 Task: Go to Program & Features. Select Whole Food Market. Add to cart Organic Bananas-2. Select Amazon Health. Add to cart Hyaluronic Acid Nutritional Supplements-1. Select Give A Gift Card from Gift Cards. Add to cart Amazon.com Gift Card in a Congratulations or Graduation Style Gift Box-3. Place order for Courtney Young, _x000D_
15 Dacey Ln_x000D_
Stafford, Virginia(VA), 22556, Cell Number (540) 752-1495
Action: Mouse moved to (130, 261)
Screenshot: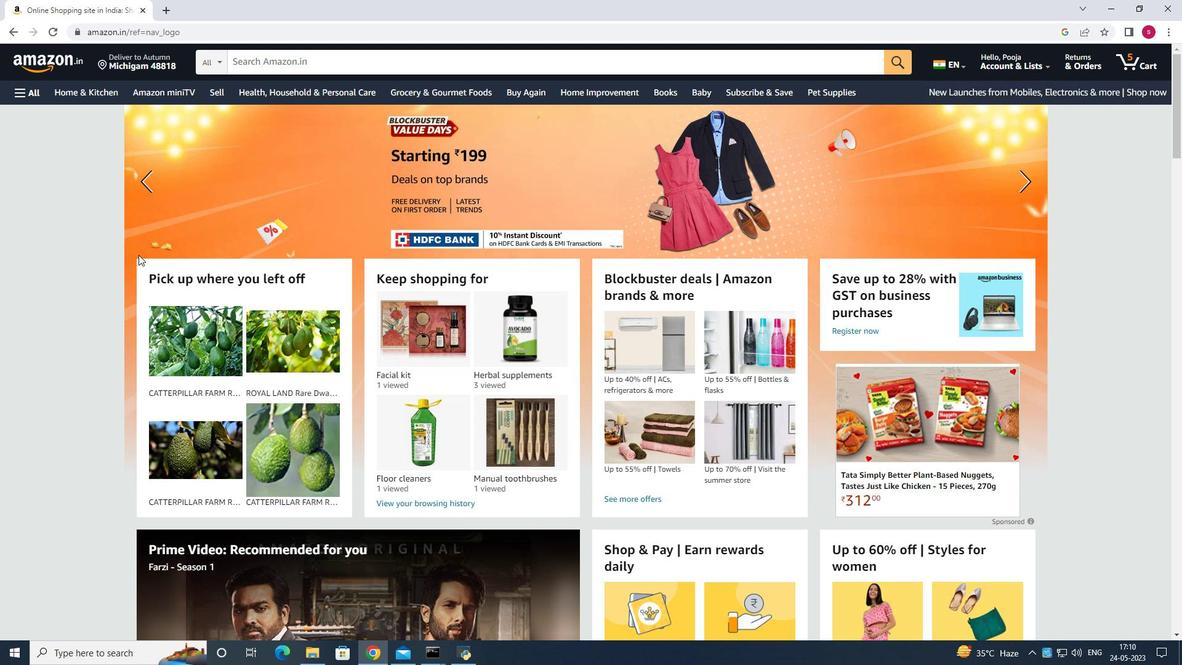 
Action: Mouse scrolled (130, 261) with delta (0, 0)
Screenshot: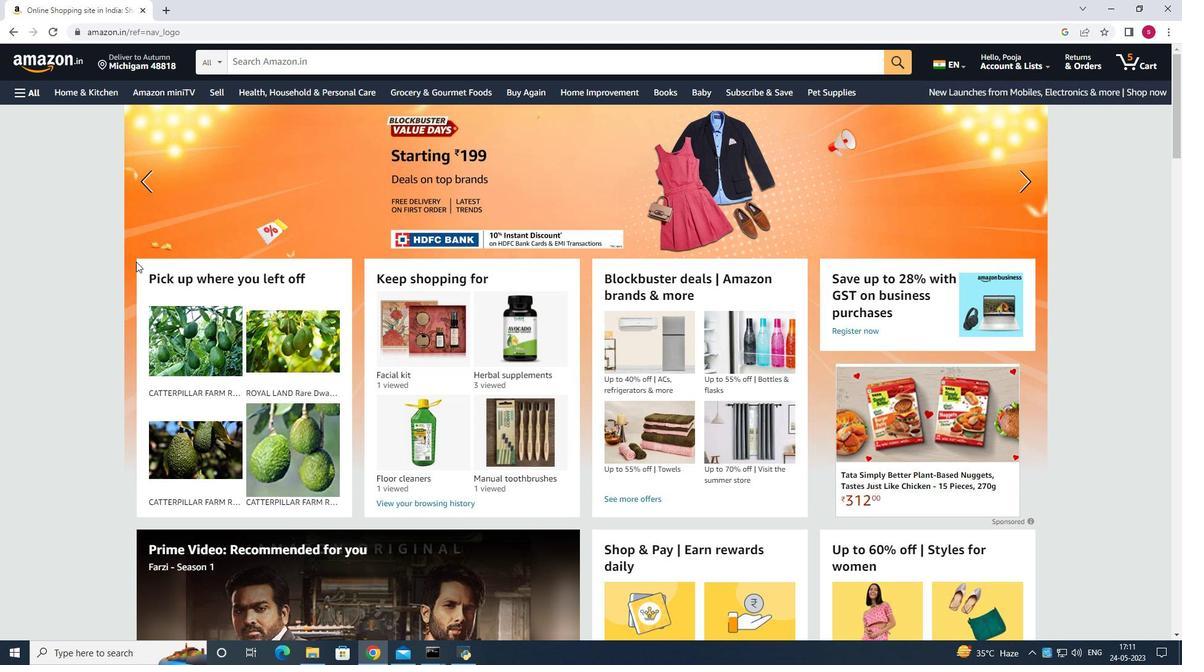 
Action: Mouse scrolled (130, 261) with delta (0, 0)
Screenshot: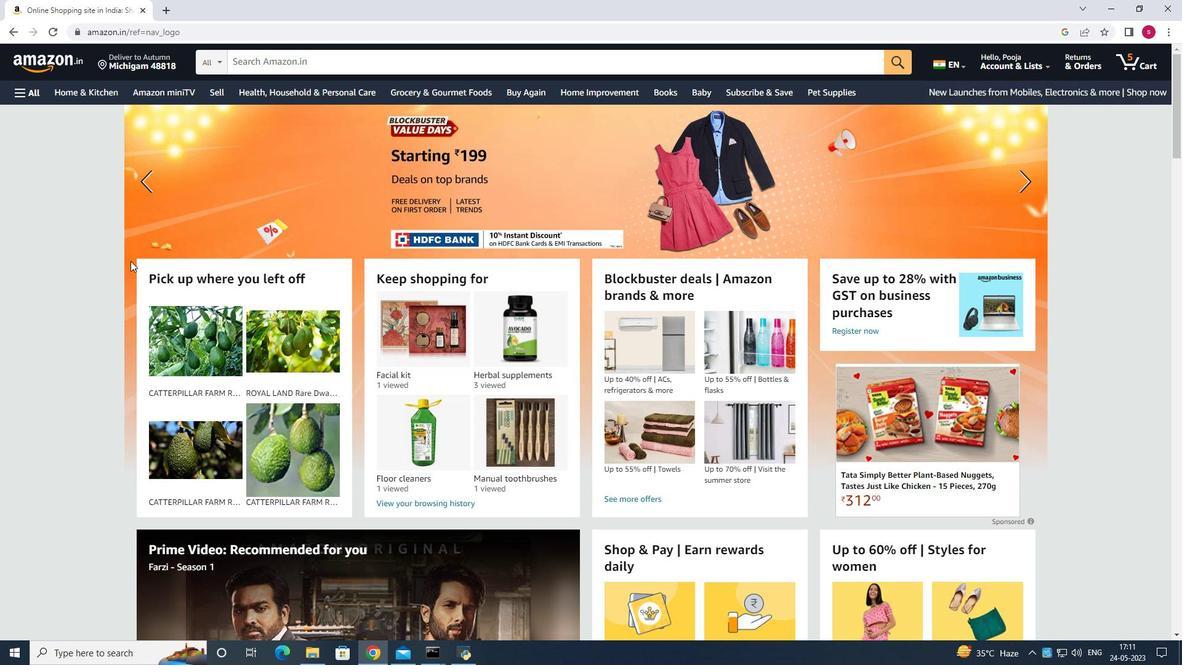 
Action: Mouse scrolled (130, 261) with delta (0, 0)
Screenshot: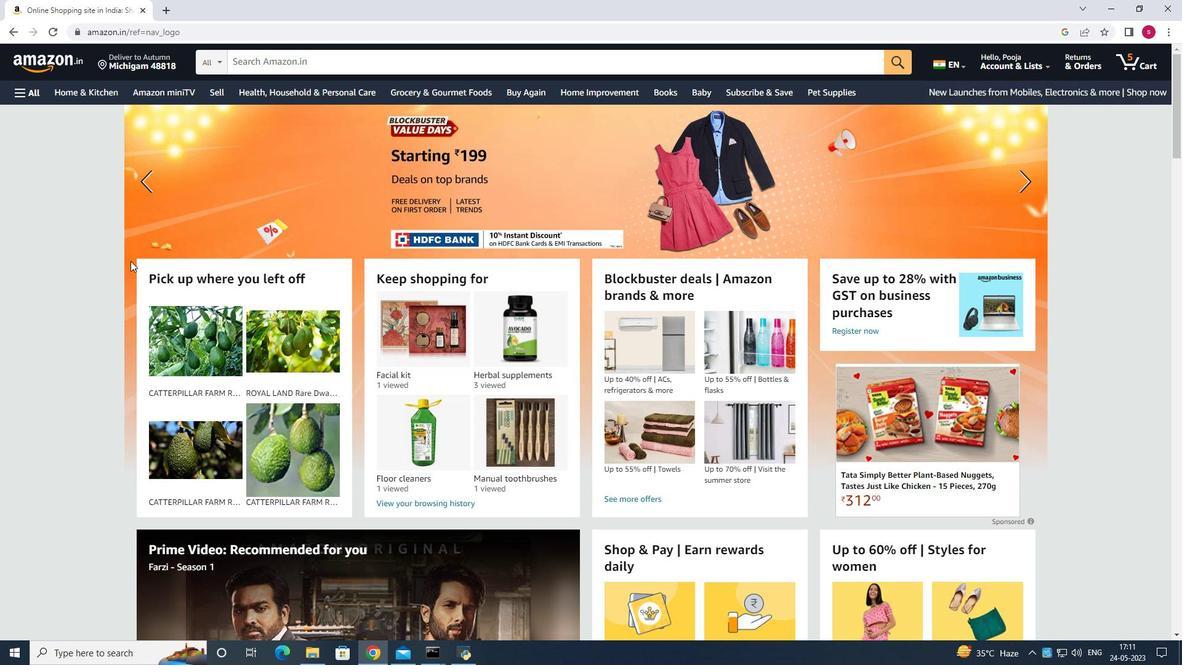 
Action: Mouse scrolled (130, 261) with delta (0, 0)
Screenshot: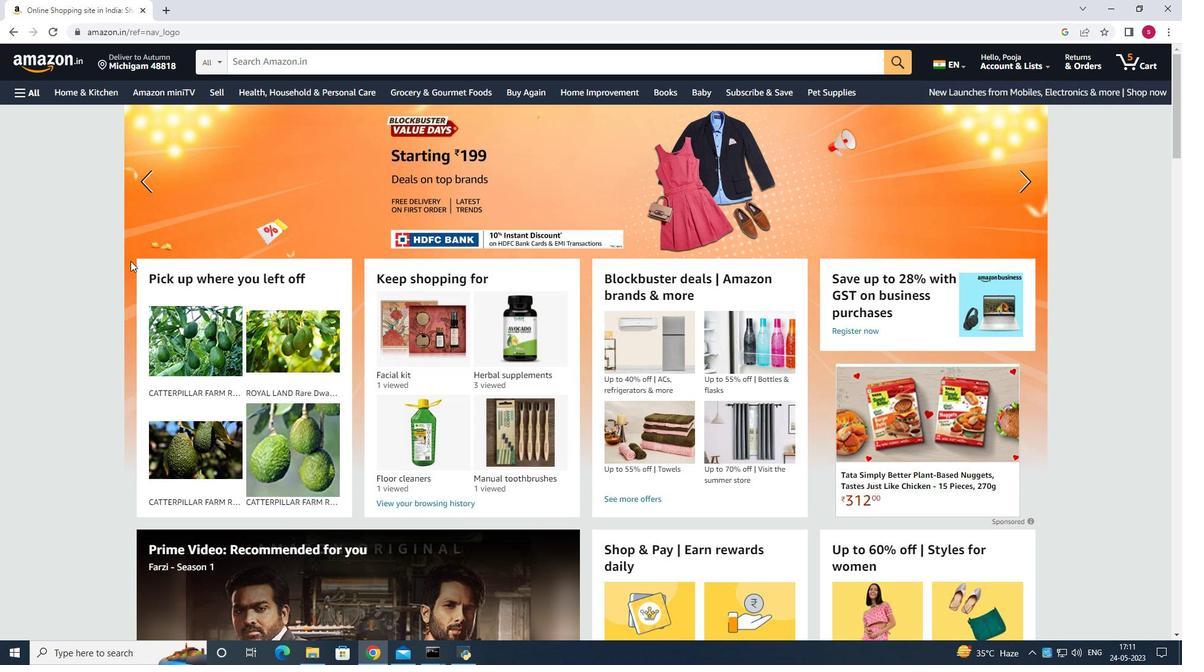 
Action: Mouse moved to (37, 62)
Screenshot: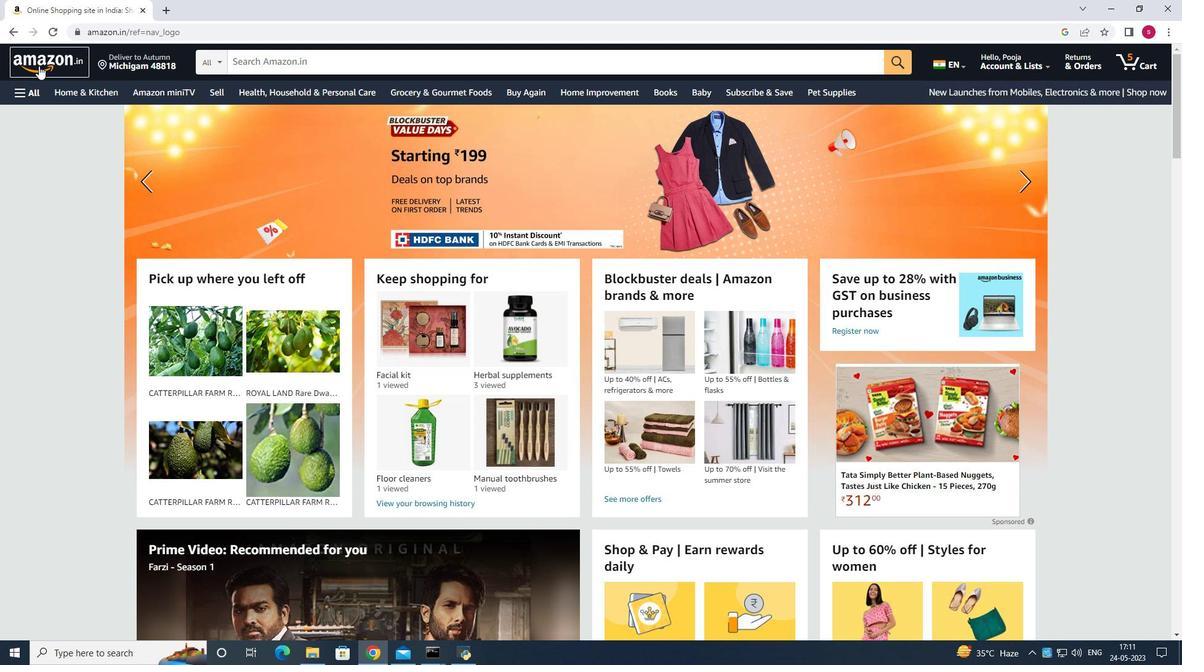 
Action: Mouse pressed left at (37, 62)
Screenshot: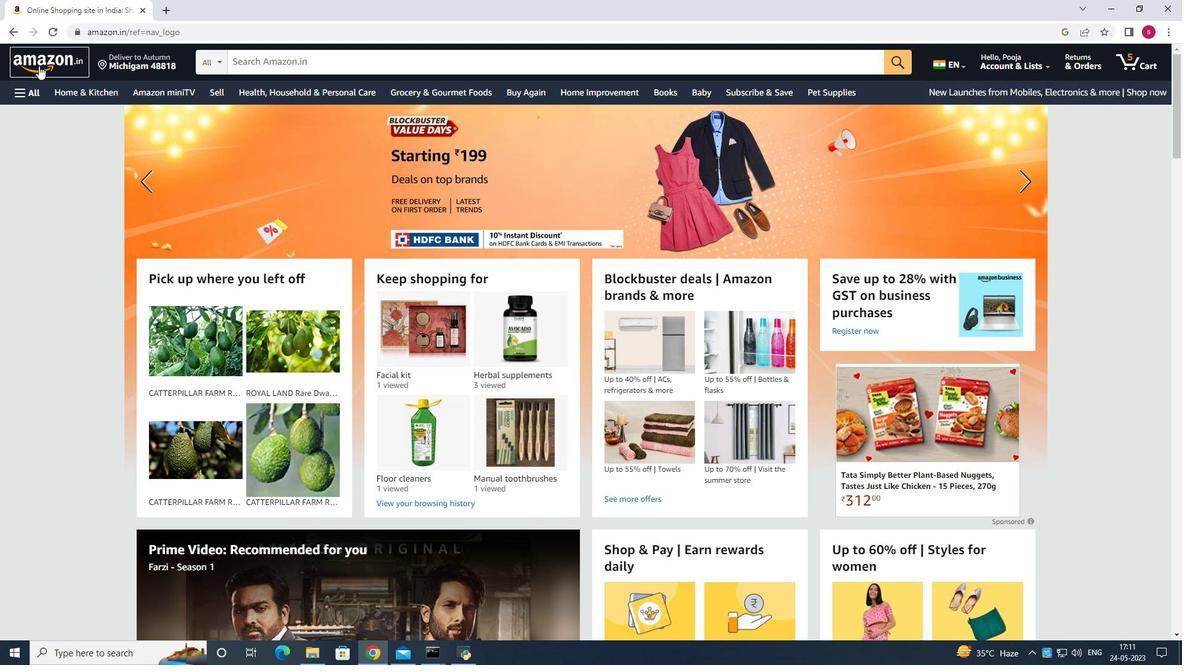 
Action: Mouse moved to (253, 366)
Screenshot: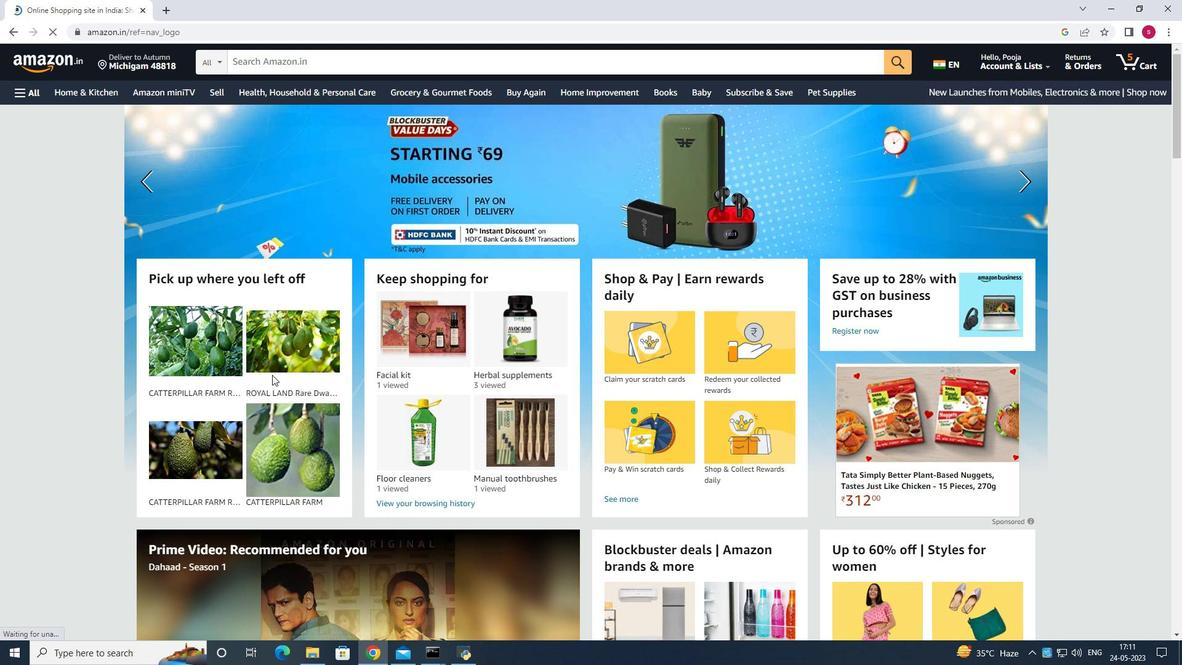 
Action: Mouse scrolled (253, 367) with delta (0, 0)
Screenshot: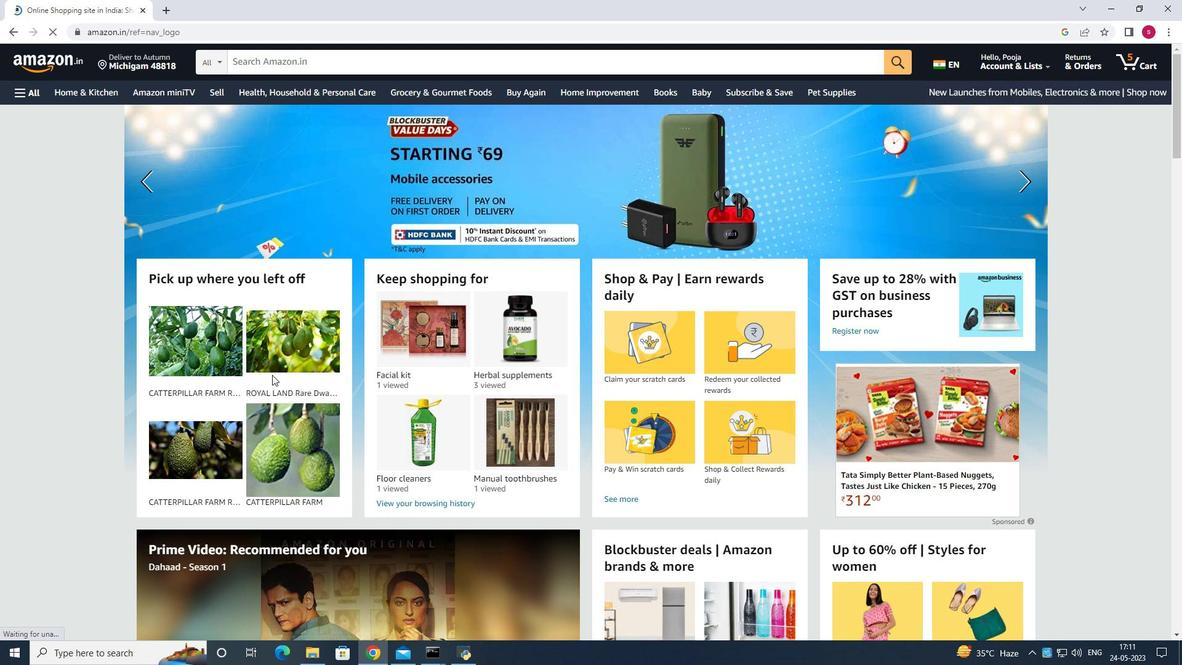 
Action: Mouse moved to (252, 364)
Screenshot: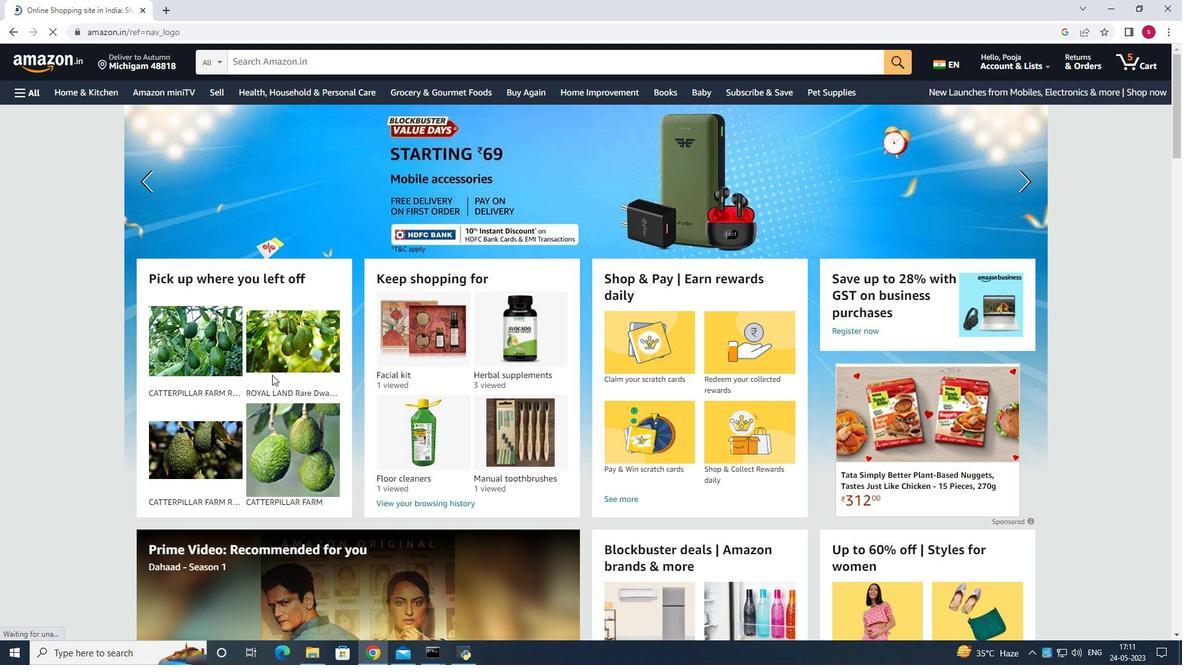 
Action: Mouse scrolled (252, 365) with delta (0, 0)
Screenshot: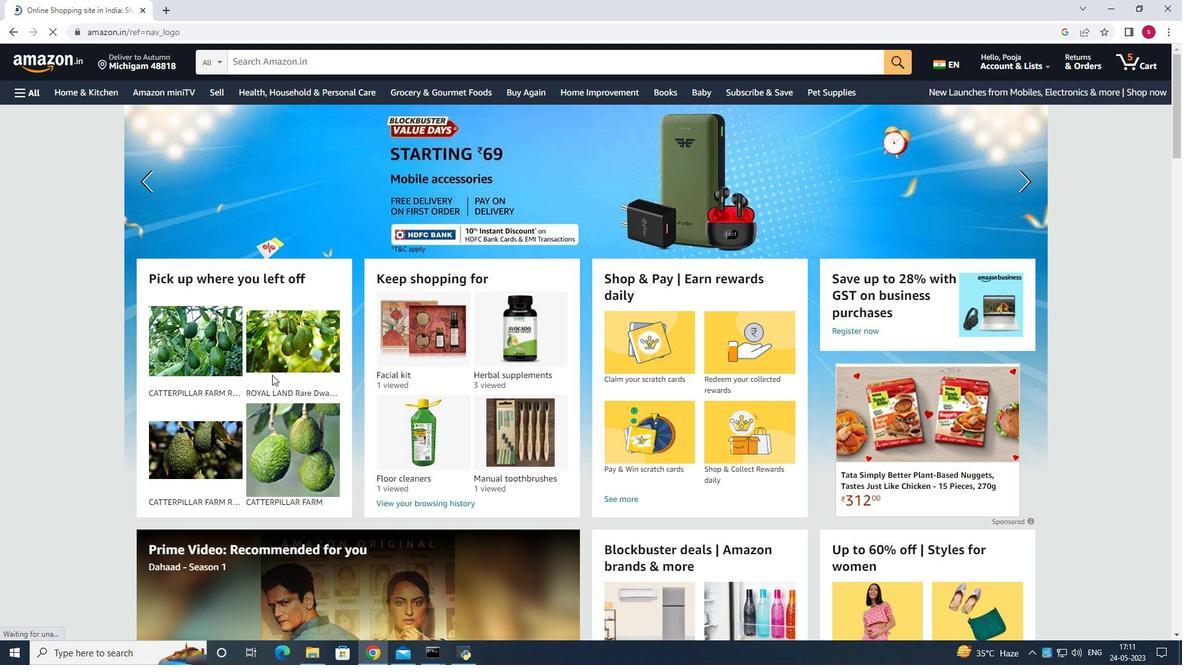 
Action: Mouse scrolled (252, 365) with delta (0, 0)
Screenshot: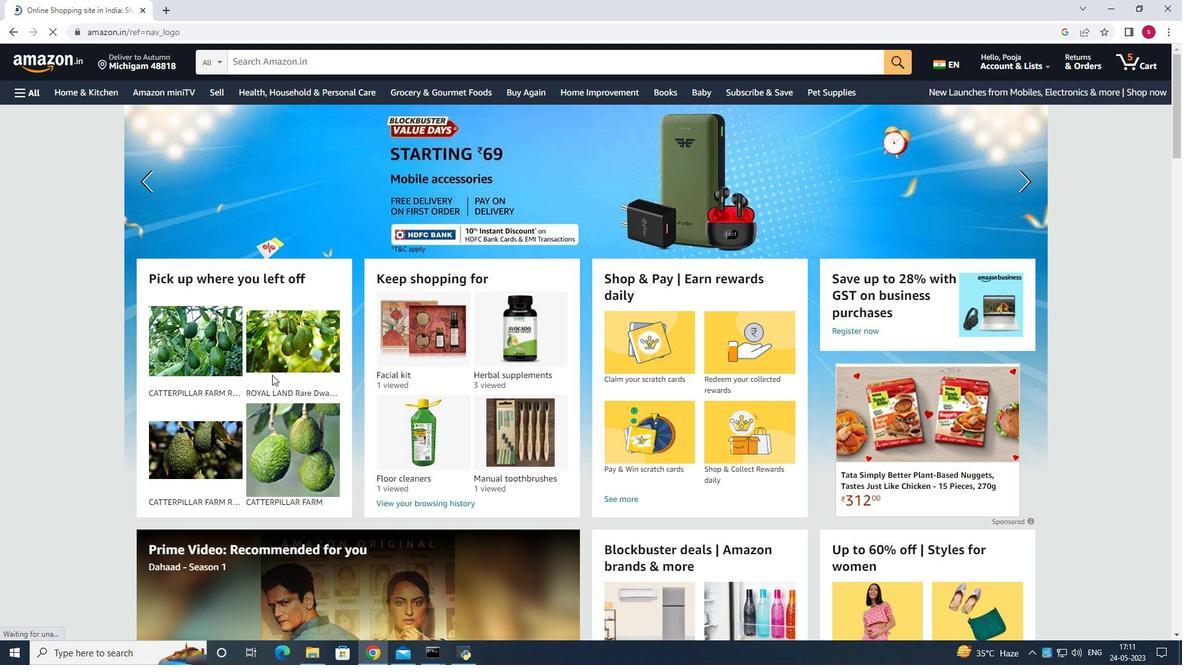 
Action: Mouse scrolled (252, 365) with delta (0, 0)
Screenshot: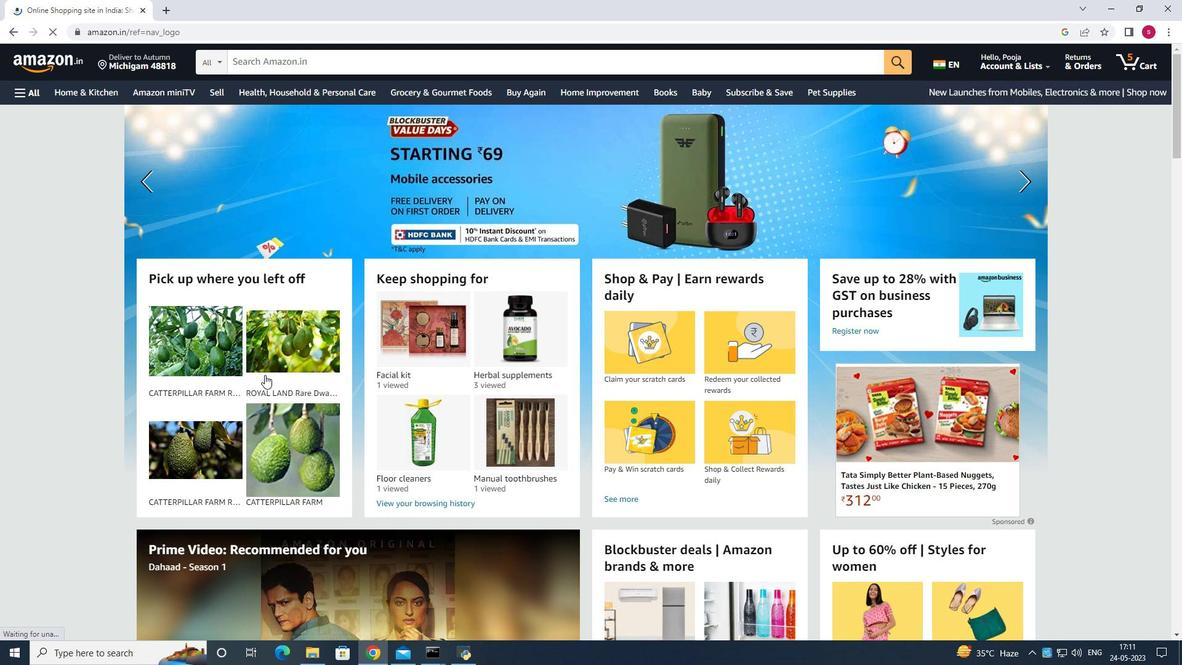 
Action: Mouse scrolled (252, 365) with delta (0, 0)
Screenshot: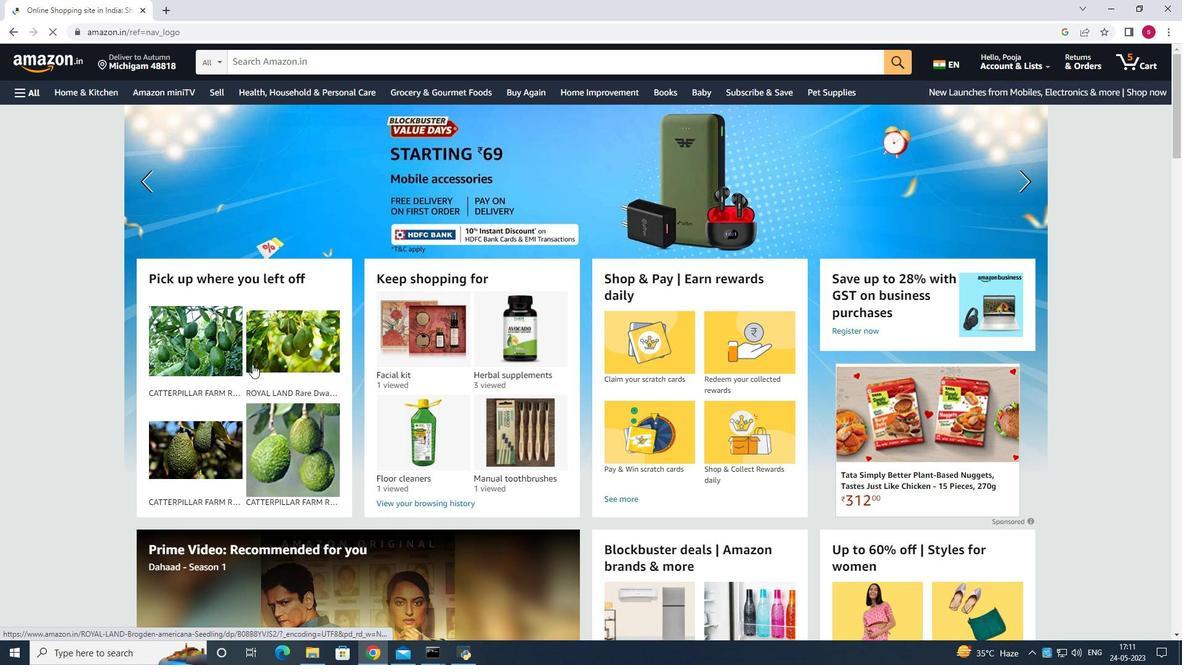 
Action: Mouse scrolled (252, 365) with delta (0, 0)
Screenshot: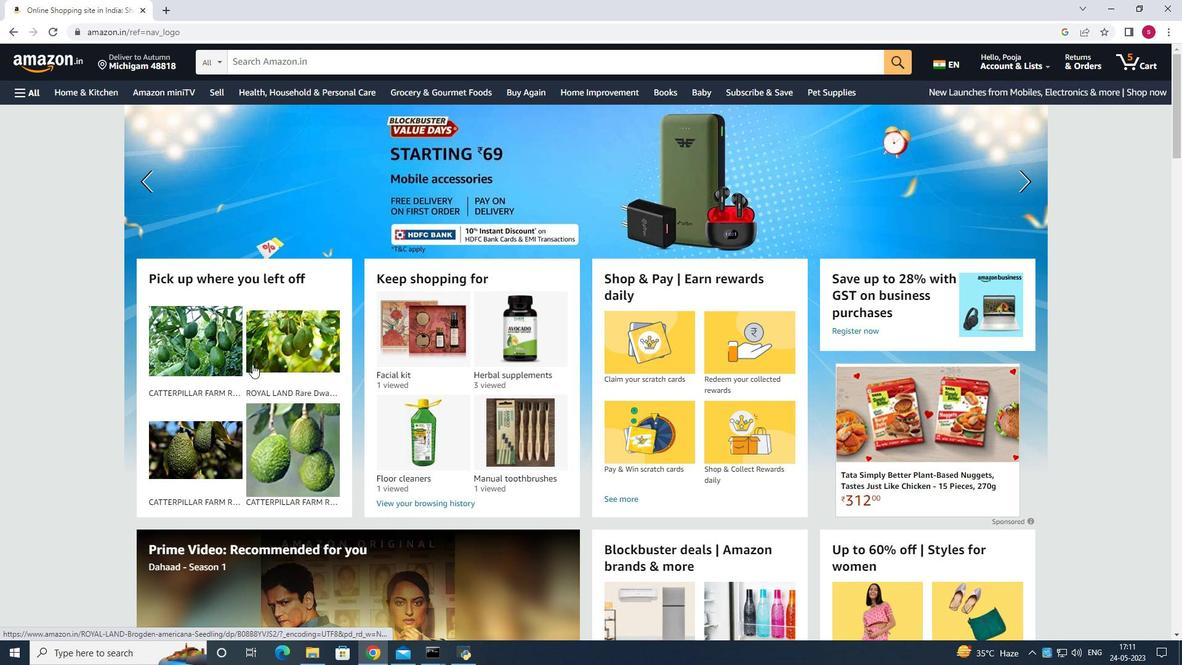
Action: Mouse scrolled (252, 365) with delta (0, 0)
Screenshot: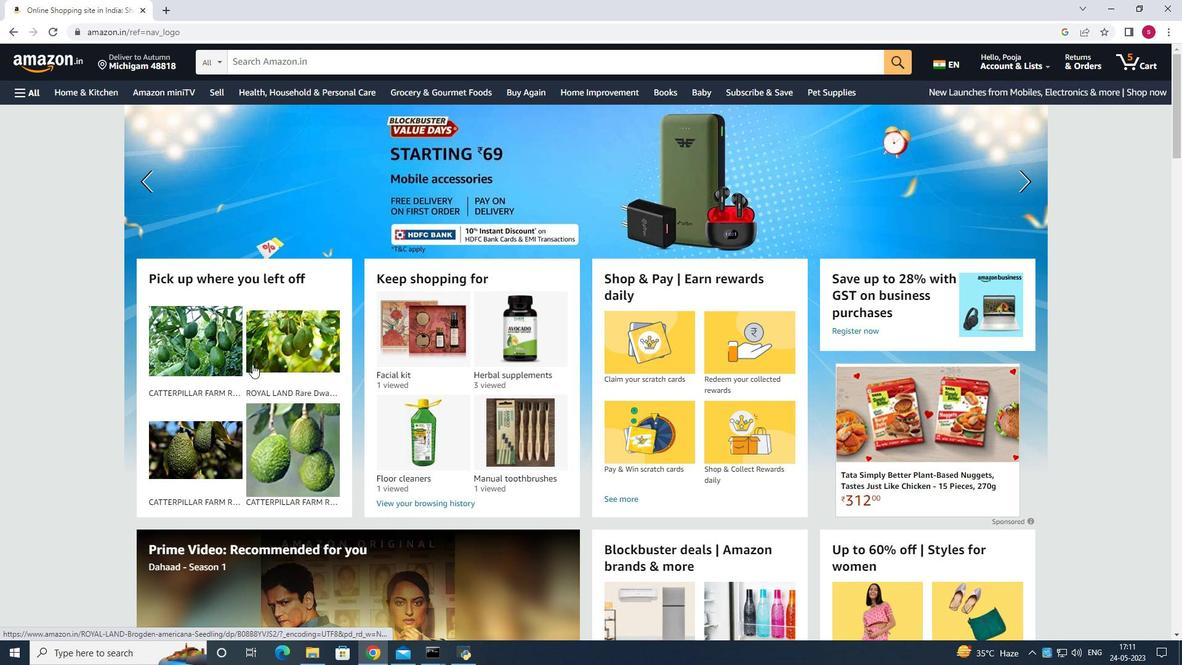 
Action: Mouse scrolled (252, 365) with delta (0, 0)
Screenshot: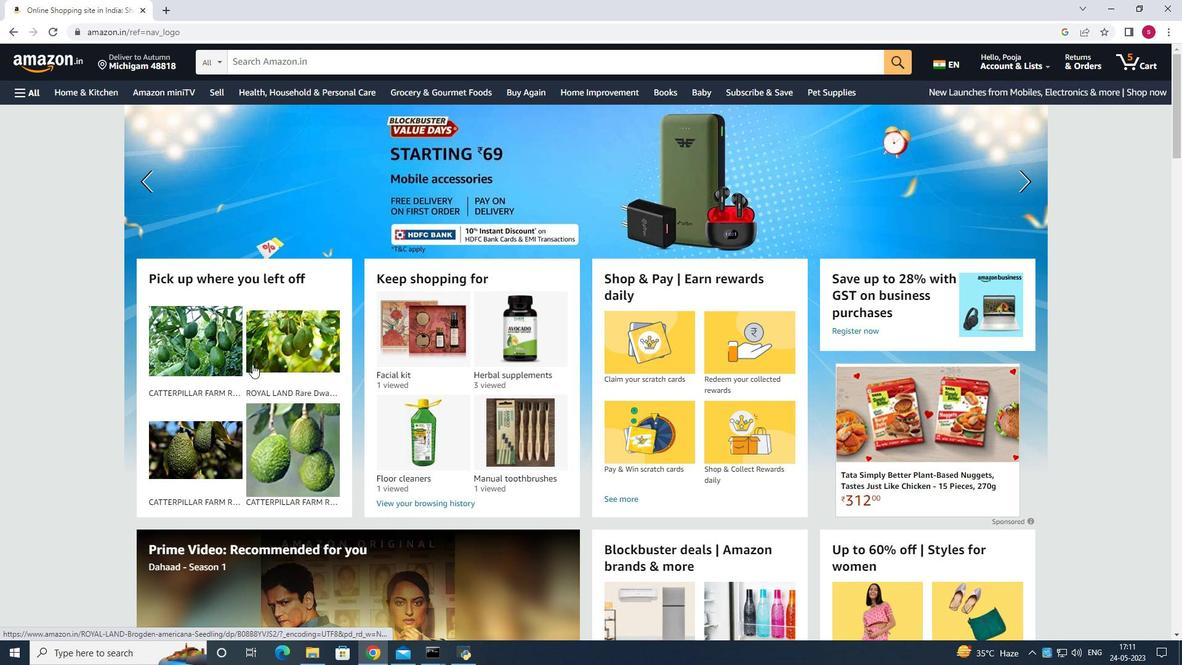 
Action: Mouse moved to (14, 90)
Screenshot: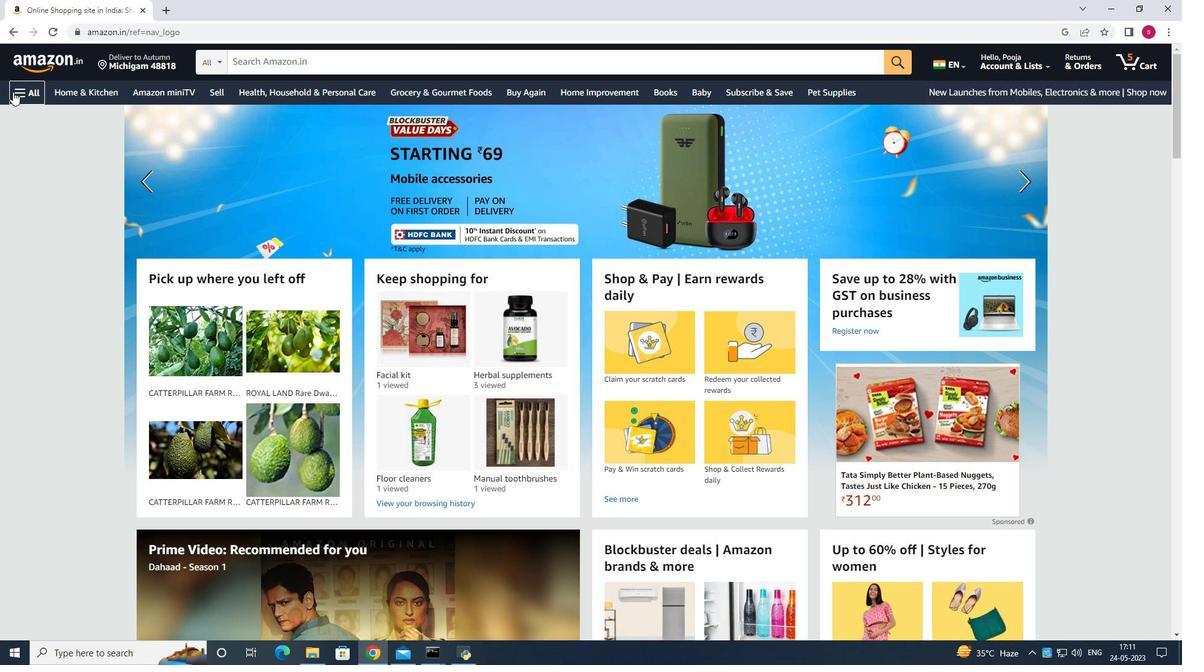 
Action: Mouse pressed left at (14, 90)
Screenshot: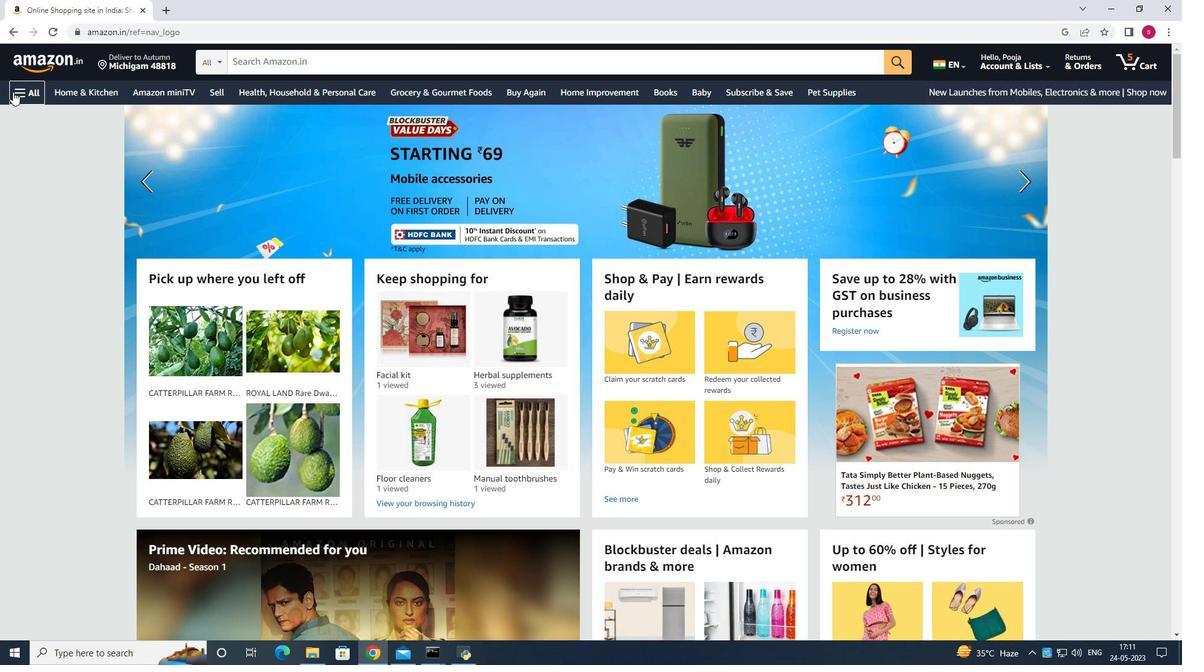 
Action: Mouse moved to (141, 611)
Screenshot: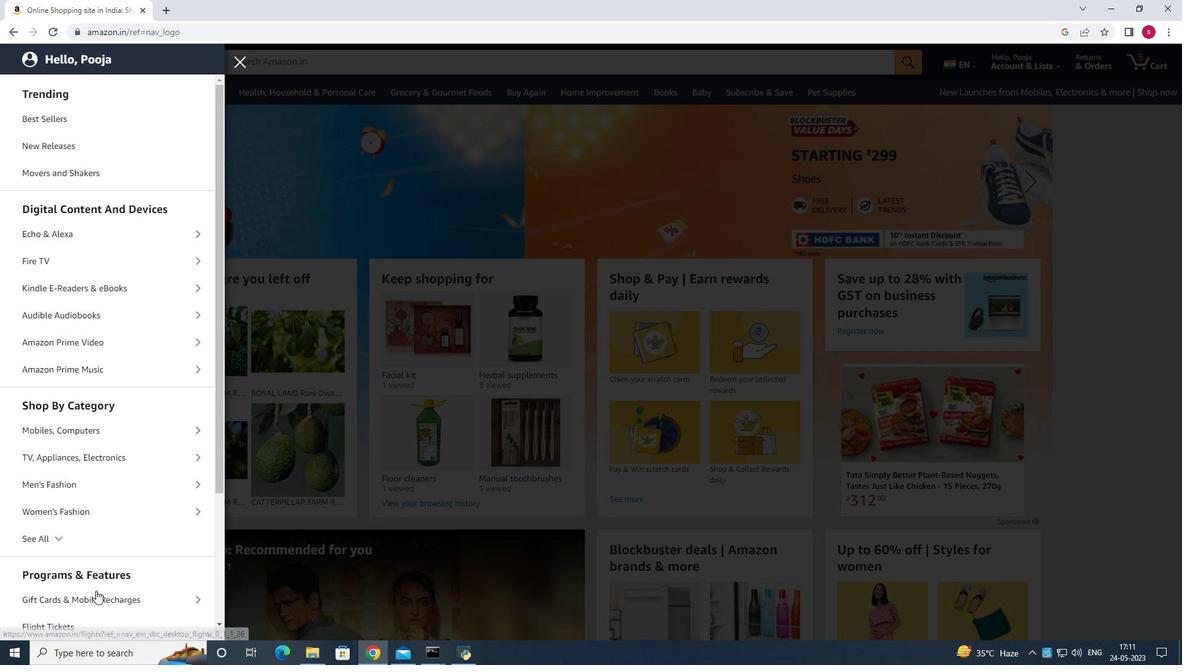 
Action: Mouse scrolled (133, 600) with delta (0, 0)
Screenshot: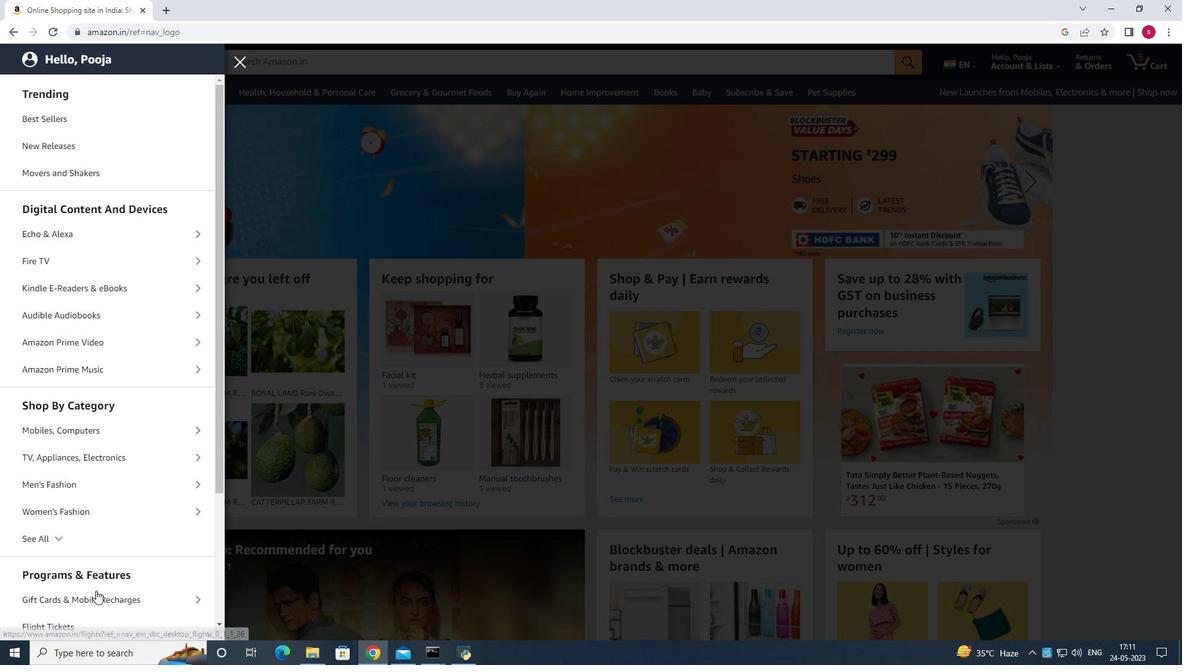 
Action: Mouse moved to (145, 616)
Screenshot: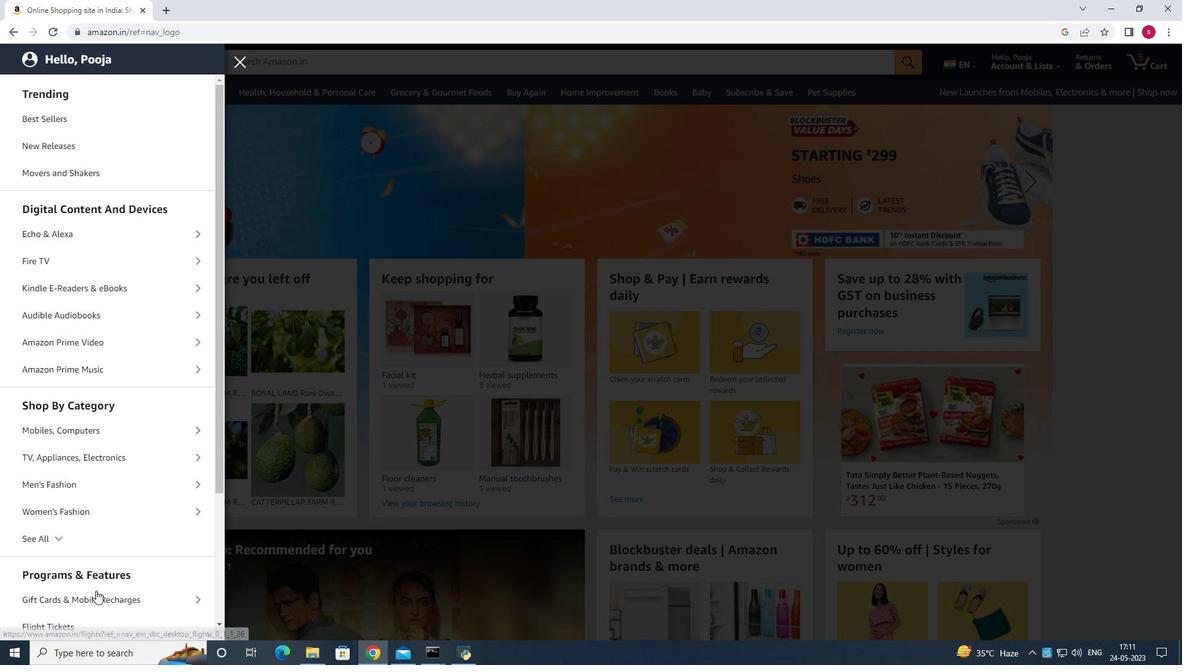 
Action: Mouse scrolled (141, 611) with delta (0, 0)
Screenshot: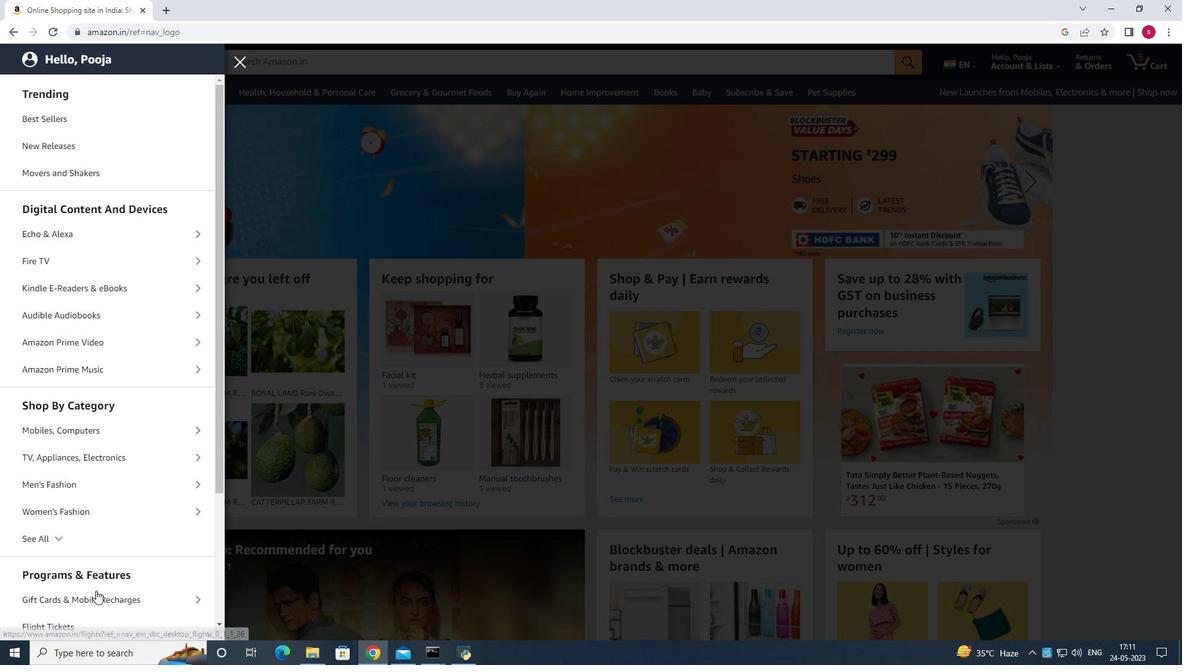 
Action: Mouse moved to (146, 617)
Screenshot: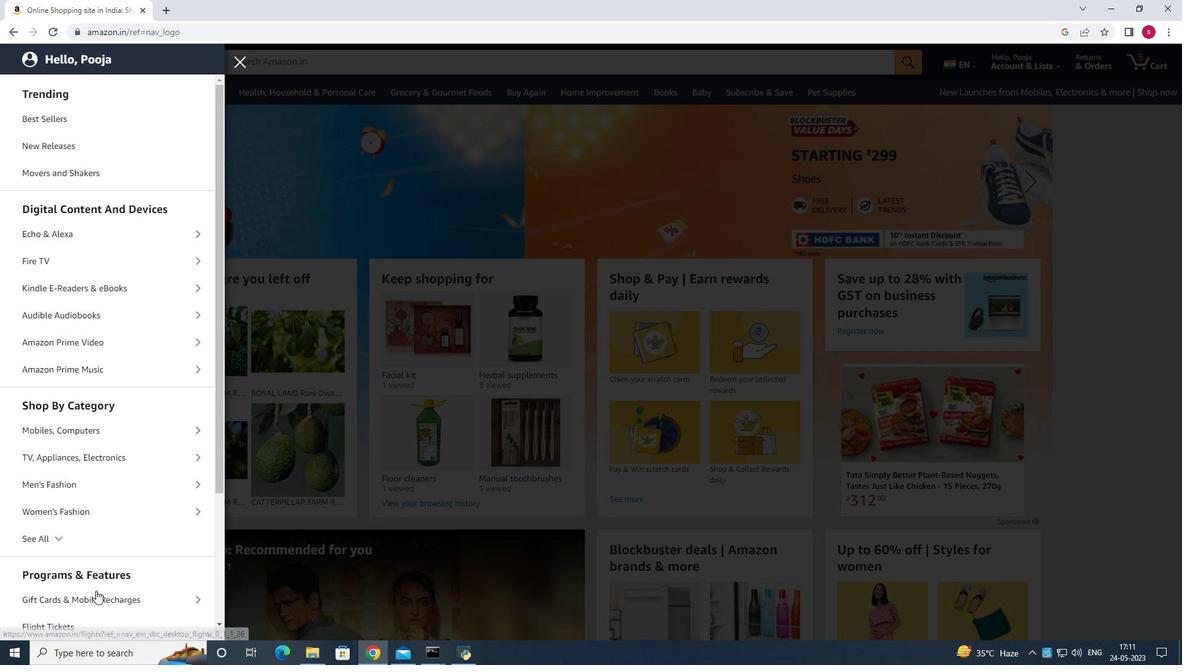 
Action: Mouse scrolled (145, 616) with delta (0, 0)
Screenshot: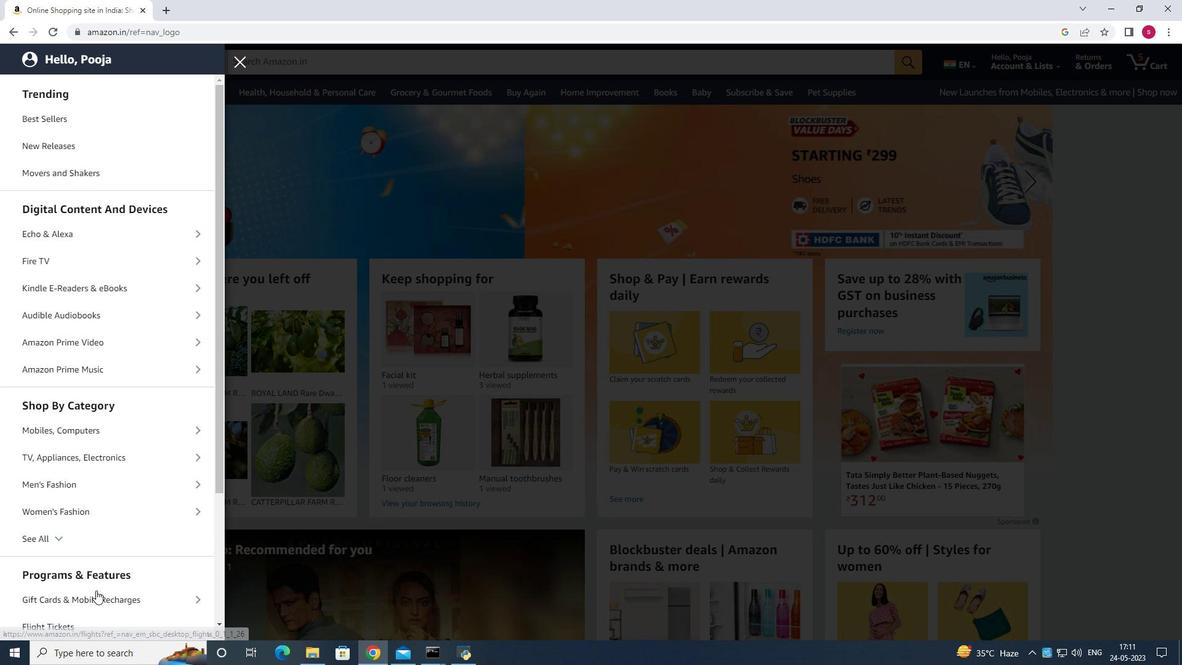 
Action: Mouse scrolled (146, 616) with delta (0, 0)
Screenshot: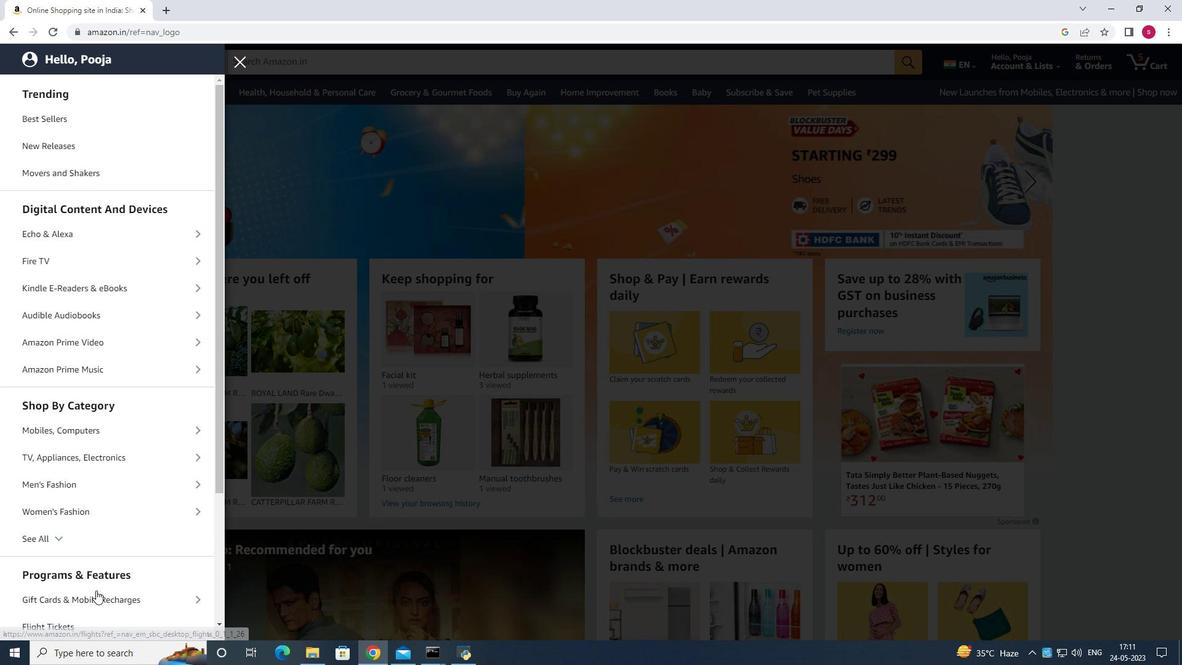 
Action: Mouse scrolled (146, 616) with delta (0, 0)
Screenshot: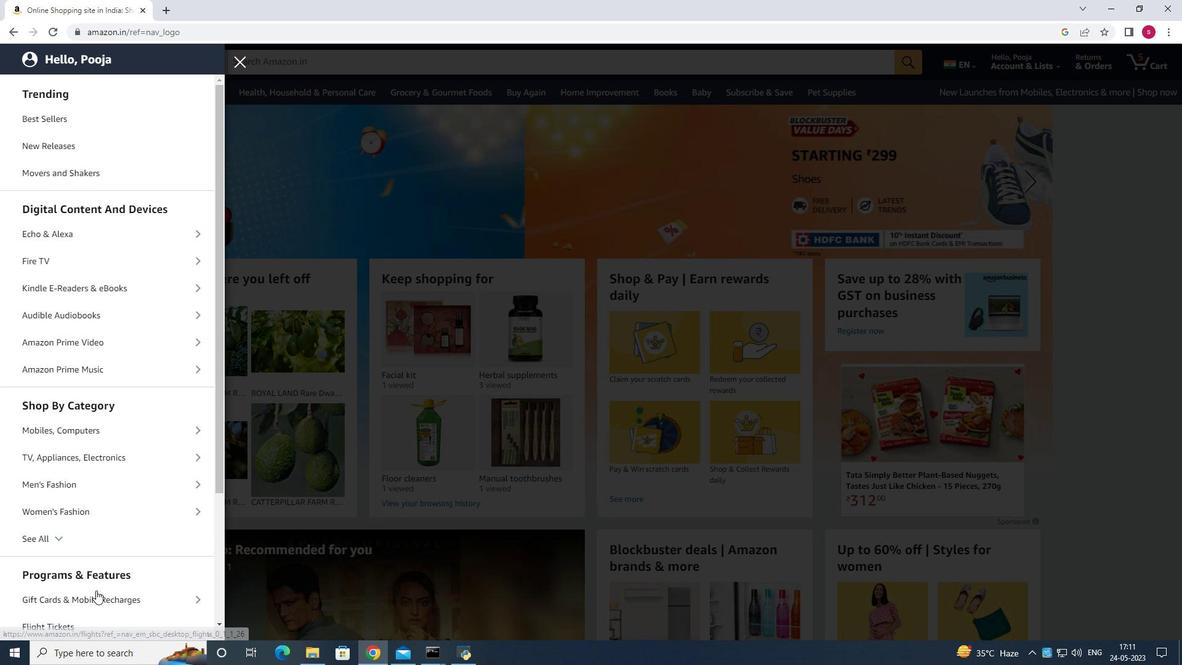 
Action: Mouse scrolled (146, 616) with delta (0, 0)
Screenshot: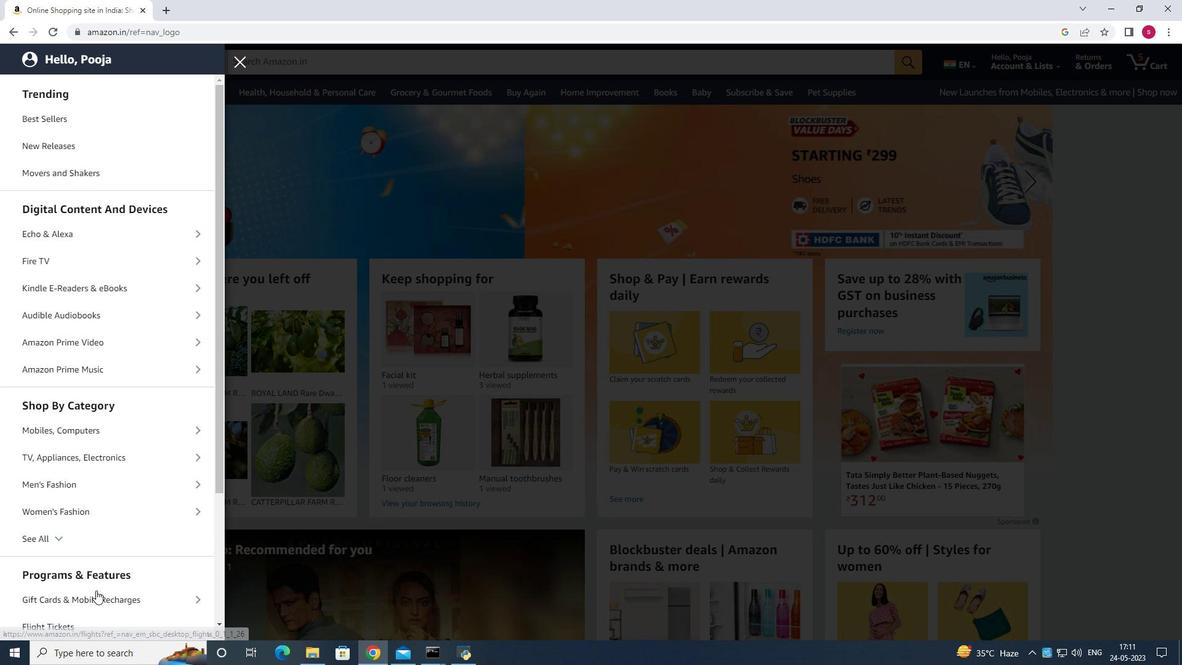 
Action: Mouse scrolled (146, 616) with delta (0, 0)
Screenshot: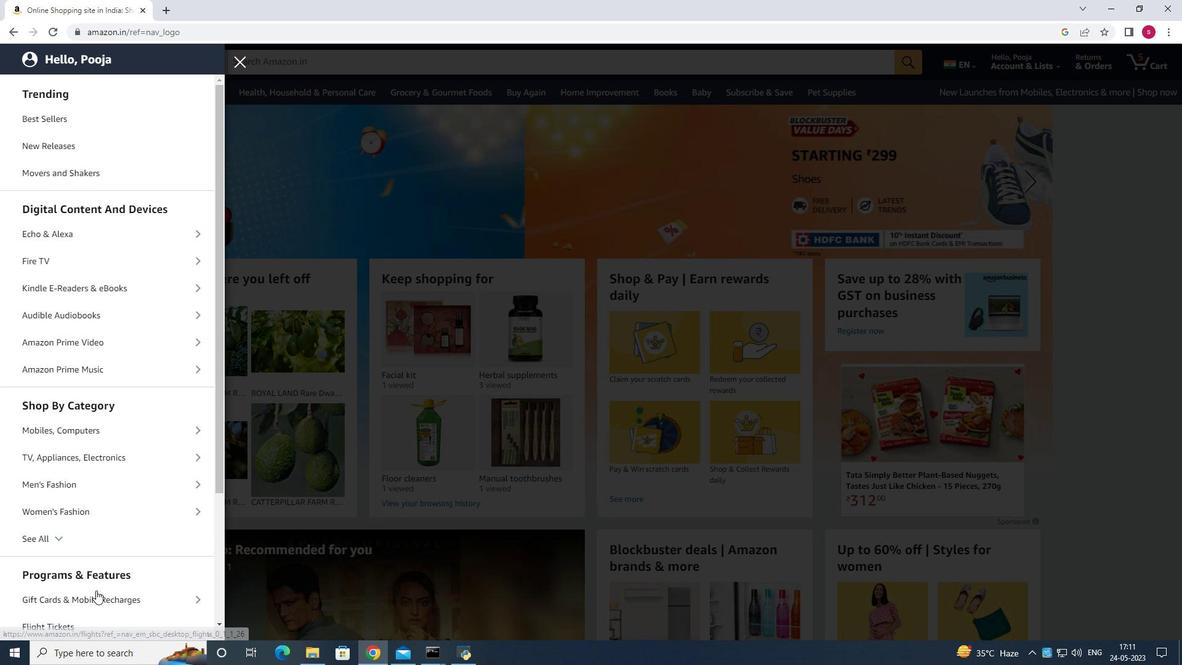 
Action: Mouse moved to (138, 405)
Screenshot: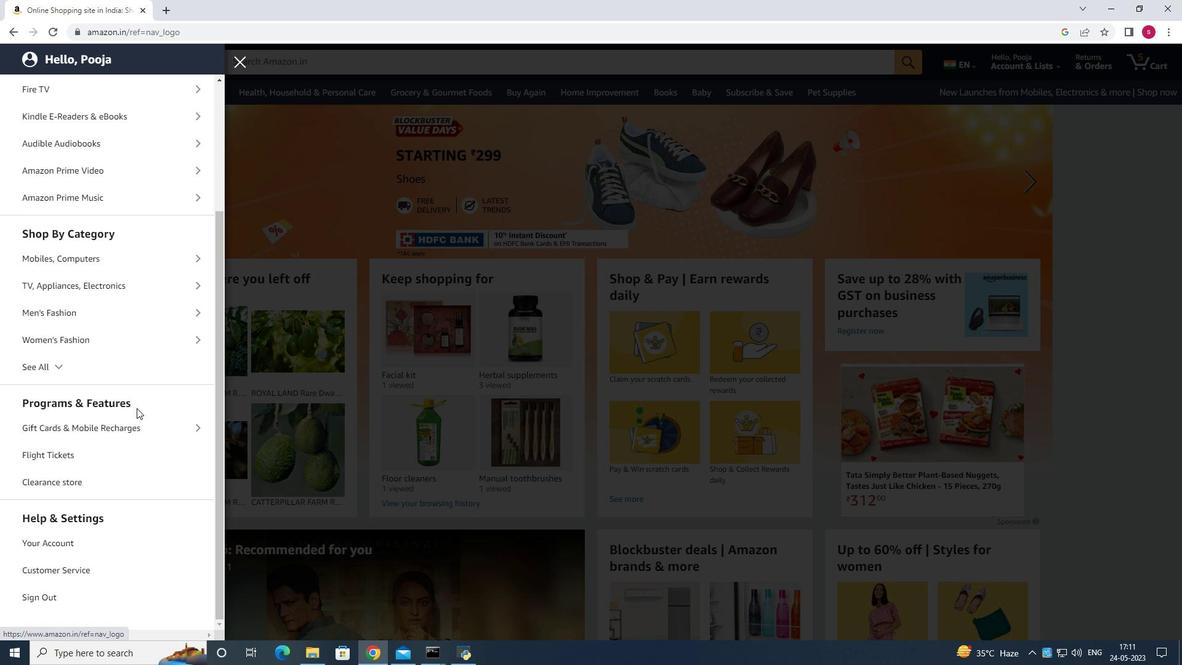 
Action: Mouse pressed left at (138, 405)
Screenshot: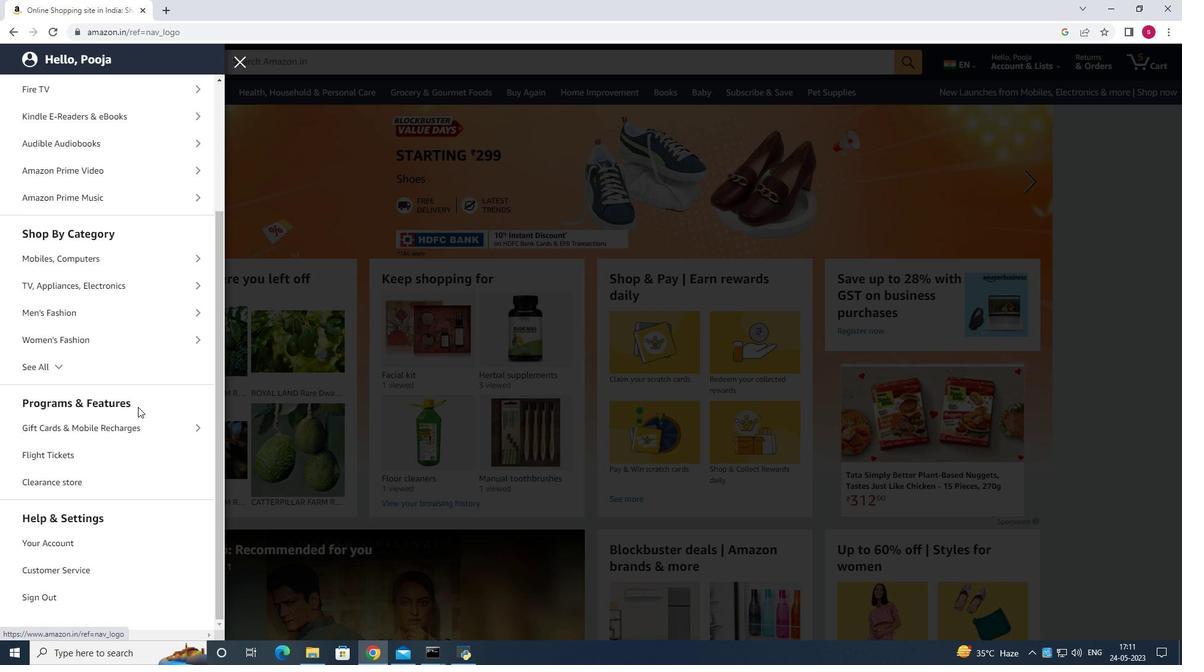 
Action: Mouse moved to (107, 404)
Screenshot: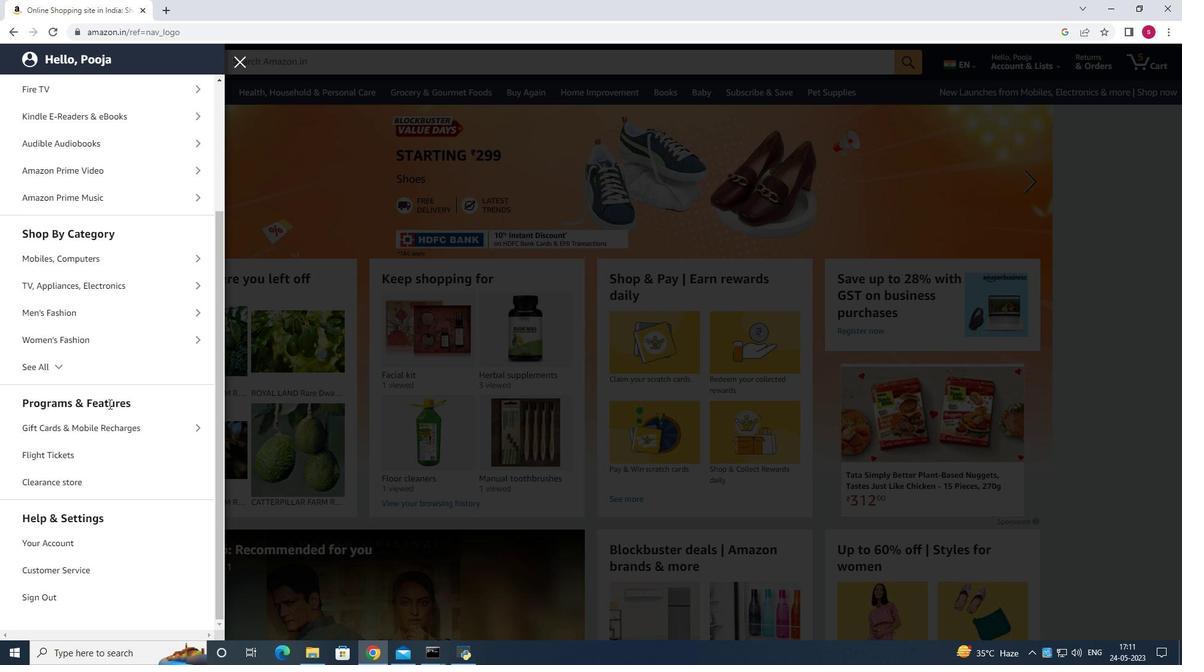 
Action: Mouse pressed left at (107, 404)
Screenshot: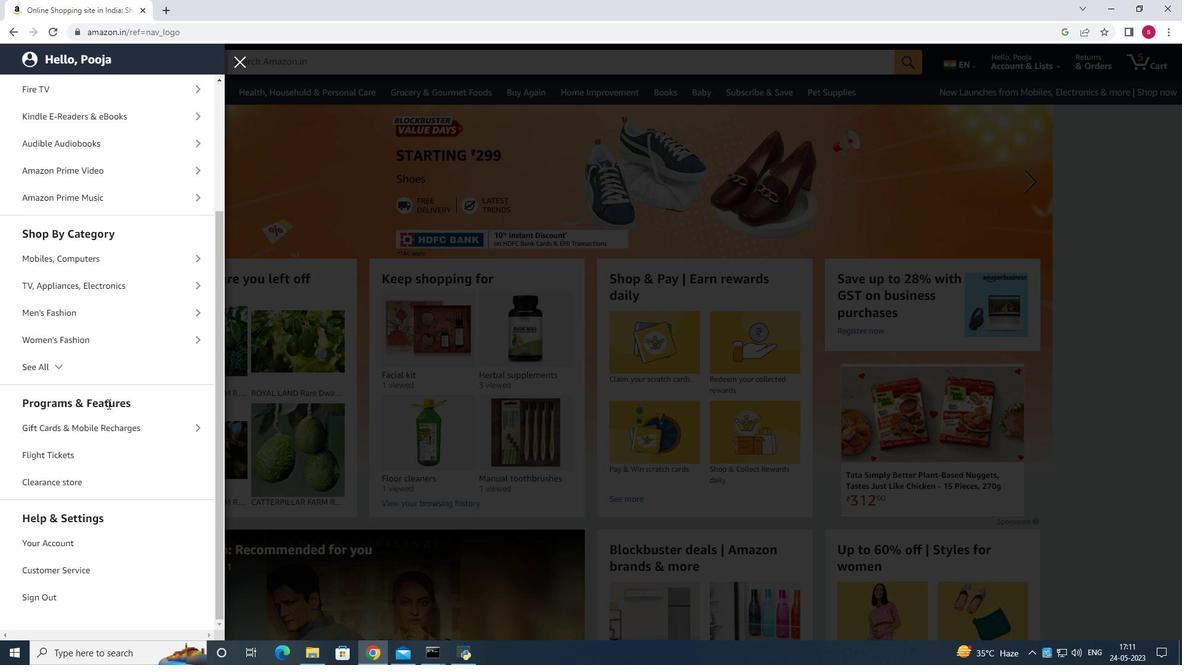 
Action: Mouse moved to (192, 430)
Screenshot: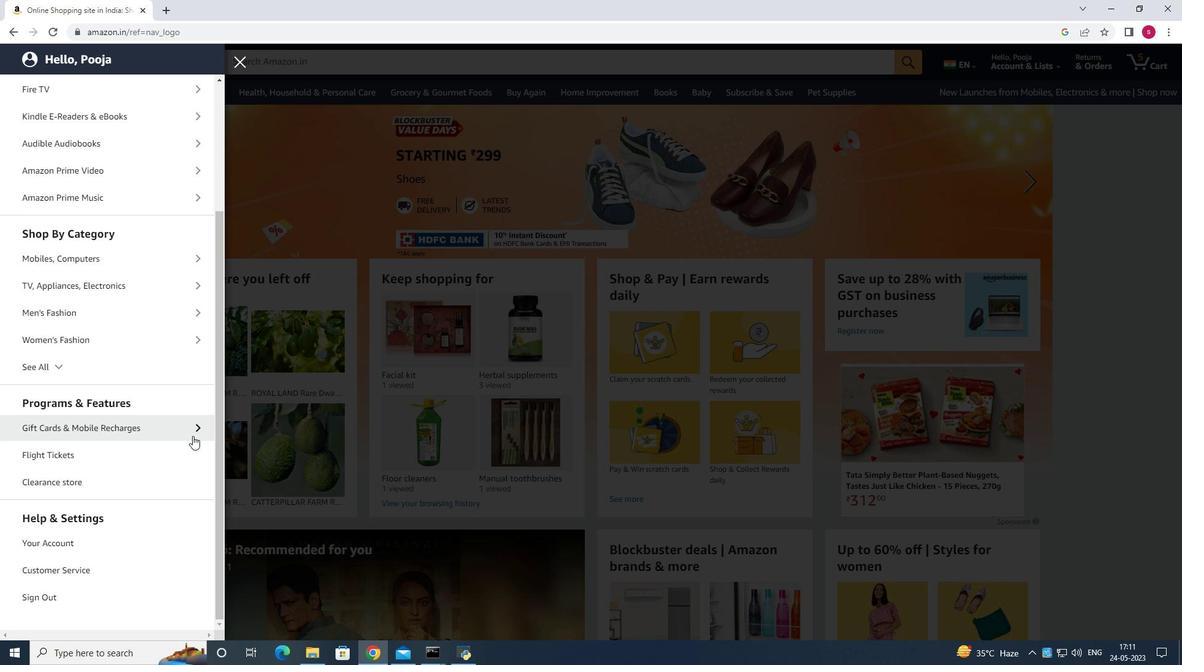 
Action: Mouse pressed left at (192, 430)
Screenshot: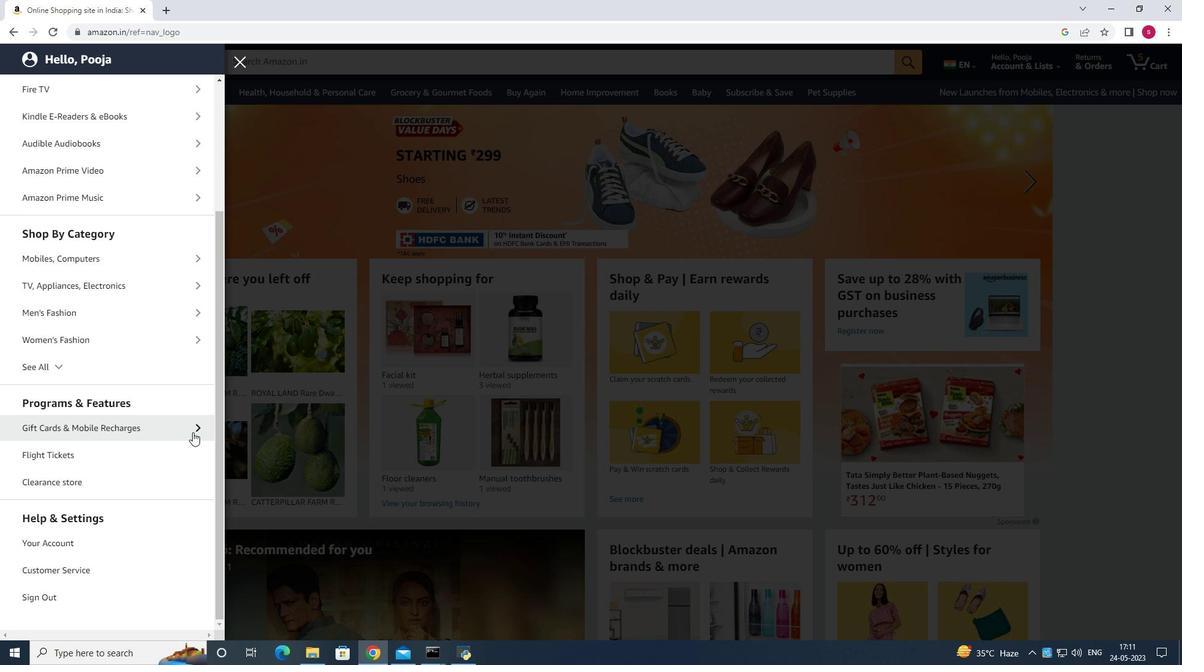 
Action: Mouse moved to (237, 61)
Screenshot: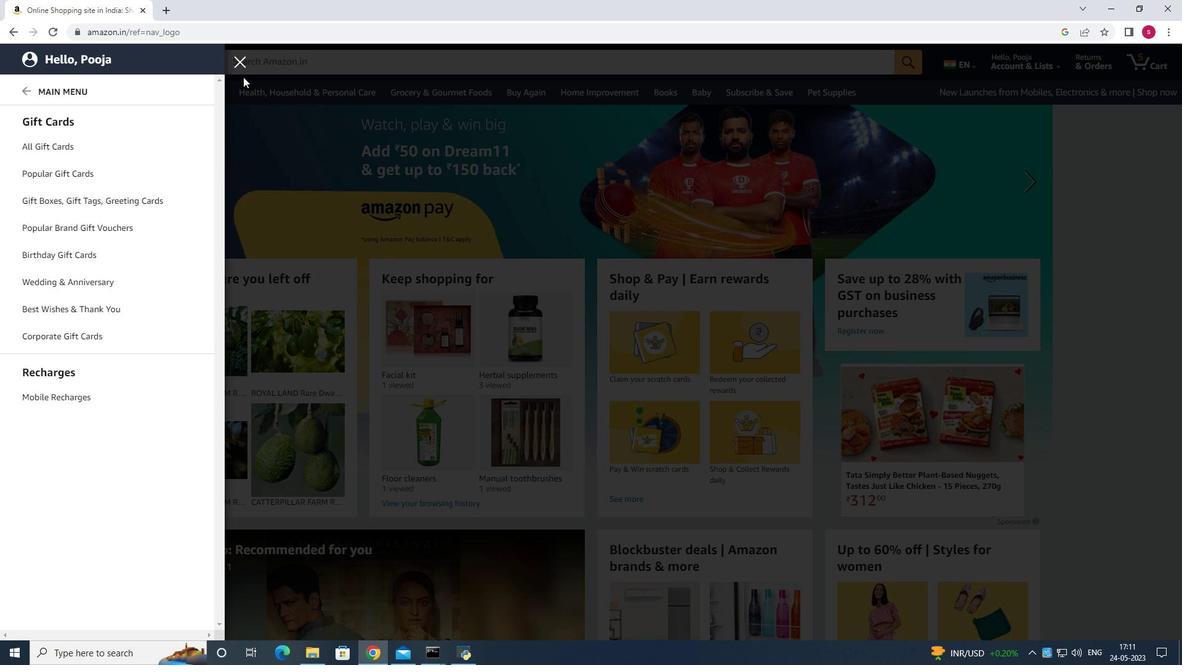 
Action: Mouse pressed left at (237, 61)
Screenshot: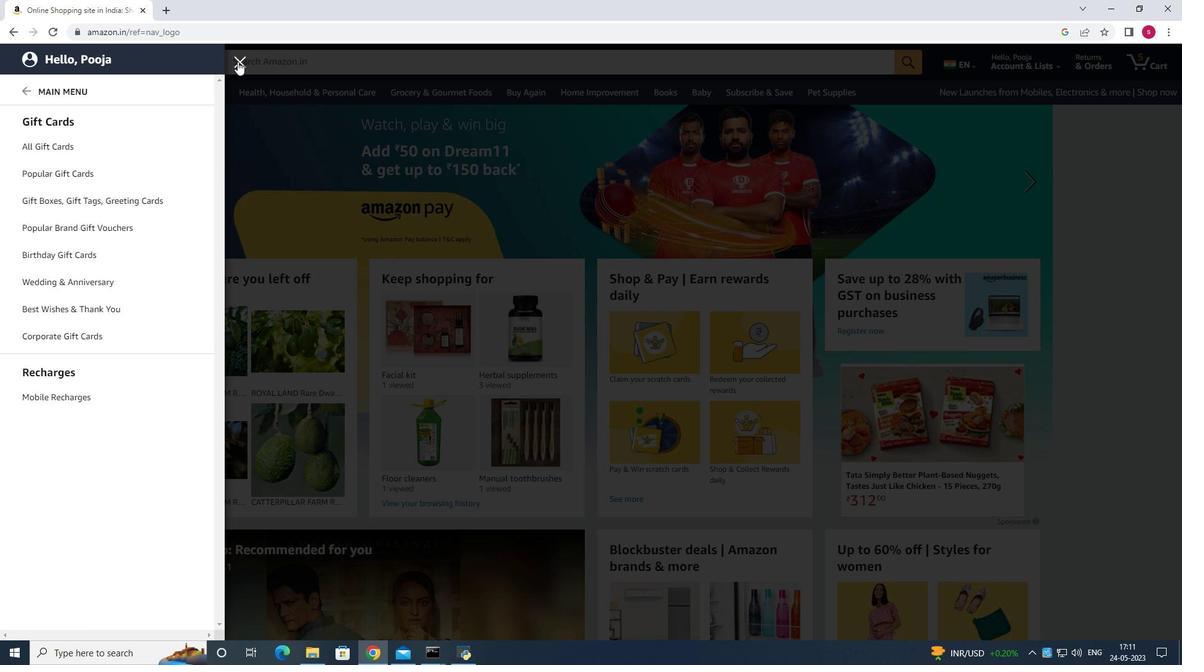 
Action: Mouse moved to (276, 64)
Screenshot: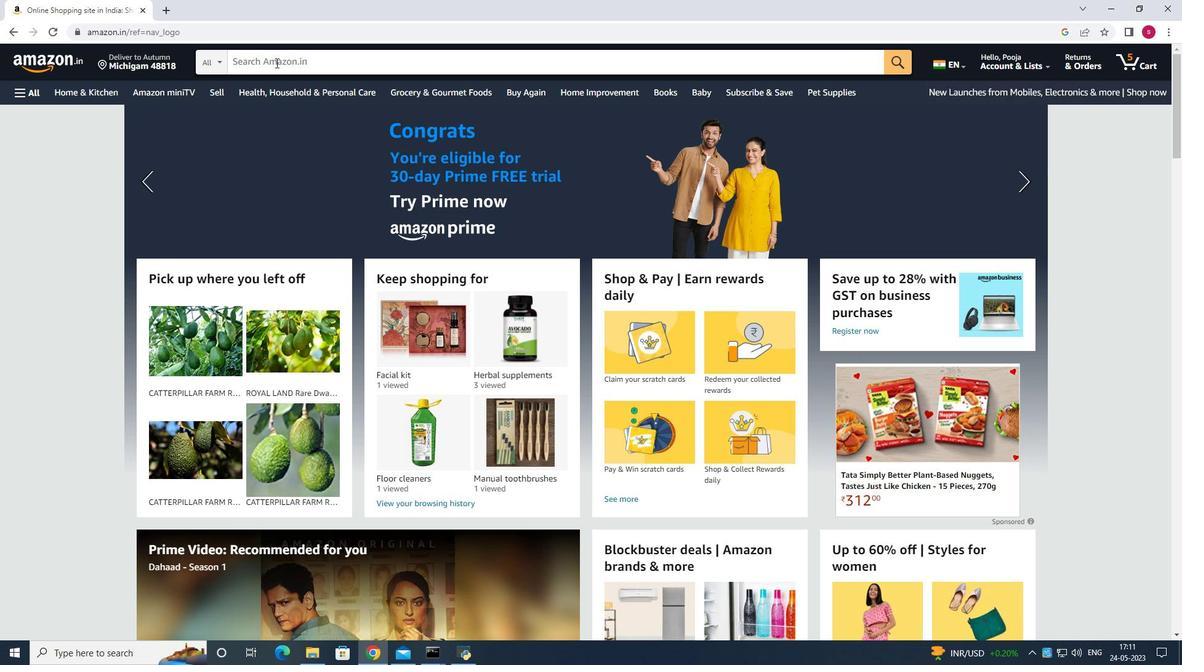 
Action: Mouse pressed left at (276, 64)
Screenshot: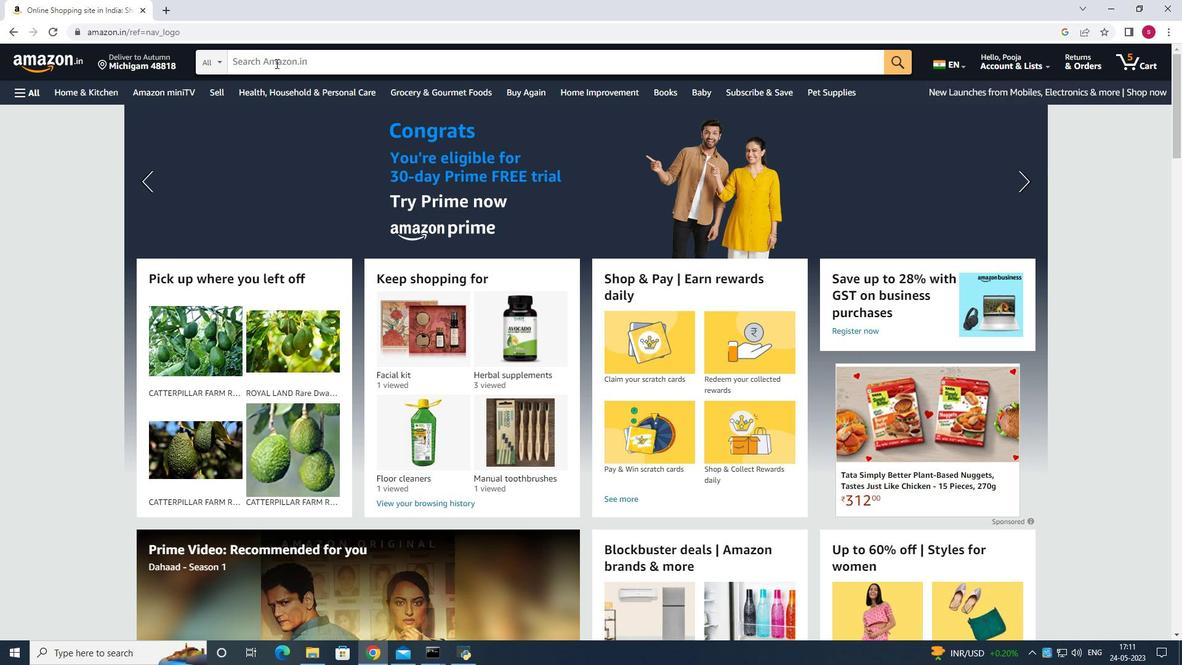 
Action: Key pressed whole<Key.space>good<Key.space>market<Key.enter>
Screenshot: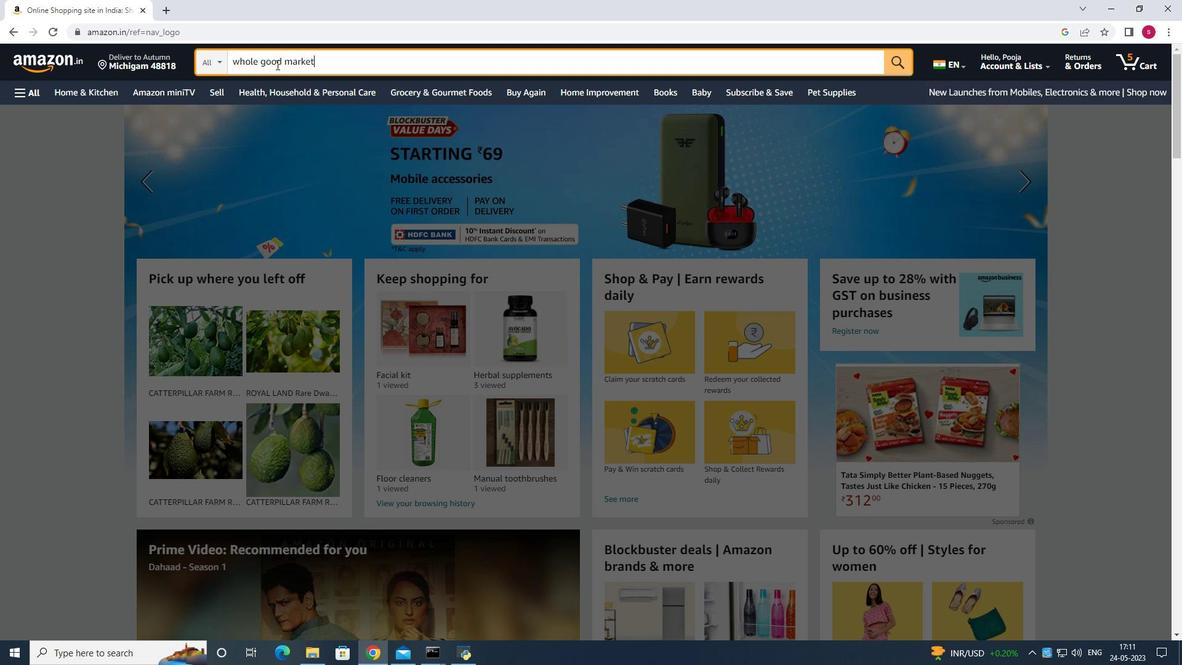 
Action: Mouse moved to (503, 60)
Screenshot: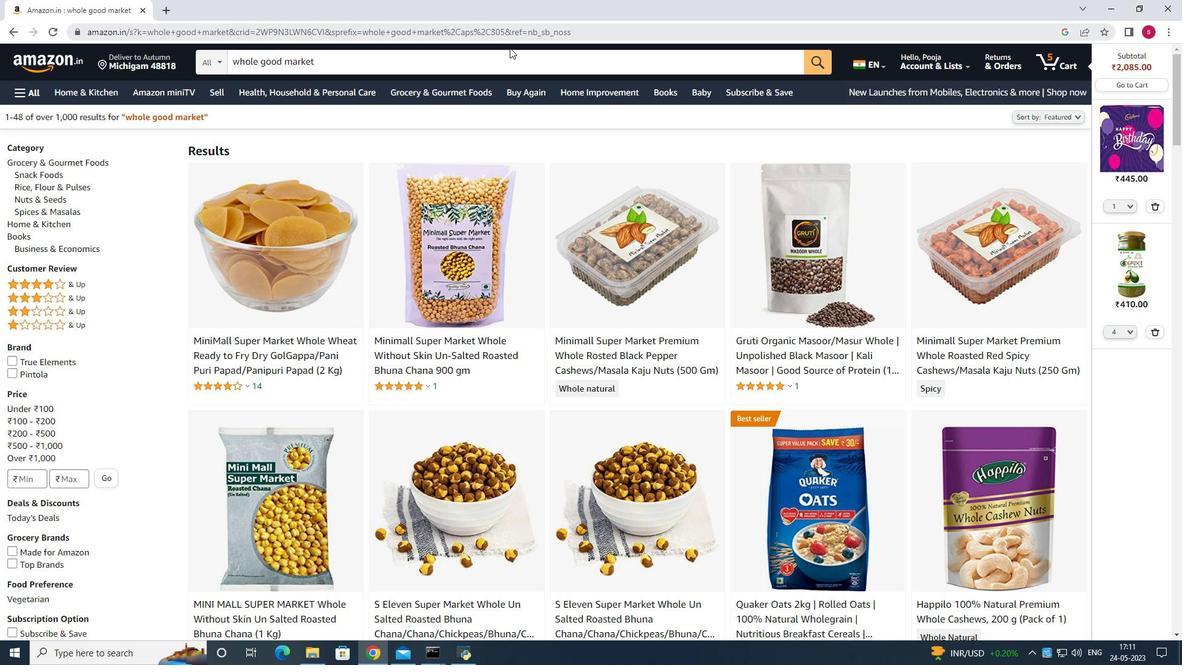 
Action: Mouse pressed left at (503, 60)
Screenshot: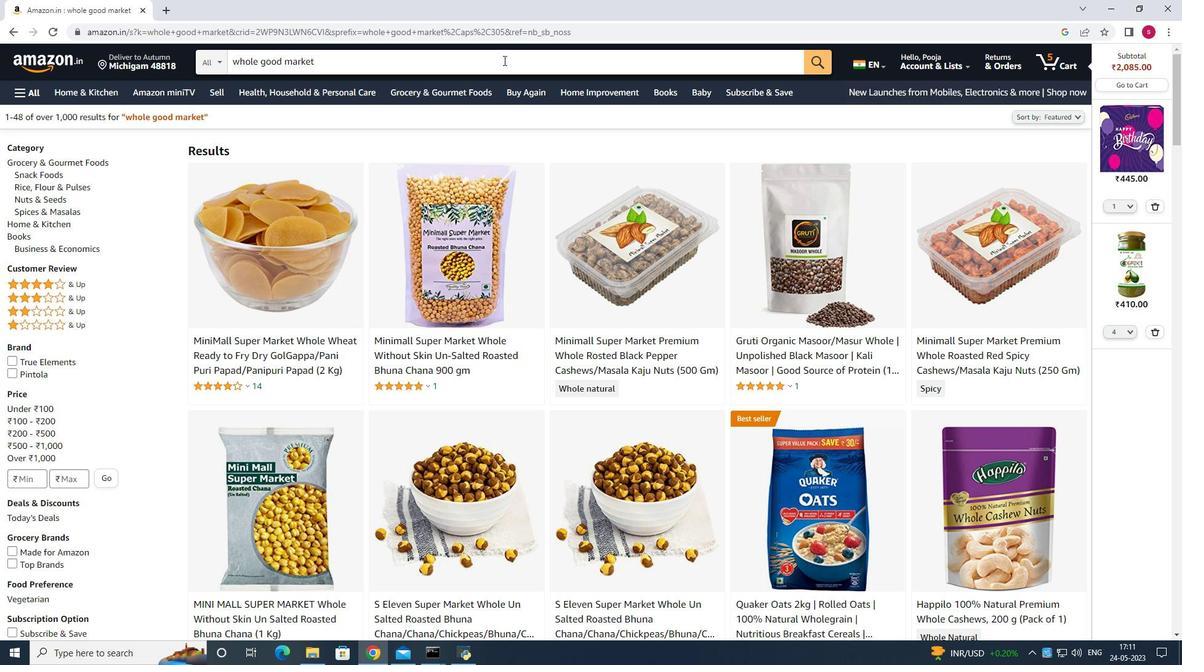 
Action: Mouse moved to (505, 60)
Screenshot: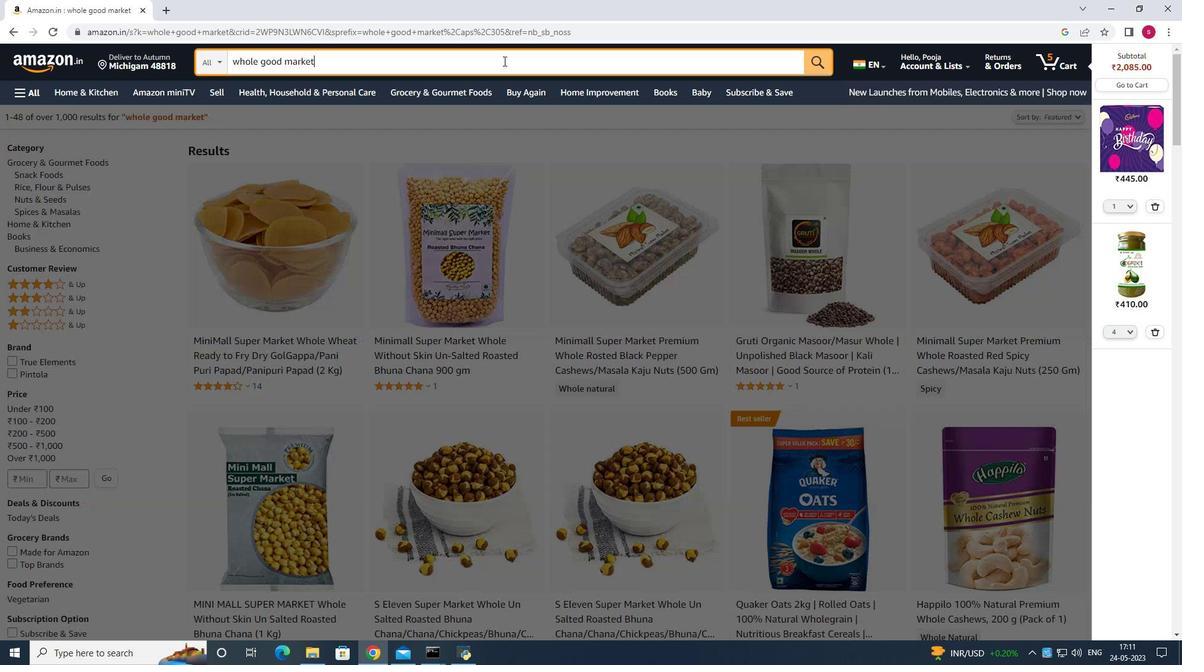 
Action: Key pressed <Key.backspace><Key.backspace><Key.backspace><Key.backspace><Key.backspace><Key.backspace><Key.backspace><Key.backspace><Key.backspace><Key.backspace><Key.backspace><Key.backspace><Key.backspace><Key.backspace><Key.backspace><Key.backspace><Key.backspace><Key.backspace><Key.backspace><Key.backspace><Key.backspace><Key.backspace><Key.backspace><Key.backspace>organic<Key.space>bananas<Key.enter>
Screenshot: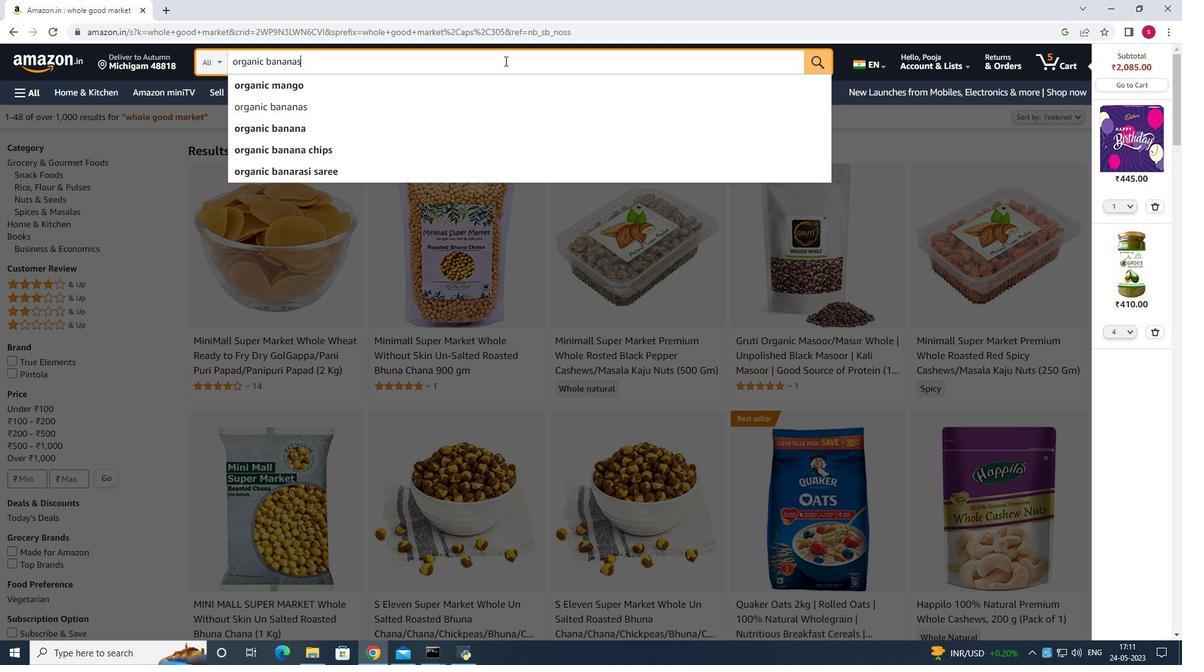 
Action: Mouse moved to (478, 199)
Screenshot: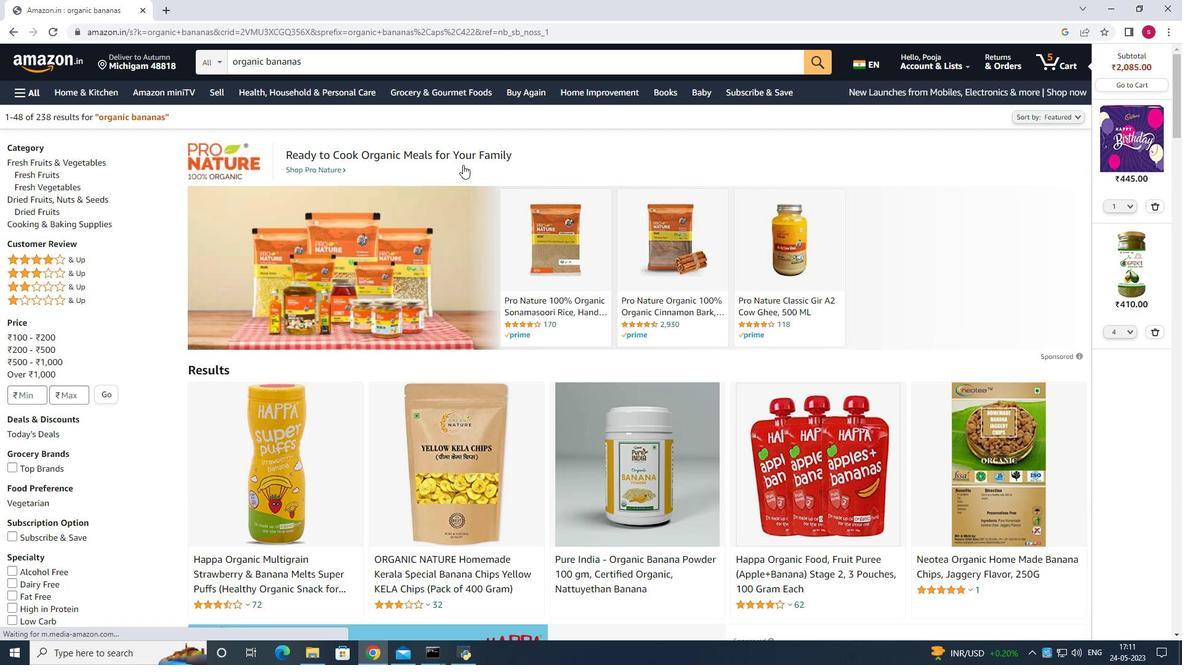 
Action: Mouse scrolled (478, 198) with delta (0, 0)
Screenshot: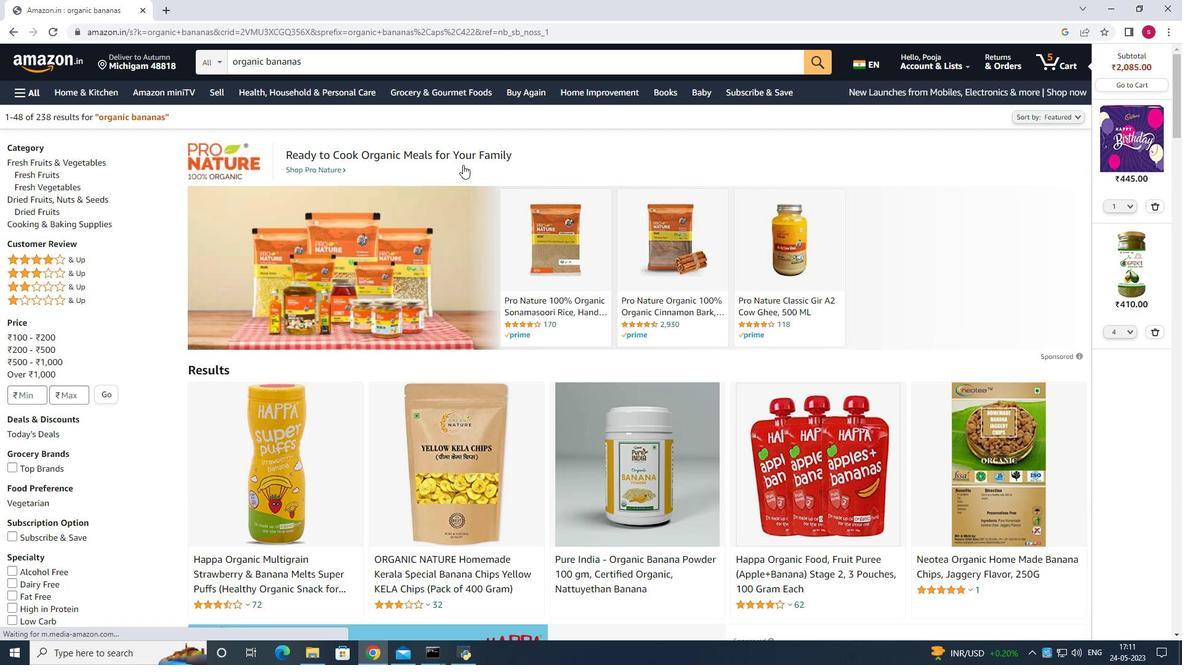 
Action: Mouse moved to (482, 210)
Screenshot: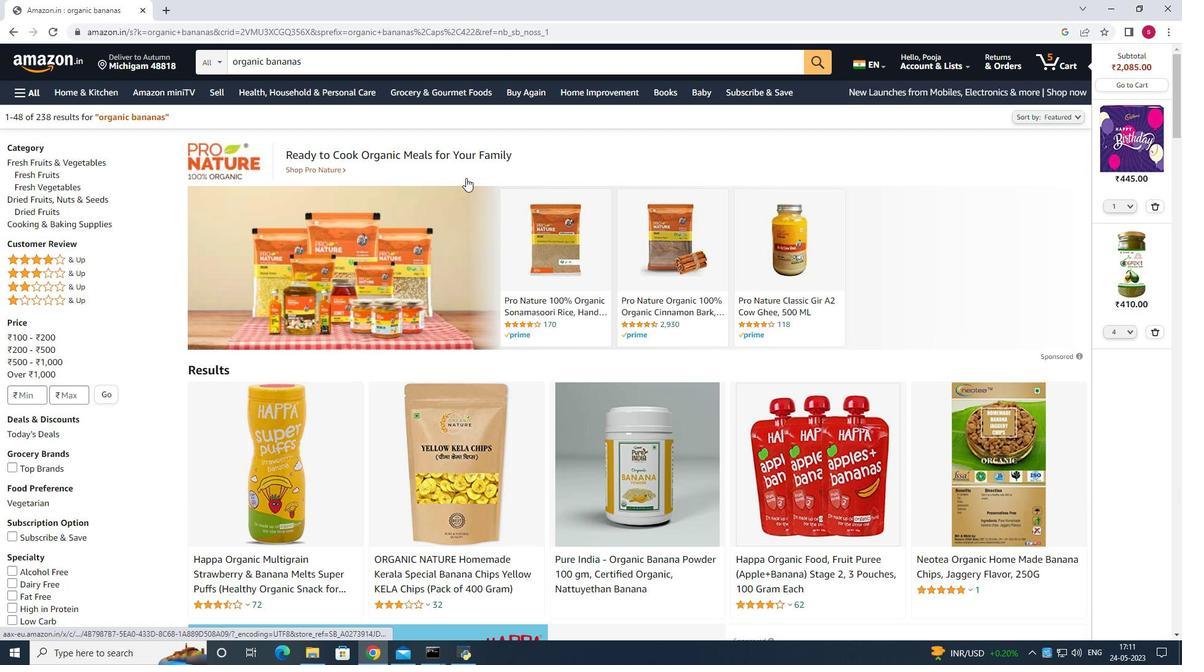
Action: Mouse scrolled (482, 210) with delta (0, 0)
Screenshot: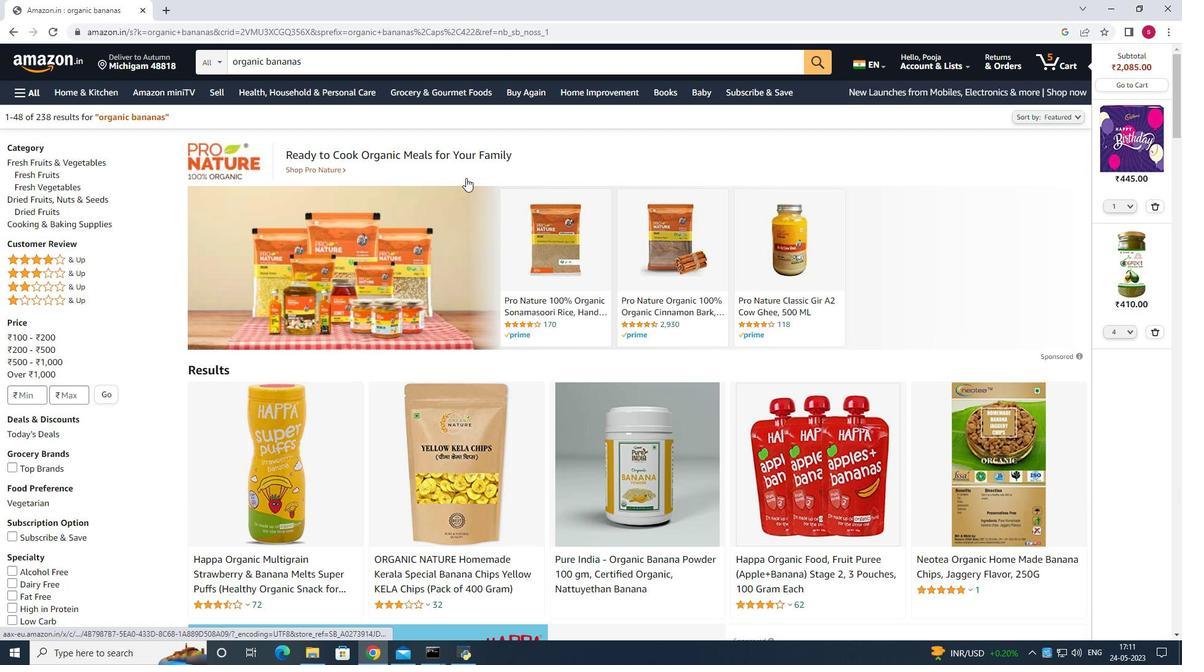 
Action: Mouse moved to (483, 215)
Screenshot: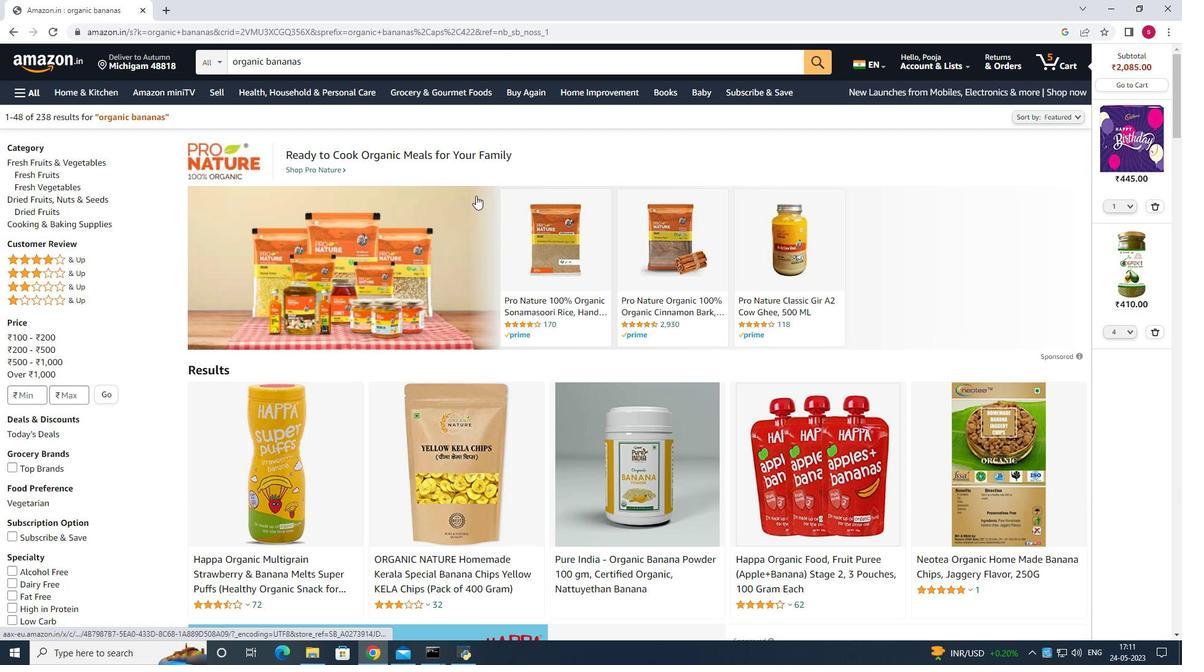 
Action: Mouse scrolled (483, 215) with delta (0, 0)
Screenshot: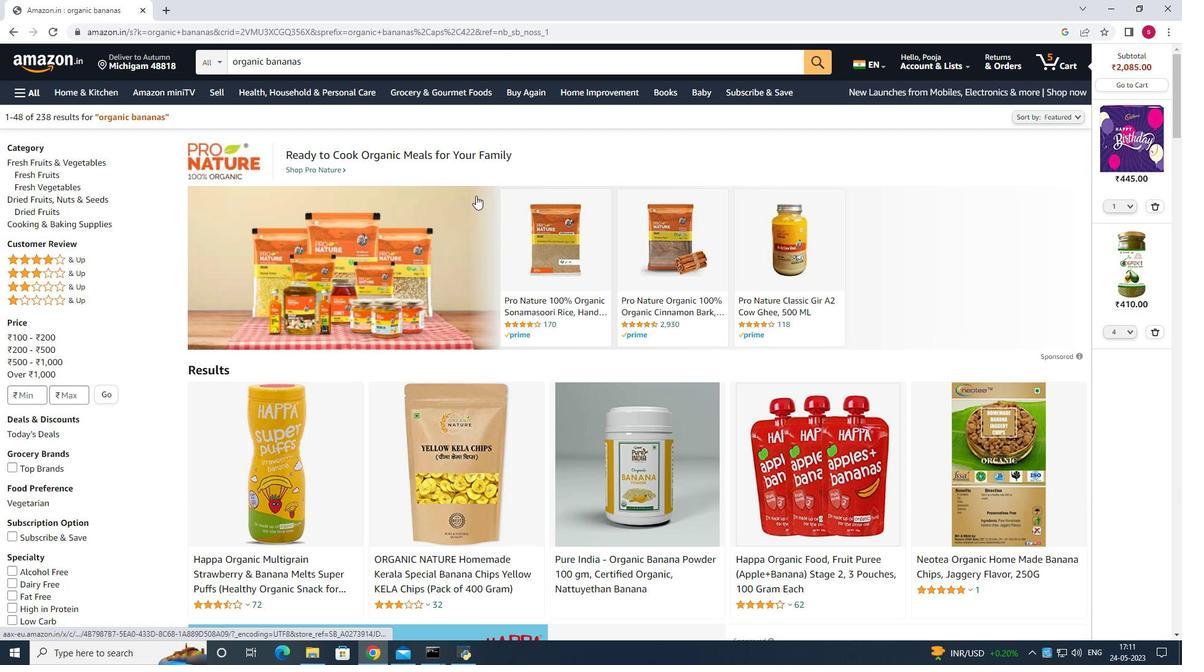 
Action: Mouse moved to (607, 361)
Screenshot: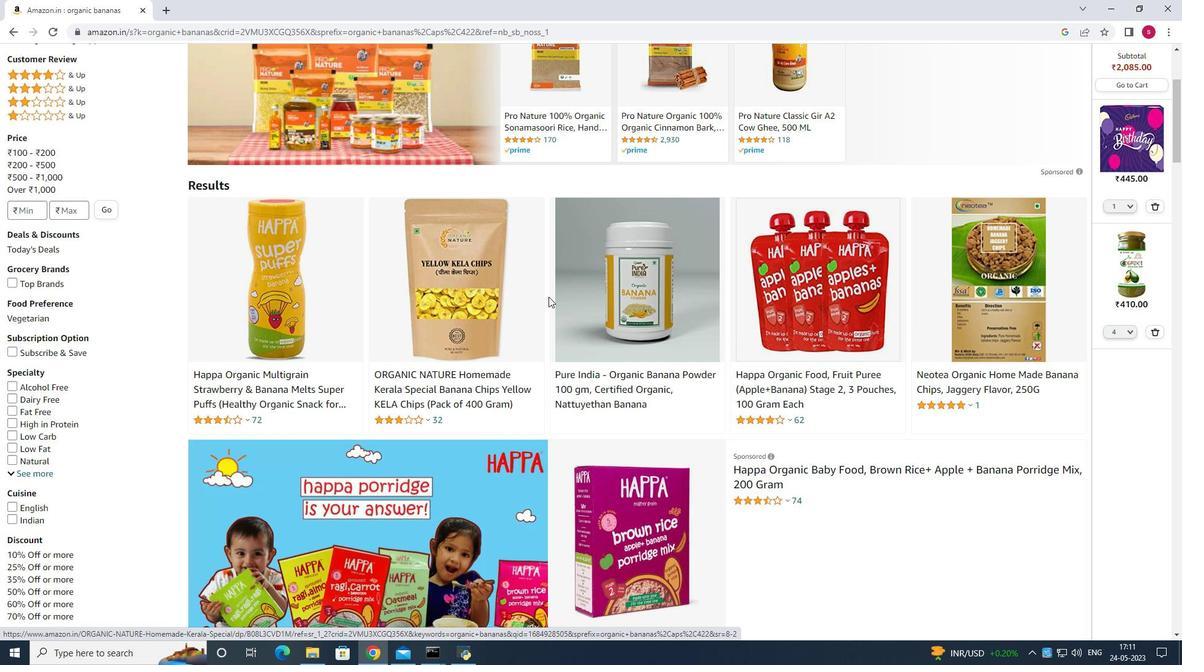 
Action: Mouse scrolled (607, 361) with delta (0, 0)
Screenshot: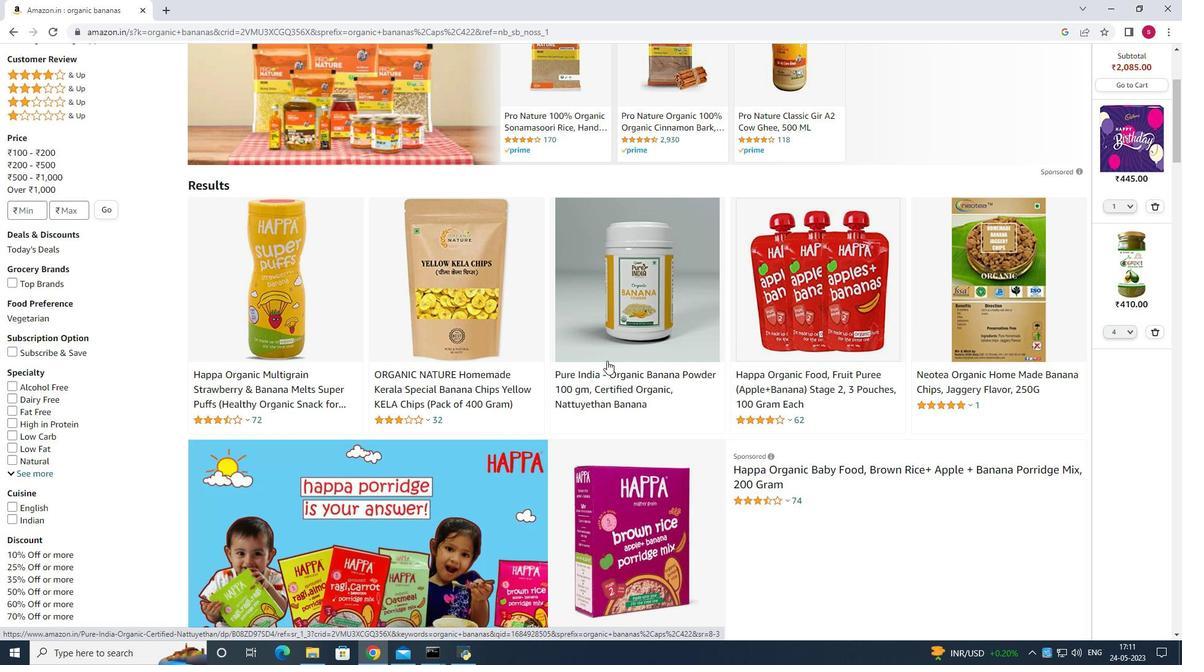 
Action: Mouse scrolled (607, 361) with delta (0, 0)
Screenshot: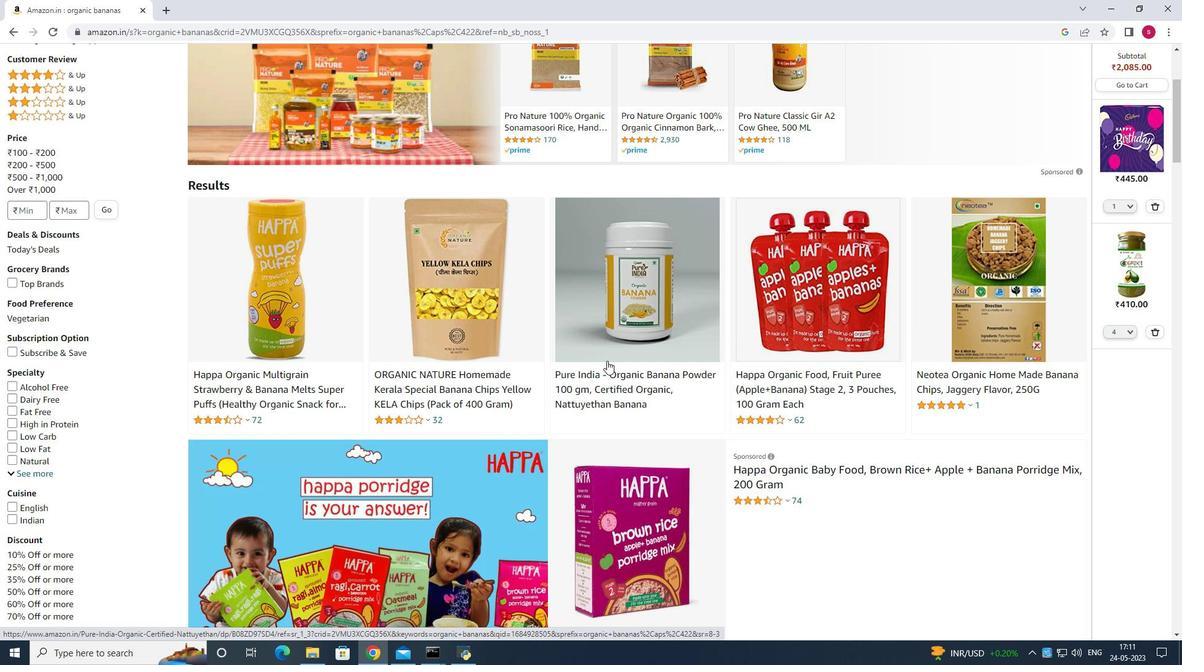 
Action: Mouse moved to (438, 321)
Screenshot: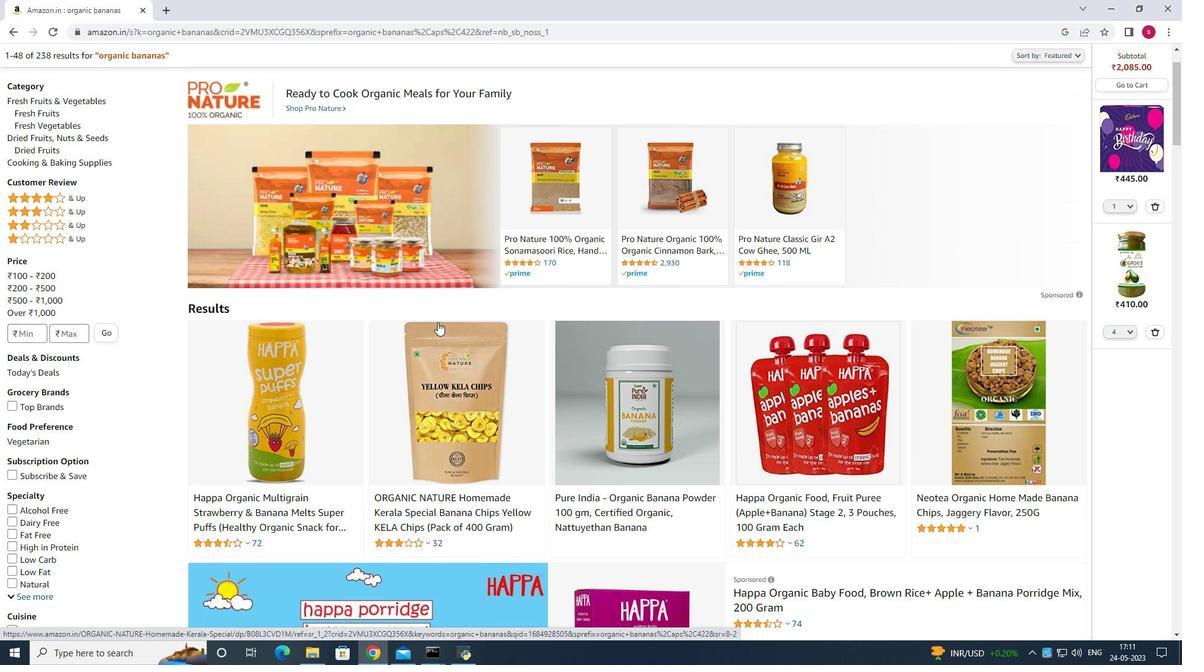 
Action: Mouse scrolled (438, 320) with delta (0, 0)
Screenshot: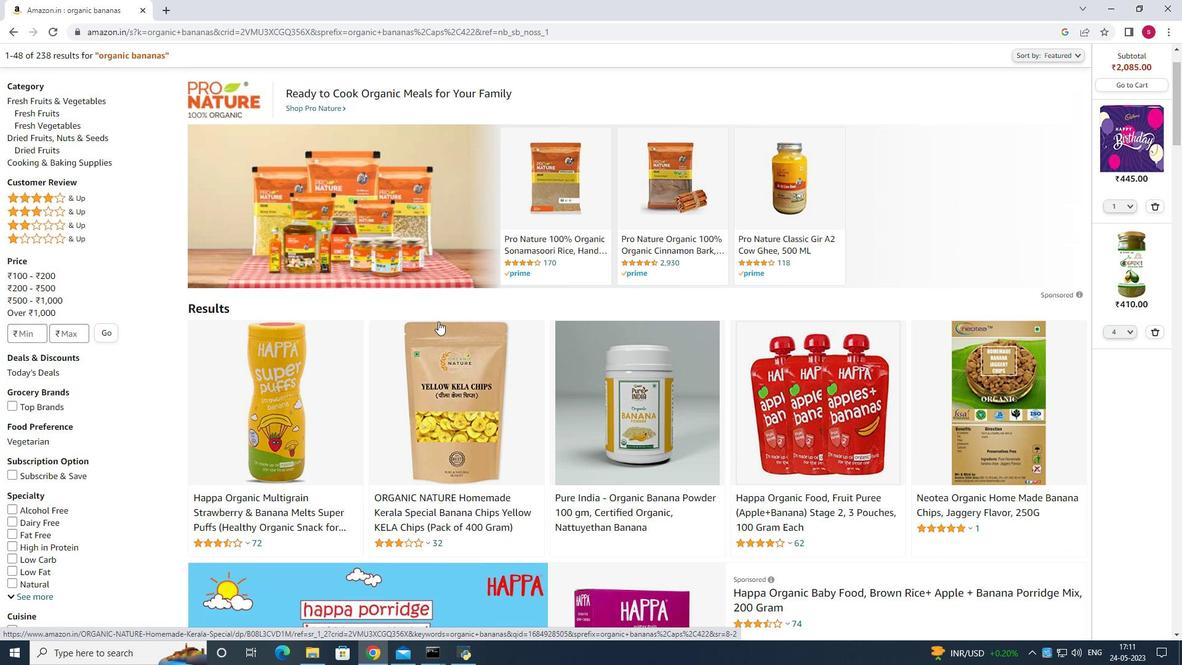
Action: Mouse scrolled (438, 320) with delta (0, 0)
Screenshot: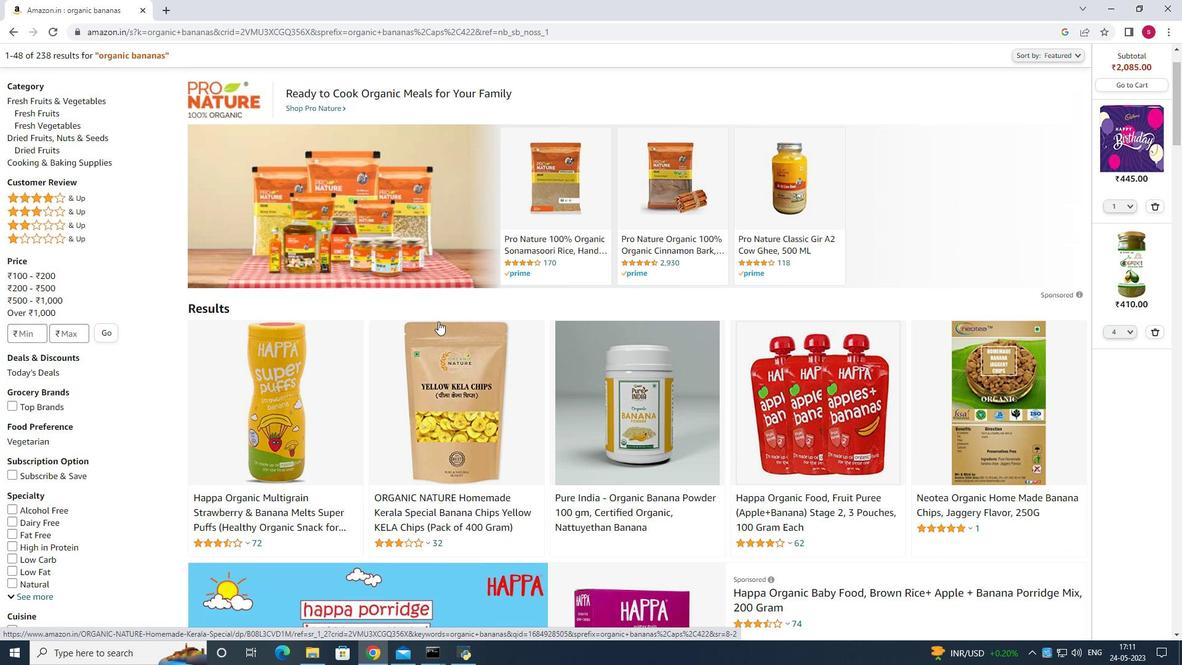 
Action: Mouse scrolled (438, 320) with delta (0, 0)
Screenshot: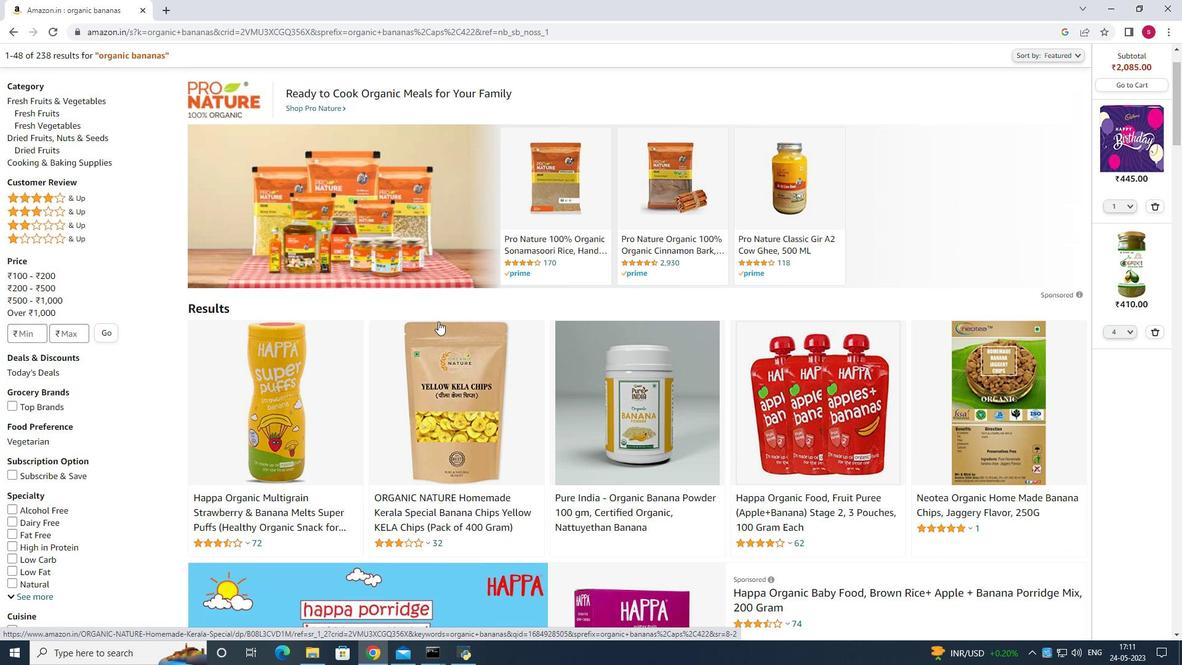 
Action: Mouse scrolled (438, 320) with delta (0, 0)
Screenshot: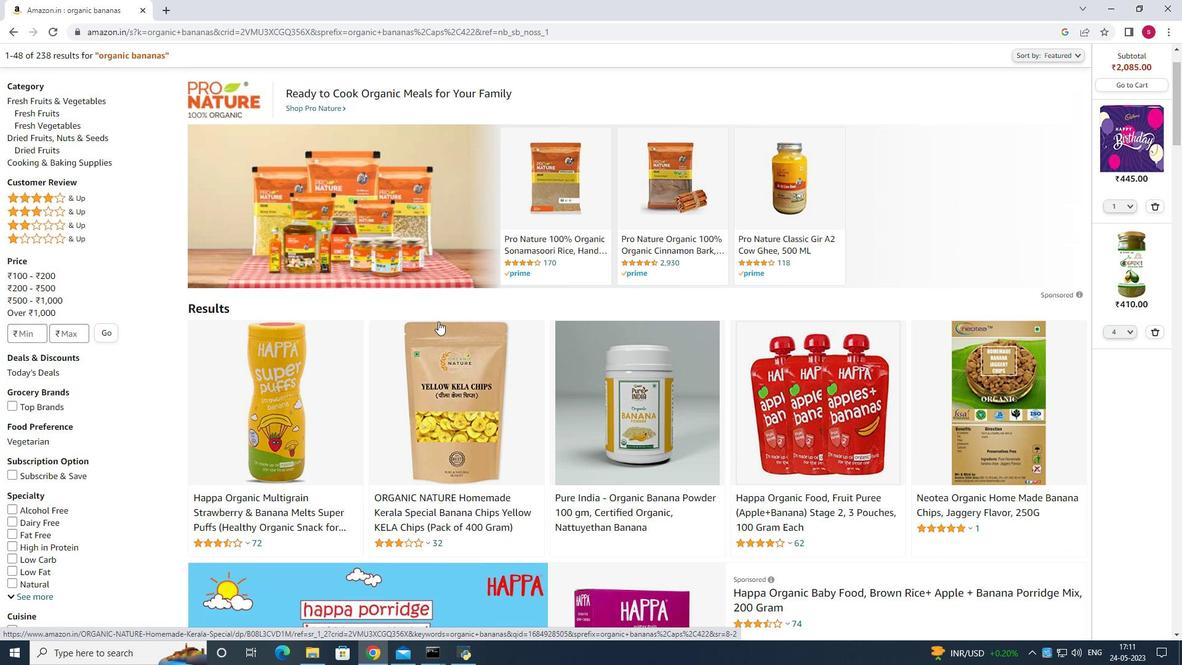 
Action: Mouse scrolled (438, 320) with delta (0, 0)
Screenshot: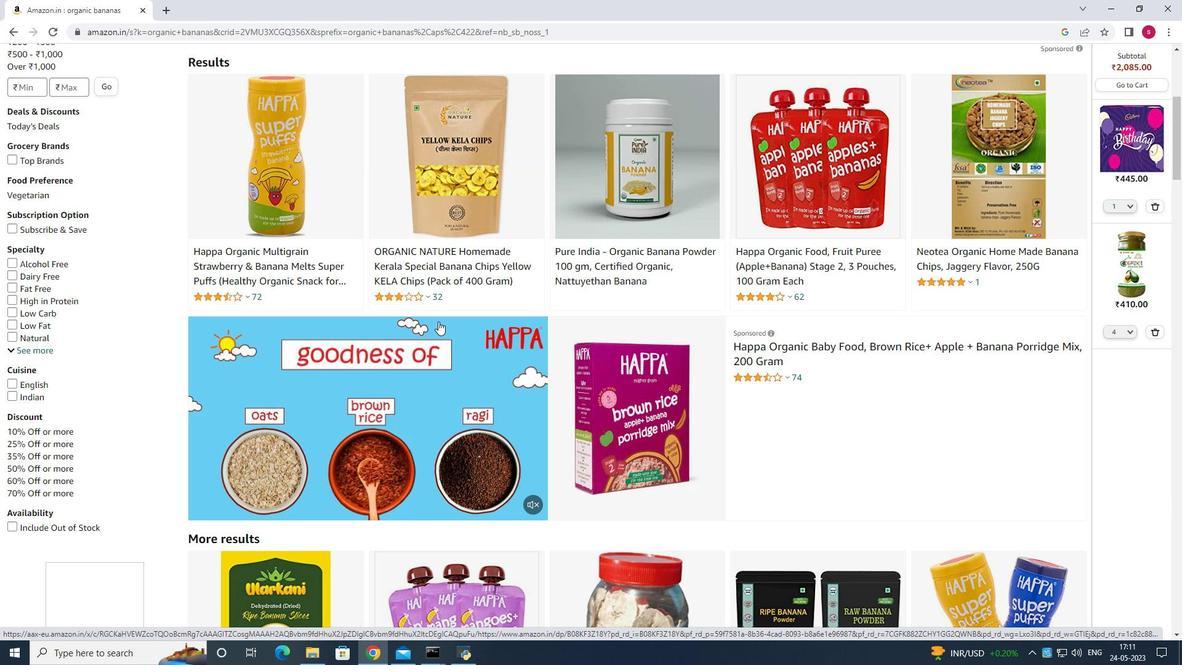 
Action: Mouse scrolled (438, 320) with delta (0, 0)
Screenshot: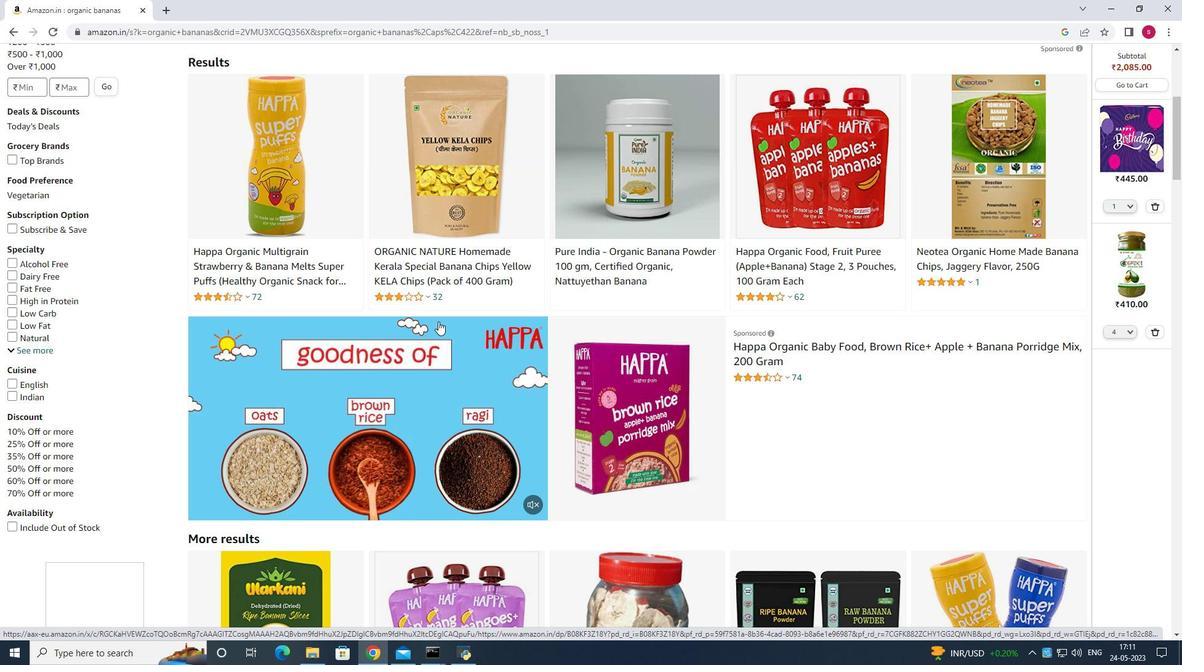 
Action: Mouse scrolled (438, 320) with delta (0, 0)
Screenshot: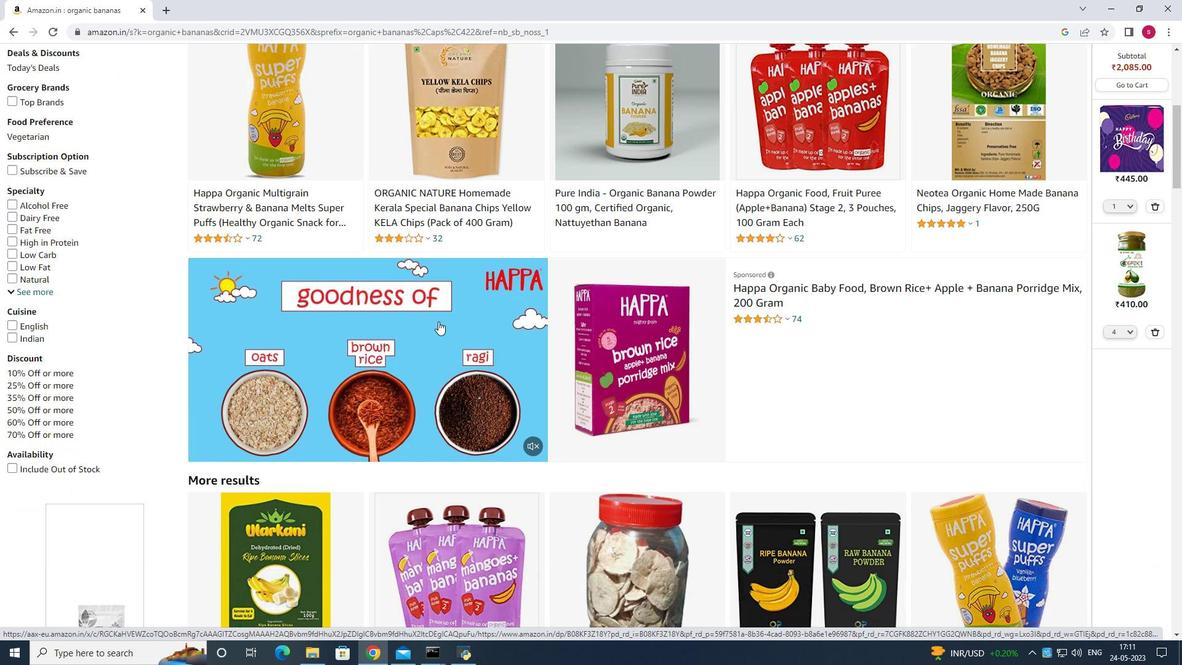
Action: Mouse scrolled (438, 320) with delta (0, 0)
Screenshot: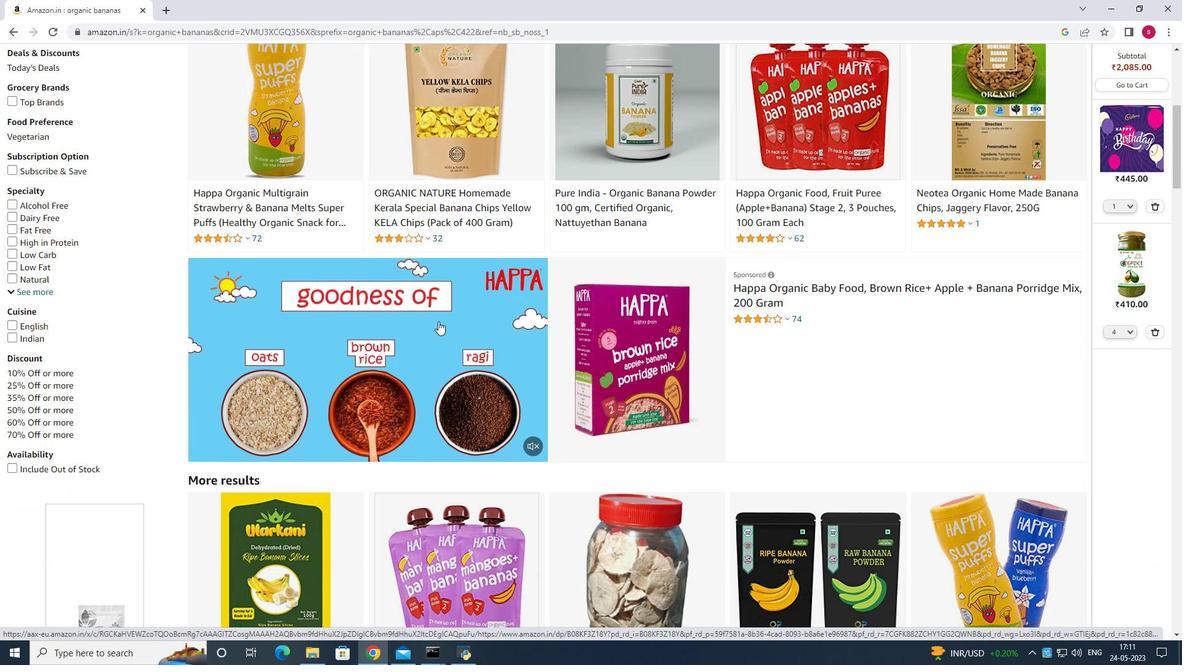 
Action: Mouse scrolled (438, 320) with delta (0, 0)
Screenshot: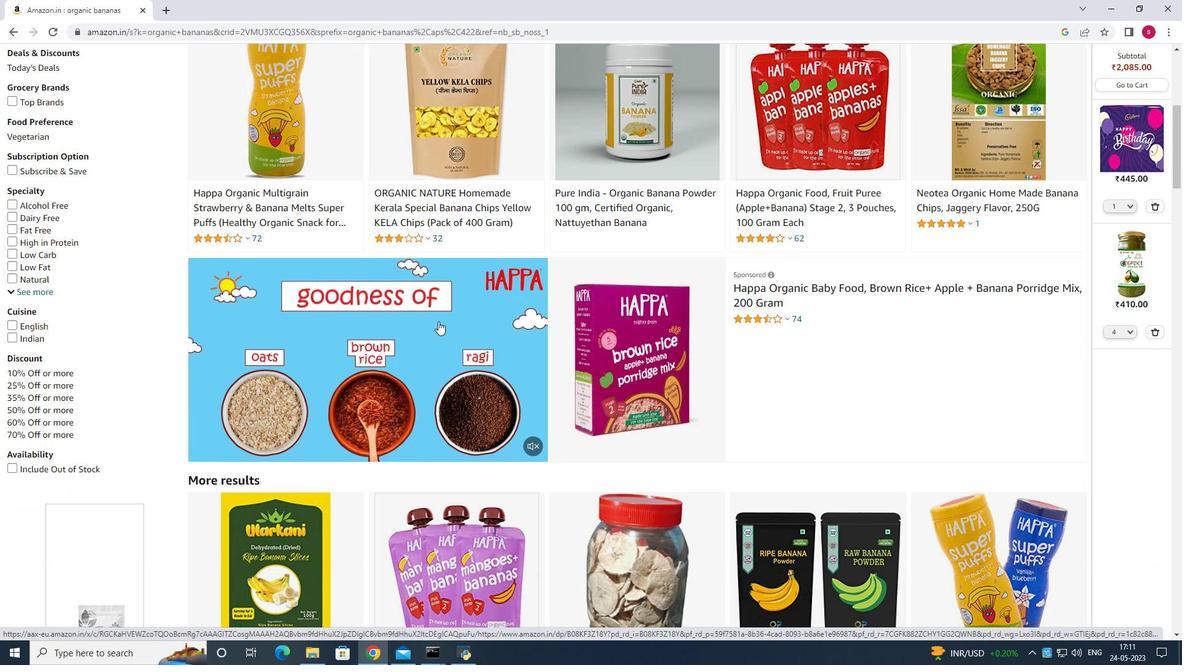 
Action: Mouse scrolled (438, 320) with delta (0, 0)
Screenshot: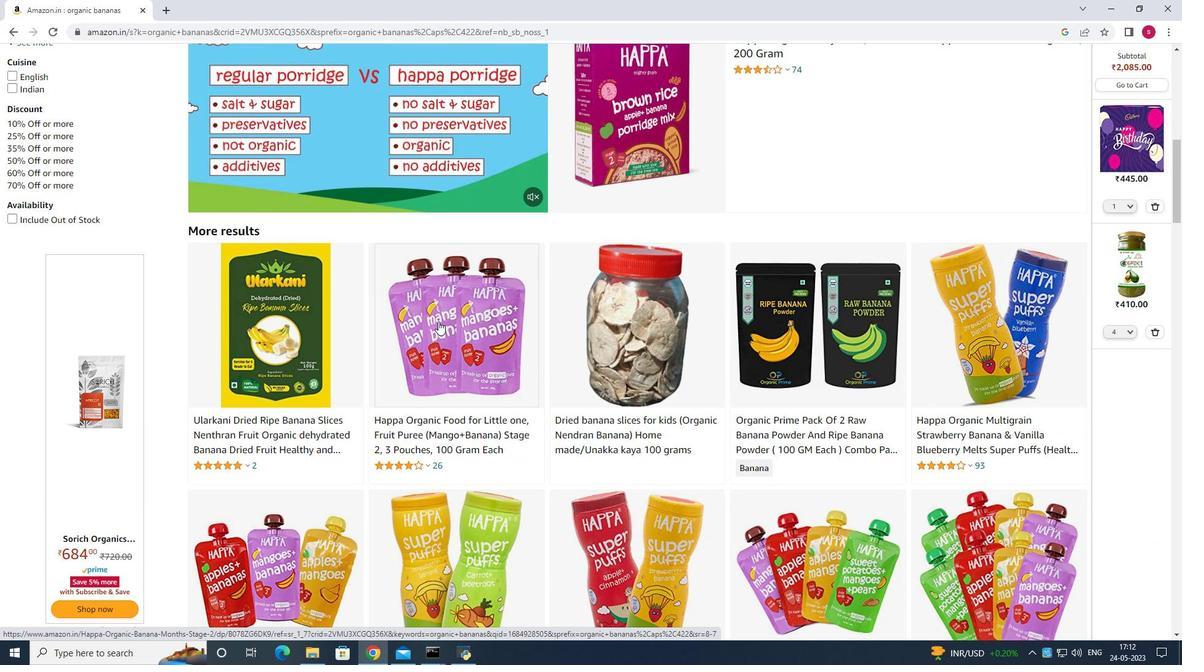 
Action: Mouse scrolled (438, 320) with delta (0, 0)
Screenshot: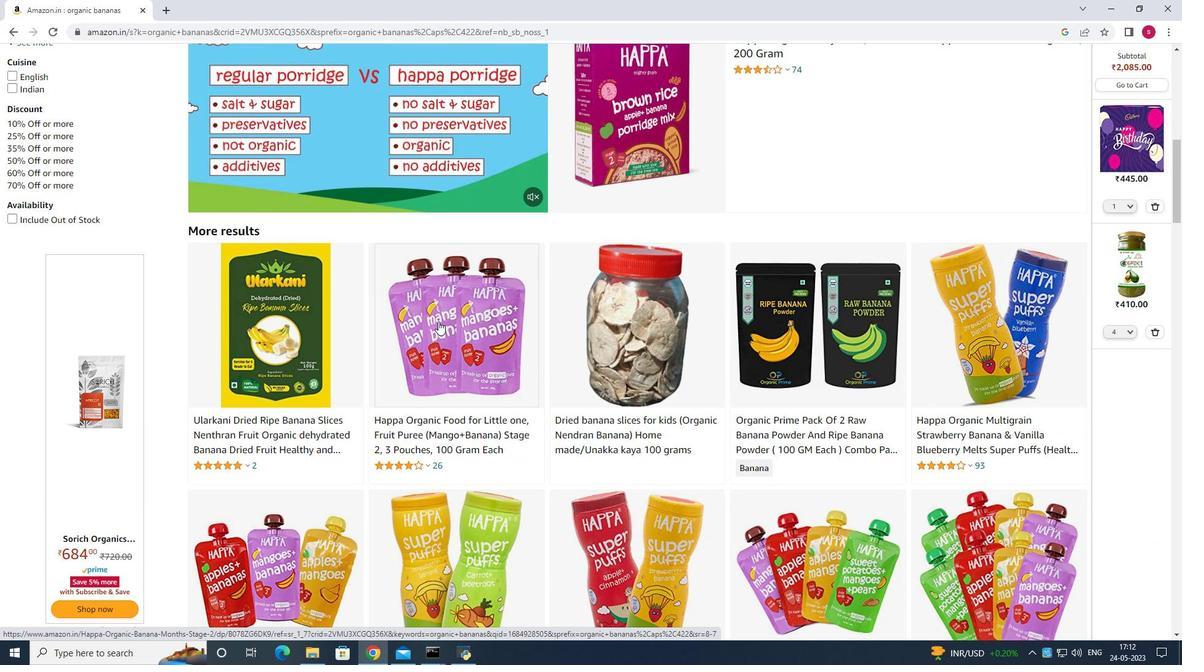 
Action: Mouse scrolled (438, 320) with delta (0, 0)
Screenshot: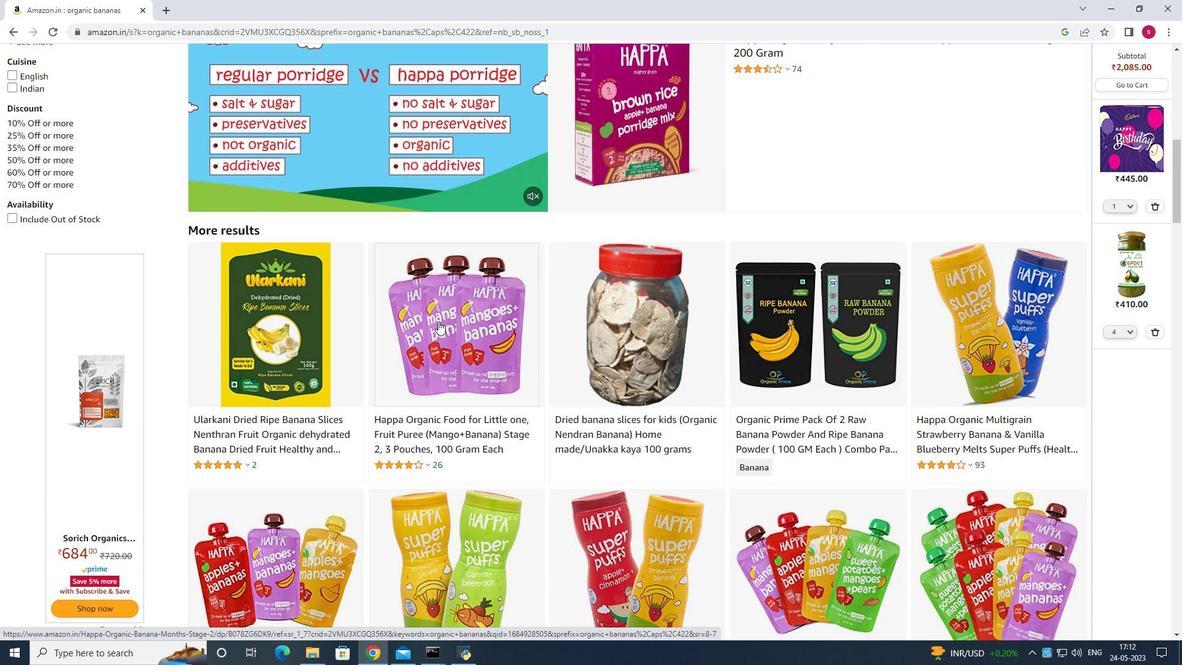 
Action: Mouse scrolled (438, 320) with delta (0, 0)
Screenshot: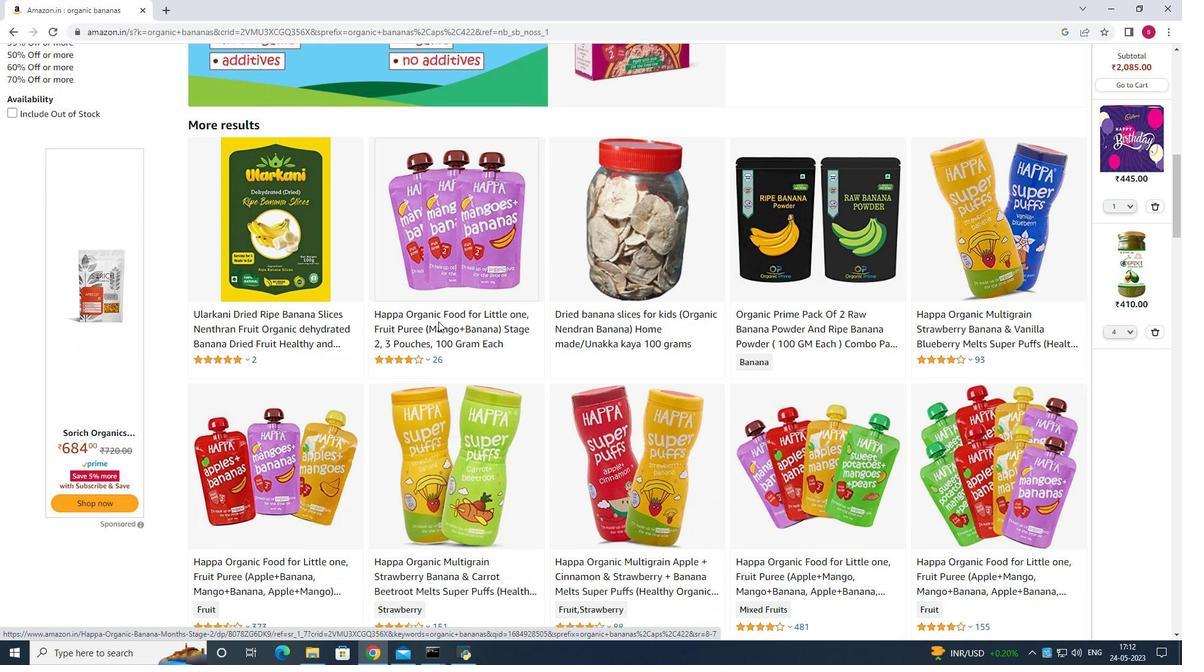 
Action: Mouse moved to (853, 97)
Screenshot: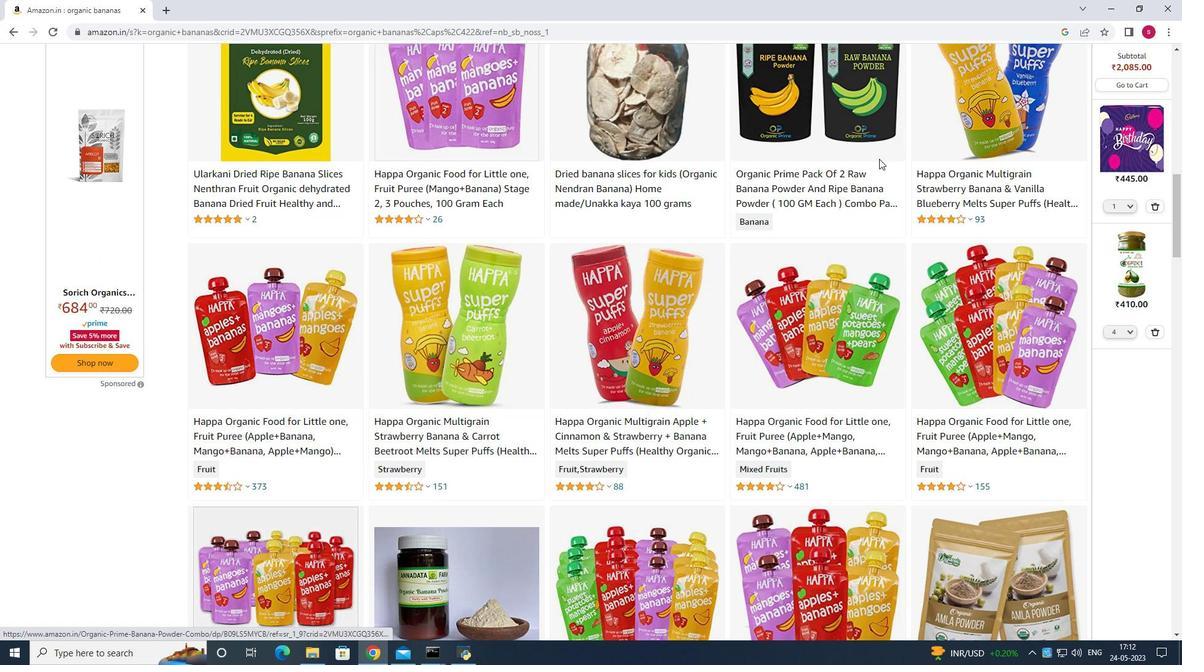 
Action: Mouse pressed left at (853, 97)
Screenshot: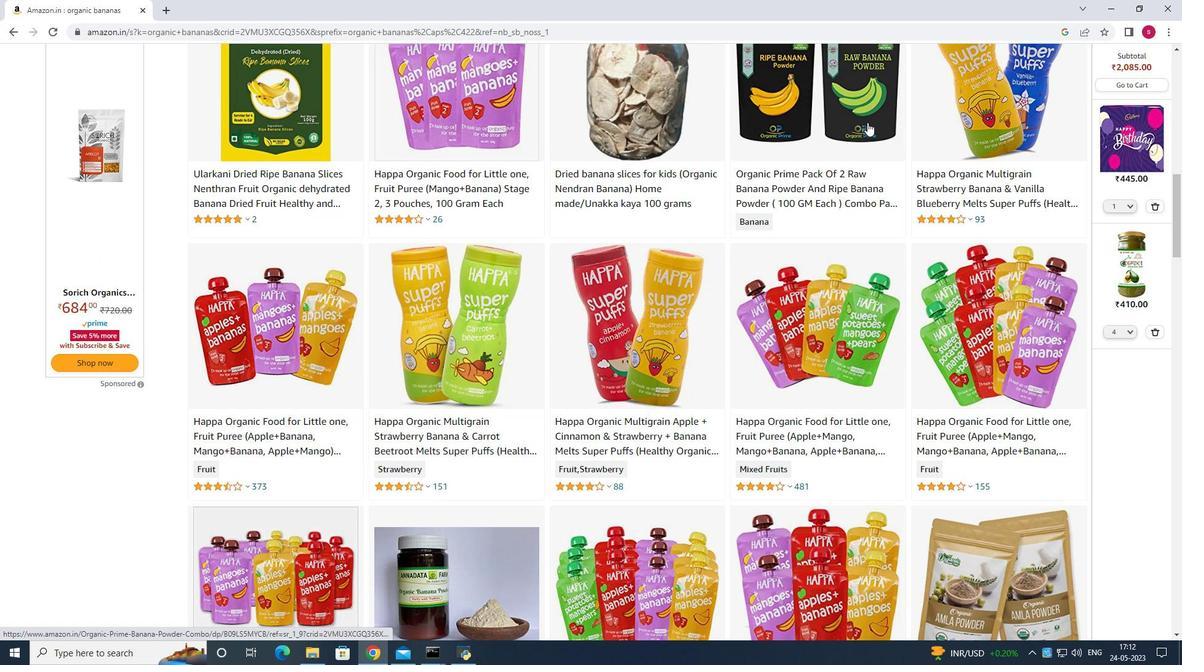 
Action: Mouse moved to (291, 14)
Screenshot: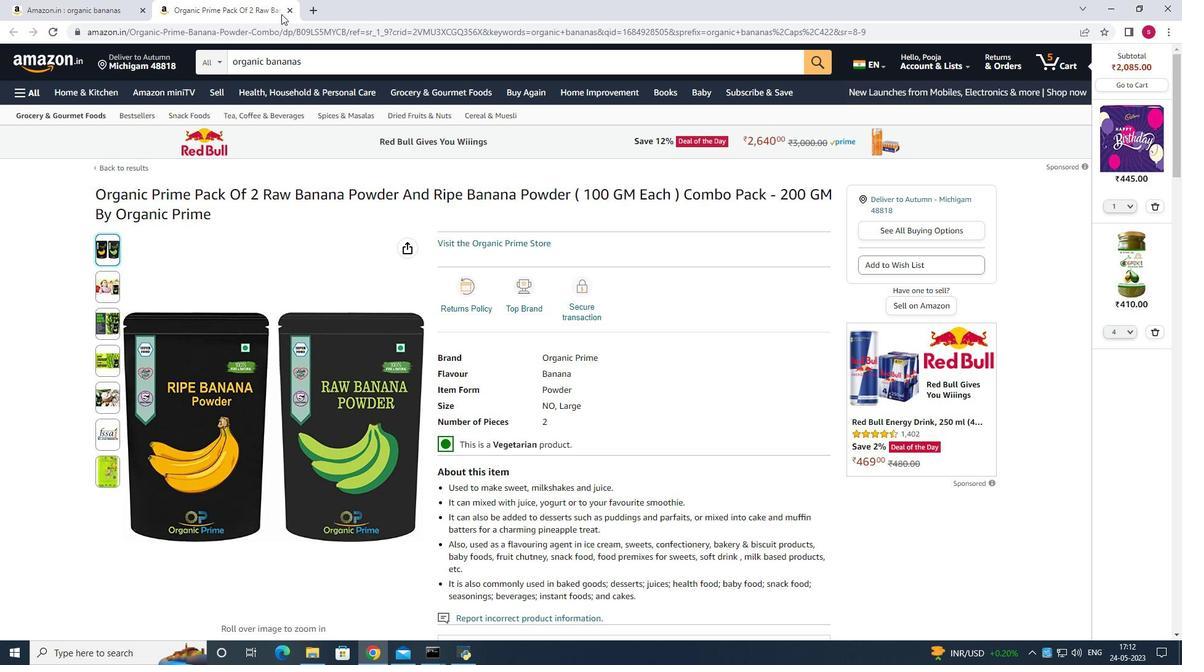 
Action: Mouse pressed left at (291, 14)
Screenshot: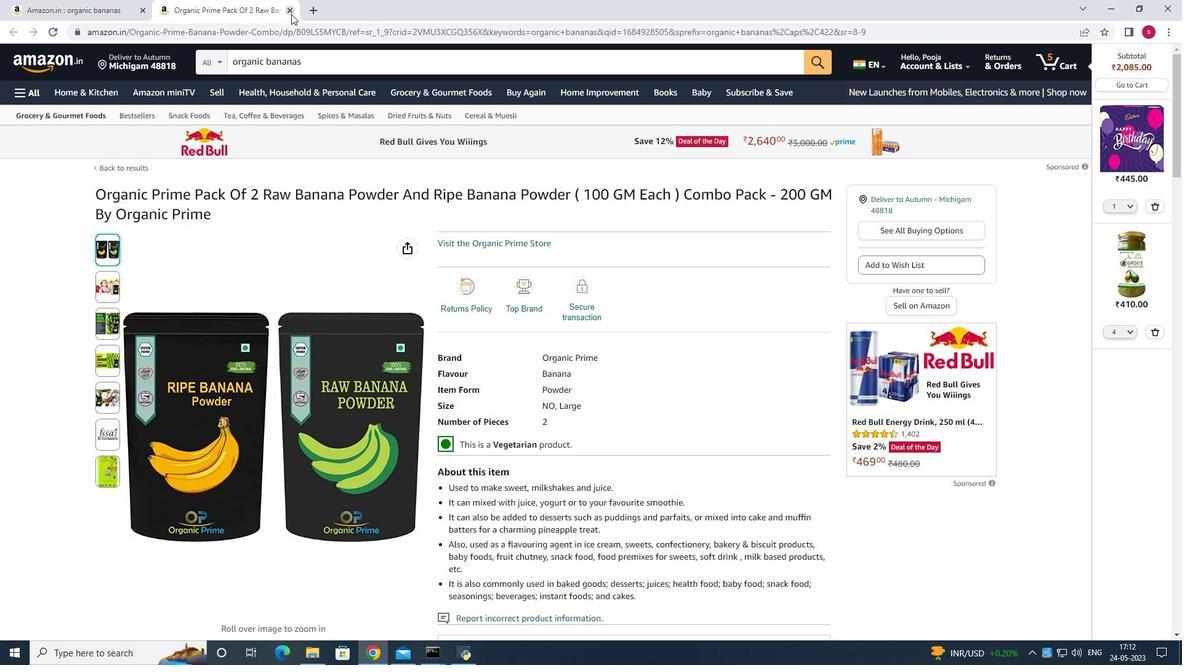 
Action: Mouse moved to (368, 240)
Screenshot: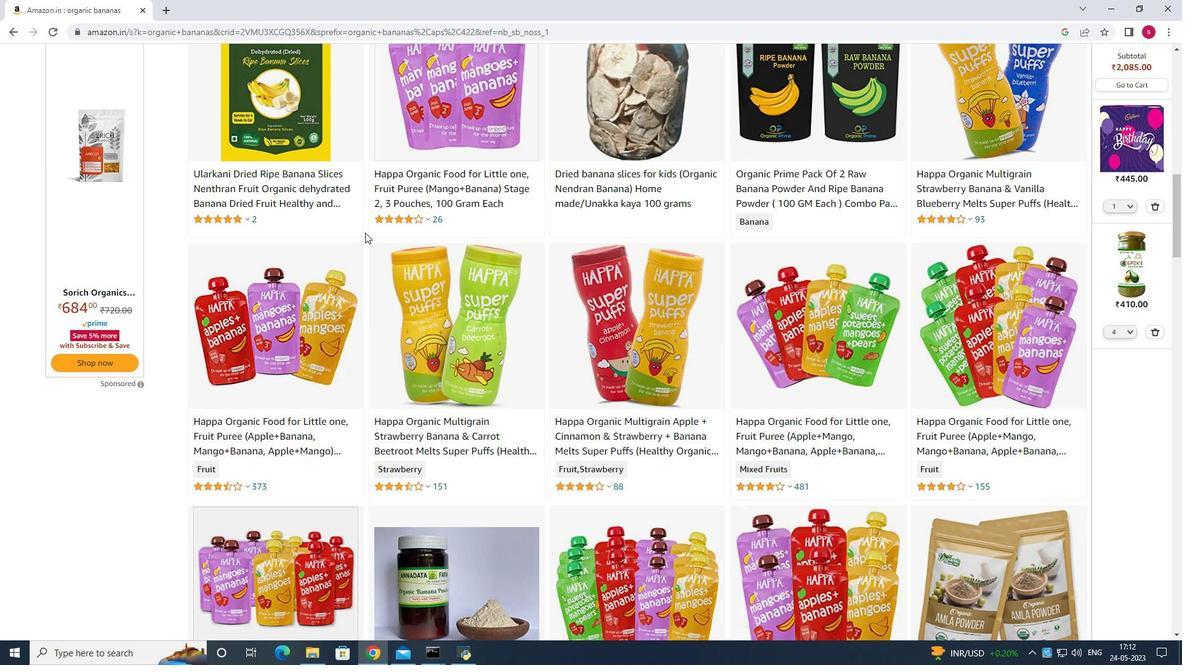 
Action: Mouse scrolled (368, 239) with delta (0, 0)
Screenshot: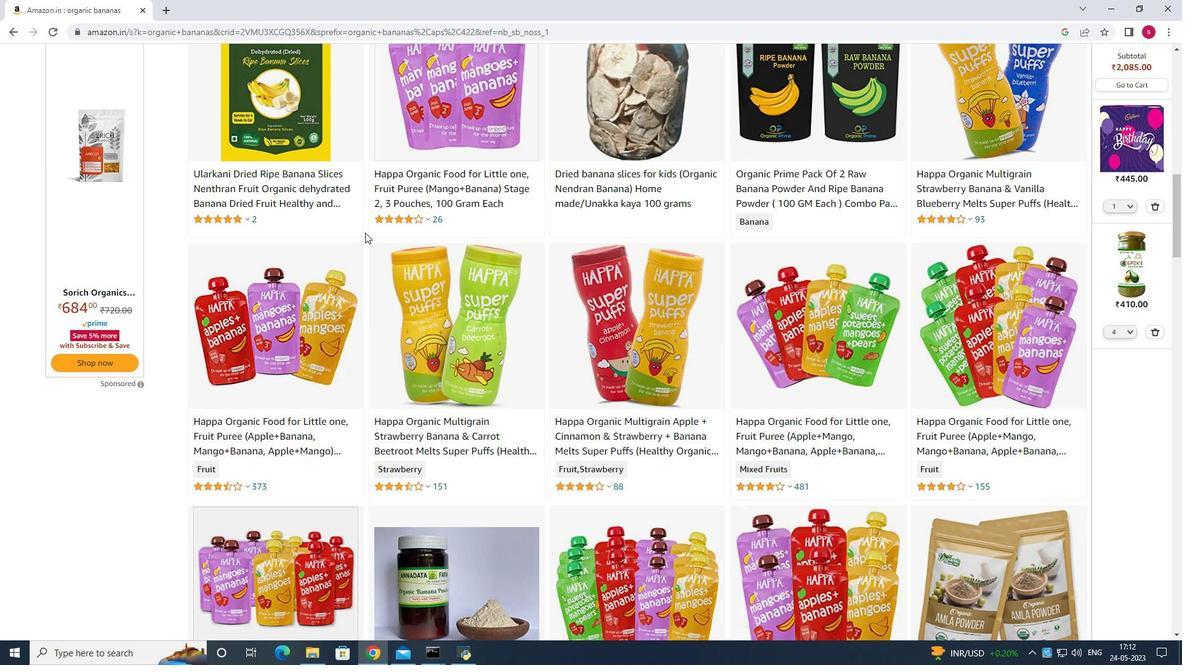 
Action: Mouse moved to (368, 241)
Screenshot: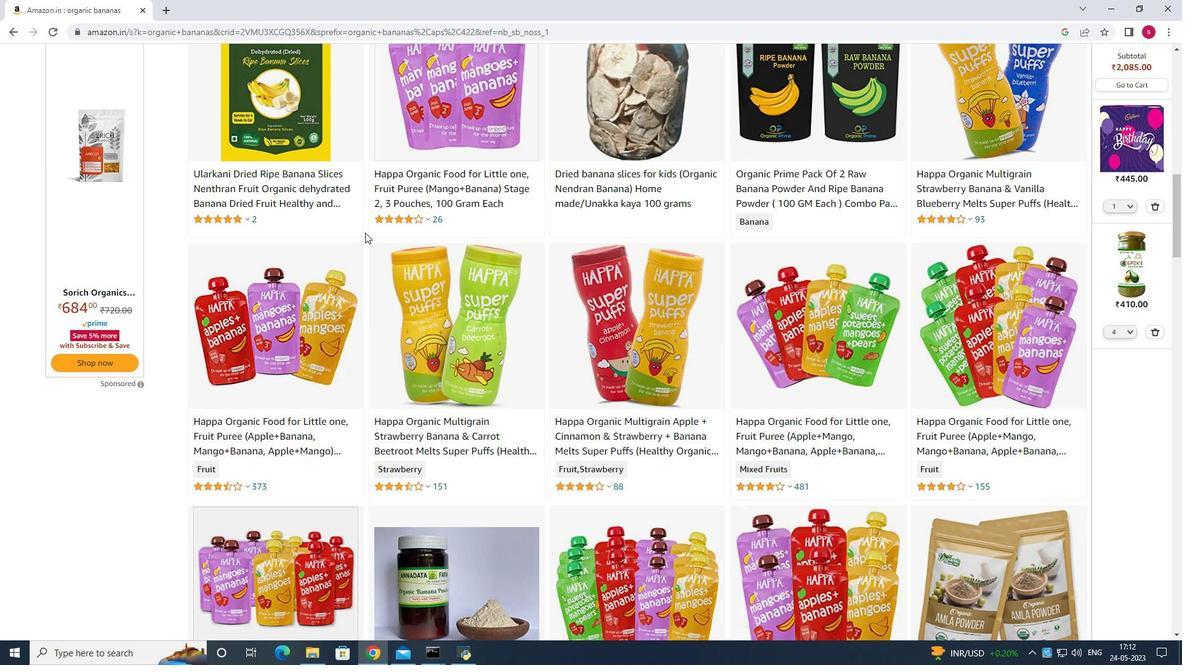 
Action: Mouse scrolled (368, 239) with delta (0, 0)
Screenshot: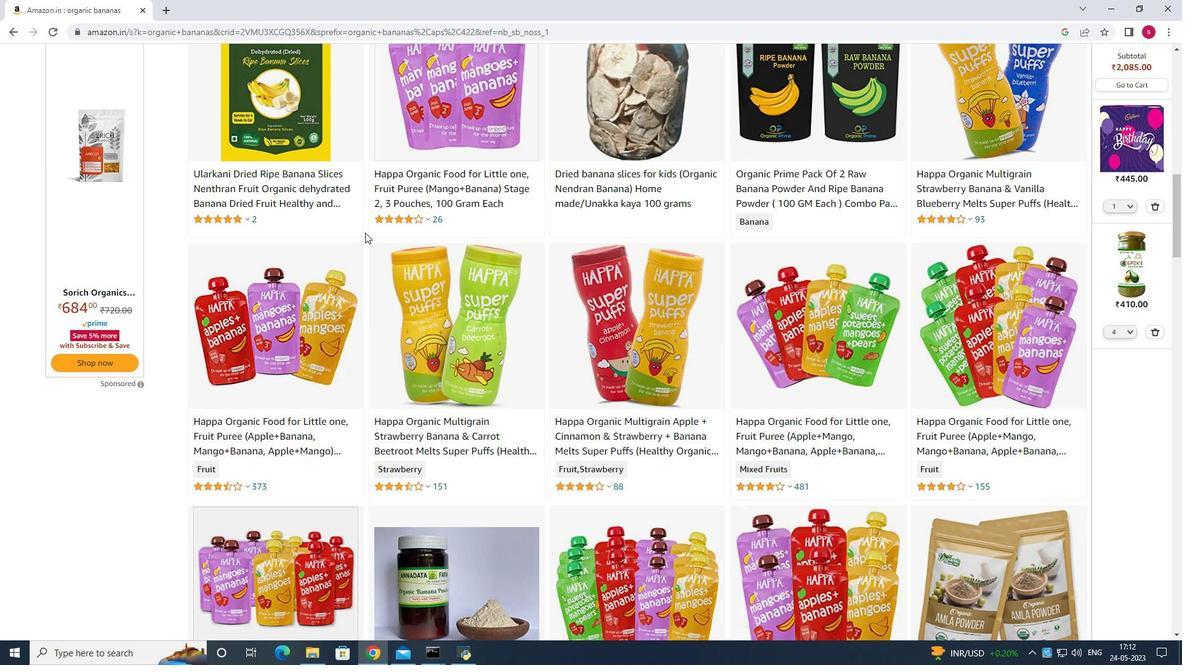 
Action: Mouse moved to (369, 242)
Screenshot: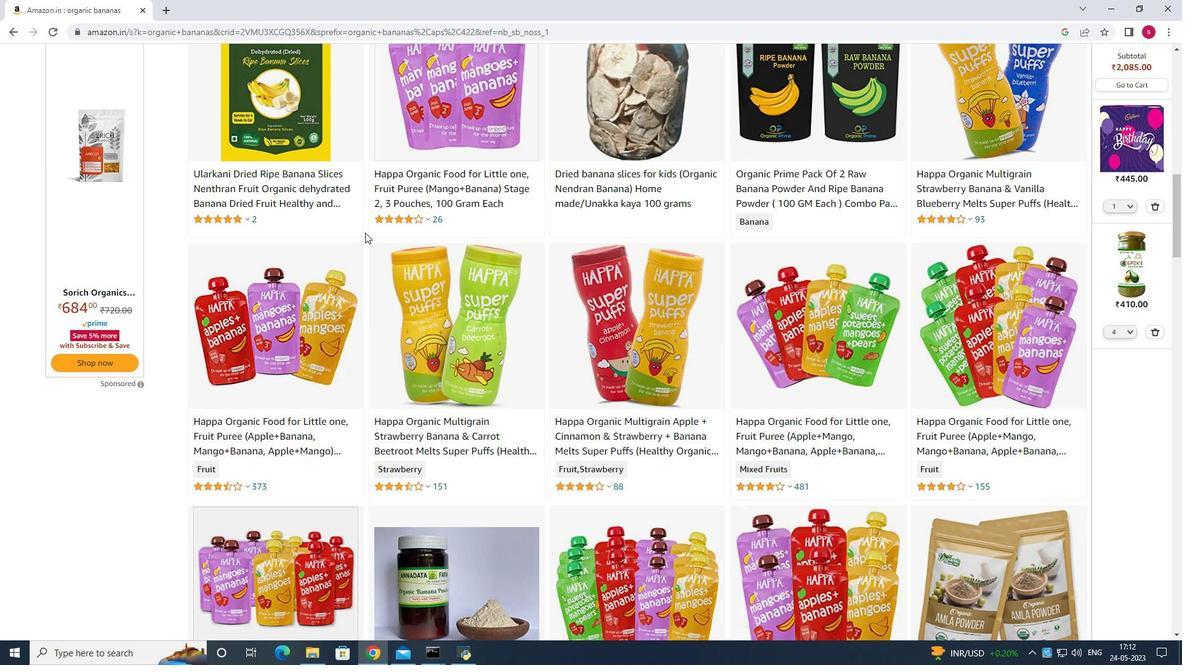 
Action: Mouse scrolled (369, 241) with delta (0, 0)
Screenshot: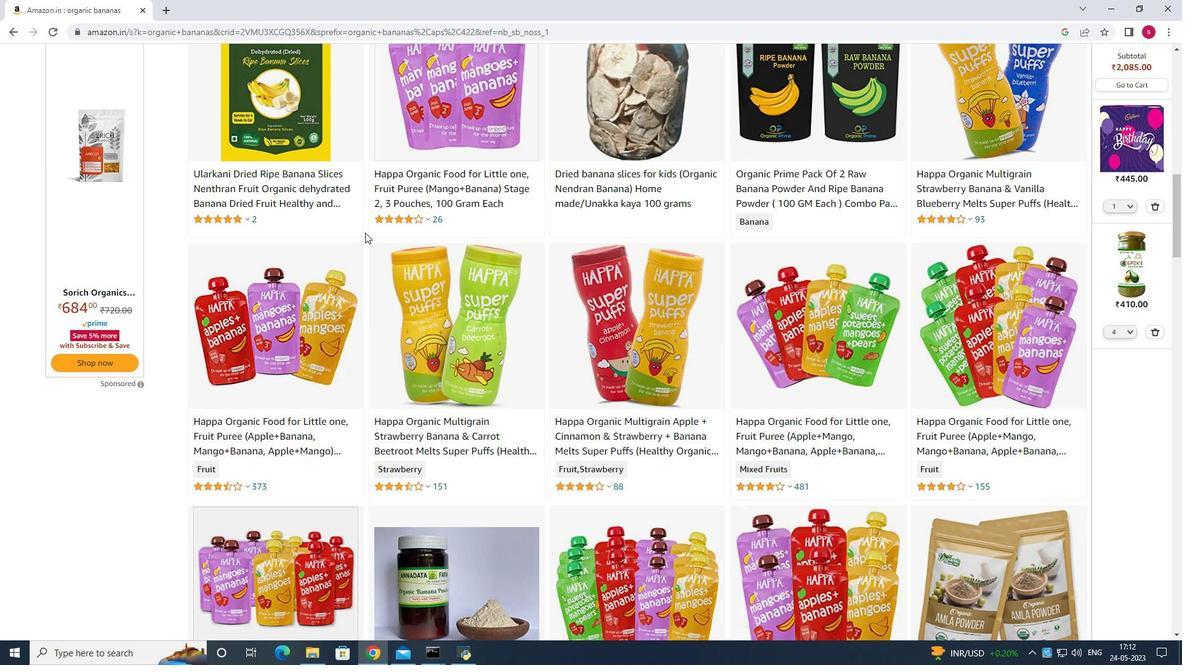 
Action: Mouse moved to (379, 249)
Screenshot: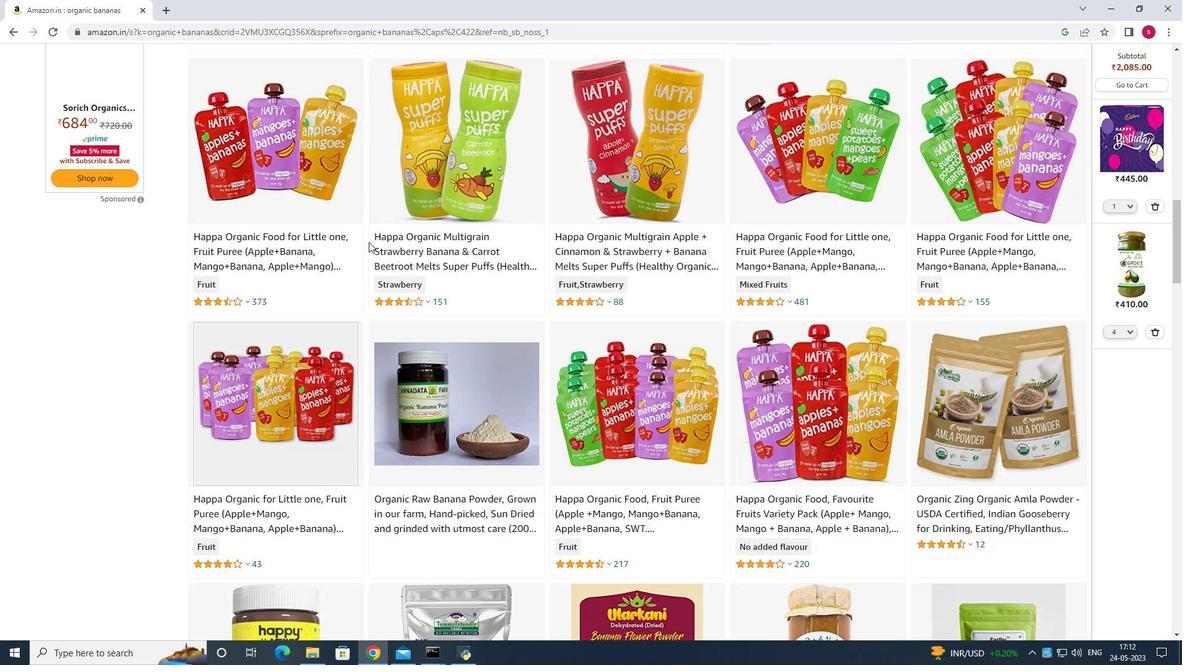 
Action: Mouse scrolled (379, 248) with delta (0, 0)
Screenshot: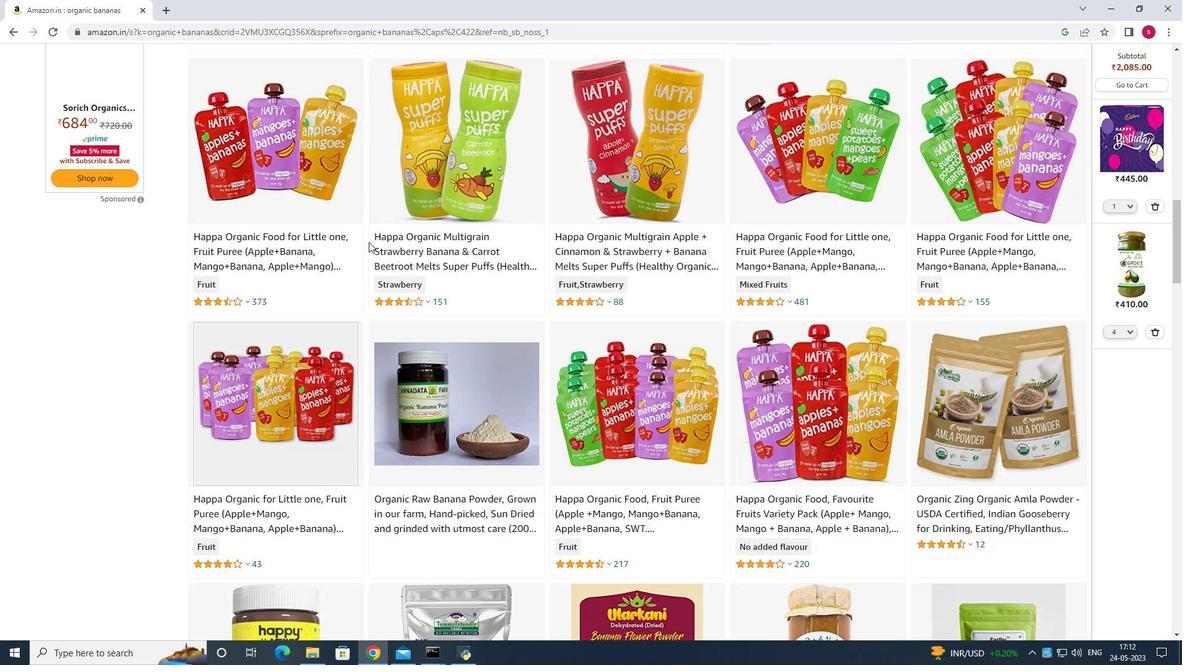 
Action: Mouse moved to (379, 250)
Screenshot: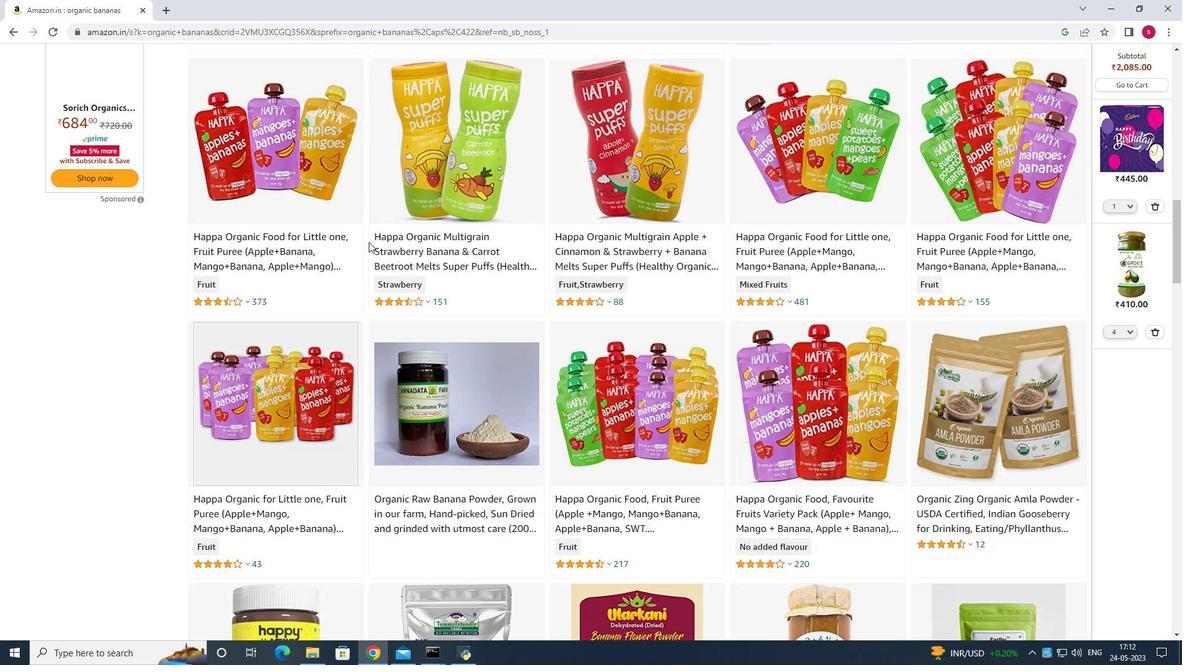 
Action: Mouse scrolled (379, 250) with delta (0, 0)
Screenshot: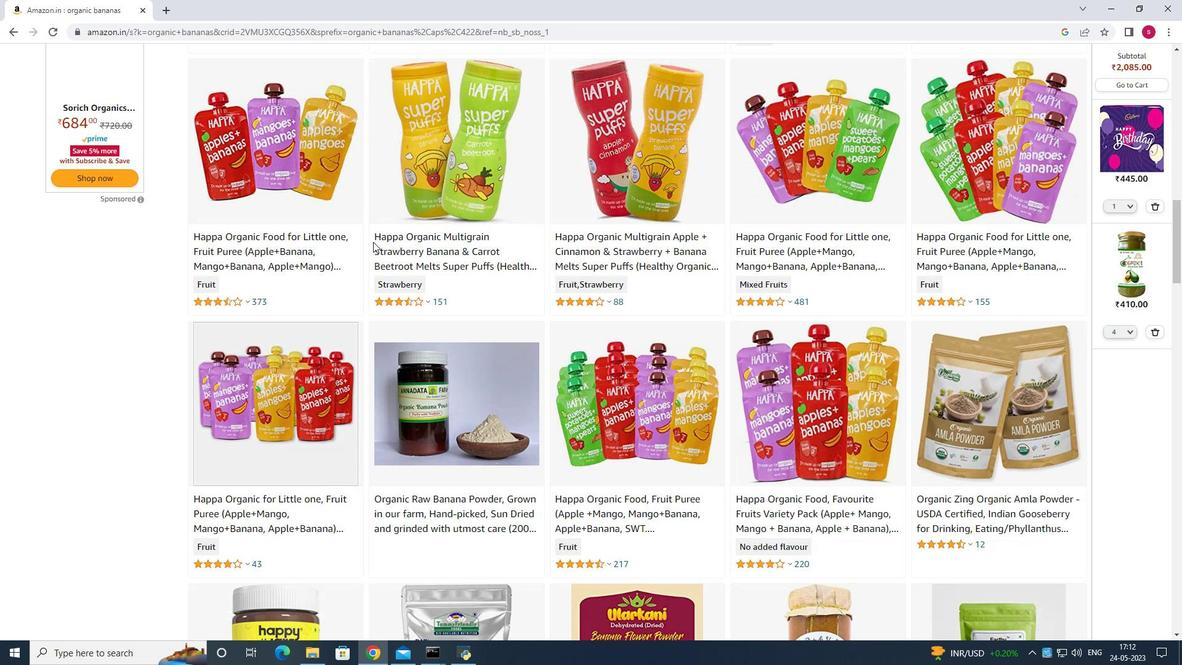 
Action: Mouse moved to (379, 251)
Screenshot: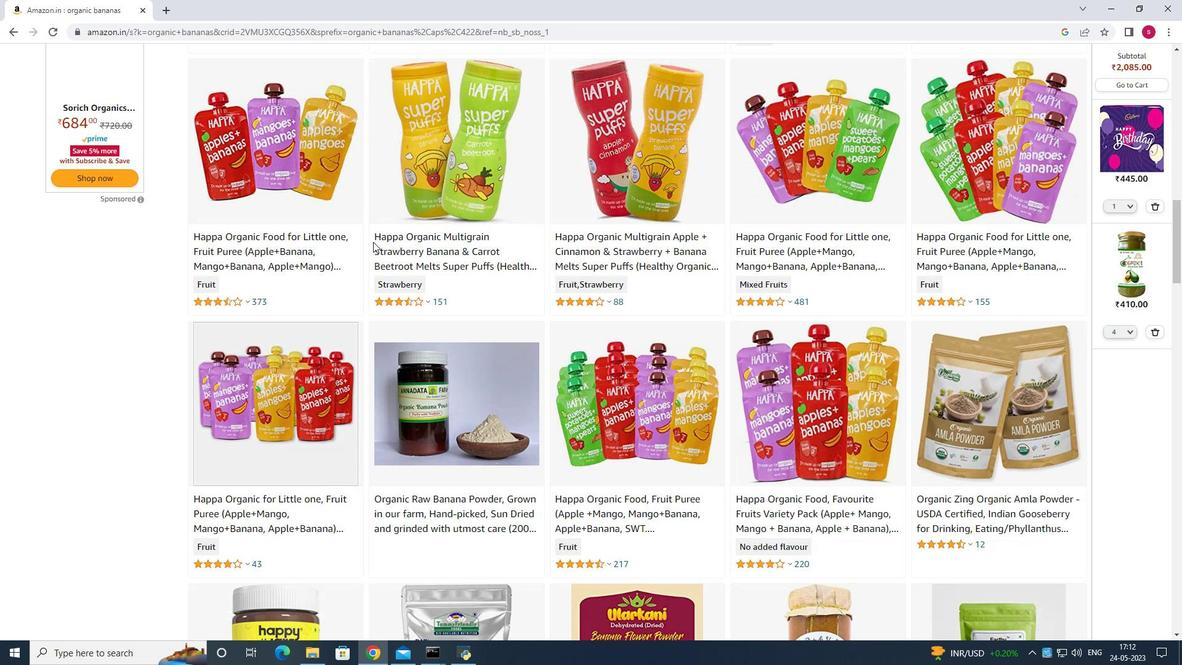 
Action: Mouse scrolled (379, 250) with delta (0, 0)
Screenshot: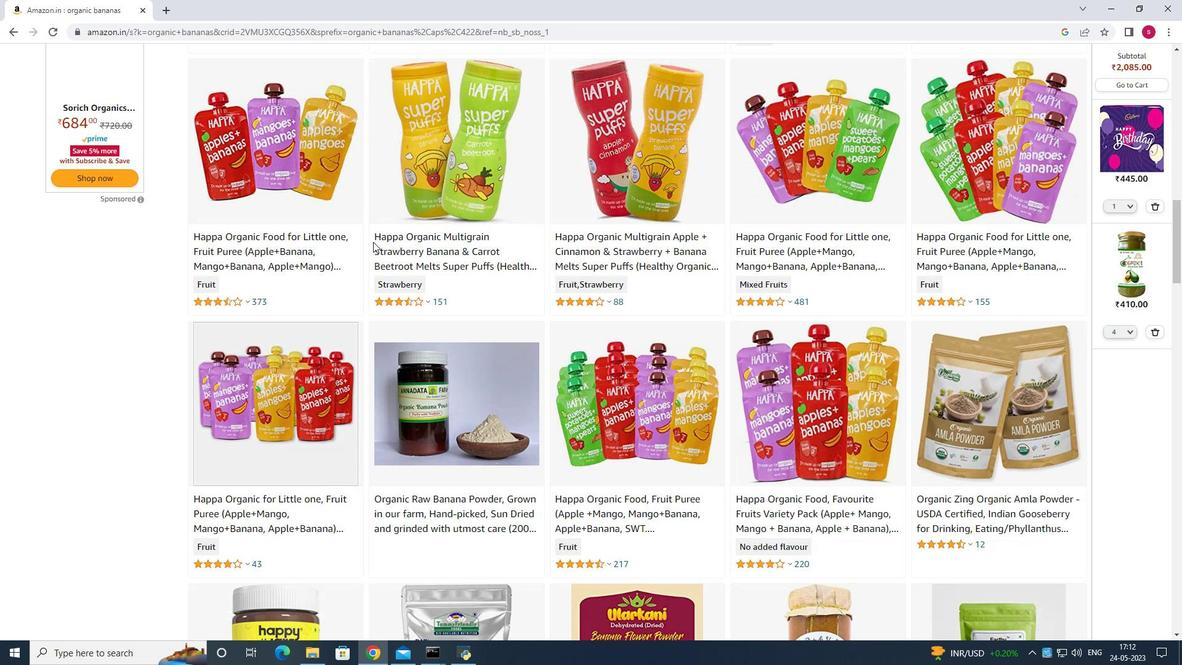 
Action: Mouse moved to (380, 253)
Screenshot: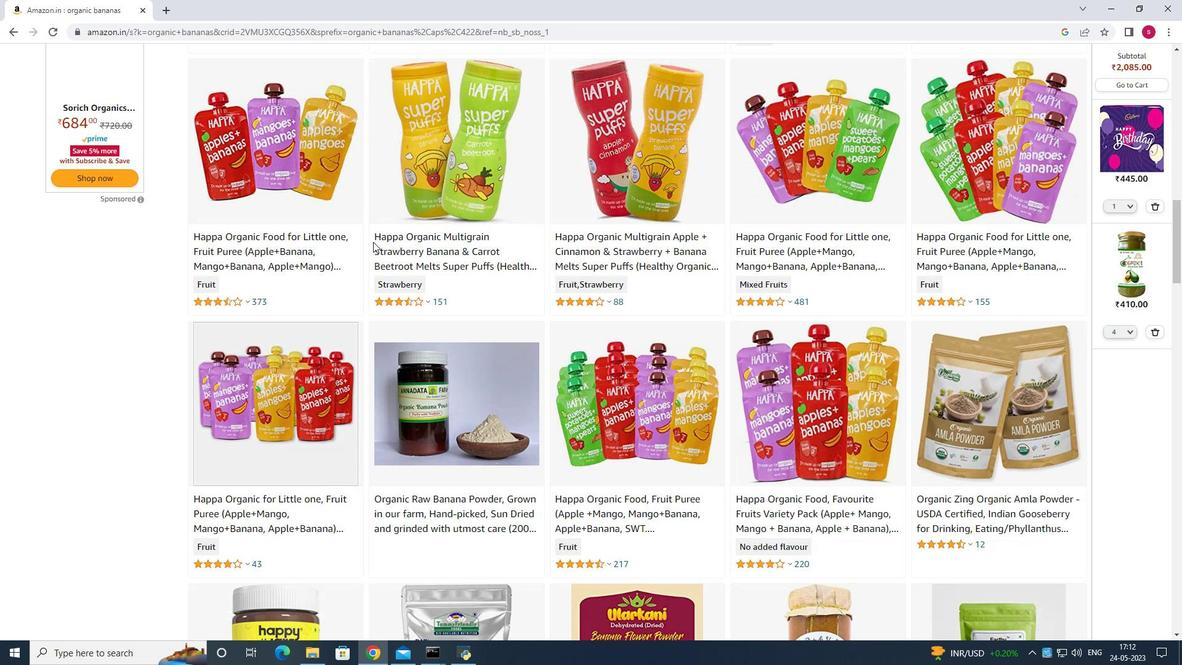 
Action: Mouse scrolled (380, 252) with delta (0, 0)
Screenshot: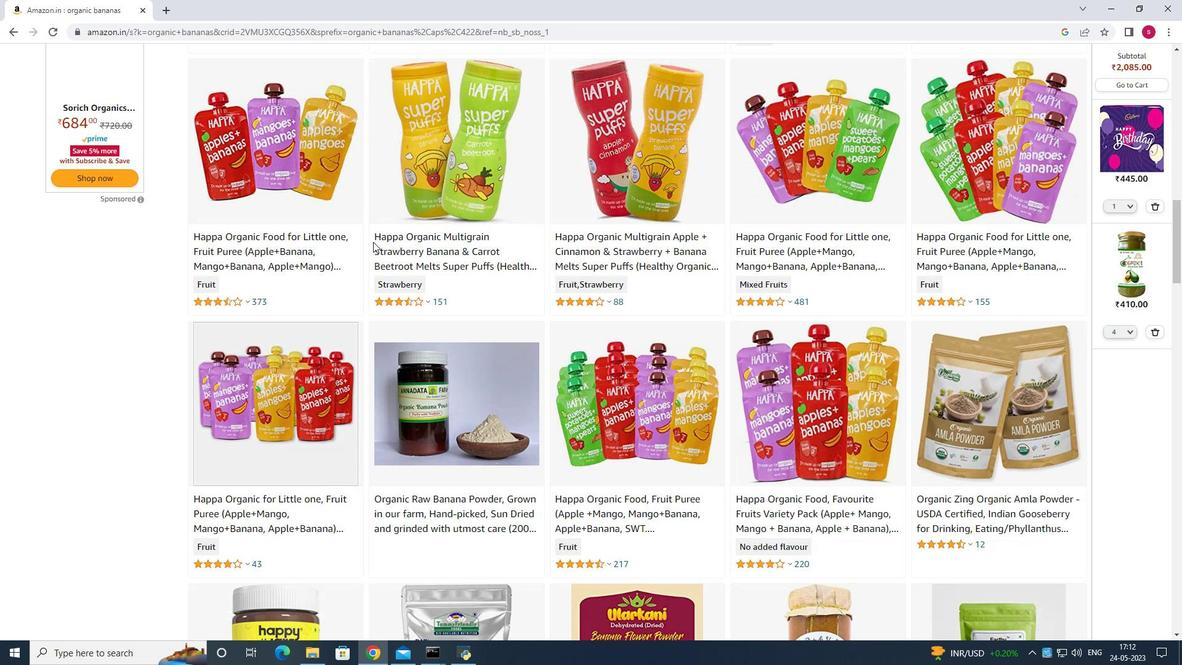 
Action: Mouse moved to (380, 253)
Screenshot: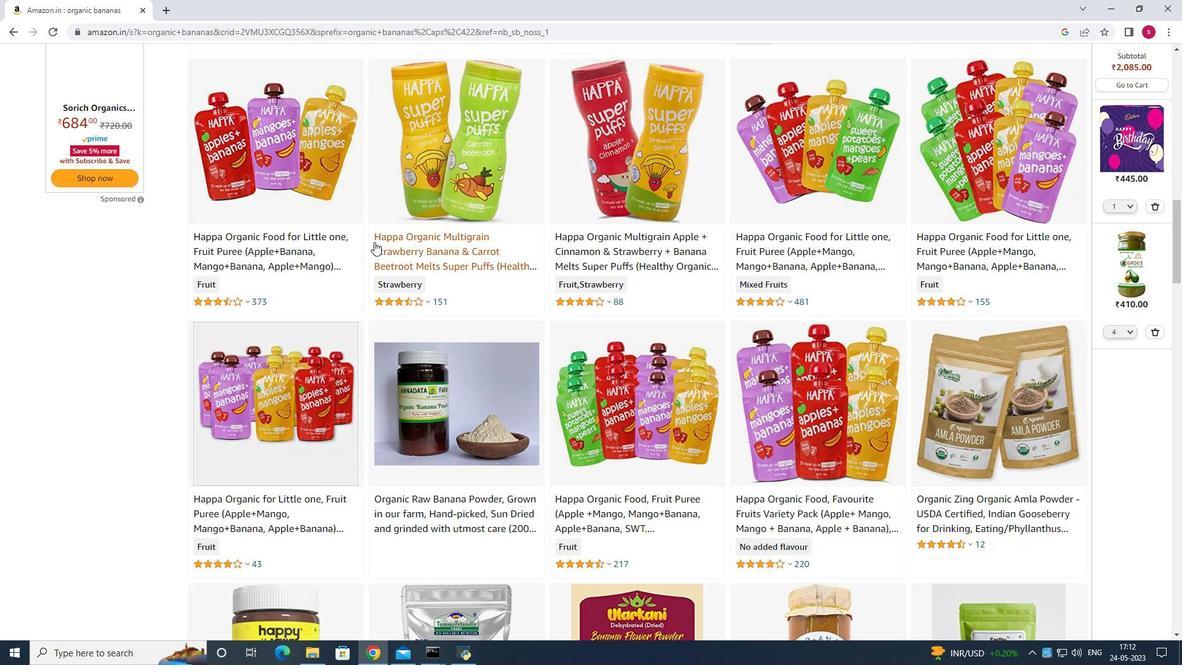 
Action: Mouse scrolled (380, 253) with delta (0, 0)
Screenshot: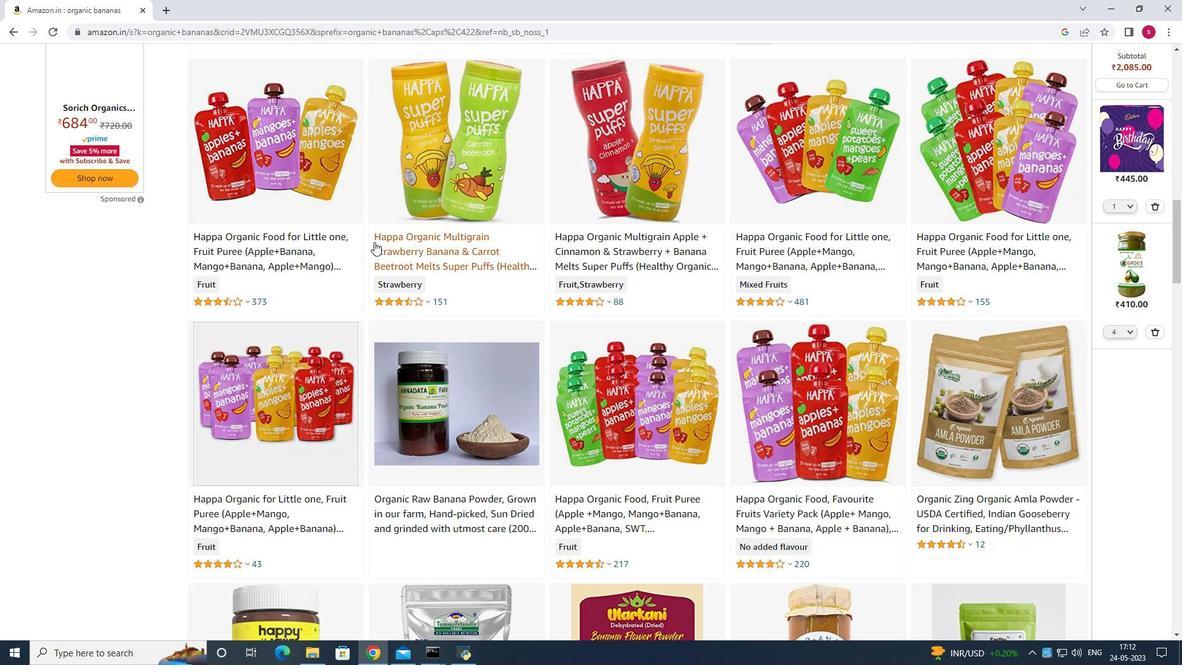 
Action: Mouse moved to (380, 255)
Screenshot: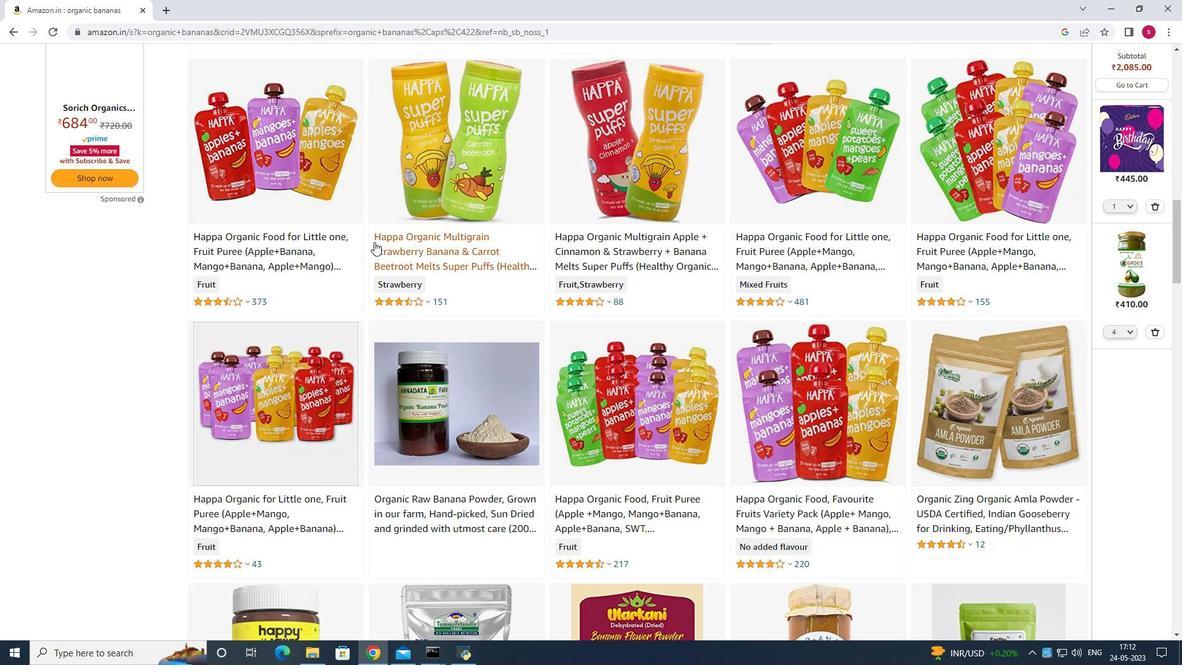 
Action: Mouse scrolled (380, 254) with delta (0, 0)
Screenshot: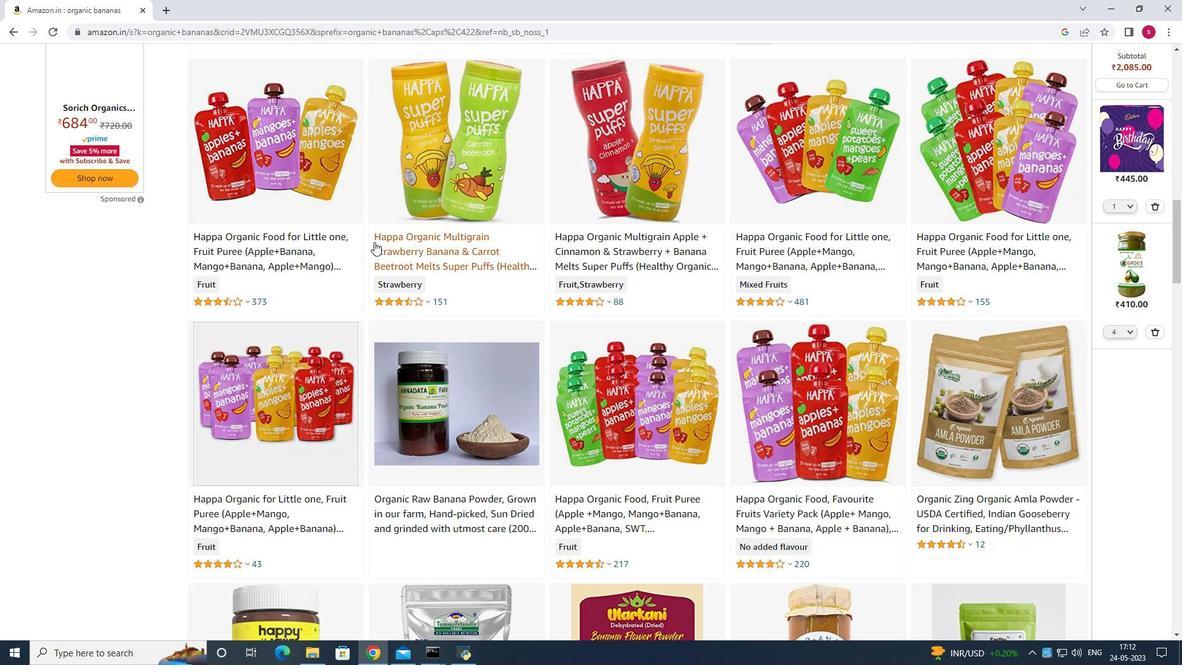 
Action: Mouse moved to (381, 256)
Screenshot: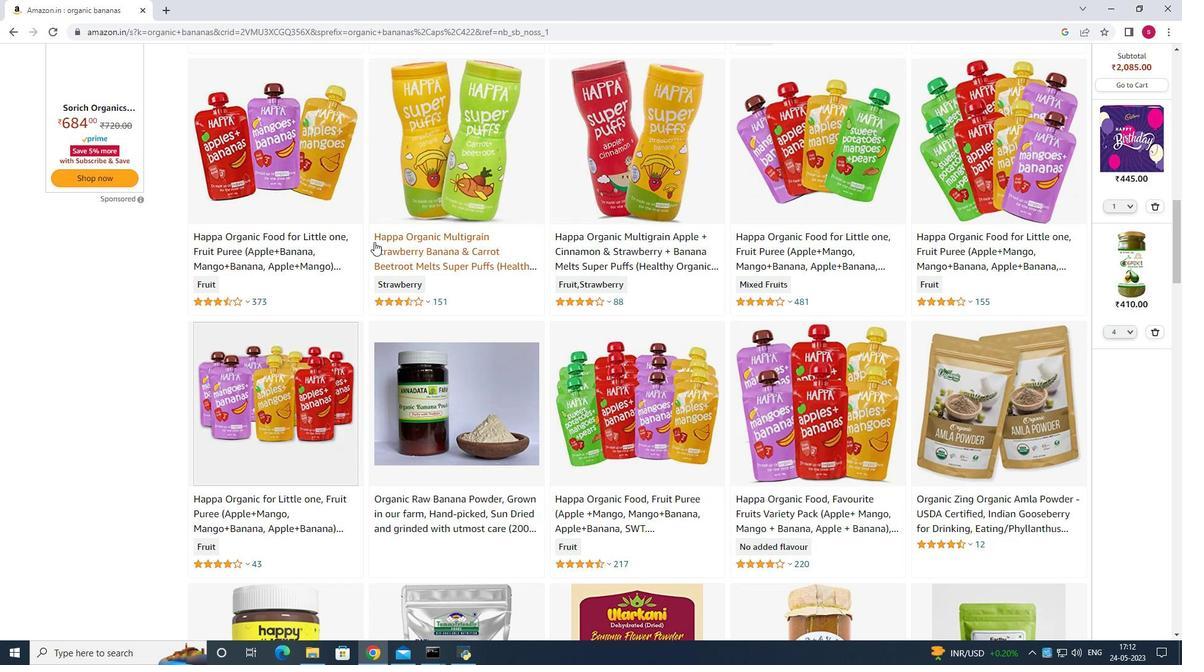 
Action: Mouse scrolled (381, 255) with delta (0, 0)
Screenshot: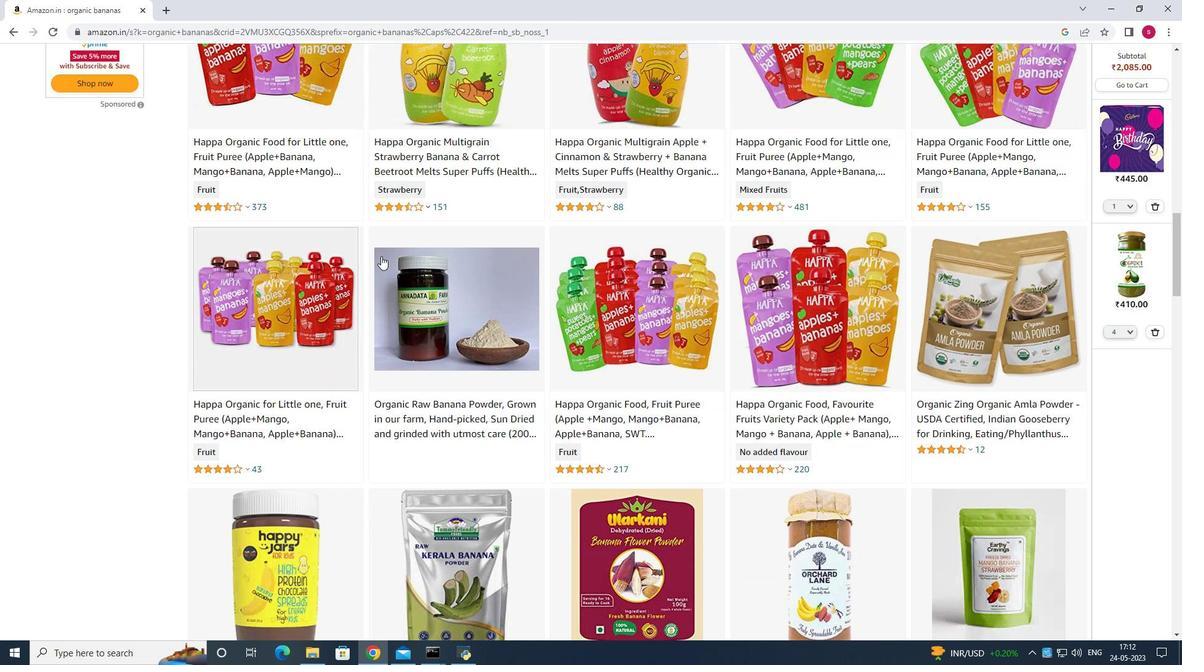 
Action: Mouse scrolled (381, 255) with delta (0, 0)
Screenshot: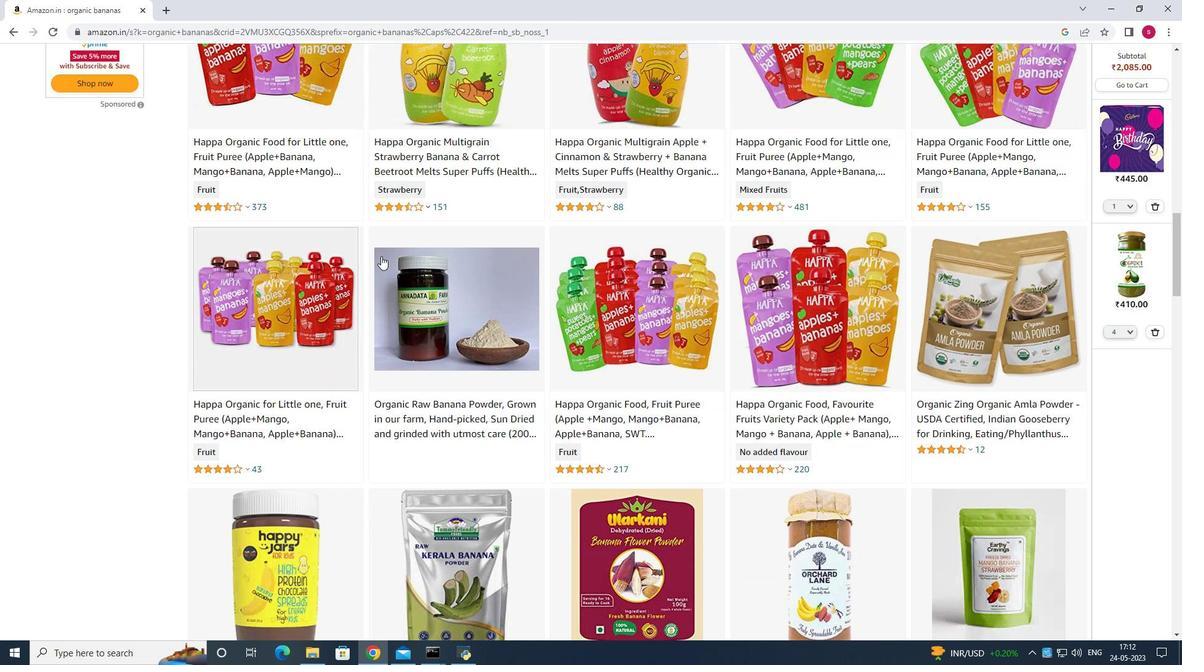 
Action: Mouse scrolled (381, 255) with delta (0, 0)
Screenshot: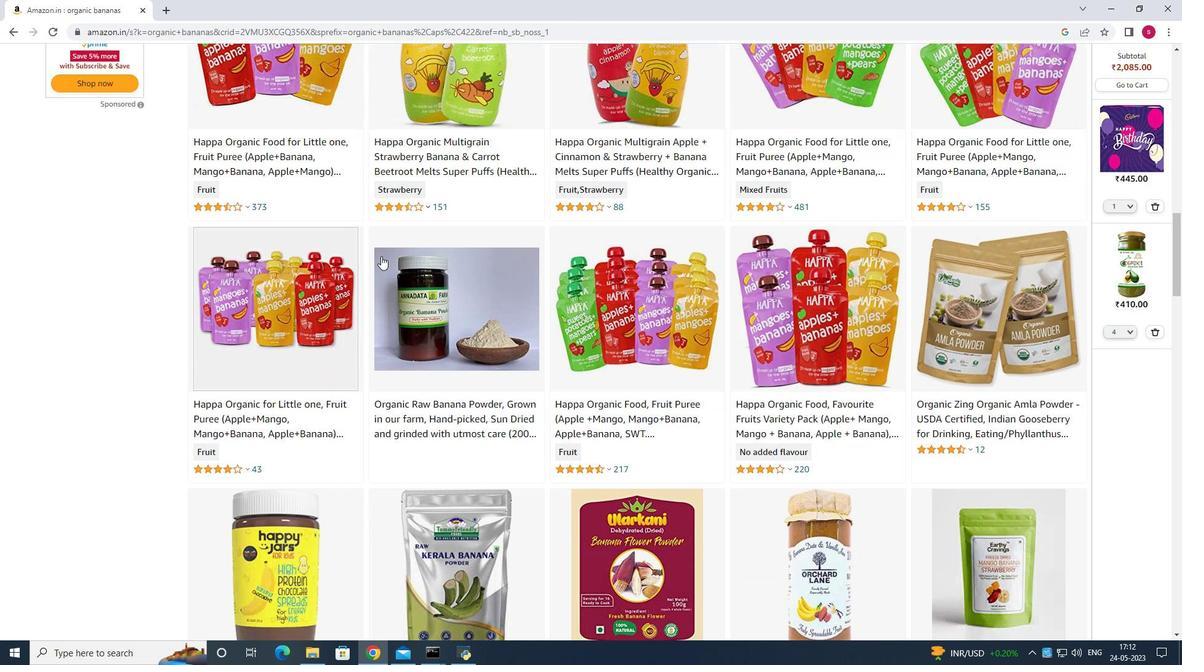 
Action: Mouse scrolled (381, 255) with delta (0, 0)
Screenshot: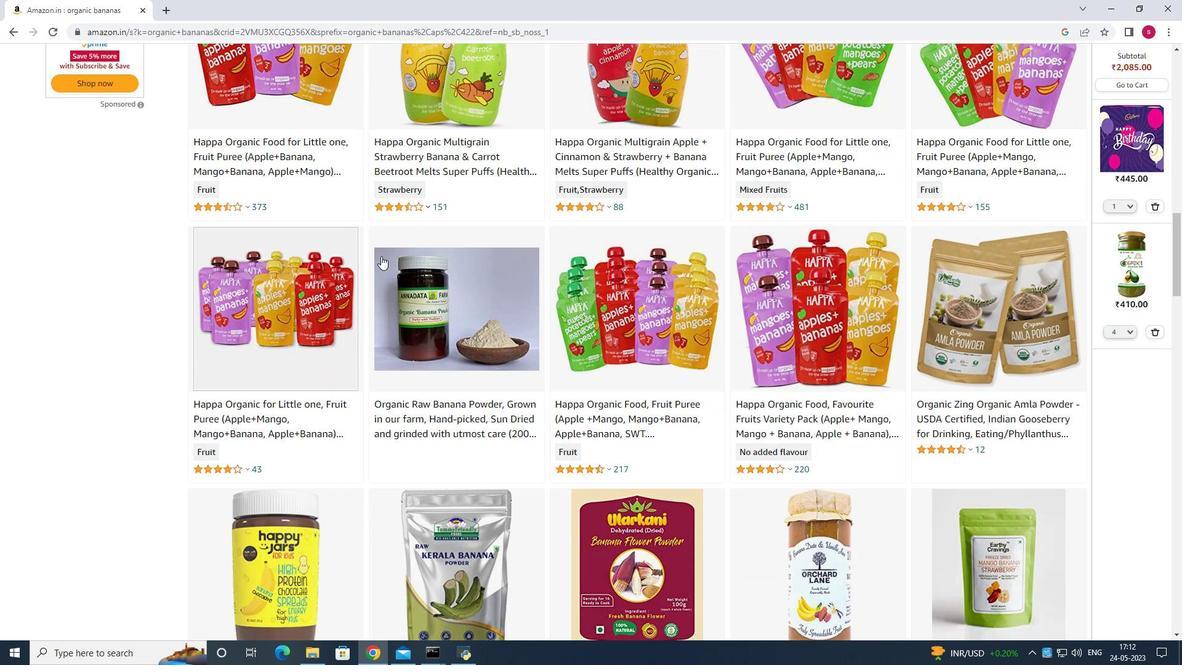 
Action: Mouse scrolled (381, 255) with delta (0, 0)
Screenshot: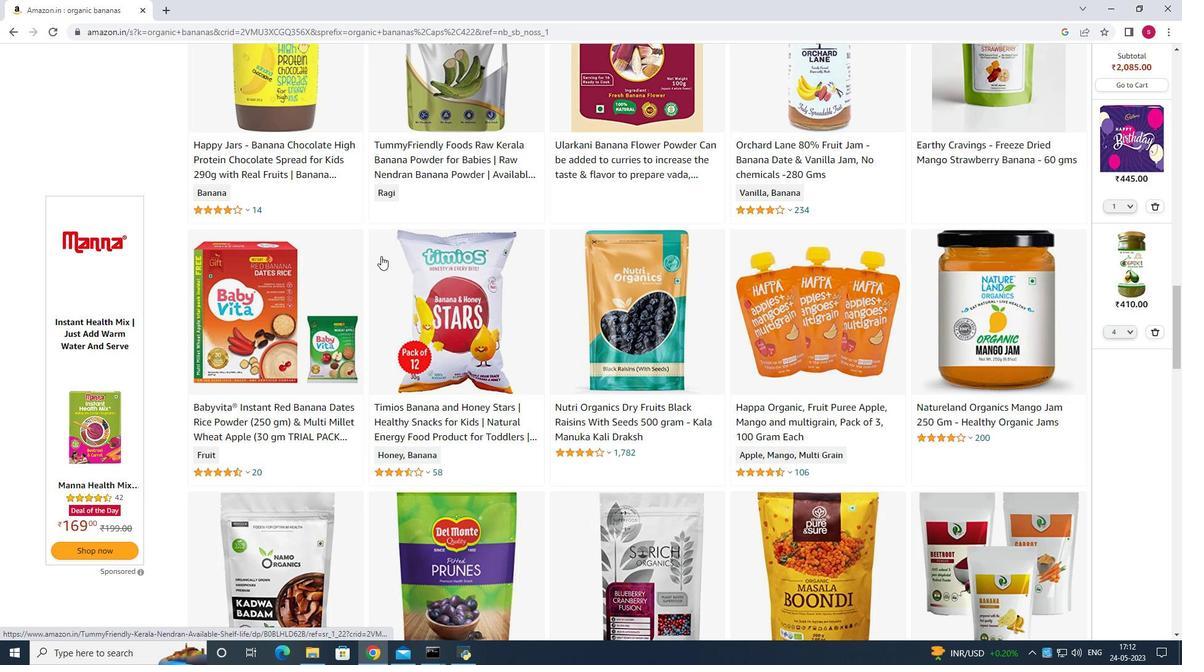 
Action: Mouse scrolled (381, 255) with delta (0, 0)
Screenshot: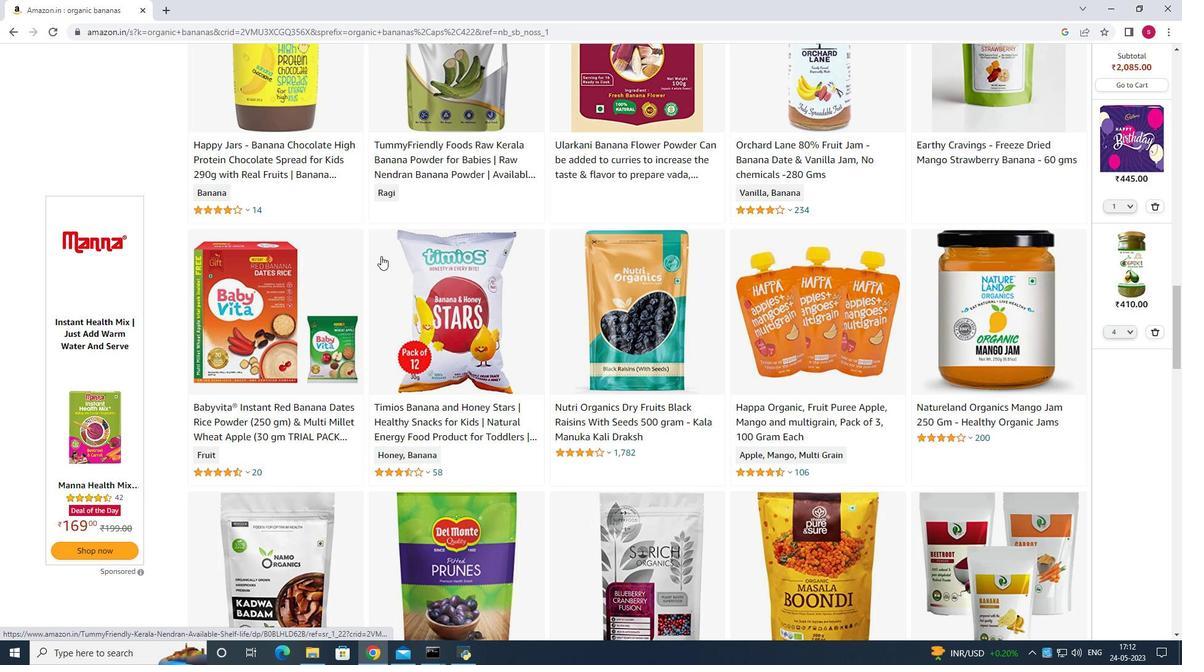 
Action: Mouse scrolled (381, 255) with delta (0, 0)
Screenshot: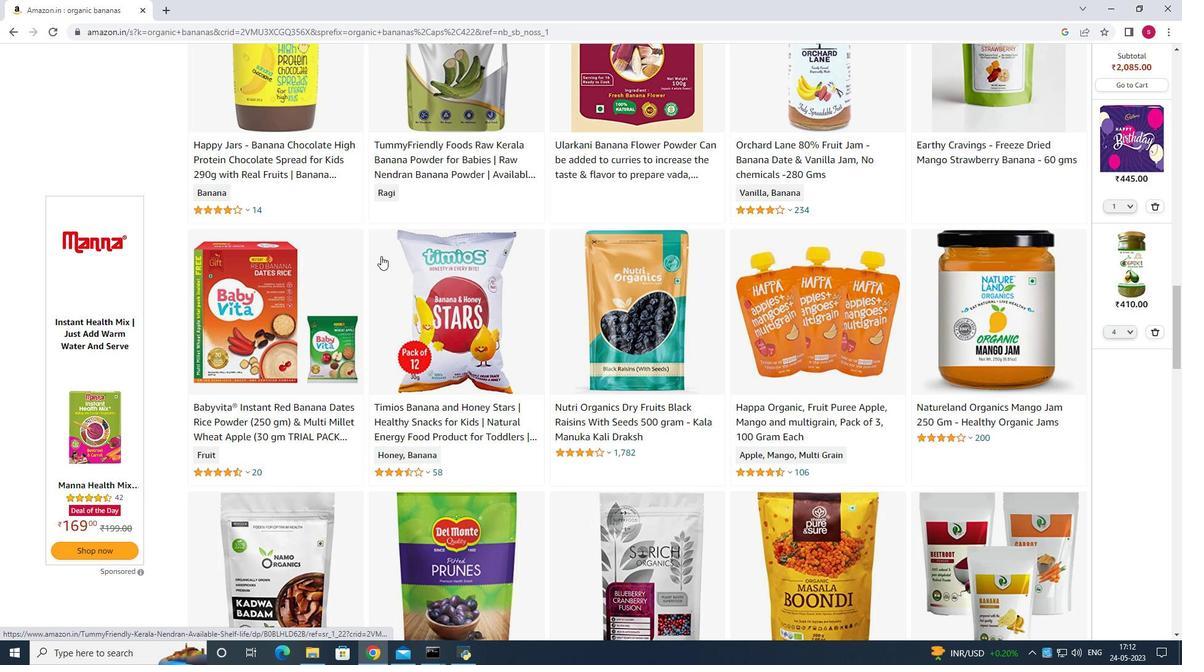 
Action: Mouse scrolled (381, 255) with delta (0, 0)
Screenshot: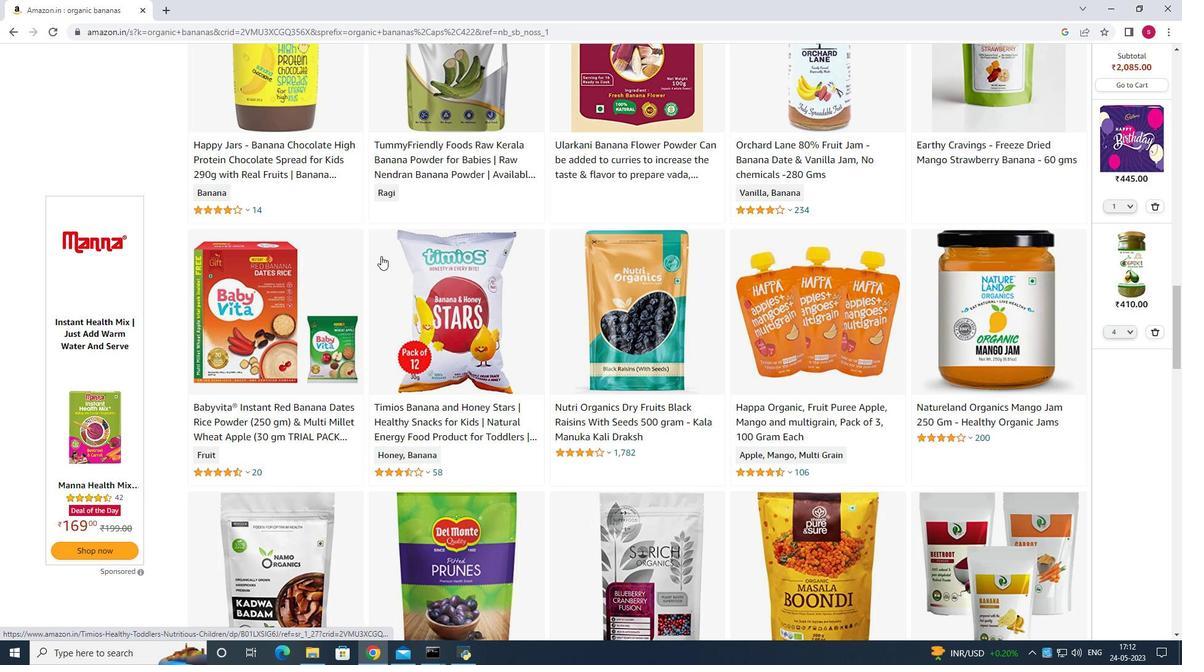
Action: Mouse scrolled (381, 255) with delta (0, 0)
Screenshot: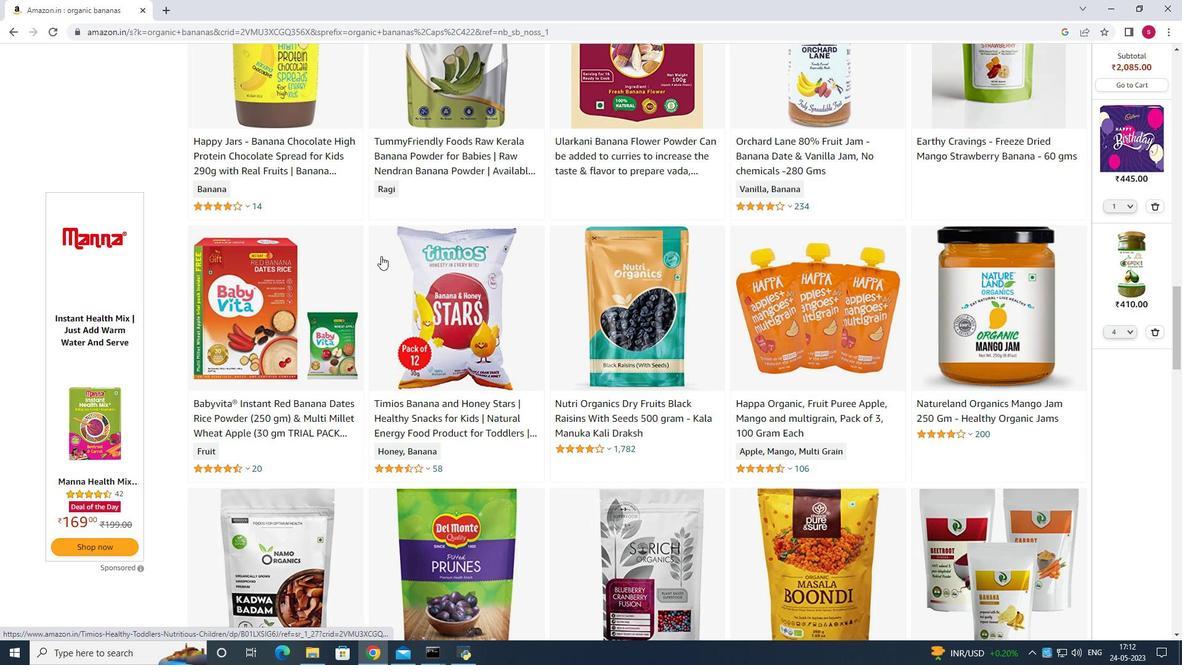
Action: Mouse scrolled (381, 255) with delta (0, 0)
Screenshot: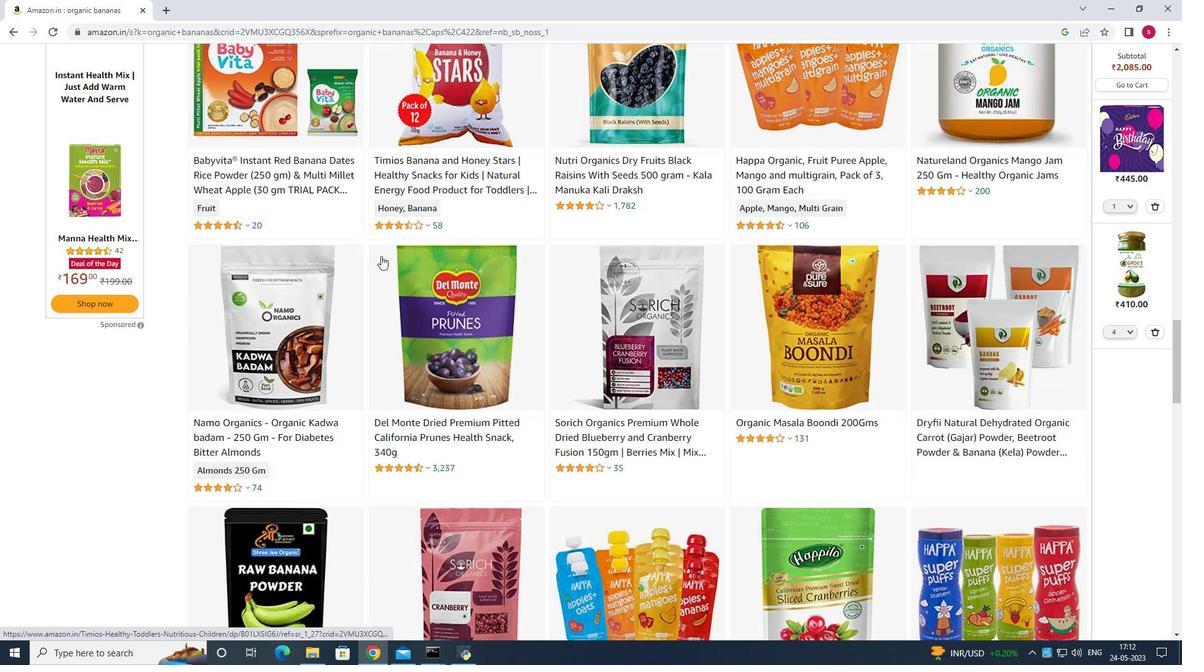 
Action: Mouse scrolled (381, 255) with delta (0, 0)
Screenshot: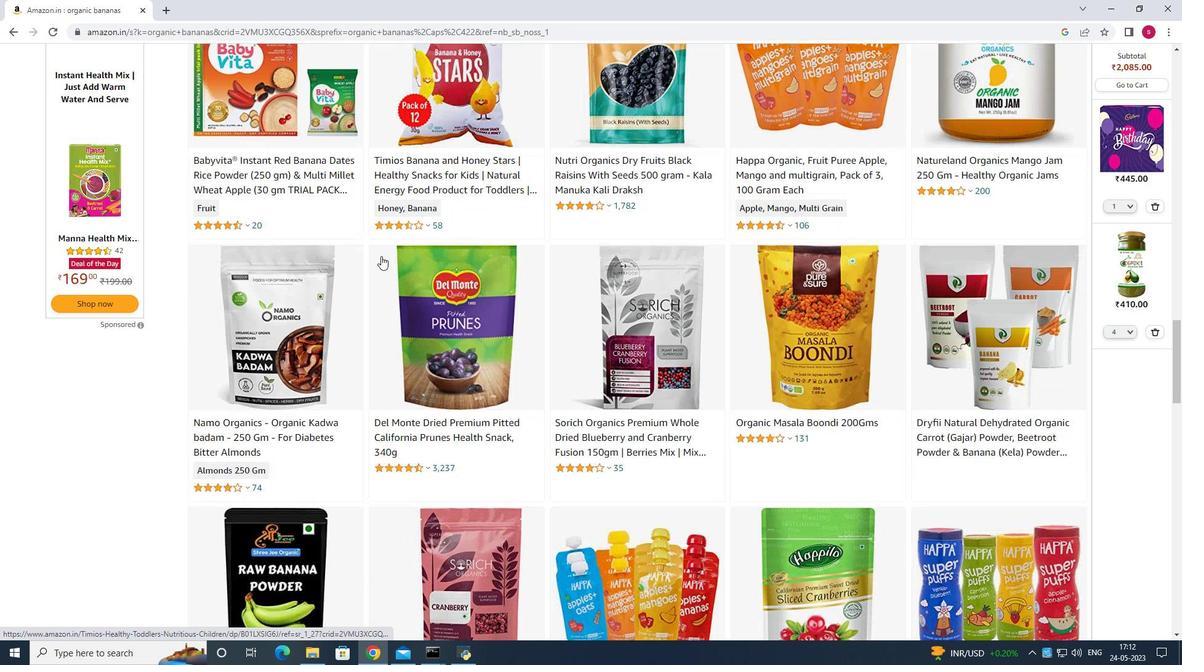
Action: Mouse scrolled (381, 255) with delta (0, 0)
Screenshot: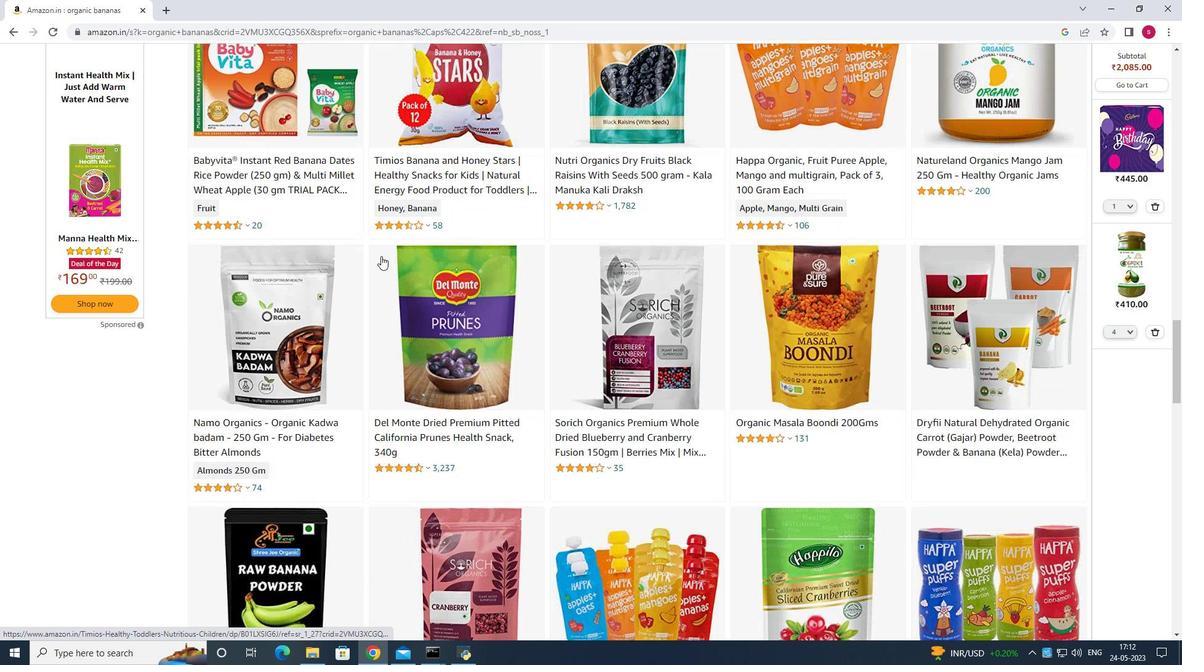 
Action: Mouse scrolled (381, 255) with delta (0, 0)
Screenshot: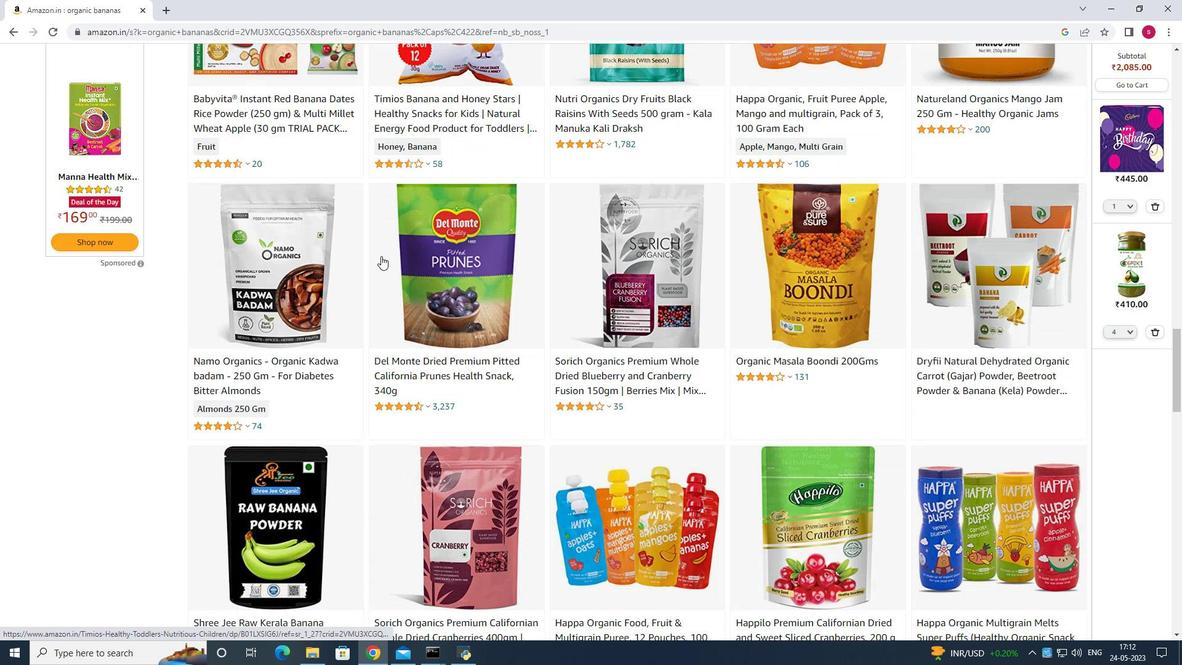 
Action: Mouse scrolled (381, 255) with delta (0, 0)
Screenshot: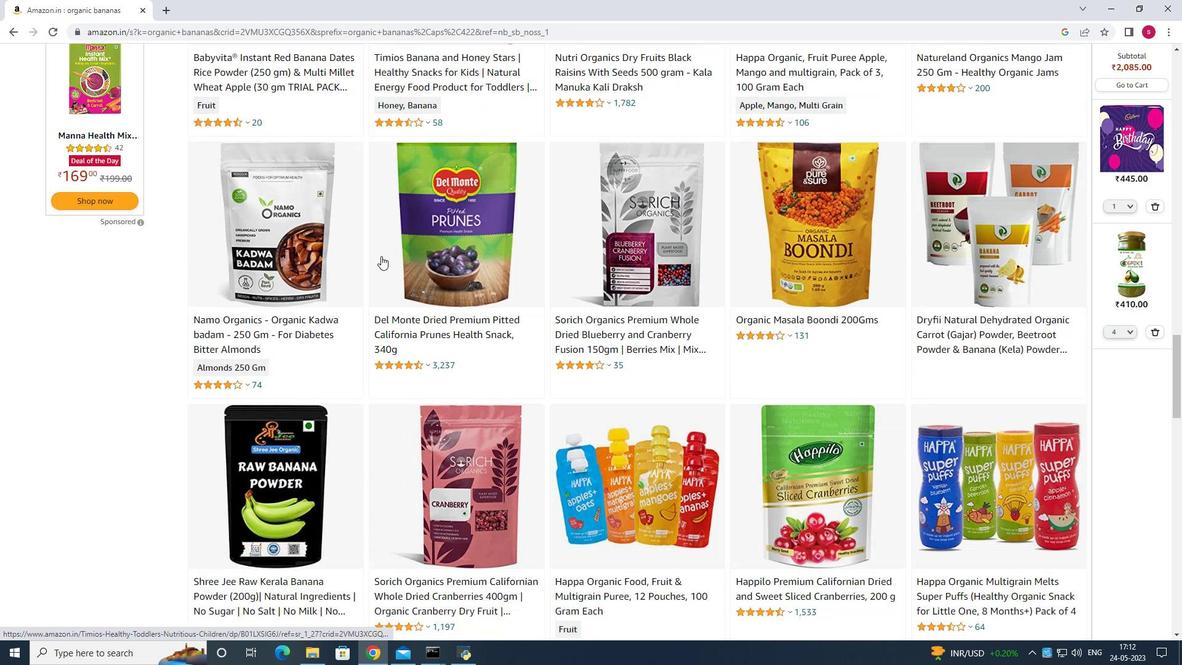 
Action: Mouse scrolled (381, 255) with delta (0, 0)
Screenshot: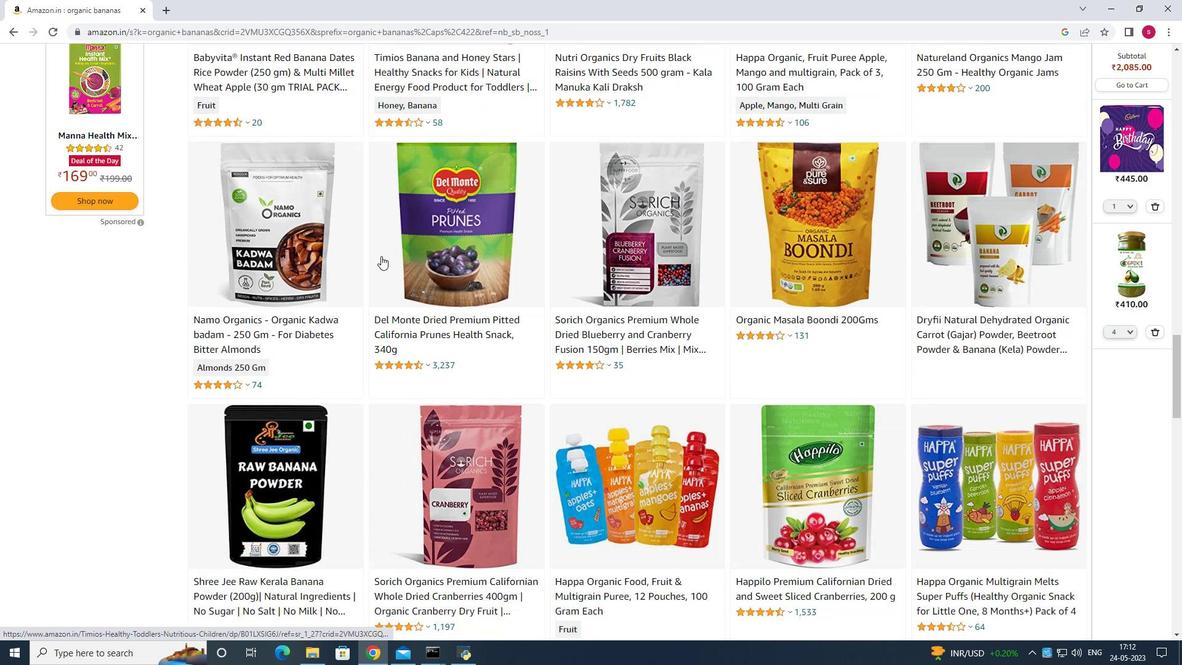 
Action: Mouse scrolled (381, 255) with delta (0, 0)
Screenshot: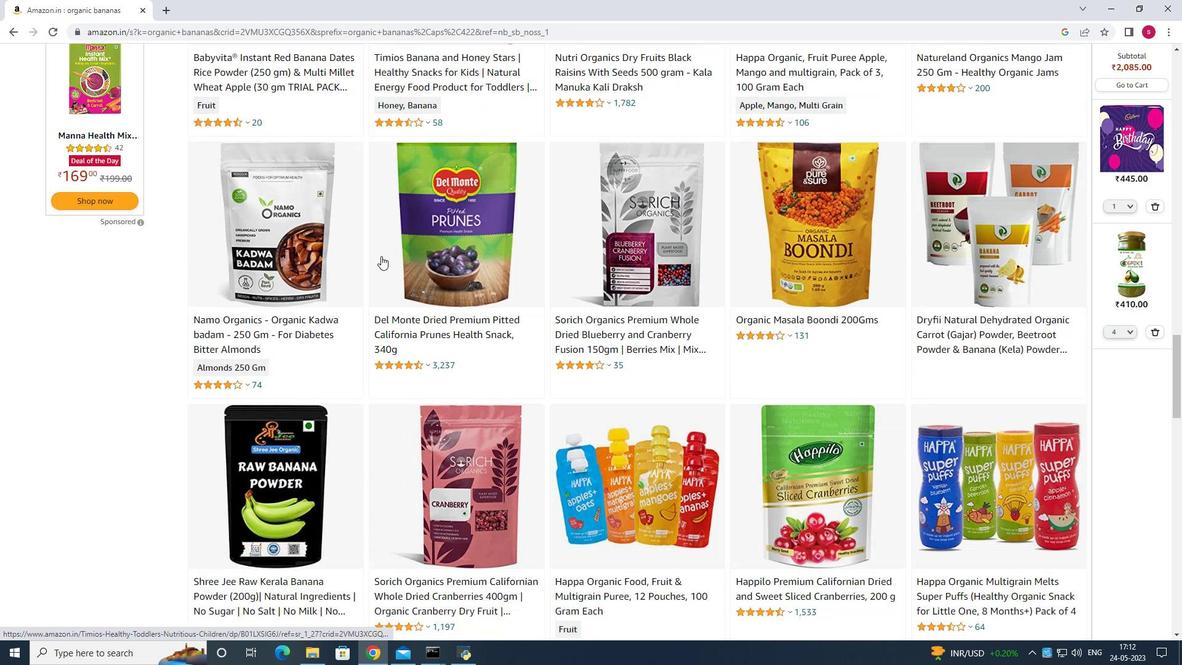 
Action: Mouse scrolled (381, 255) with delta (0, 0)
Screenshot: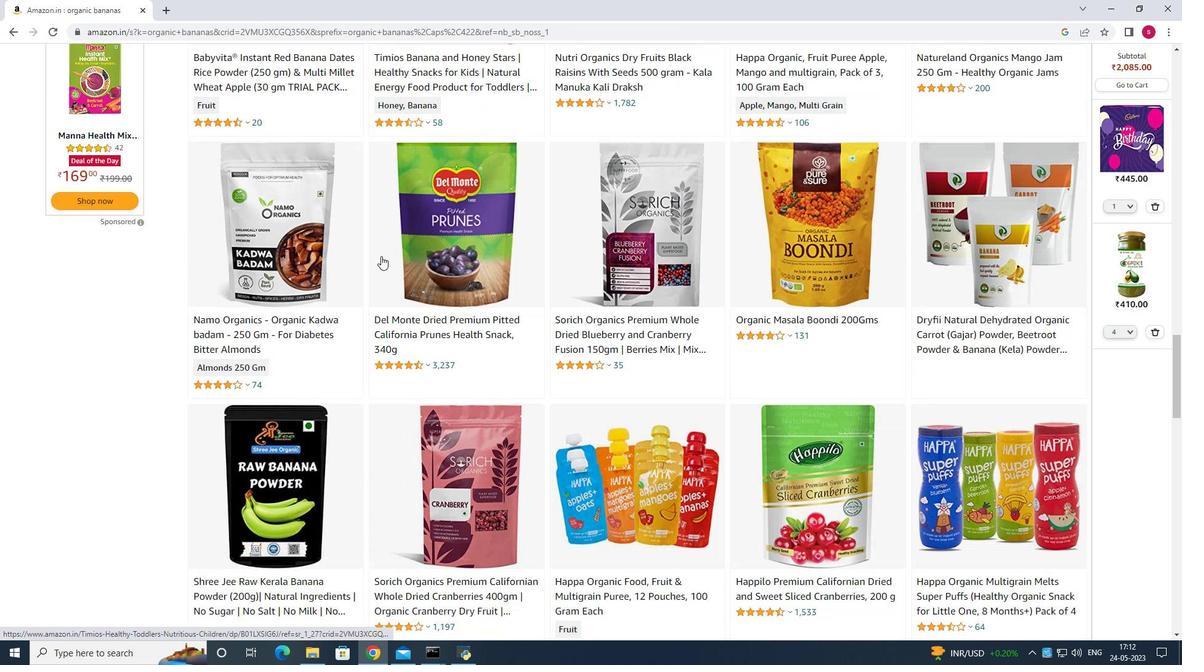 
Action: Mouse scrolled (381, 255) with delta (0, 0)
Screenshot: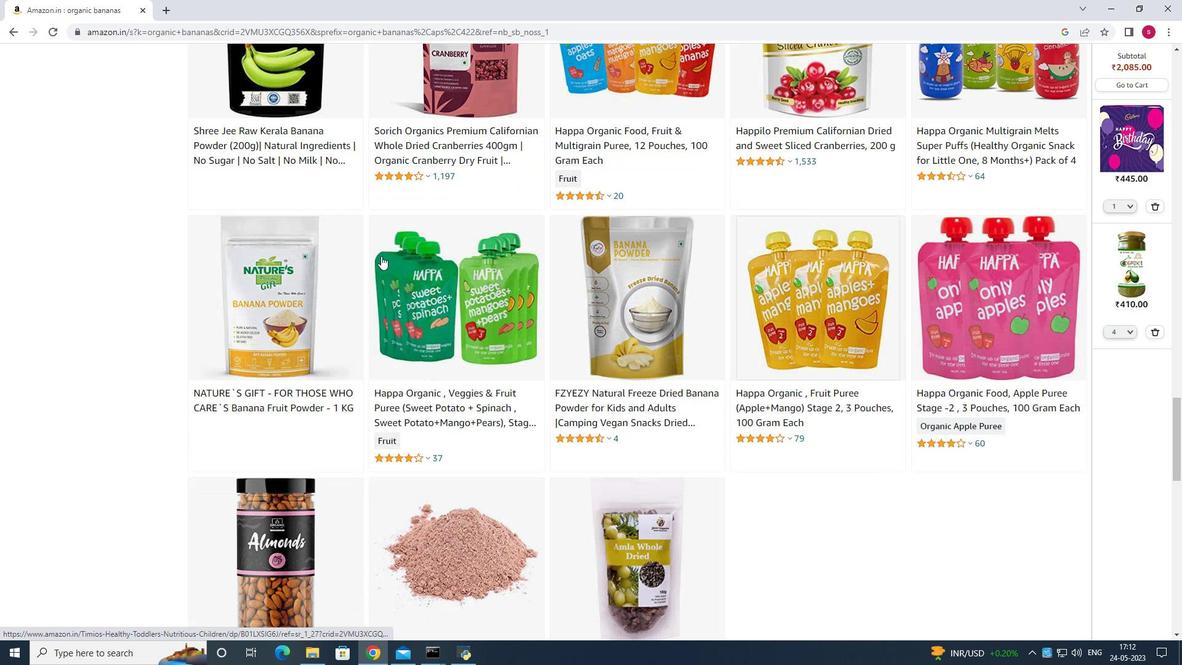 
Action: Mouse scrolled (381, 255) with delta (0, 0)
Screenshot: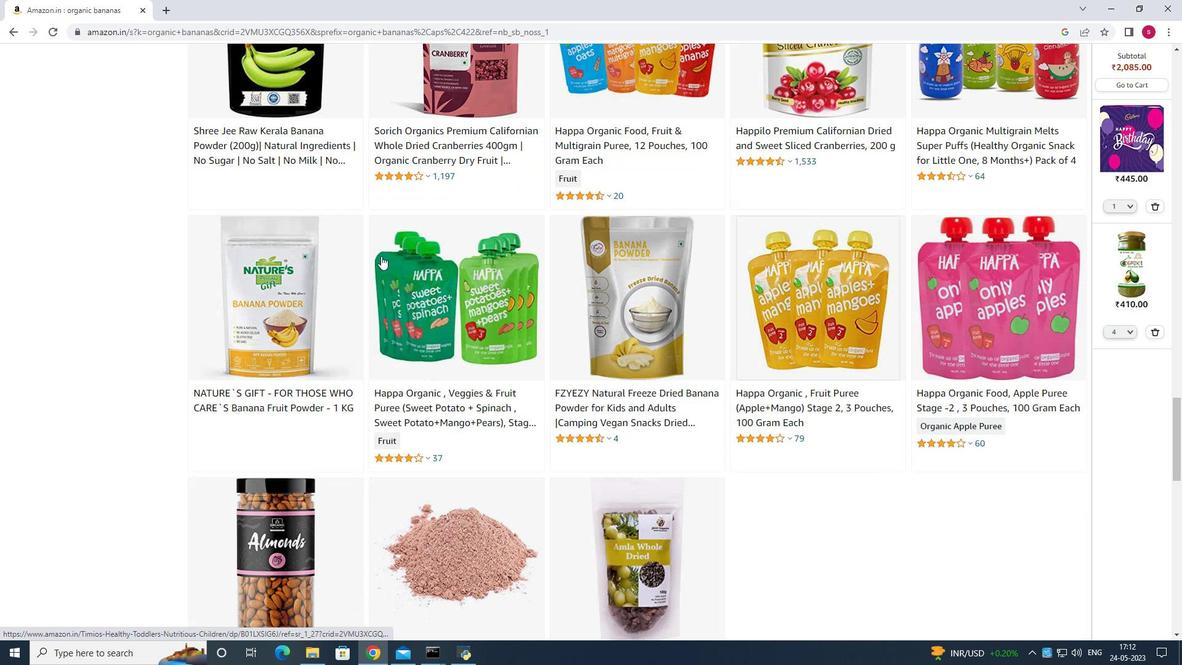 
Action: Mouse scrolled (381, 255) with delta (0, 0)
Screenshot: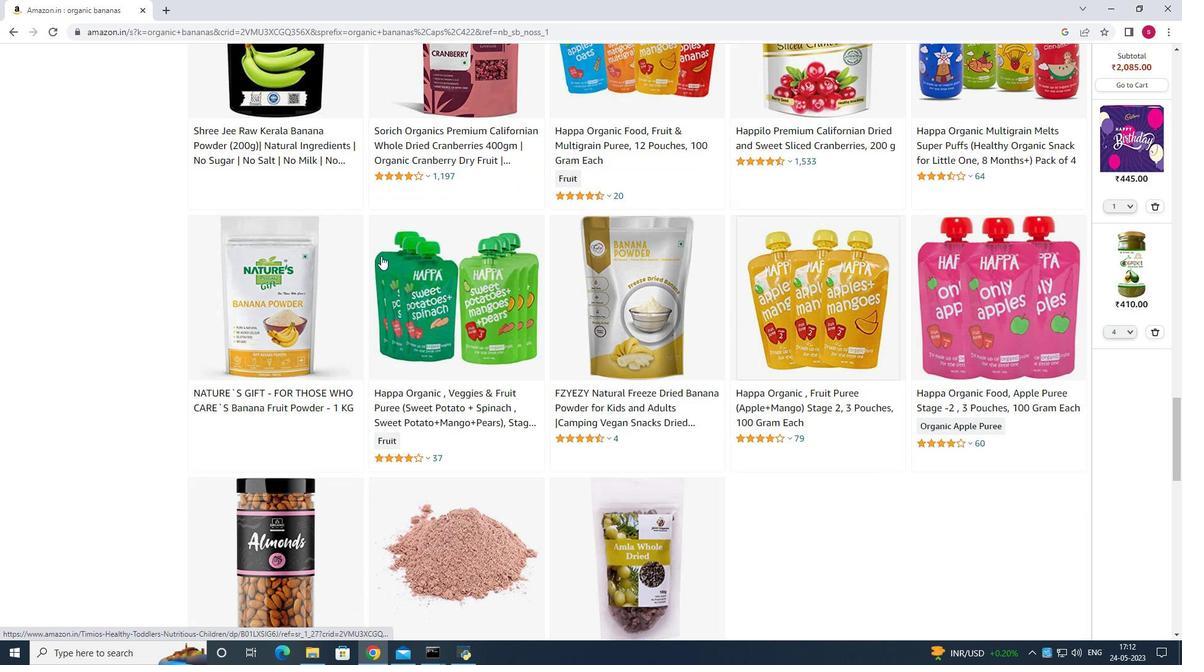 
Action: Mouse scrolled (381, 256) with delta (0, 0)
Screenshot: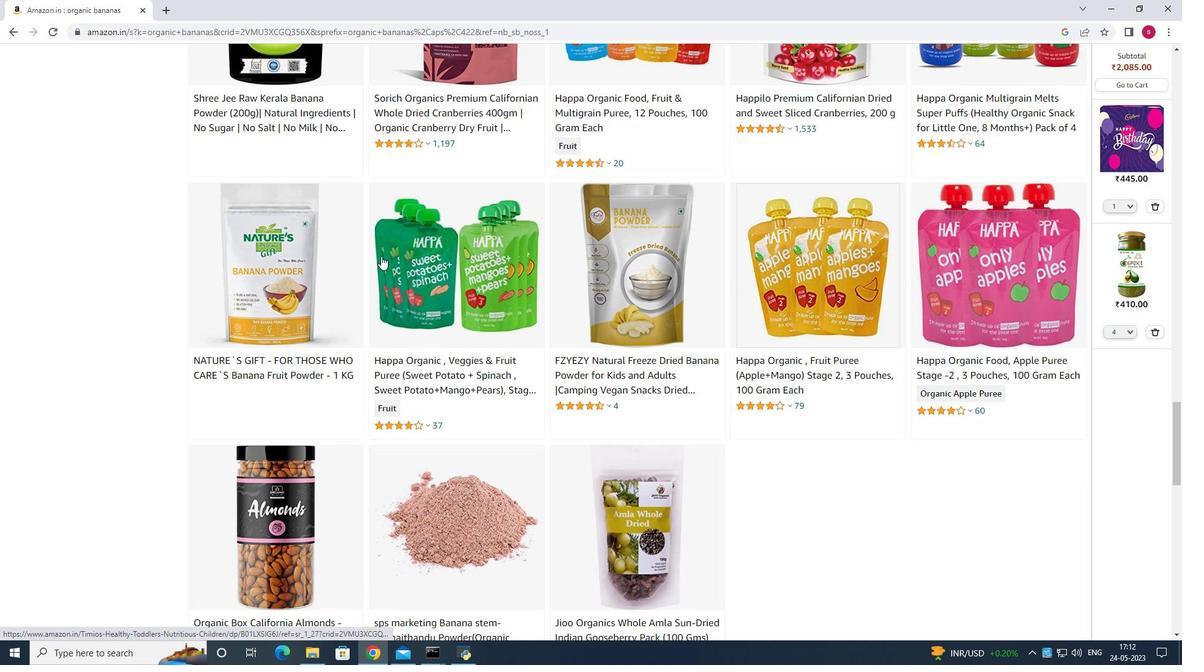 
Action: Mouse scrolled (381, 256) with delta (0, 0)
Screenshot: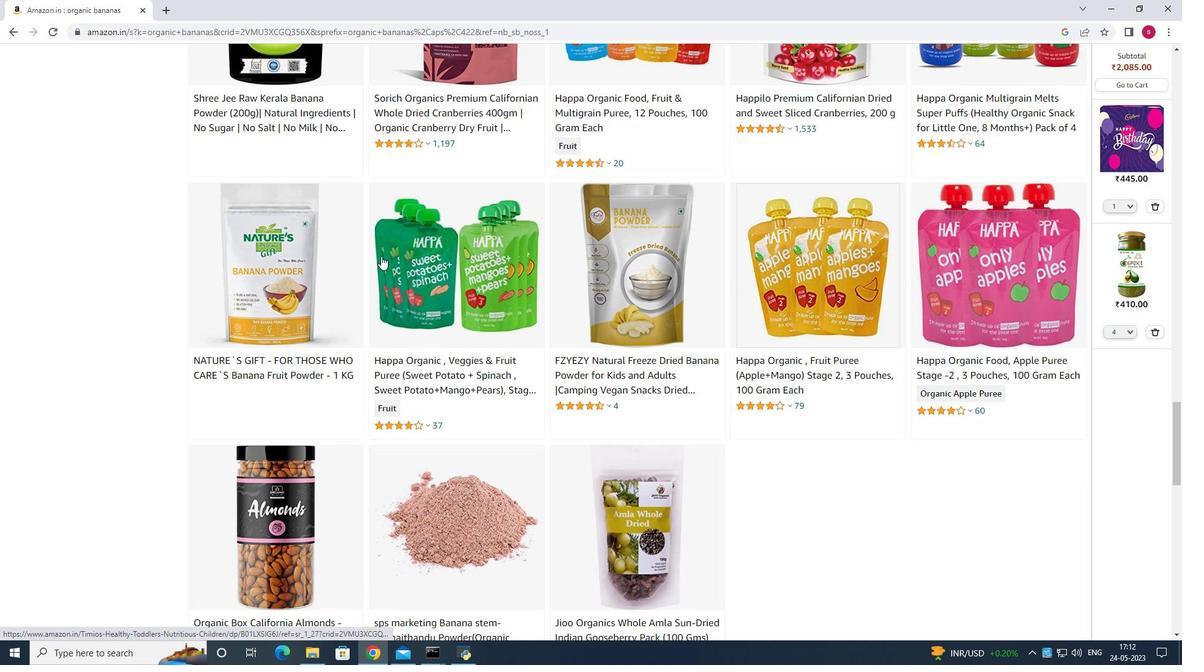 
Action: Mouse scrolled (381, 256) with delta (0, 0)
Screenshot: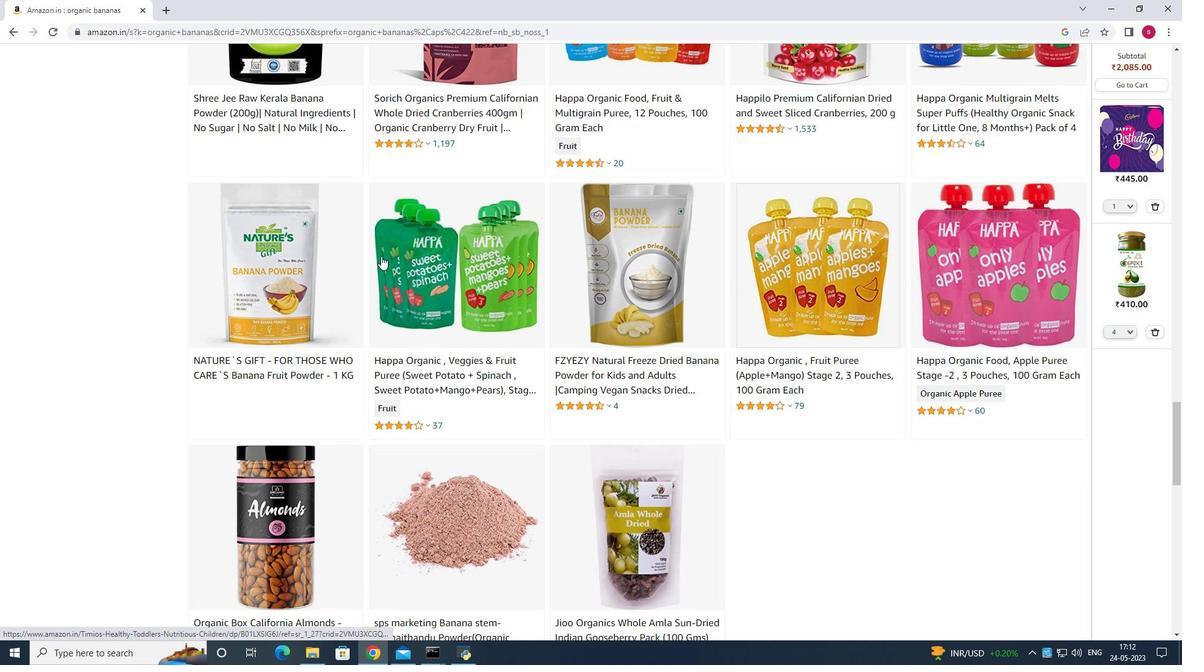 
Action: Mouse scrolled (381, 256) with delta (0, 0)
Screenshot: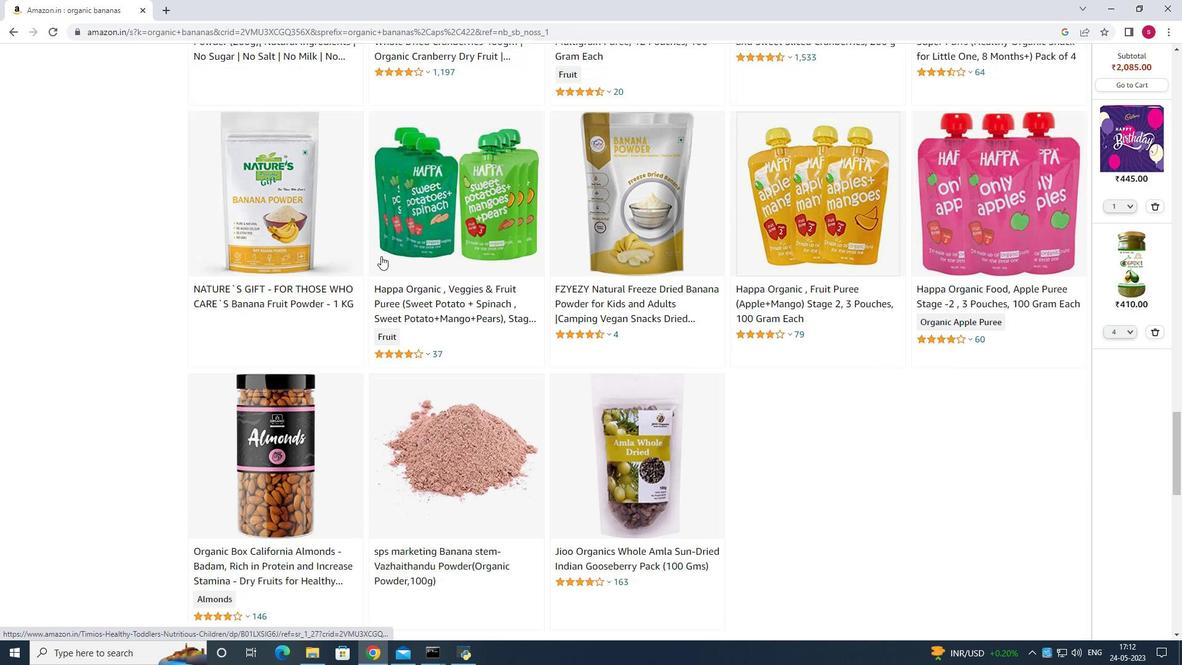
Action: Mouse scrolled (381, 256) with delta (0, 0)
Screenshot: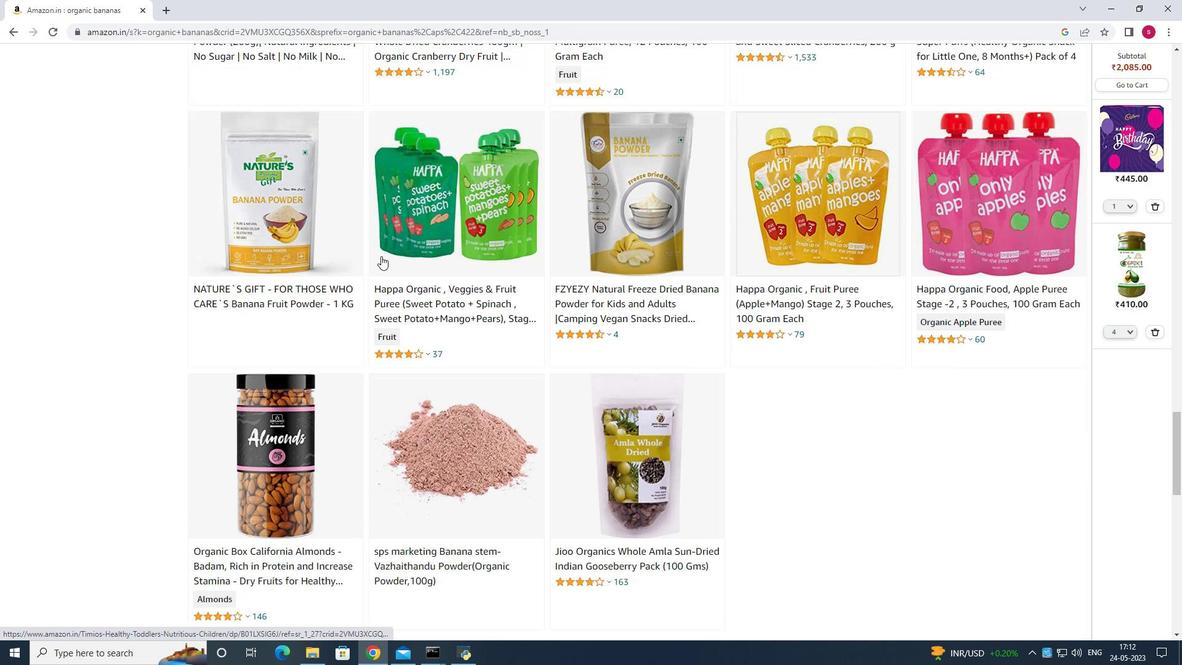 
Action: Mouse scrolled (381, 256) with delta (0, 0)
Screenshot: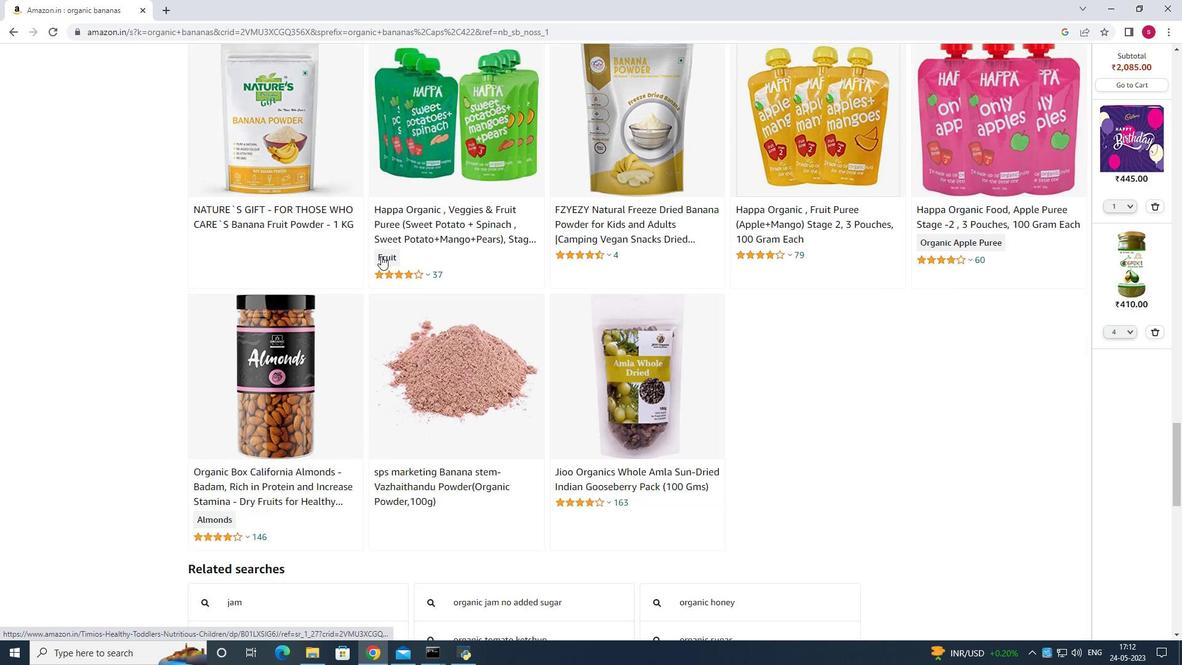 
Action: Mouse moved to (433, 254)
Screenshot: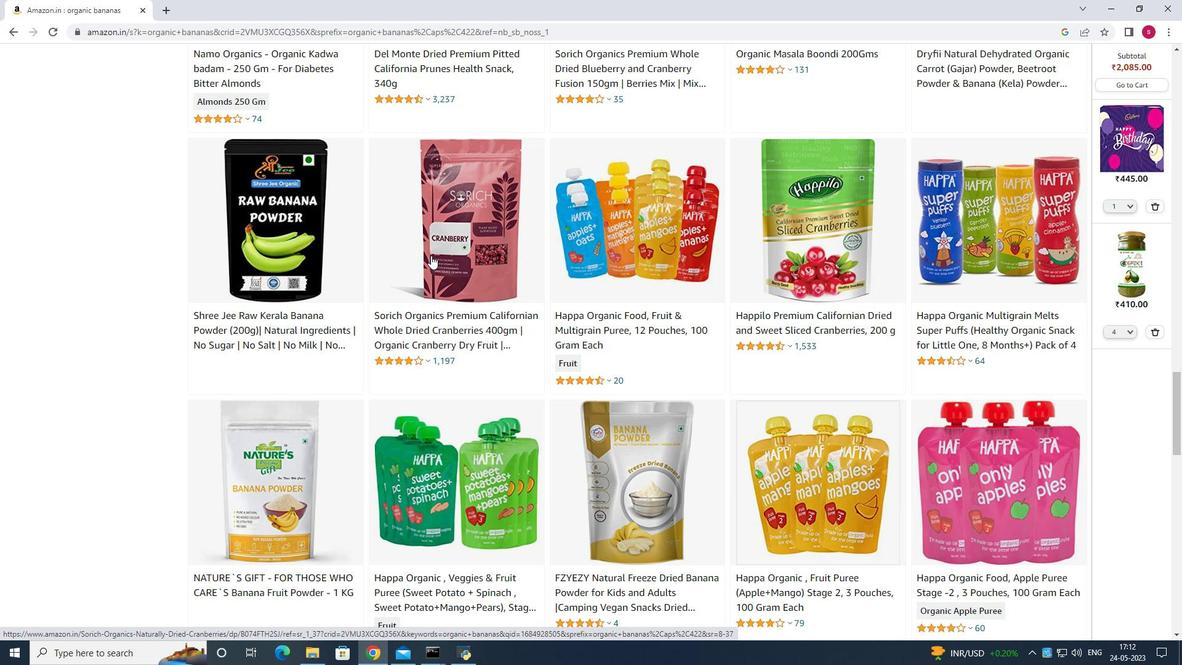 
Action: Mouse scrolled (433, 255) with delta (0, 0)
Screenshot: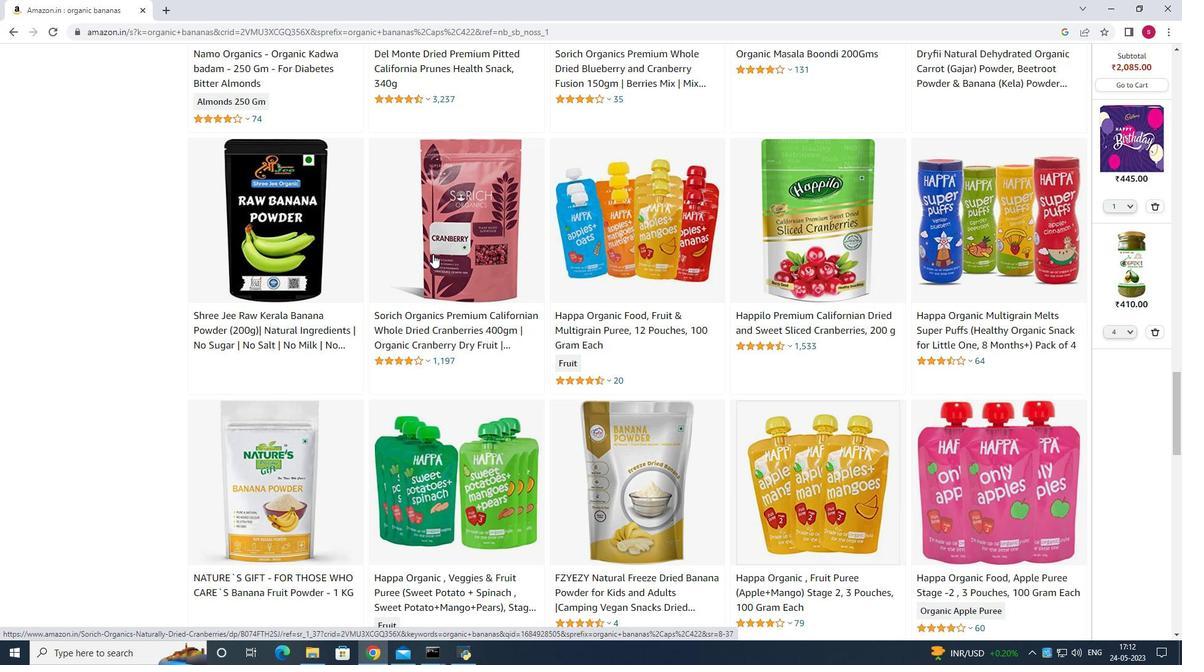 
Action: Mouse scrolled (433, 255) with delta (0, 0)
Screenshot: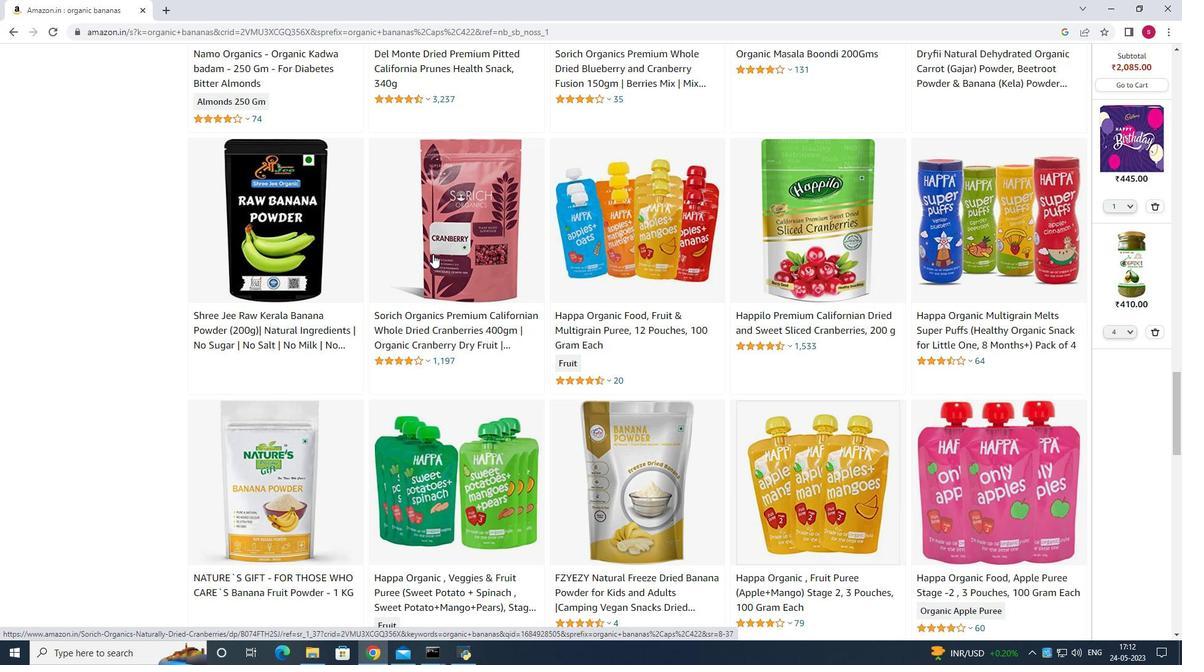 
Action: Mouse scrolled (433, 255) with delta (0, 0)
Screenshot: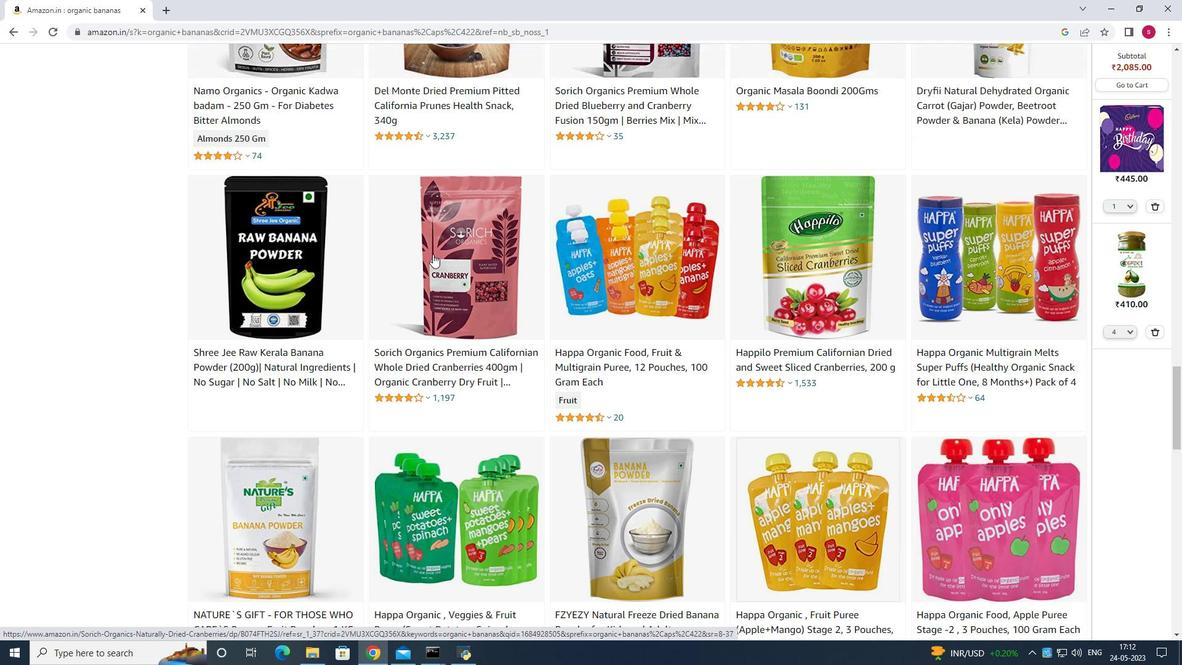 
Action: Mouse scrolled (433, 255) with delta (0, 0)
Screenshot: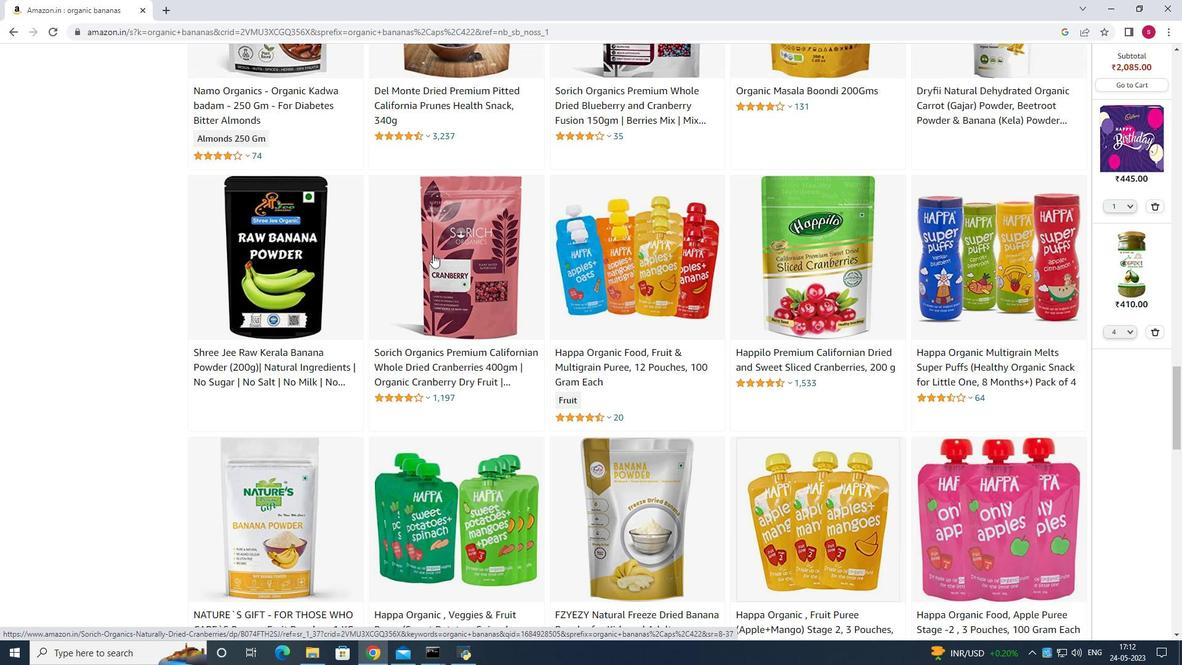 
Action: Mouse scrolled (433, 255) with delta (0, 0)
Screenshot: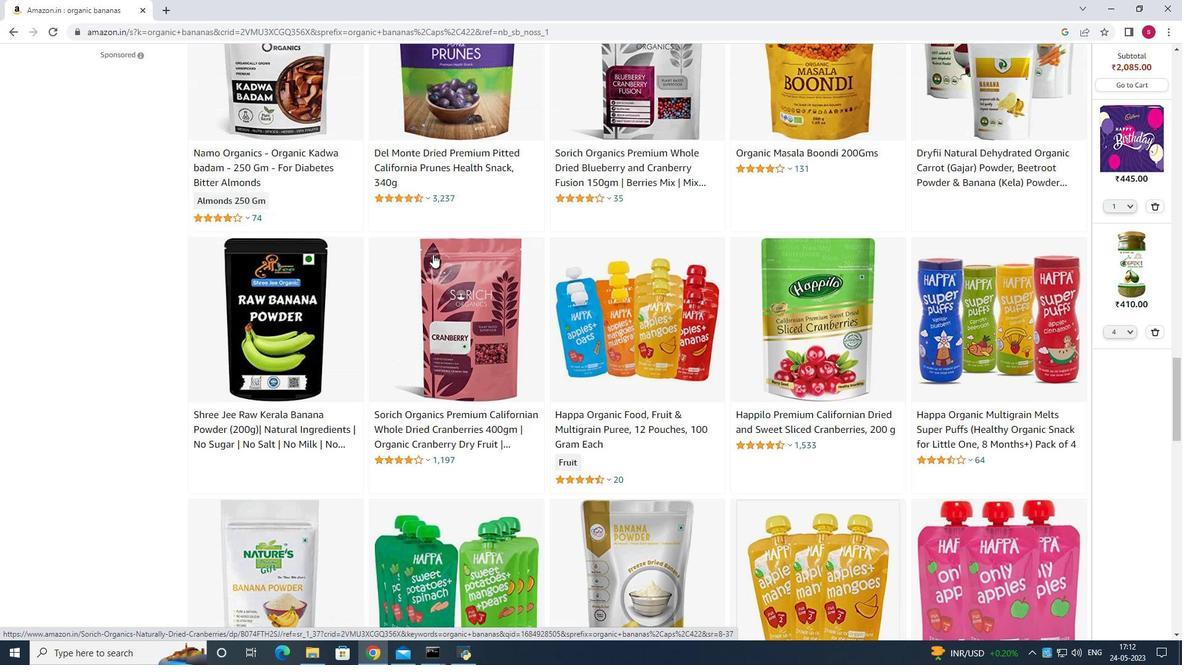 
Action: Mouse moved to (796, 304)
Screenshot: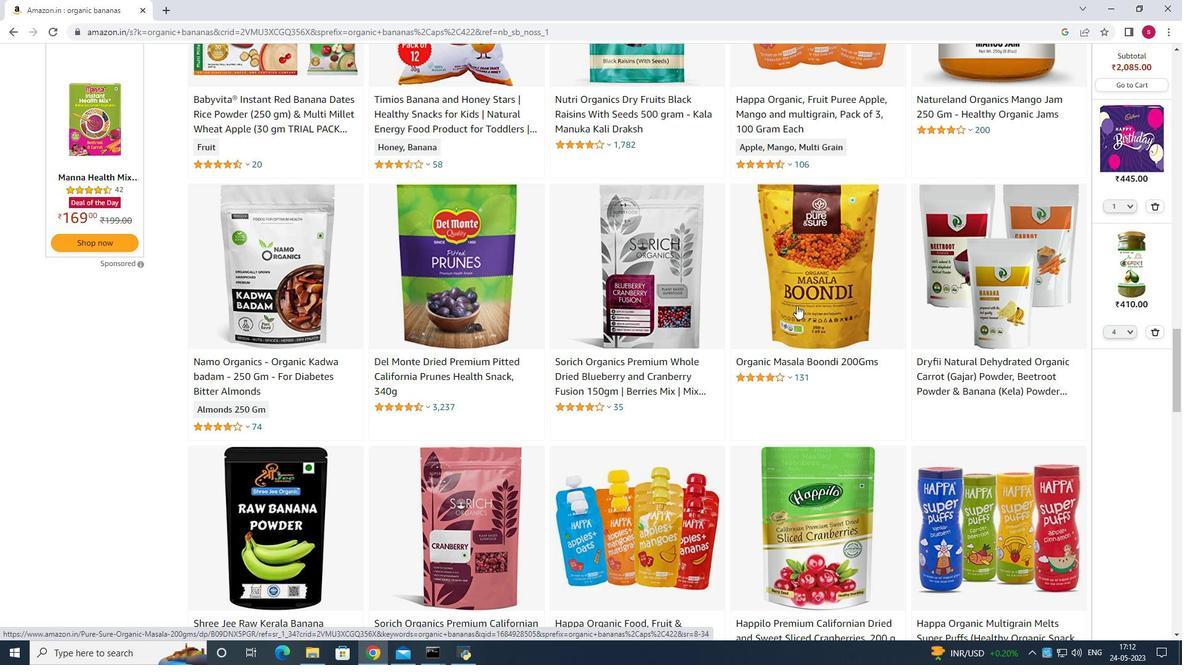
Action: Mouse scrolled (796, 304) with delta (0, 0)
Screenshot: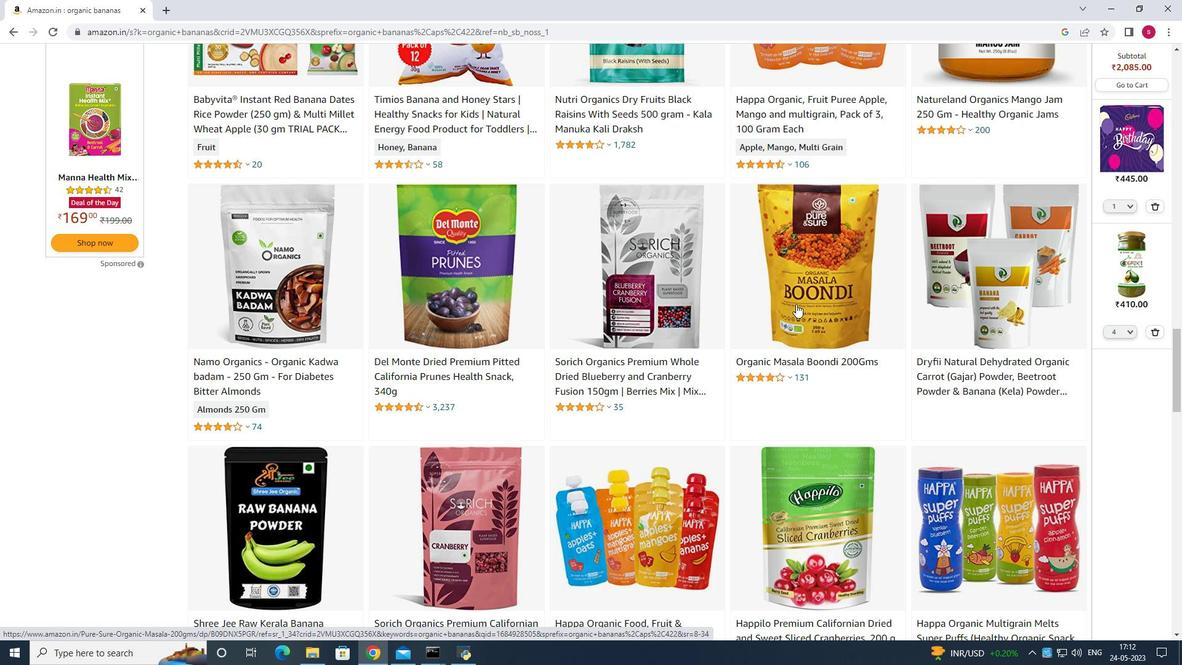 
Action: Mouse scrolled (796, 304) with delta (0, 0)
Screenshot: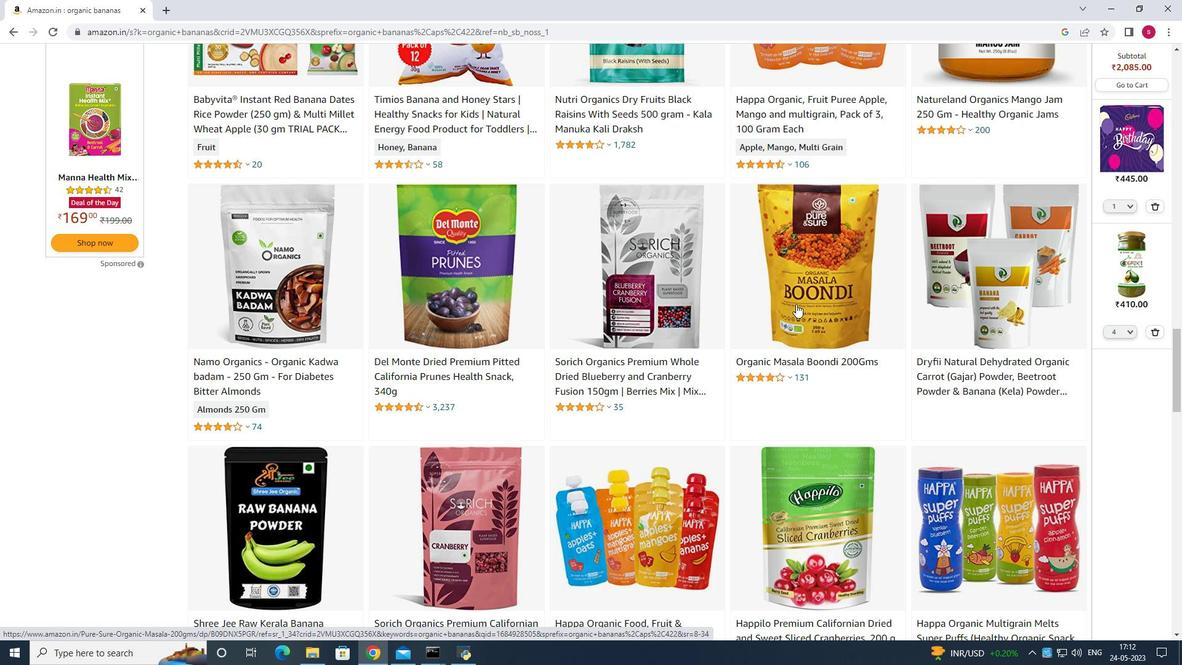 
Action: Mouse scrolled (796, 304) with delta (0, 0)
Screenshot: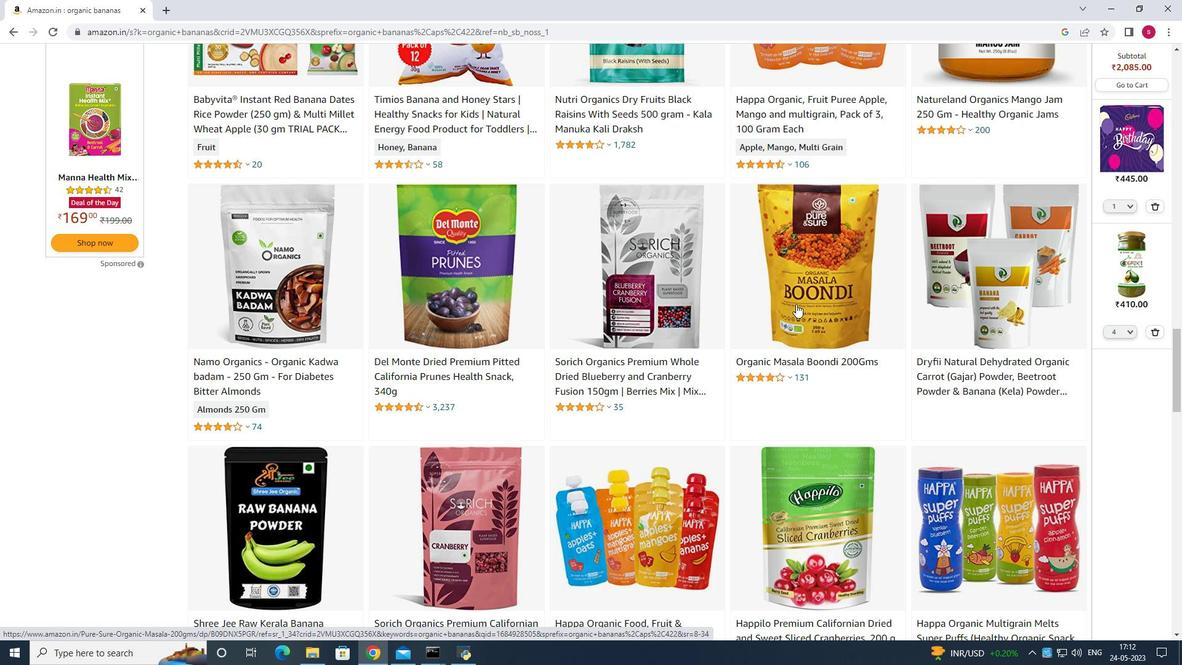 
Action: Mouse scrolled (796, 304) with delta (0, 0)
Screenshot: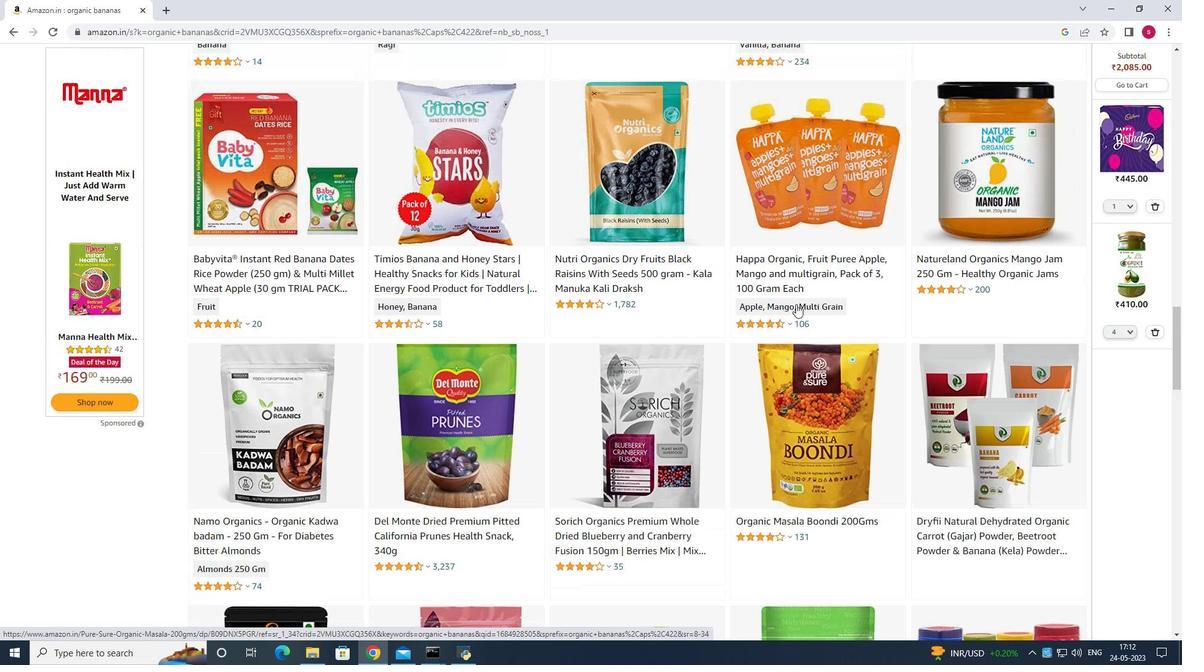 
Action: Mouse moved to (802, 277)
Screenshot: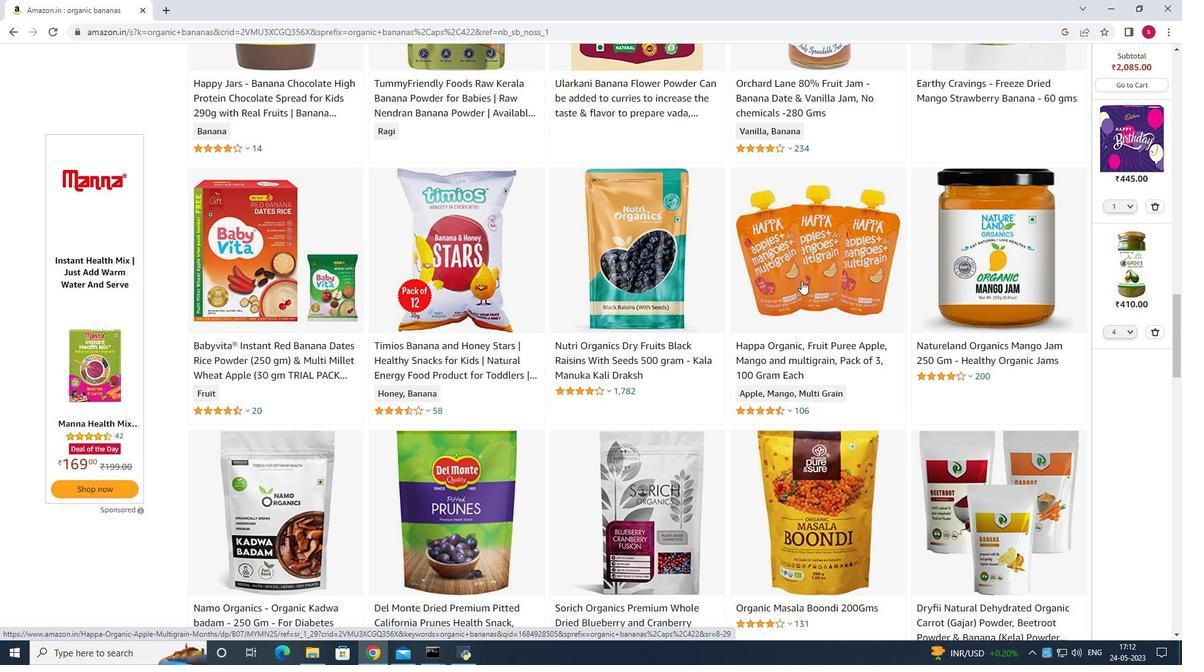 
Action: Mouse scrolled (802, 277) with delta (0, 0)
Screenshot: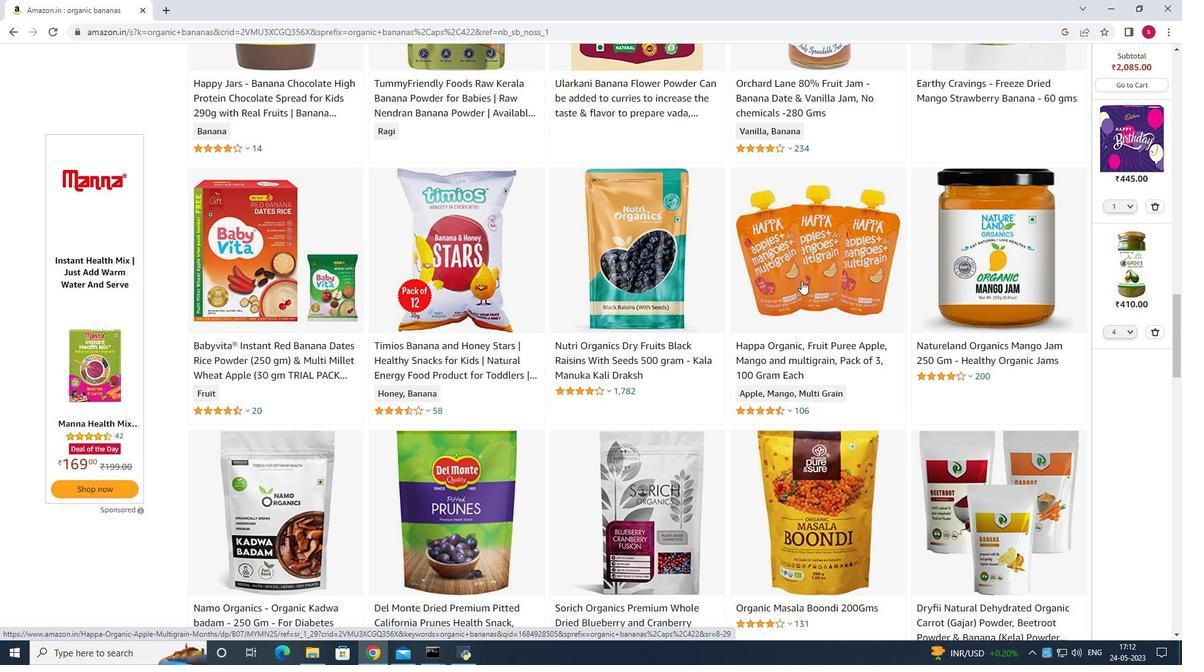 
Action: Mouse scrolled (802, 277) with delta (0, 0)
Screenshot: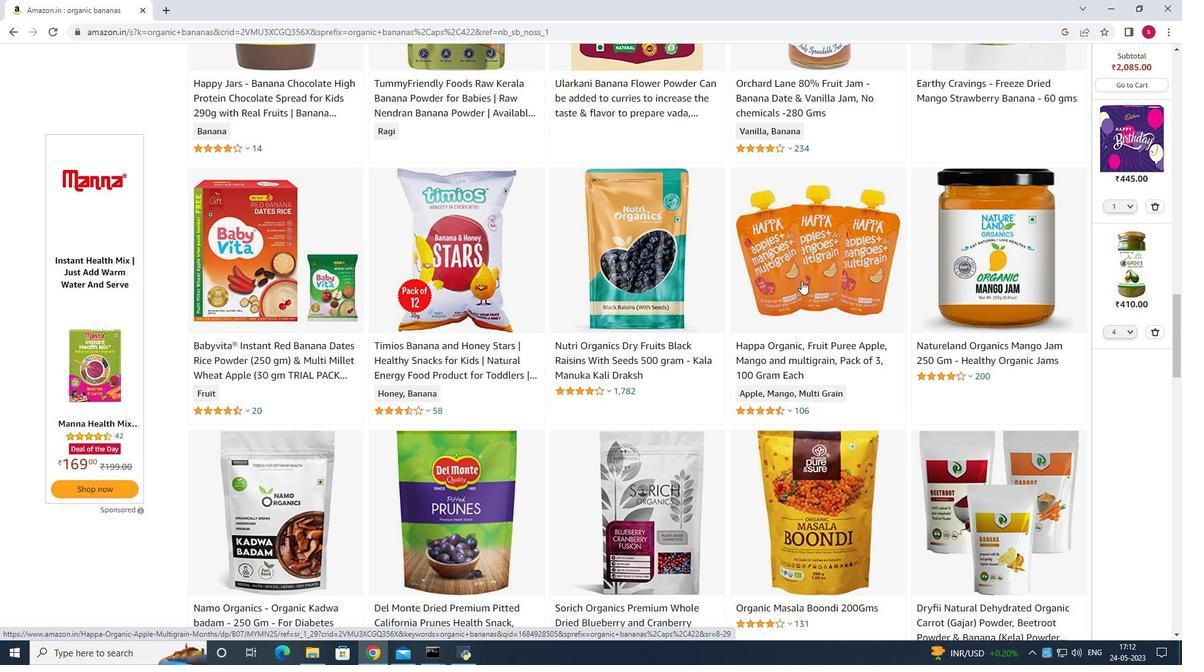 
Action: Mouse scrolled (802, 277) with delta (0, 0)
Screenshot: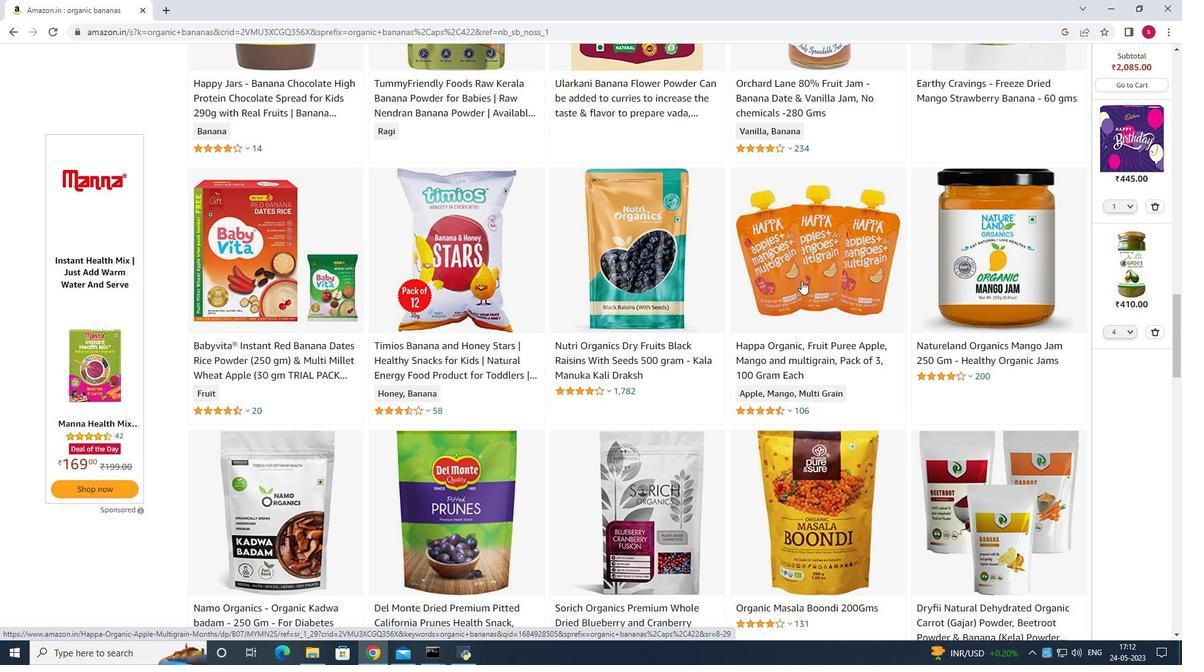 
Action: Mouse scrolled (802, 277) with delta (0, 0)
Screenshot: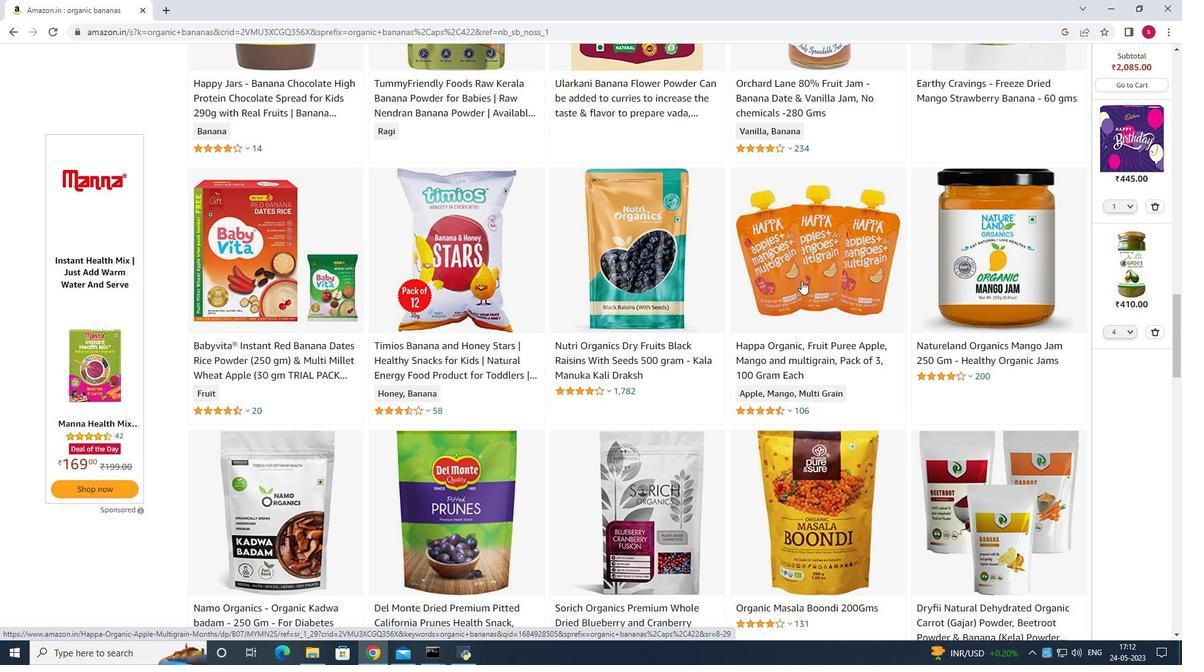 
Action: Mouse scrolled (802, 277) with delta (0, 0)
Screenshot: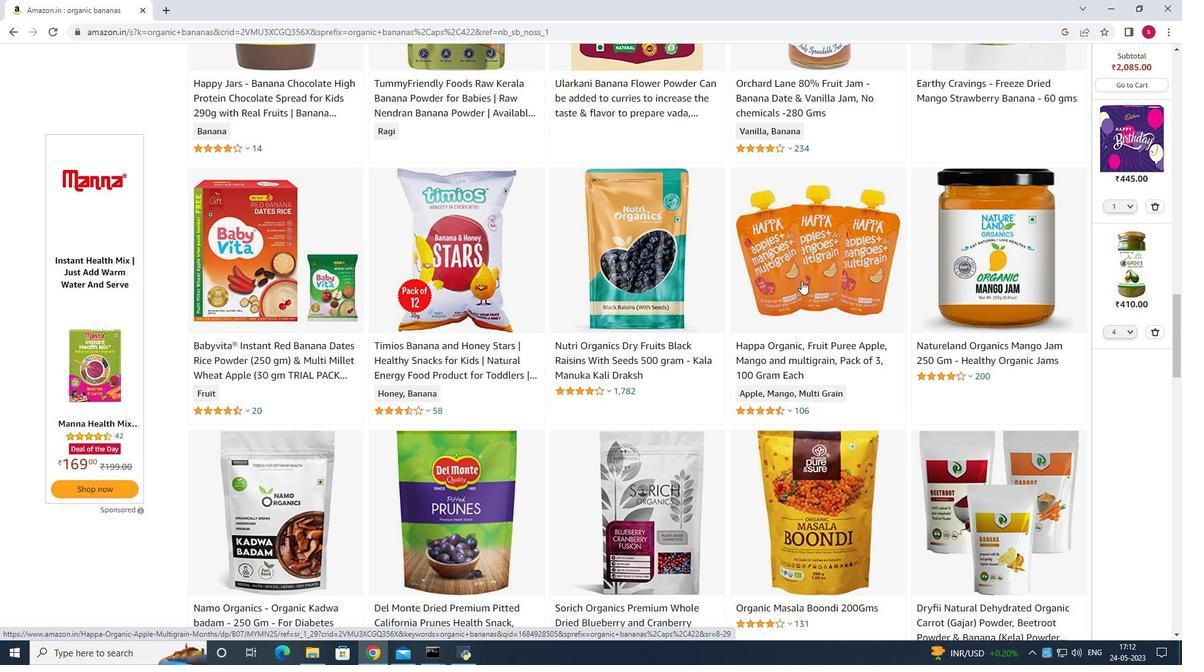 
Action: Mouse moved to (803, 292)
Screenshot: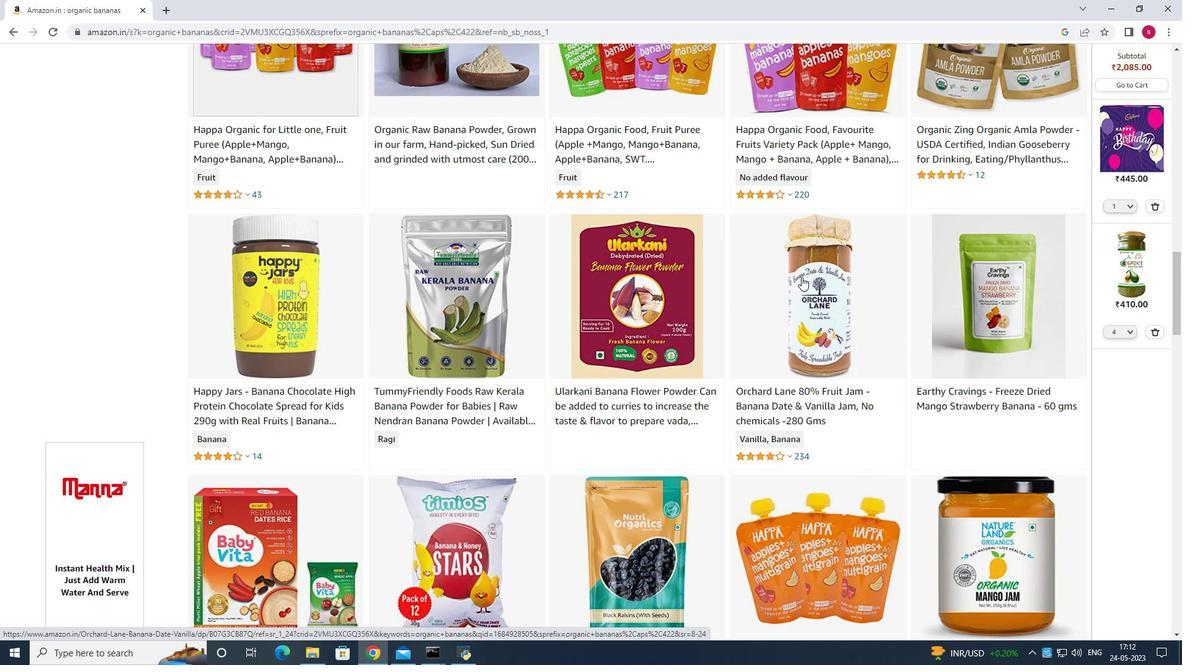 
Action: Mouse scrolled (803, 292) with delta (0, 0)
Screenshot: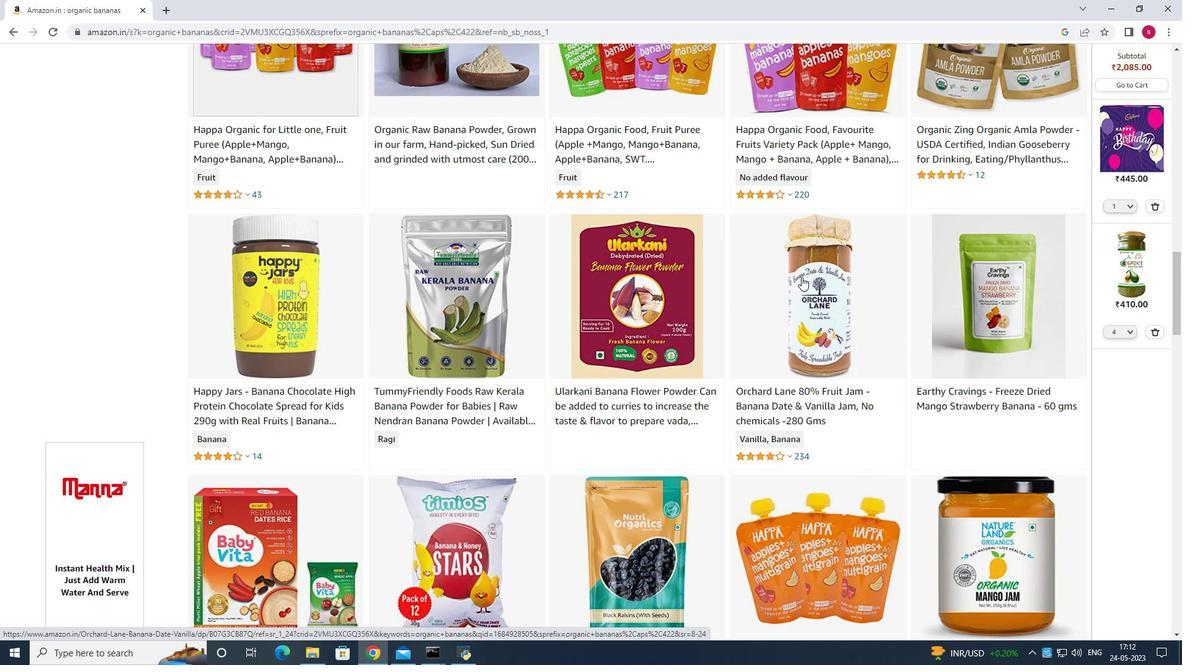 
Action: Mouse moved to (803, 292)
Screenshot: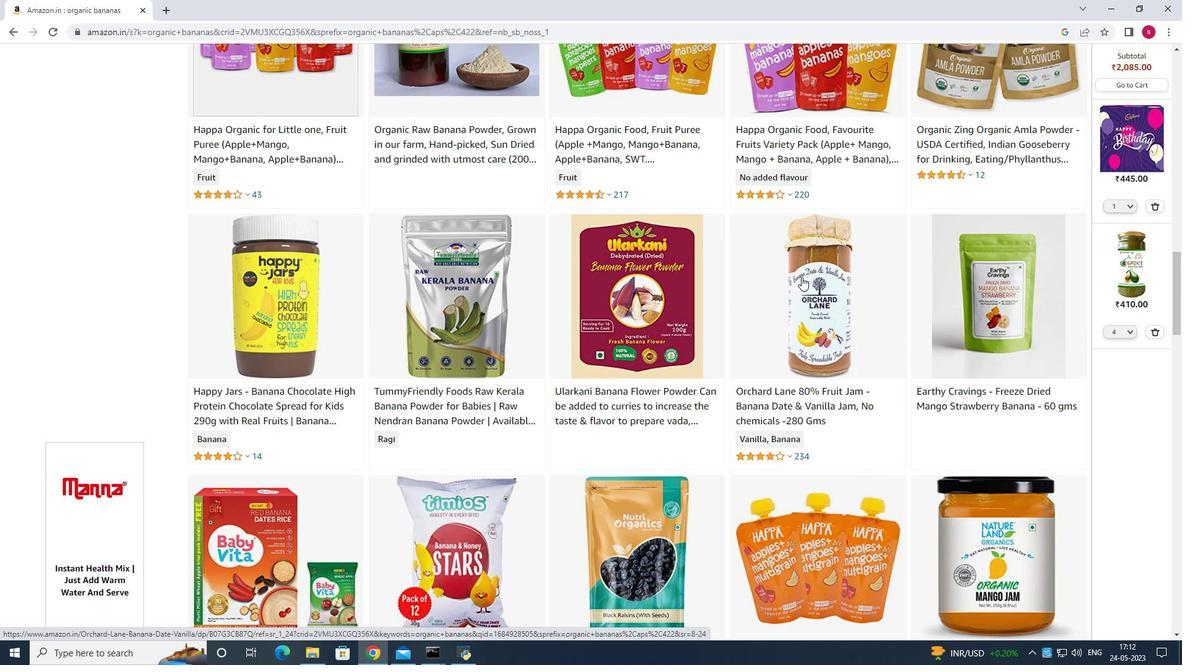 
Action: Mouse scrolled (803, 292) with delta (0, 0)
Screenshot: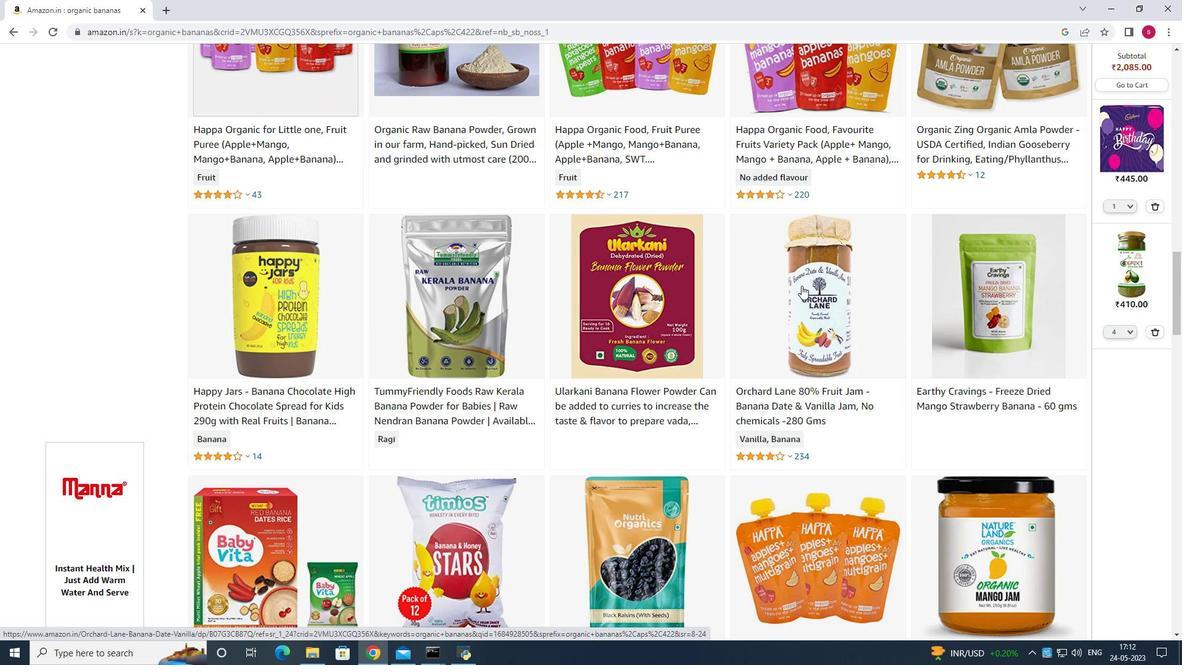 
Action: Mouse scrolled (803, 292) with delta (0, 0)
Screenshot: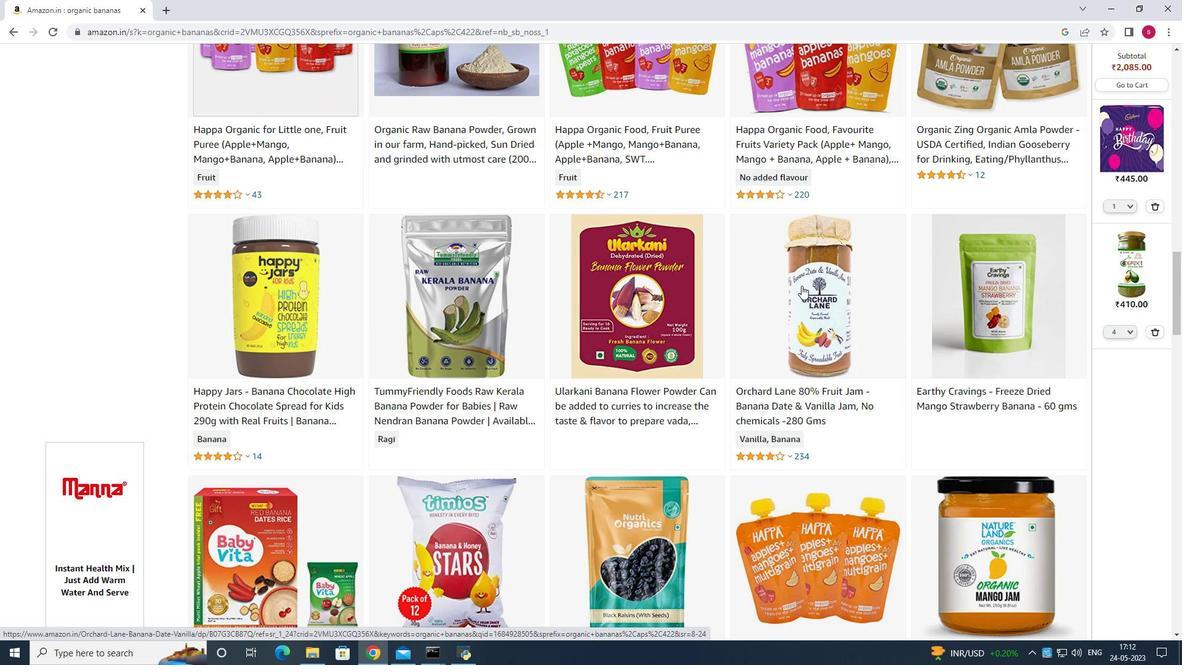 
Action: Mouse moved to (804, 292)
Screenshot: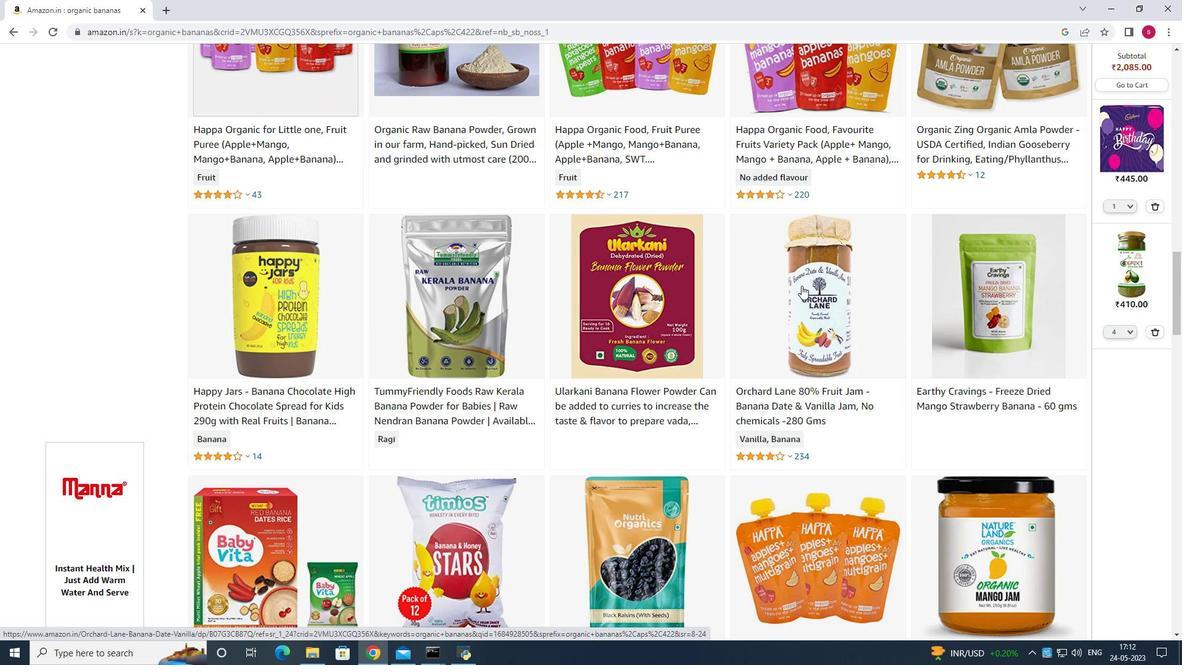 
Action: Mouse scrolled (804, 292) with delta (0, 0)
Screenshot: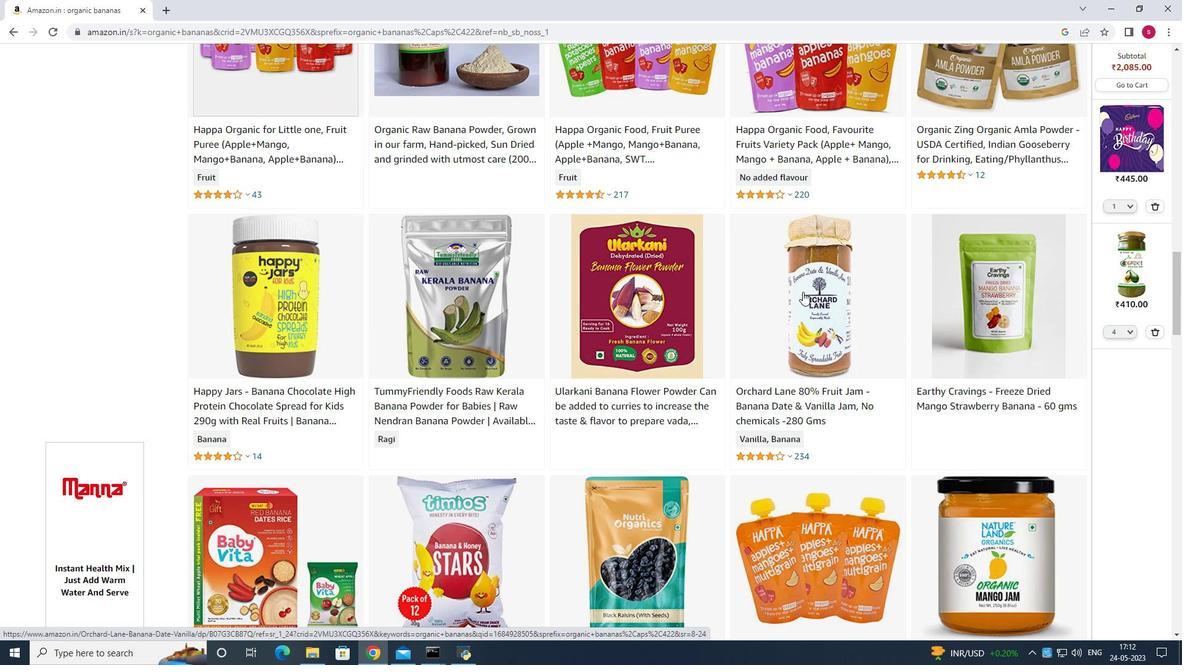 
Action: Mouse scrolled (804, 292) with delta (0, 0)
Screenshot: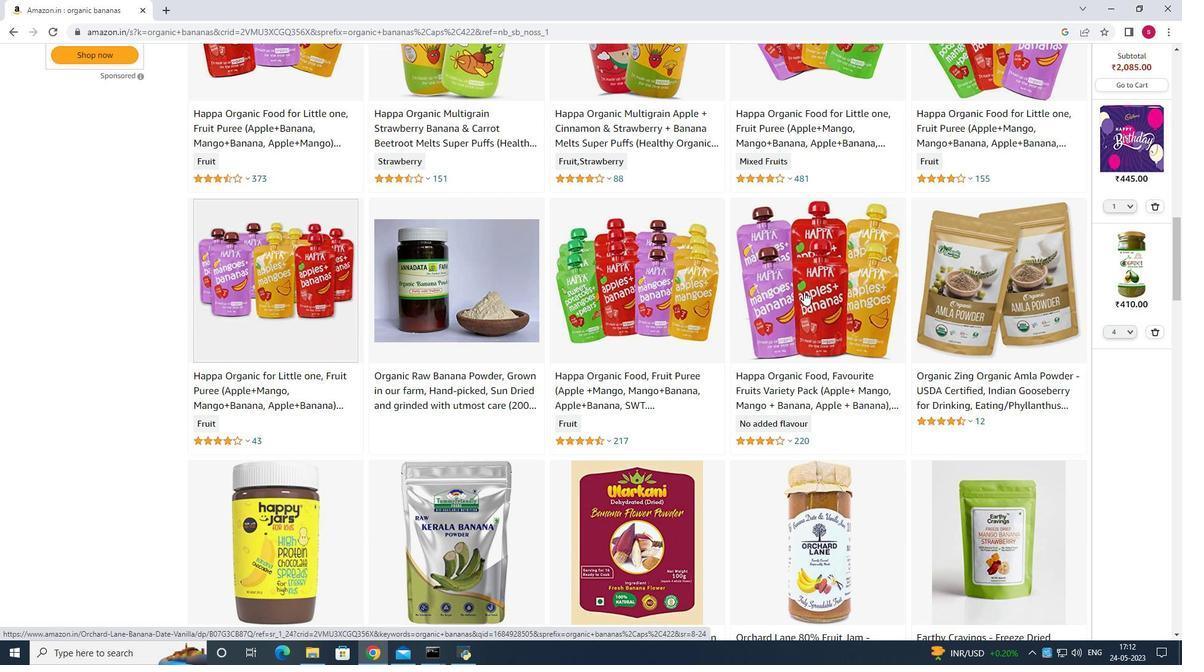 
Action: Mouse scrolled (804, 292) with delta (0, 0)
Screenshot: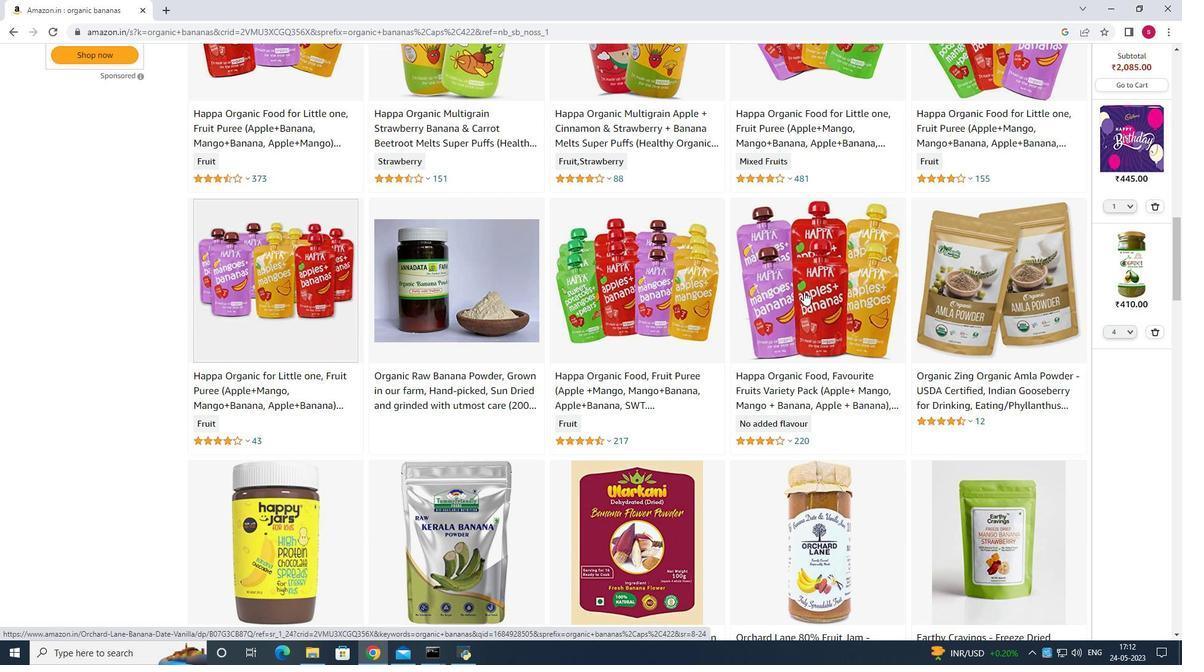 
Action: Mouse scrolled (804, 292) with delta (0, 0)
Screenshot: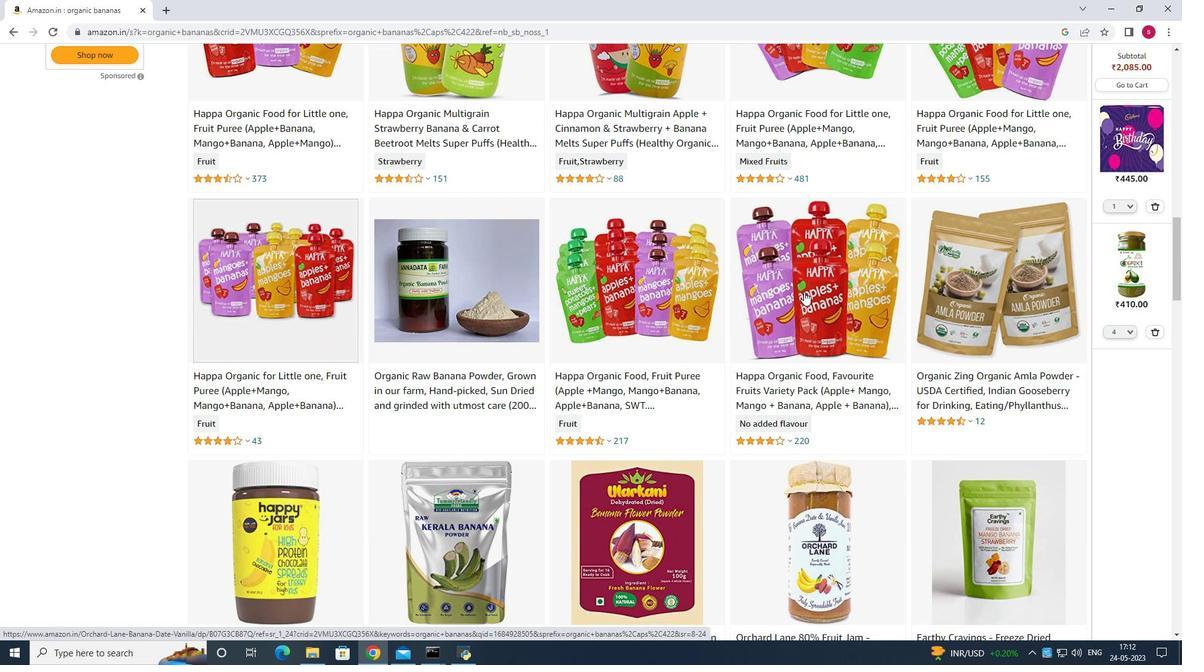
Action: Mouse scrolled (804, 292) with delta (0, 0)
Screenshot: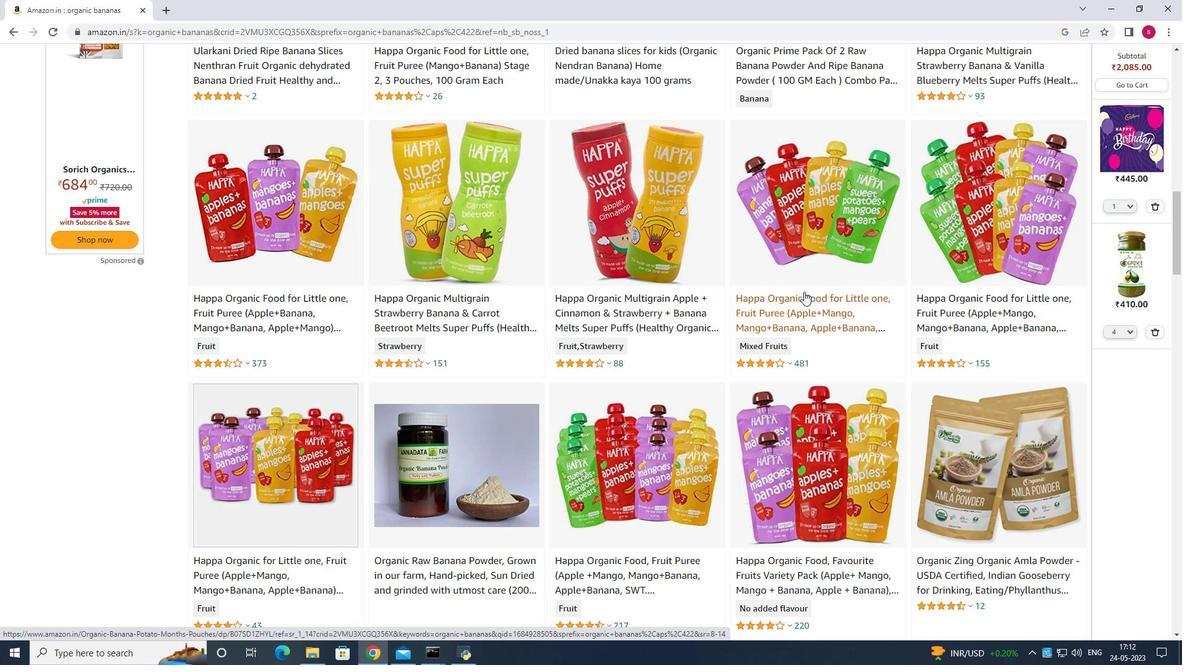 
Action: Mouse scrolled (804, 292) with delta (0, 0)
Screenshot: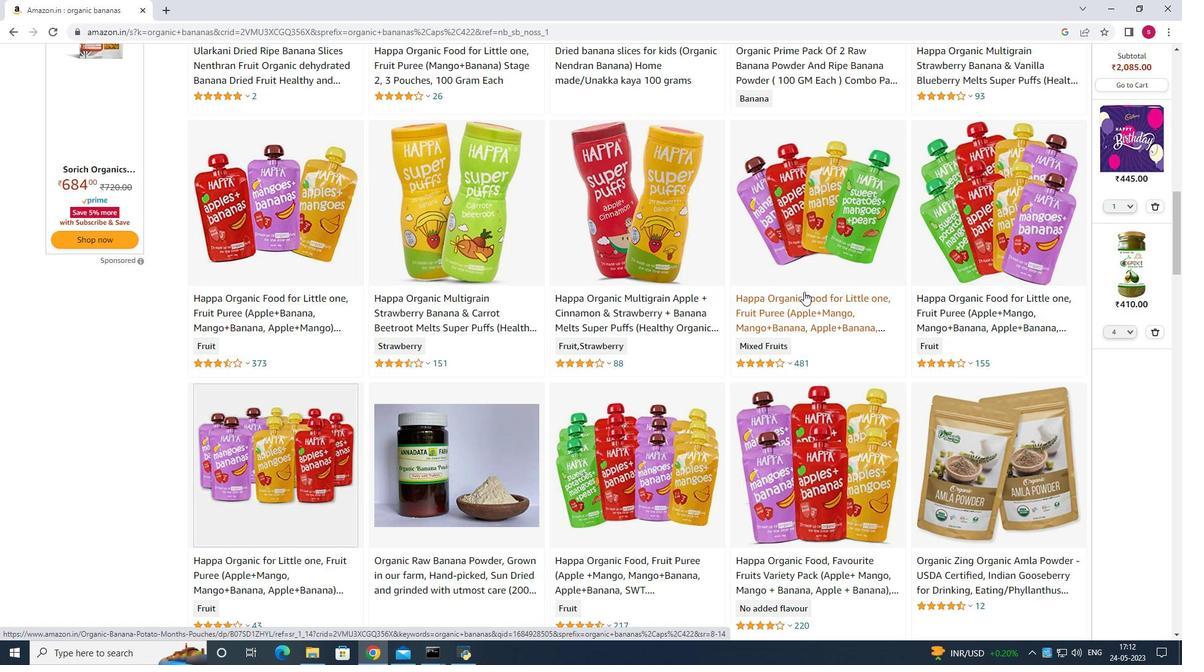 
Action: Mouse scrolled (804, 292) with delta (0, 0)
Screenshot: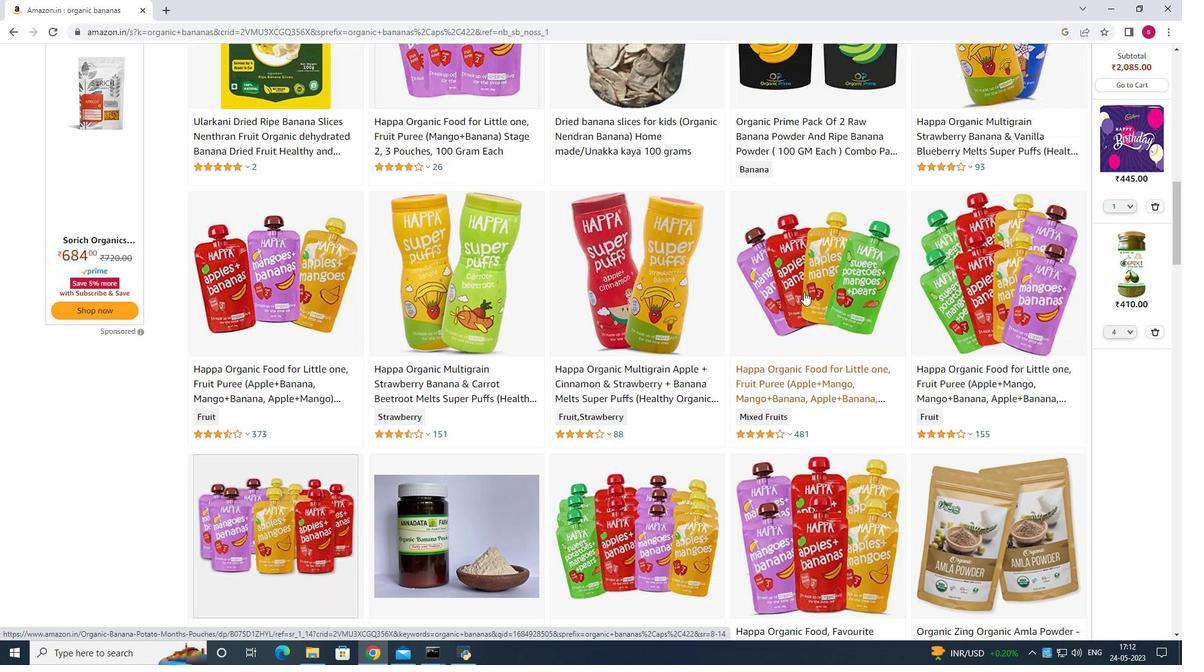 
Action: Mouse moved to (804, 292)
Screenshot: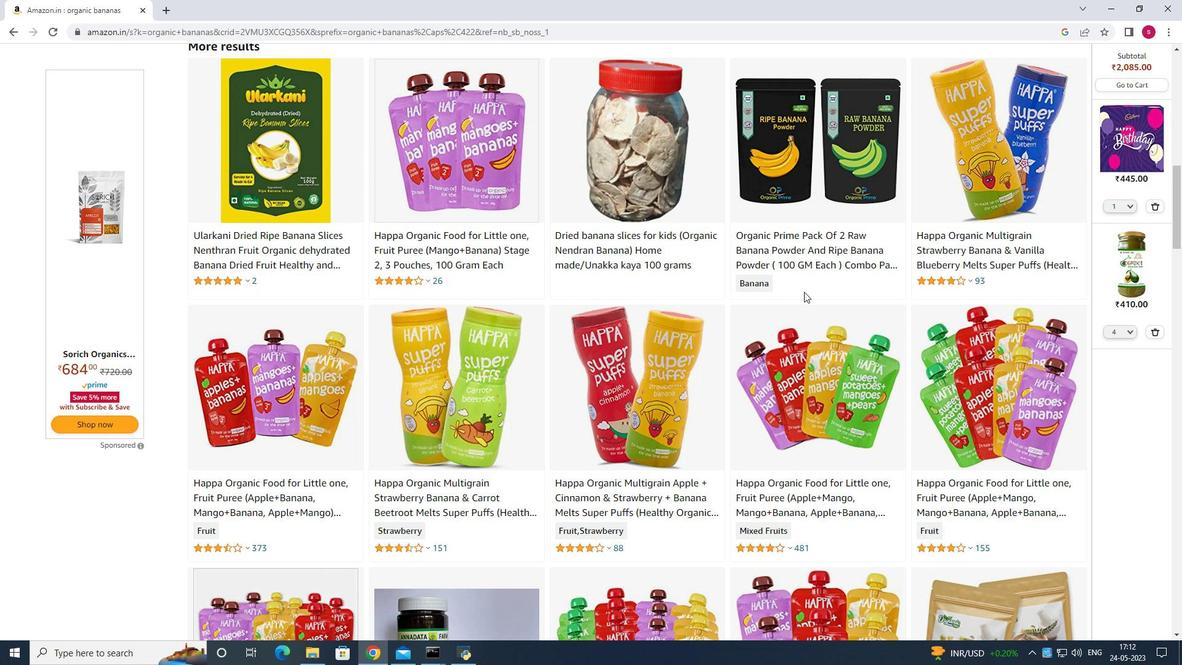 
Action: Mouse scrolled (804, 292) with delta (0, 0)
Screenshot: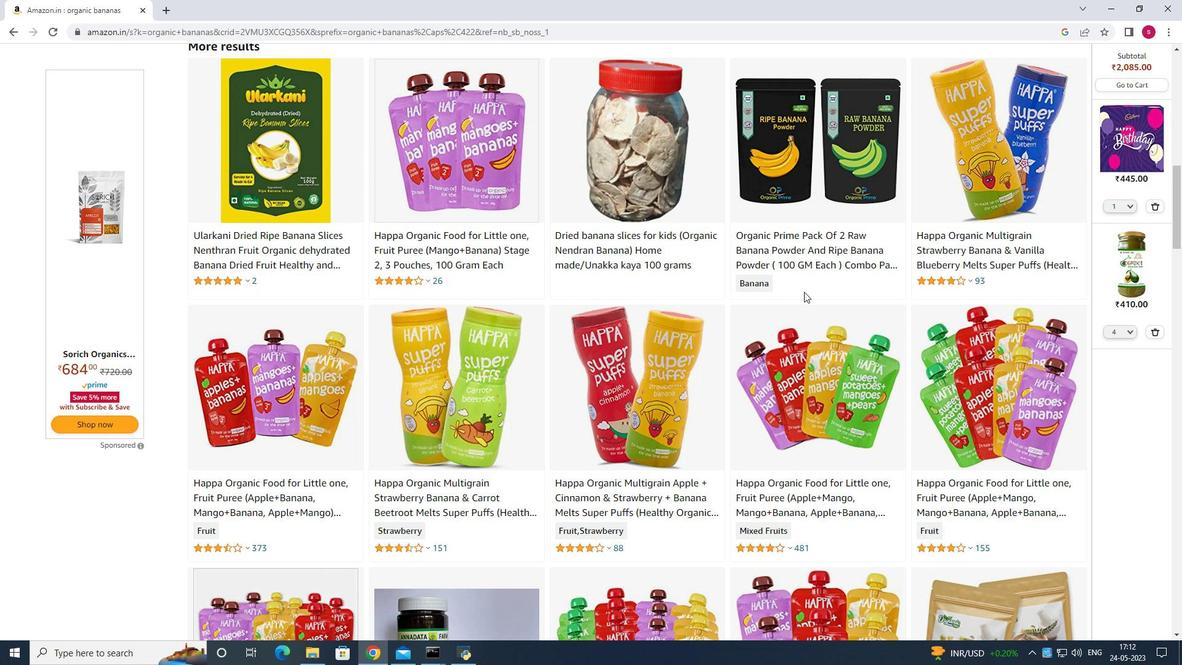 
Action: Mouse scrolled (804, 292) with delta (0, 0)
Screenshot: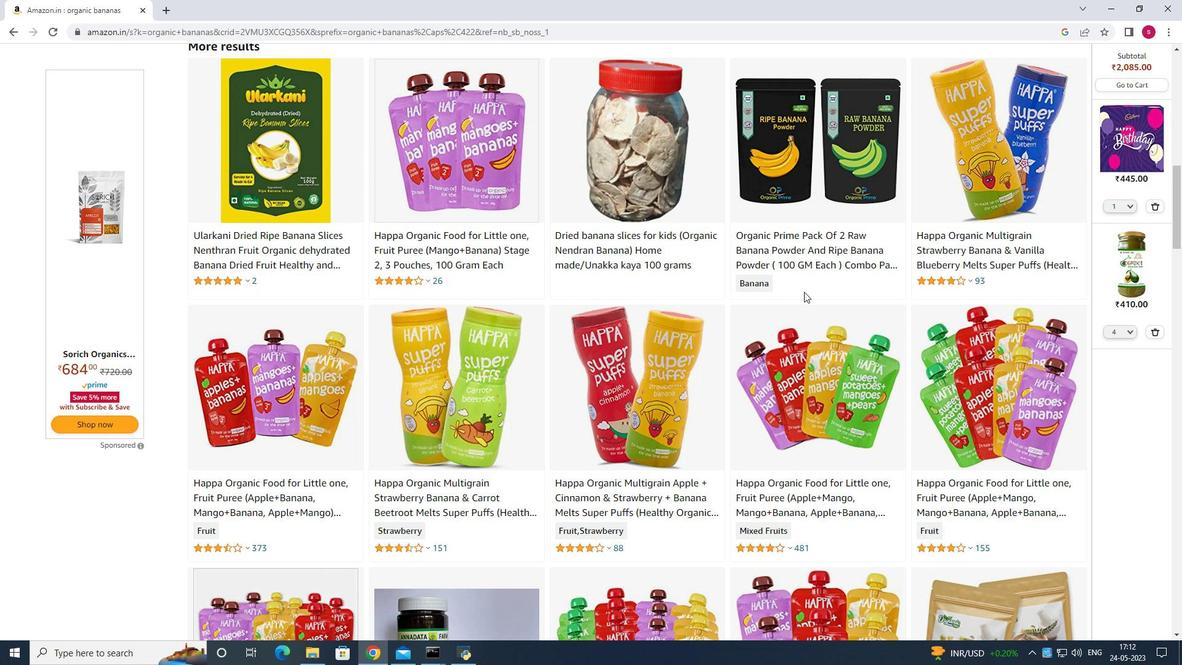 
Action: Mouse scrolled (804, 292) with delta (0, 0)
Screenshot: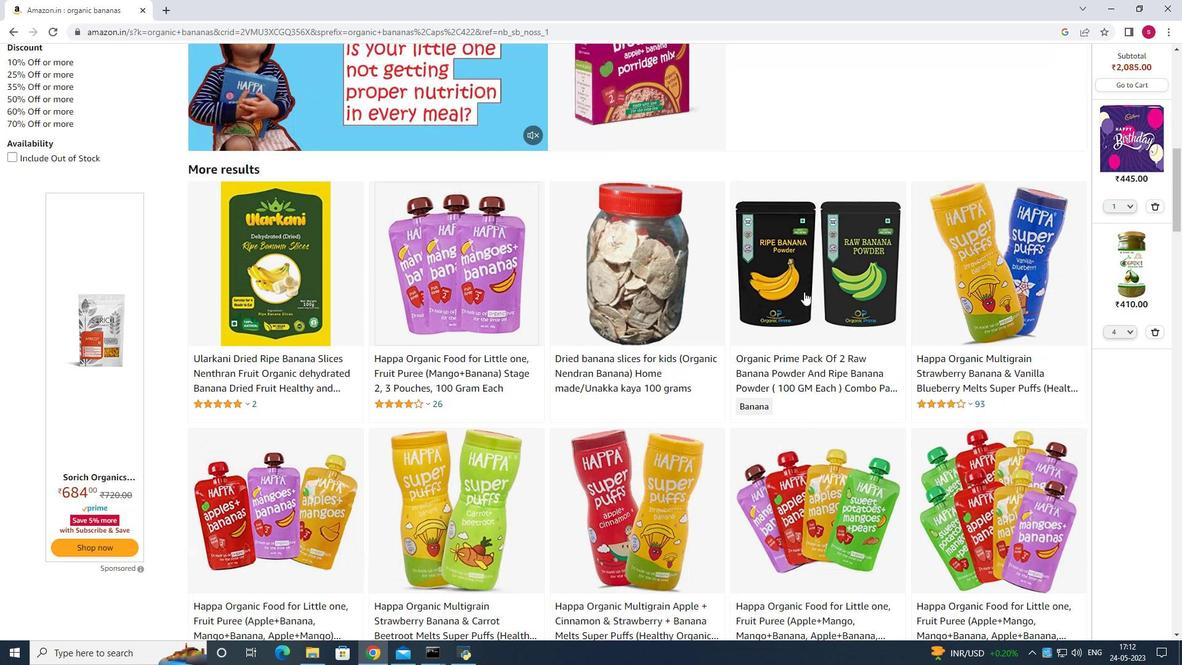 
Action: Mouse scrolled (804, 292) with delta (0, 0)
Screenshot: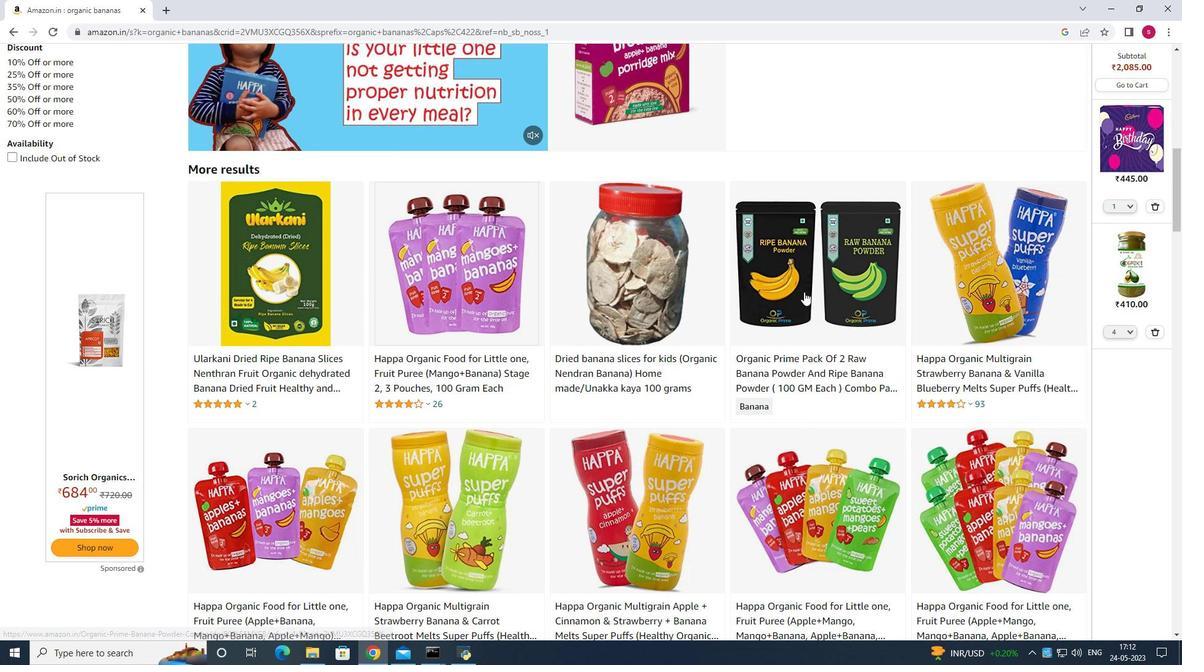 
Action: Mouse scrolled (804, 292) with delta (0, 0)
Screenshot: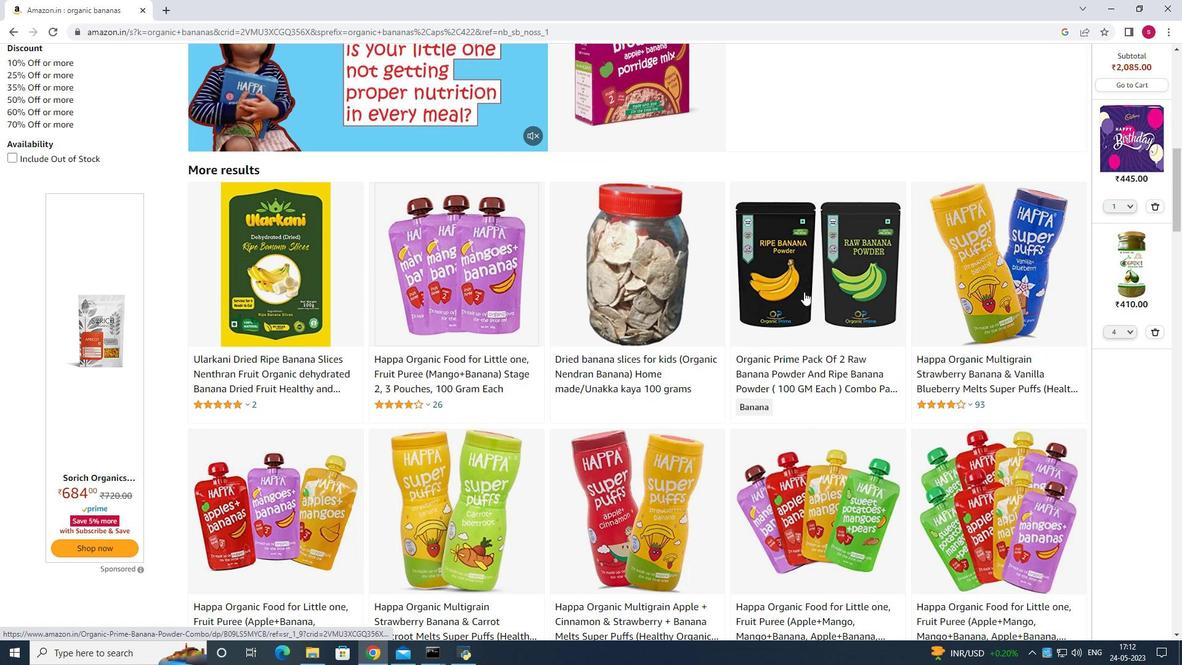 
Action: Mouse moved to (776, 255)
Screenshot: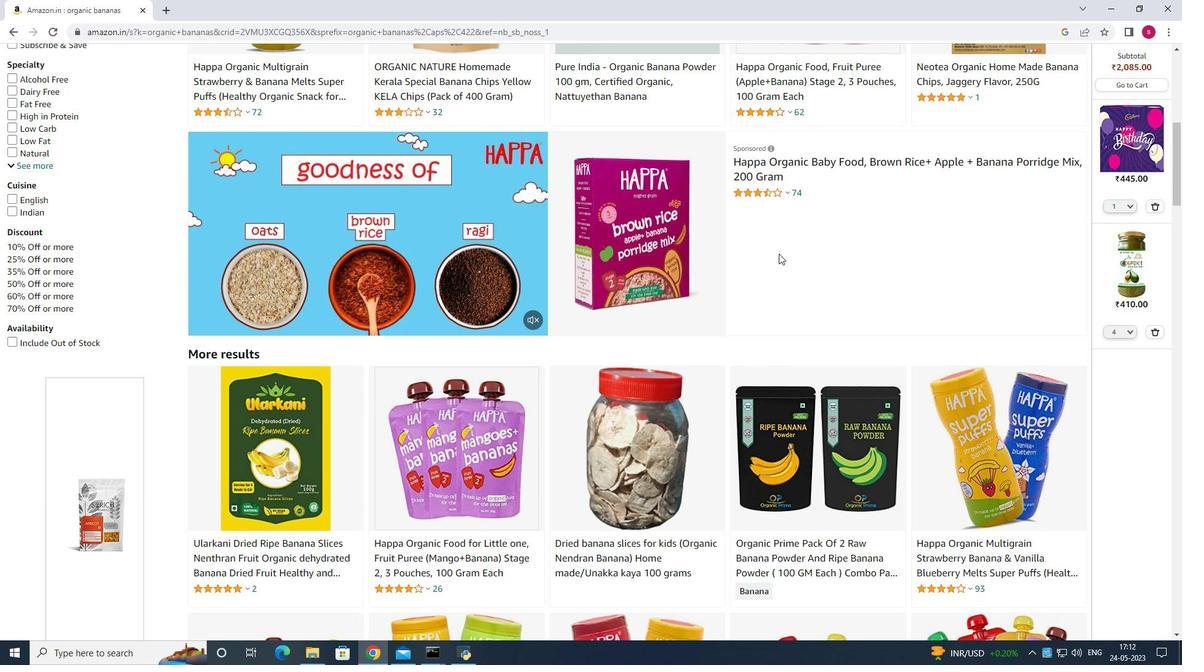
Action: Mouse scrolled (776, 256) with delta (0, 0)
Screenshot: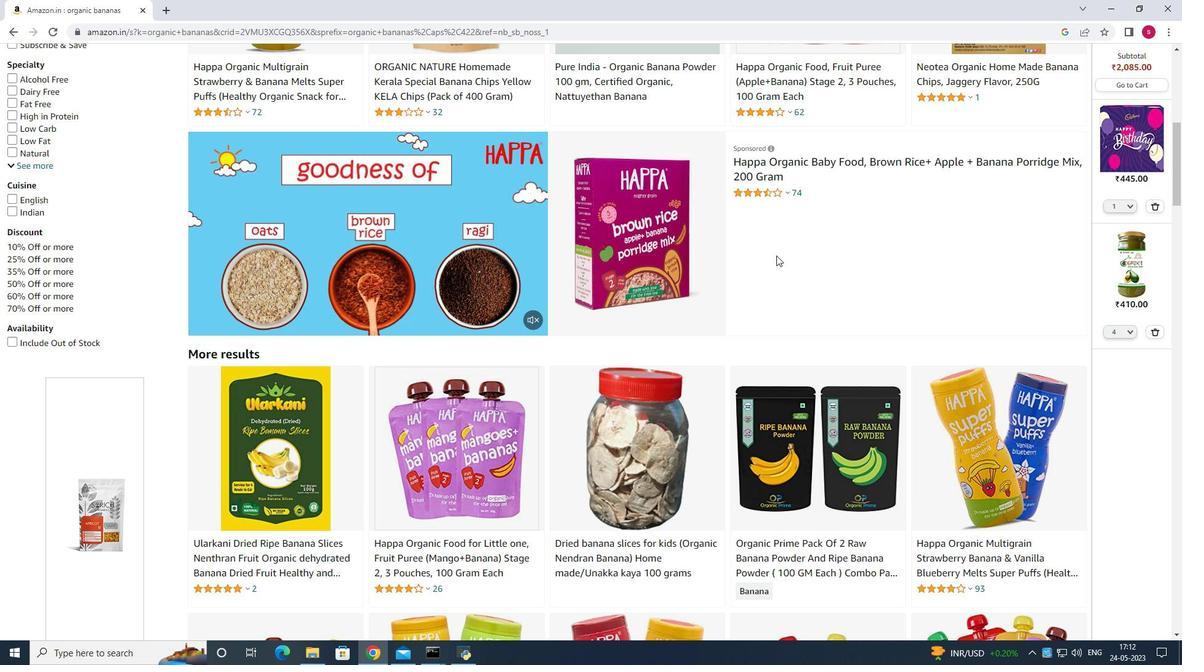
Action: Mouse scrolled (776, 256) with delta (0, 0)
Screenshot: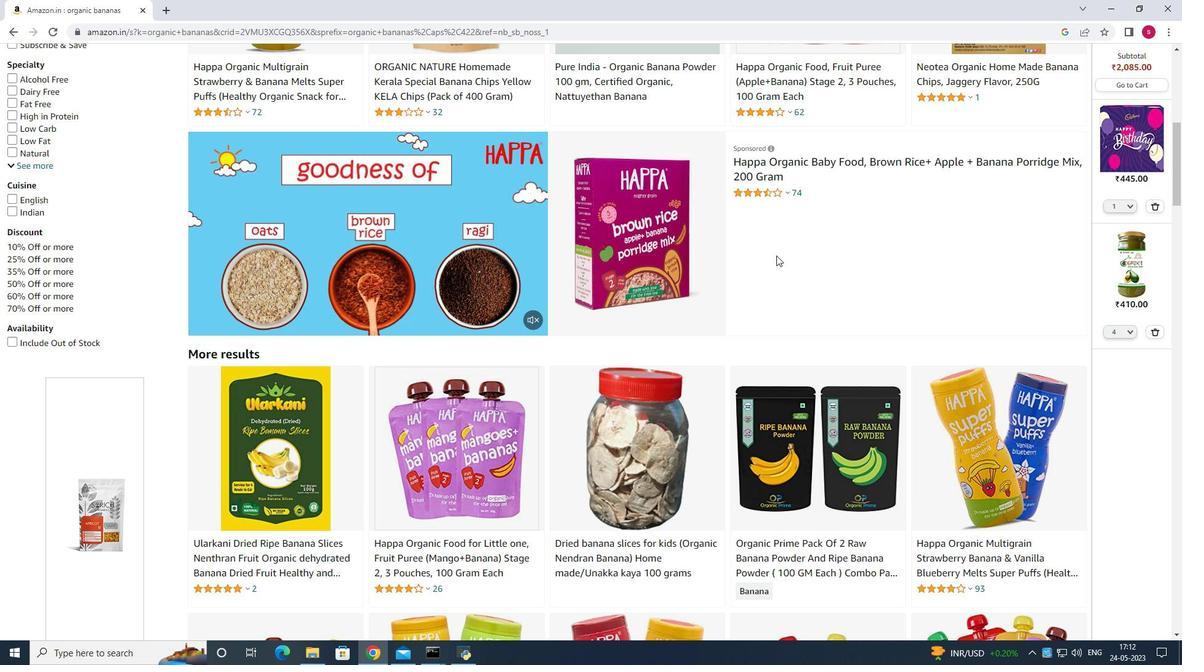 
Action: Mouse scrolled (776, 256) with delta (0, 0)
Screenshot: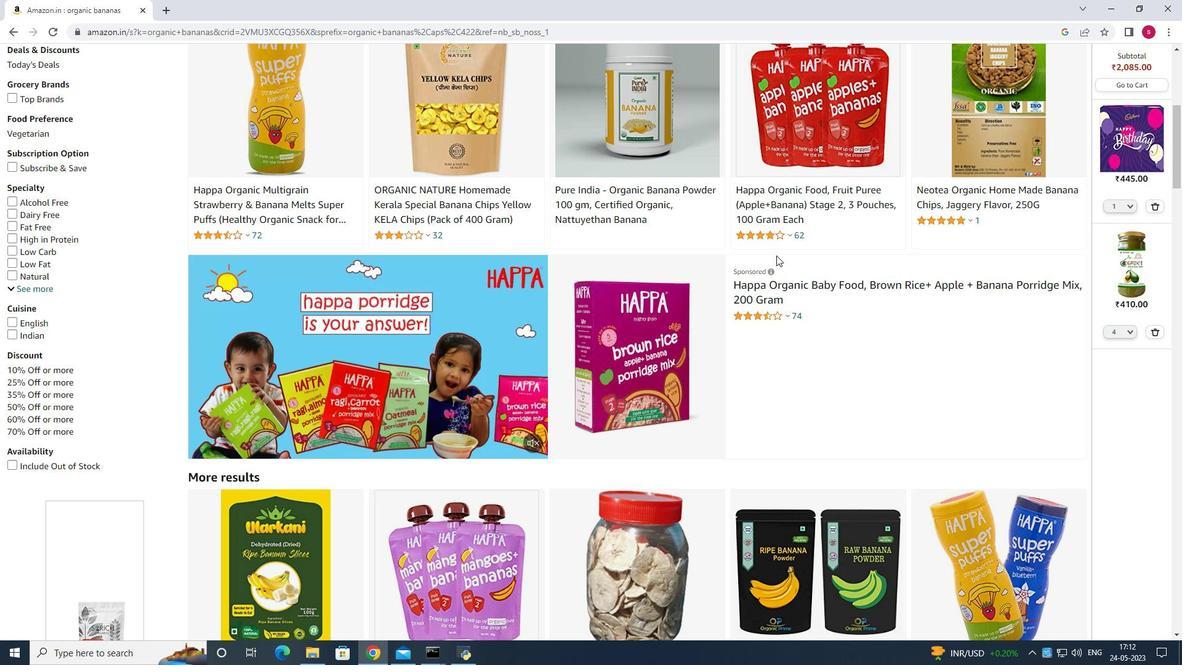 
Action: Mouse scrolled (776, 256) with delta (0, 0)
Screenshot: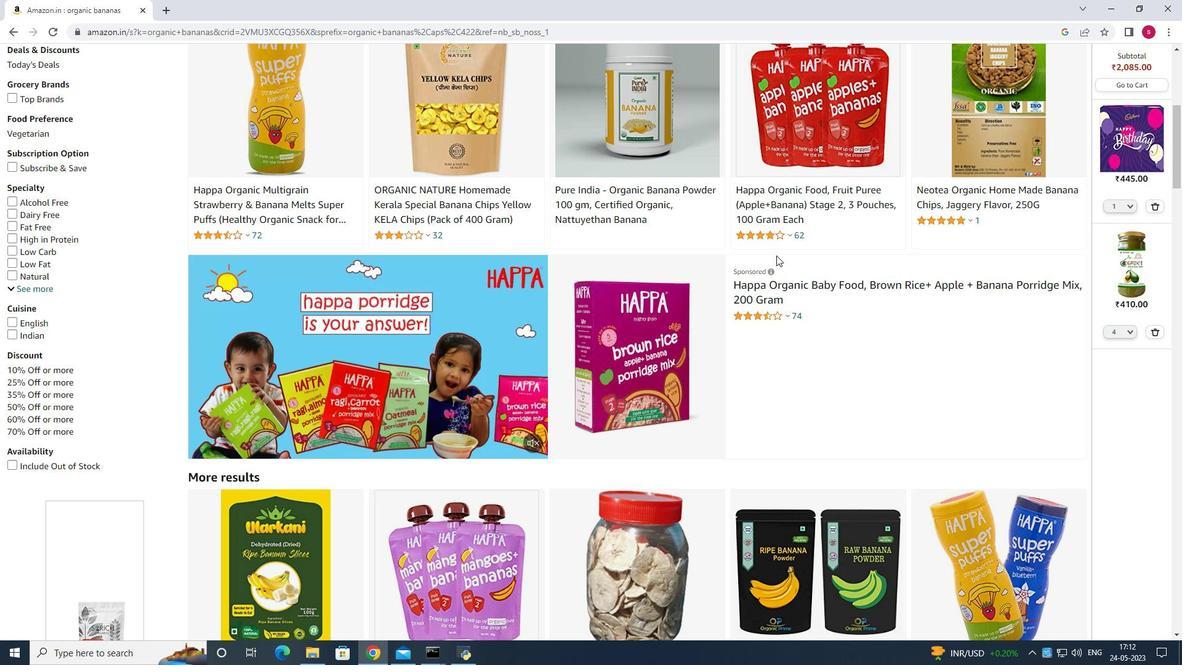 
Action: Mouse scrolled (776, 256) with delta (0, 0)
Screenshot: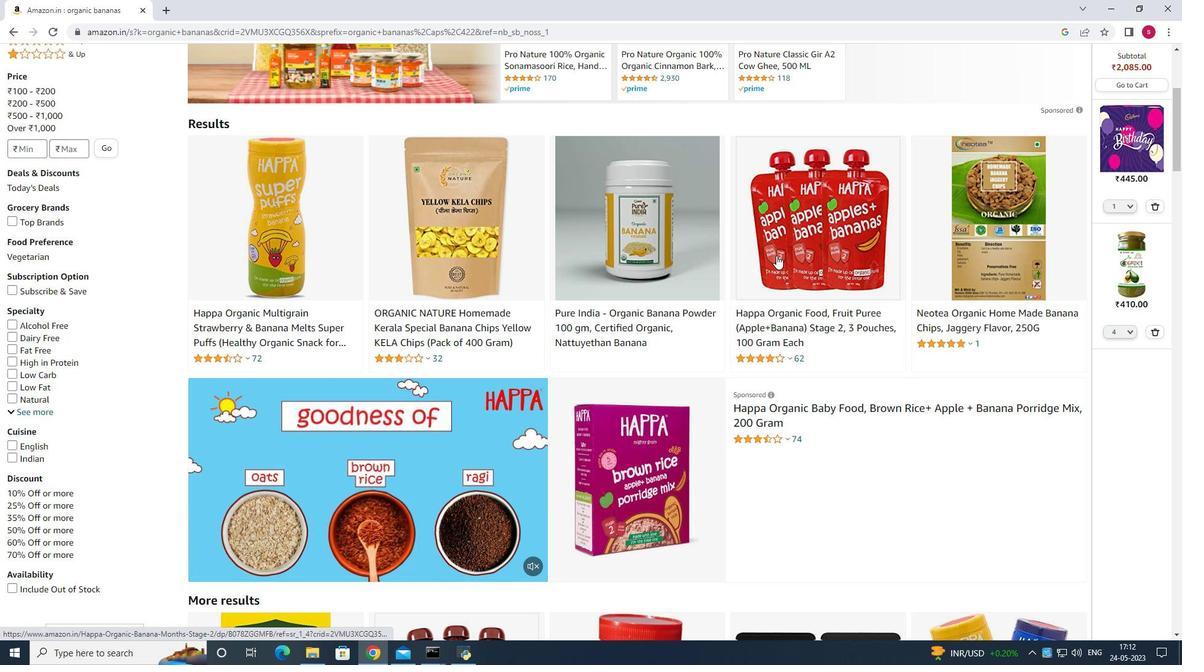 
Action: Mouse scrolled (776, 256) with delta (0, 0)
Screenshot: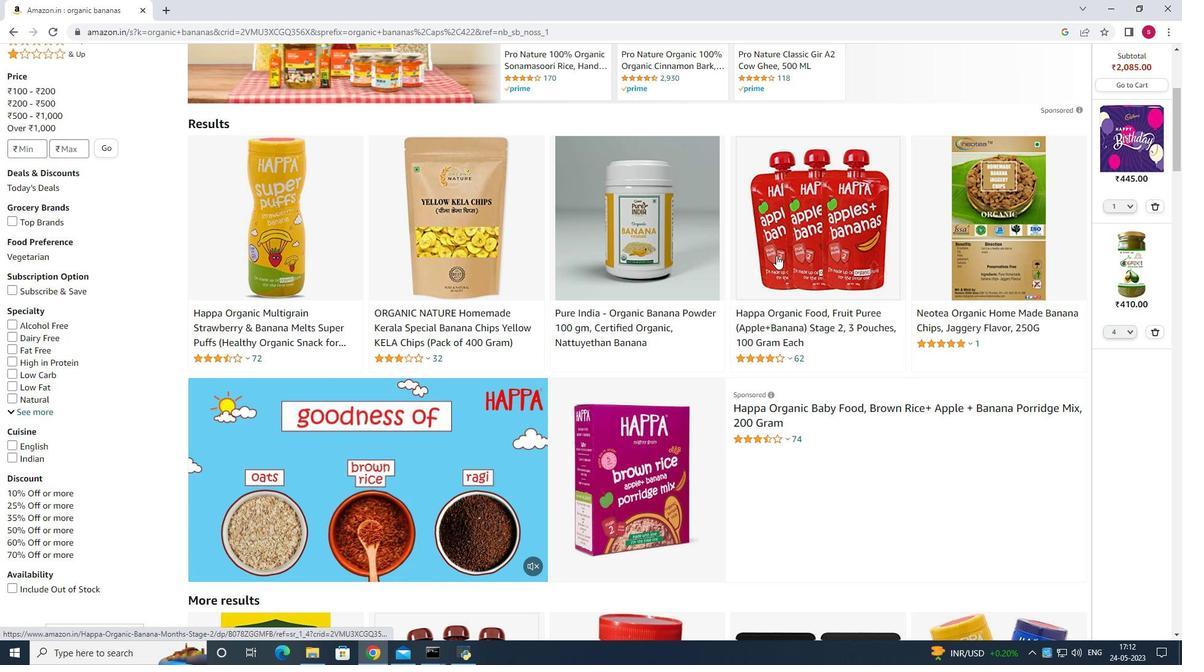 
Action: Mouse moved to (736, 336)
Screenshot: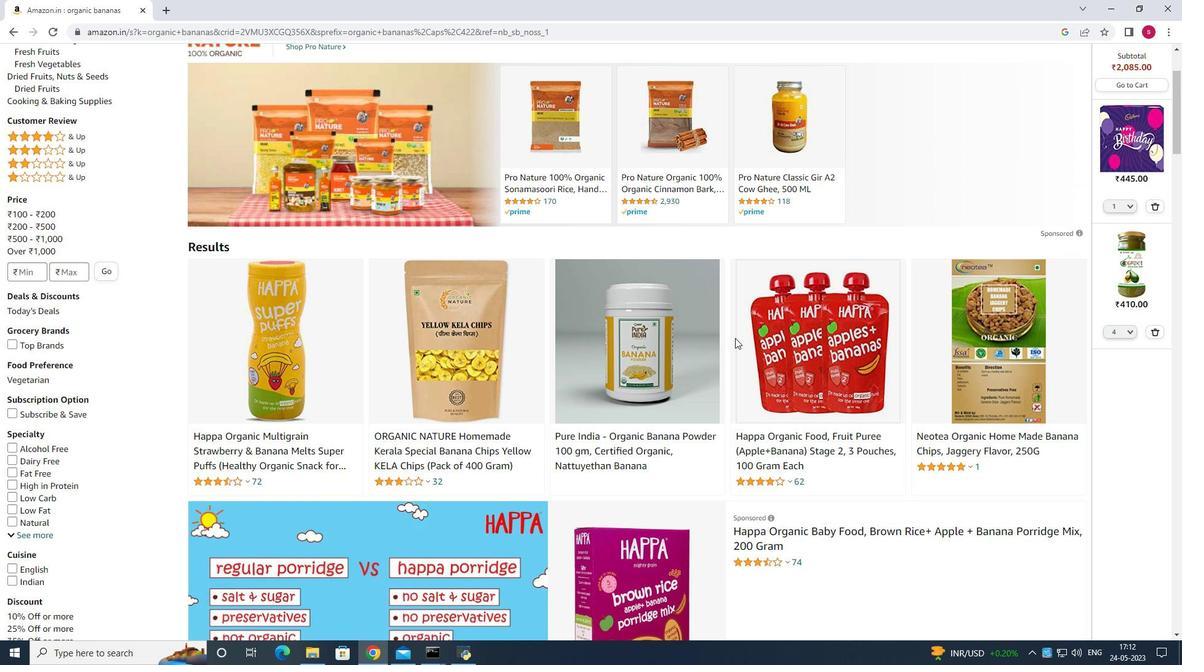 
Action: Mouse scrolled (736, 337) with delta (0, 0)
Screenshot: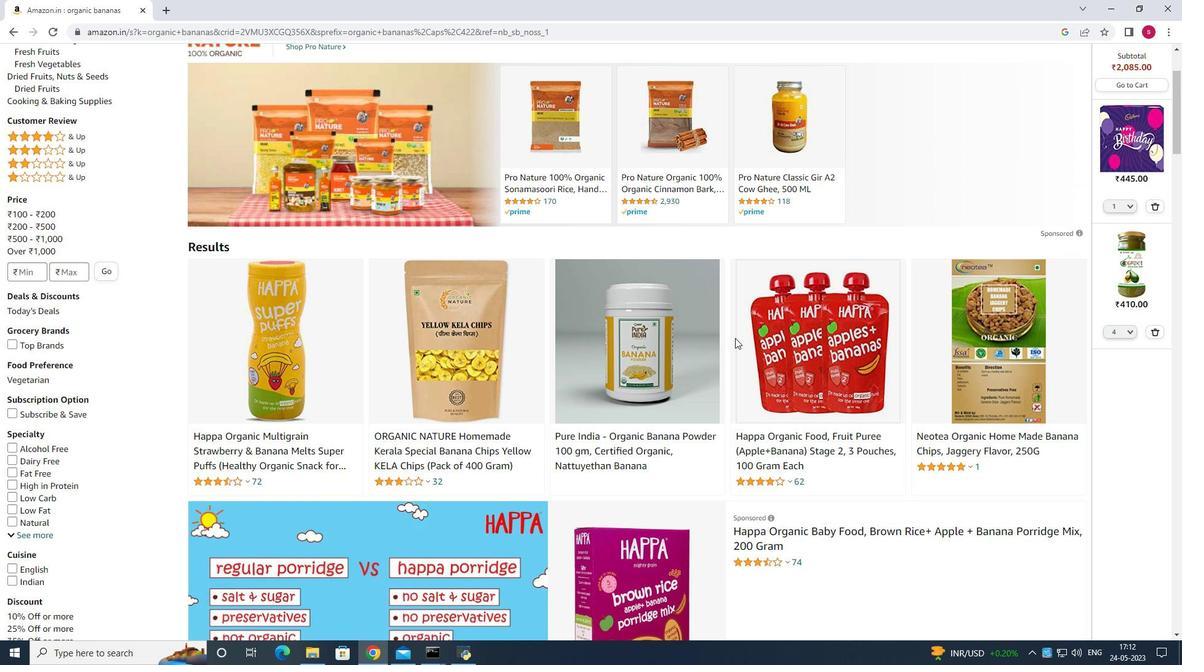 
Action: Mouse scrolled (736, 337) with delta (0, 0)
Screenshot: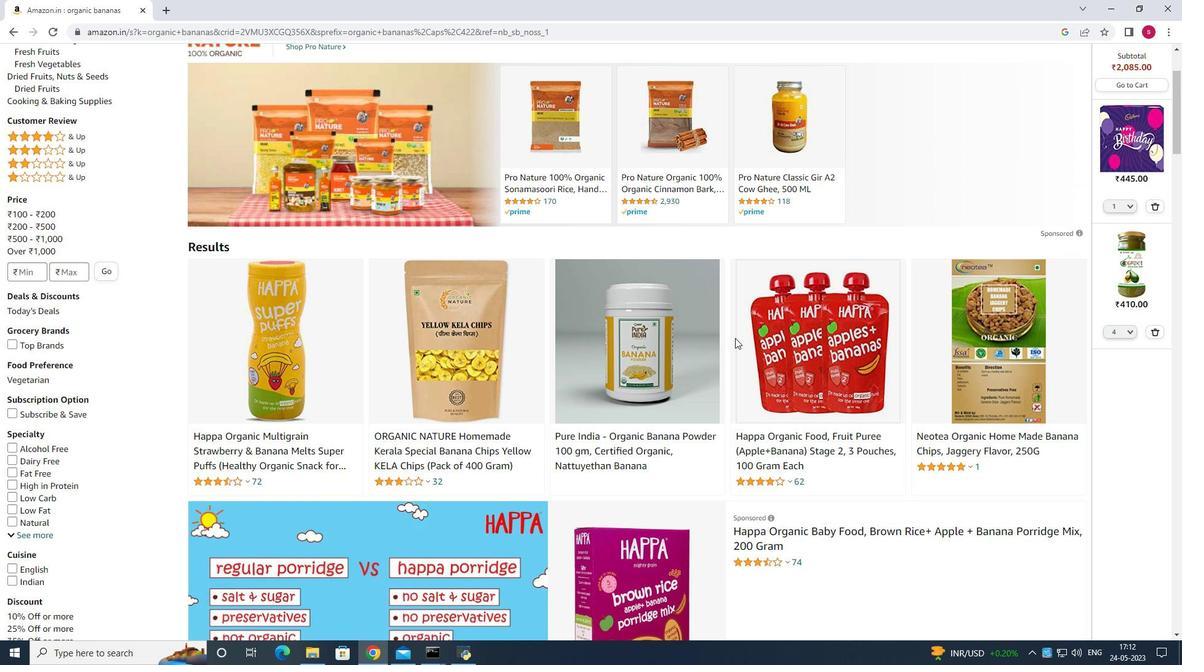 
Action: Mouse scrolled (736, 337) with delta (0, 0)
Screenshot: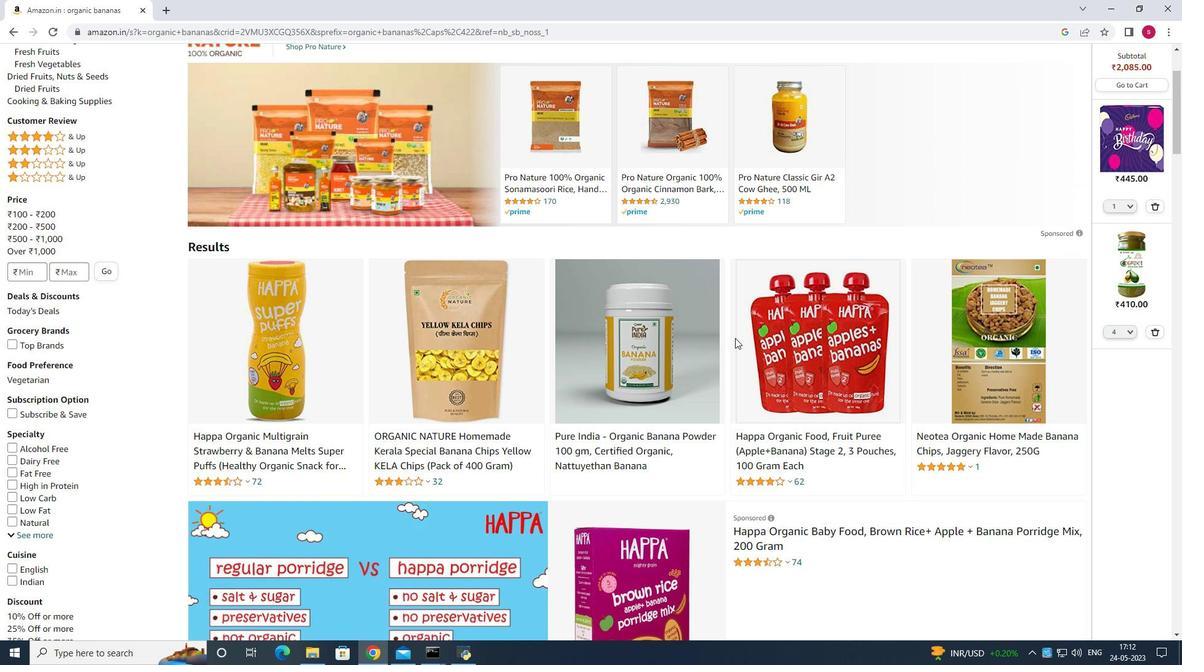 
Action: Mouse scrolled (736, 337) with delta (0, 0)
Screenshot: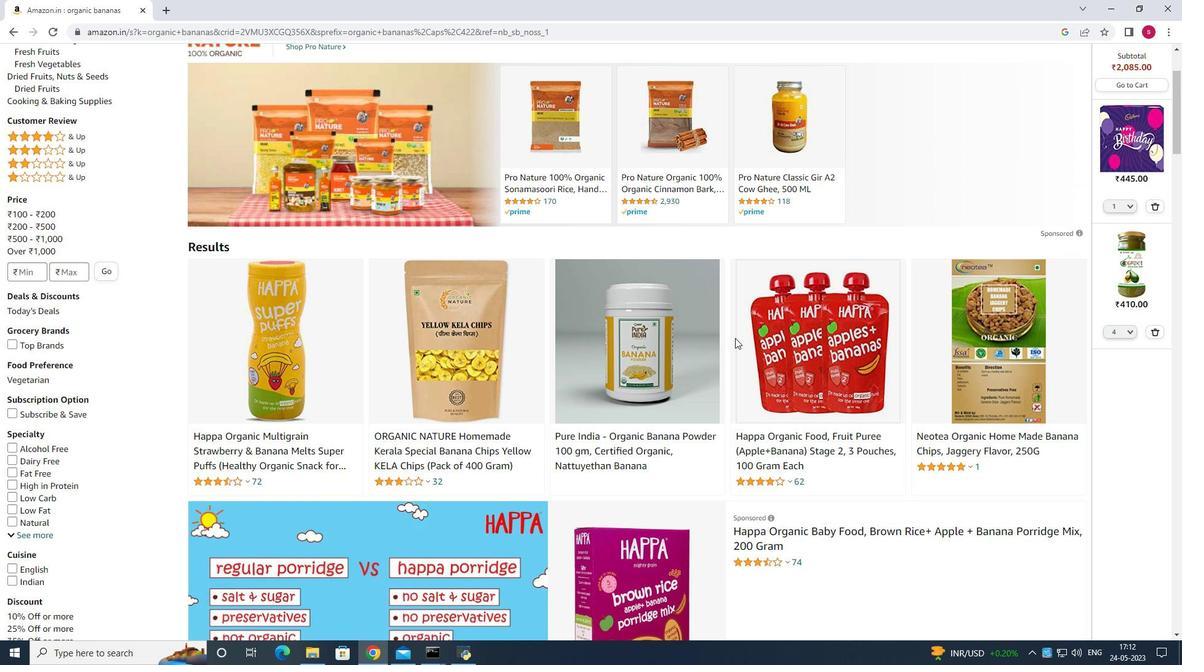 
Action: Mouse scrolled (736, 337) with delta (0, 0)
Screenshot: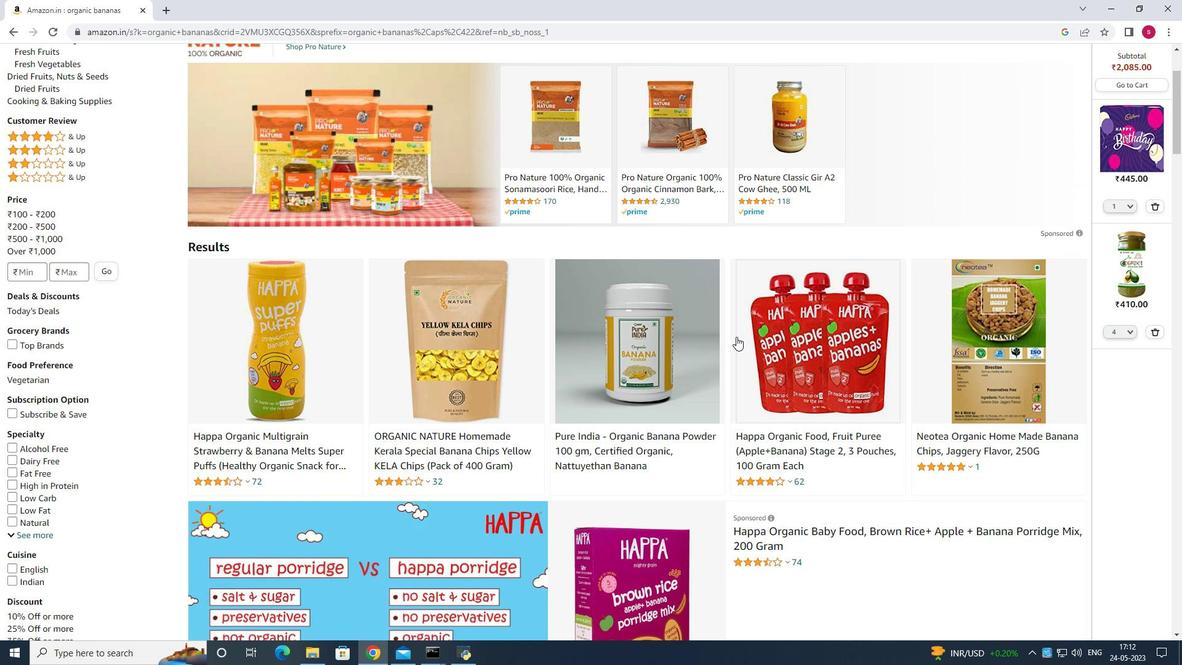 
Action: Mouse scrolled (736, 337) with delta (0, 0)
Screenshot: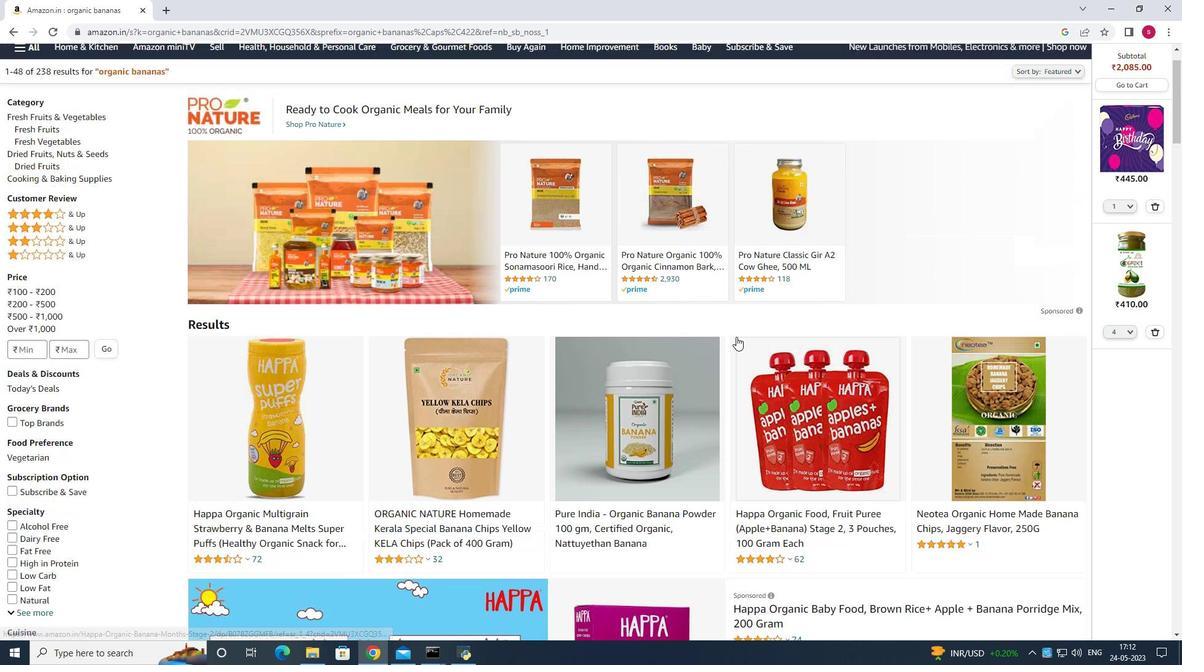 
Action: Mouse scrolled (736, 337) with delta (0, 0)
Screenshot: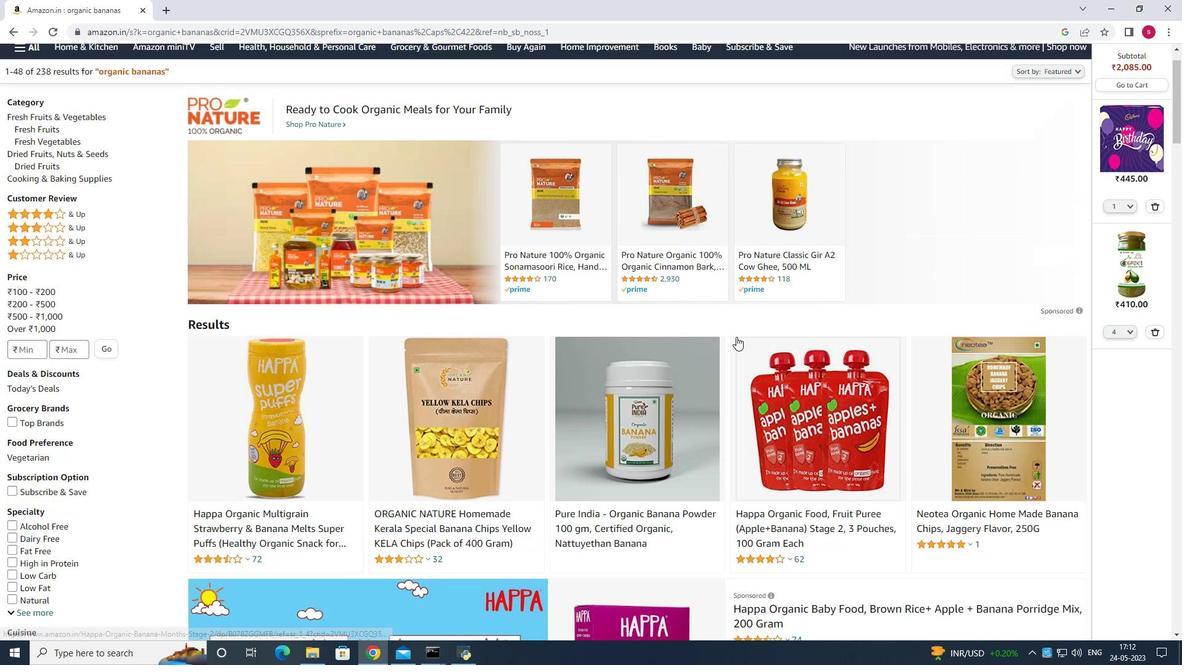 
Action: Mouse moved to (561, 309)
Screenshot: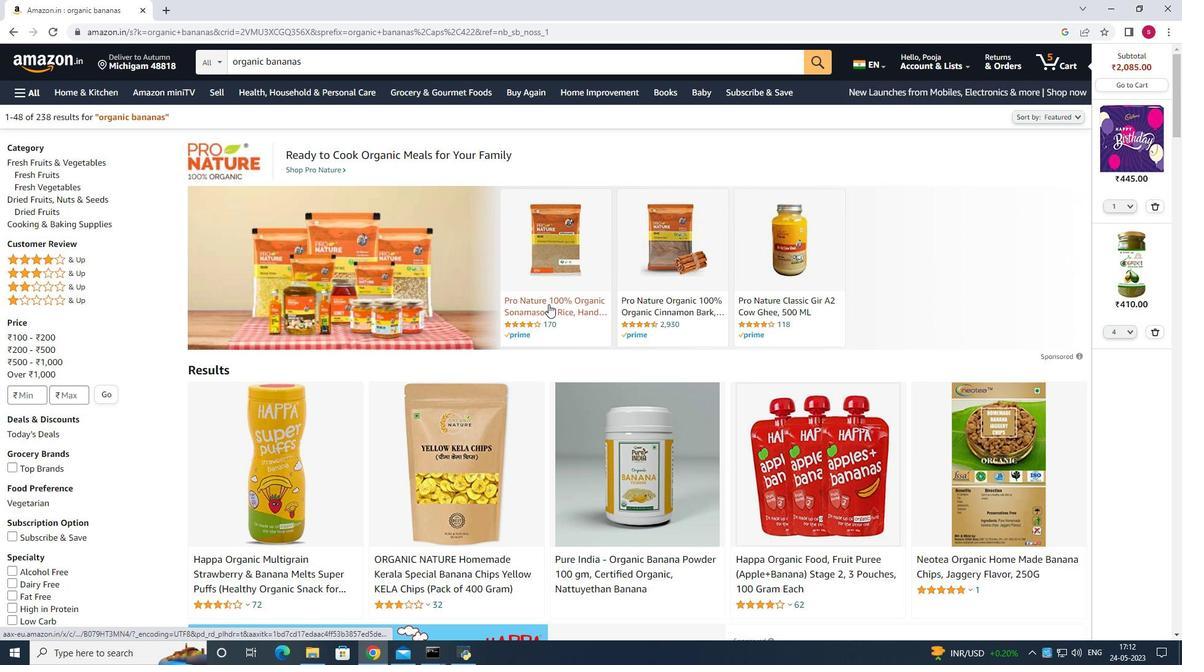 
Action: Mouse scrolled (561, 308) with delta (0, 0)
Screenshot: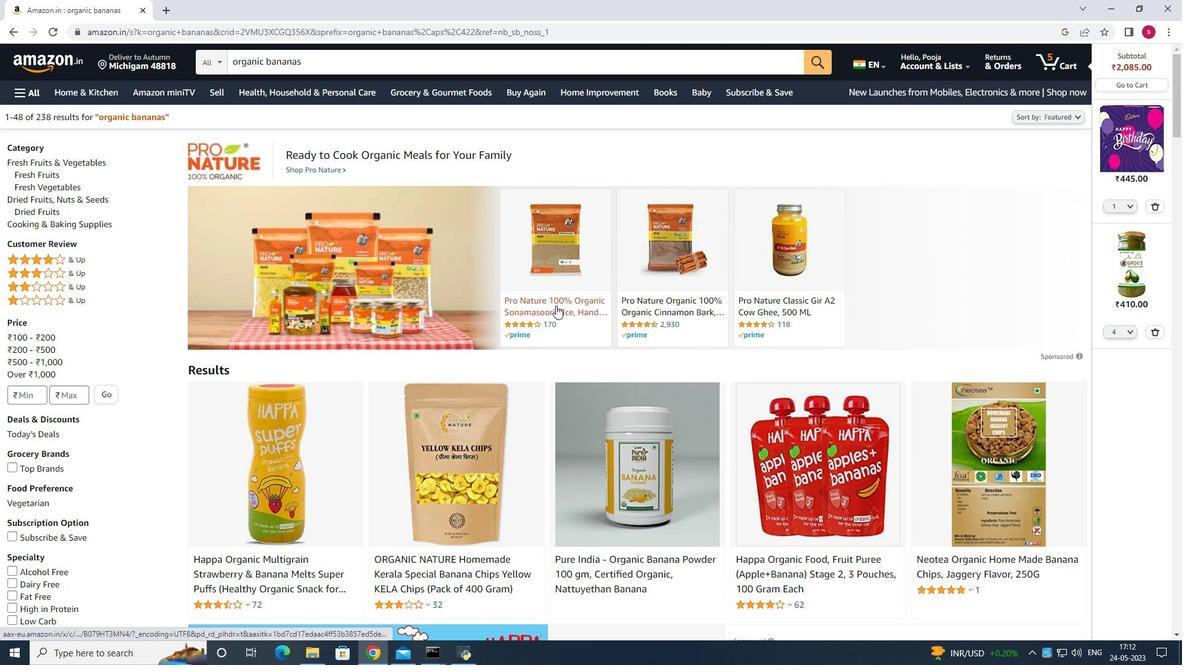 
Action: Mouse moved to (562, 311)
Screenshot: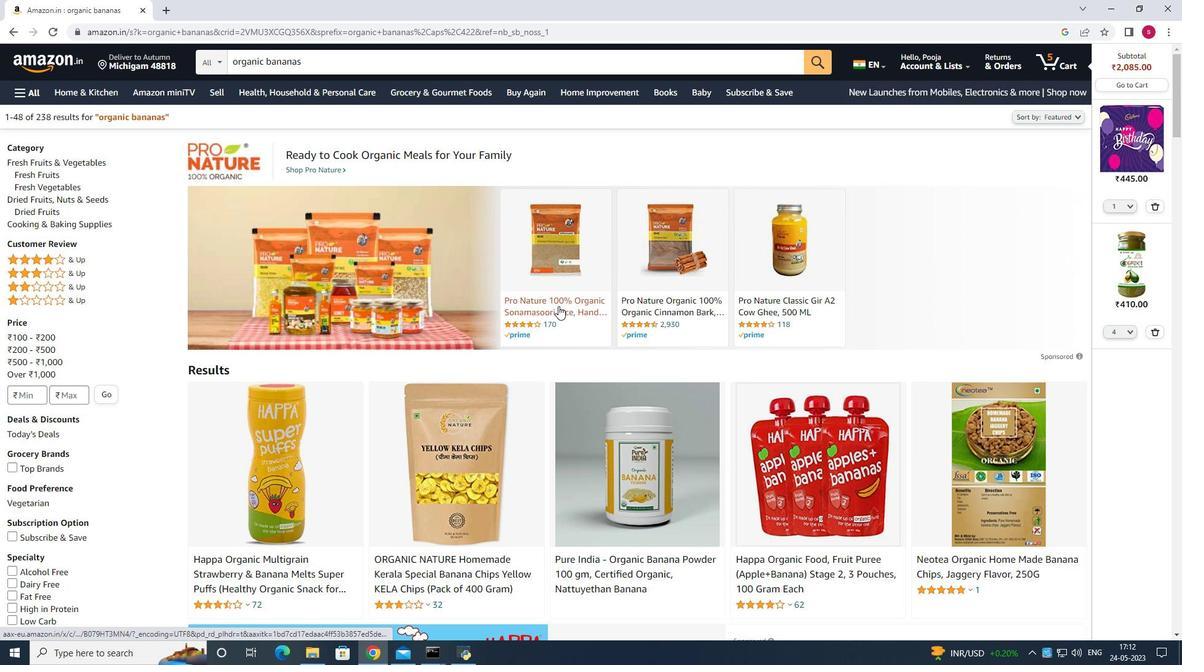 
Action: Mouse scrolled (562, 311) with delta (0, 0)
Screenshot: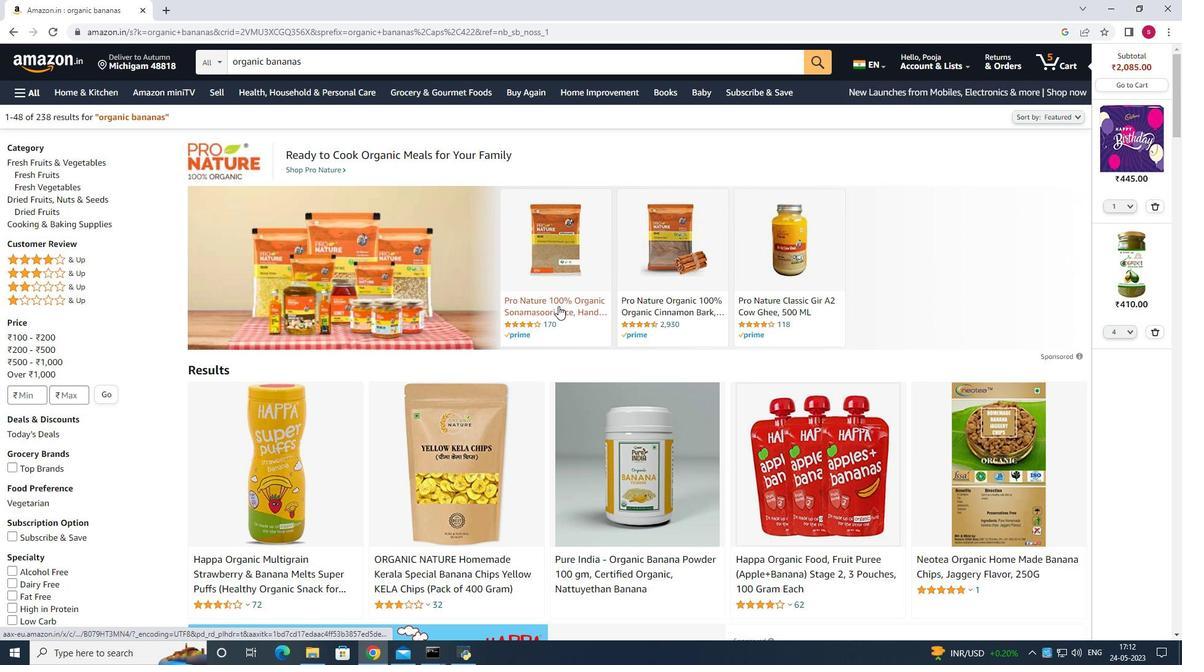 
Action: Mouse moved to (985, 442)
Screenshot: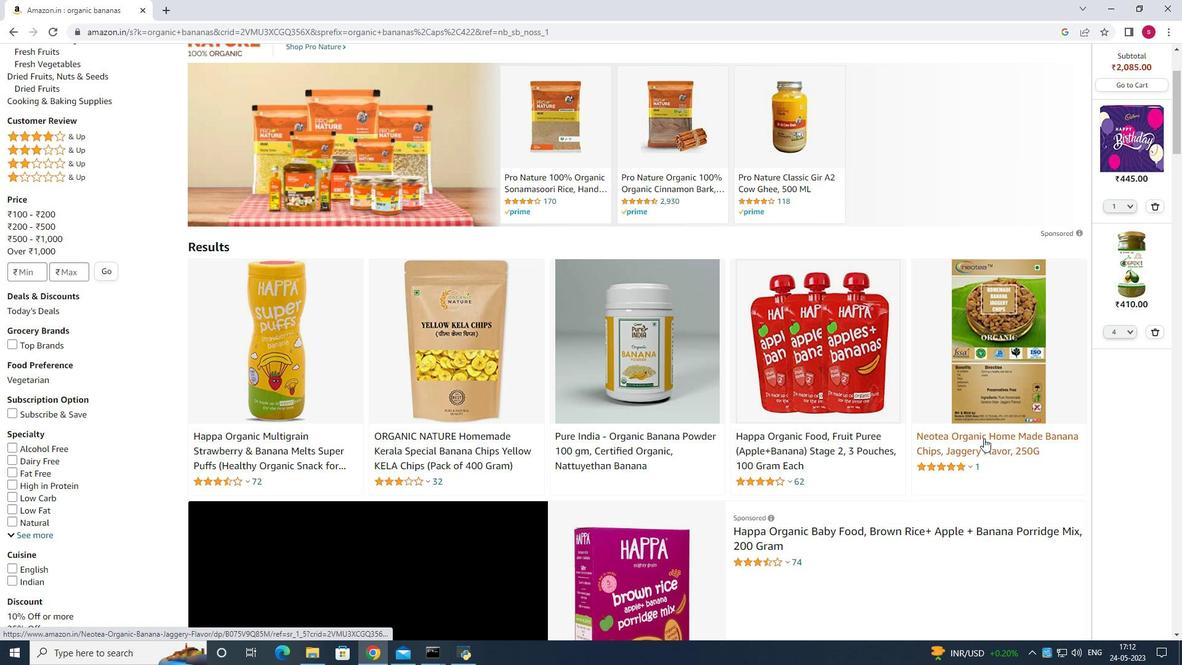 
Action: Mouse scrolled (985, 442) with delta (0, 0)
Screenshot: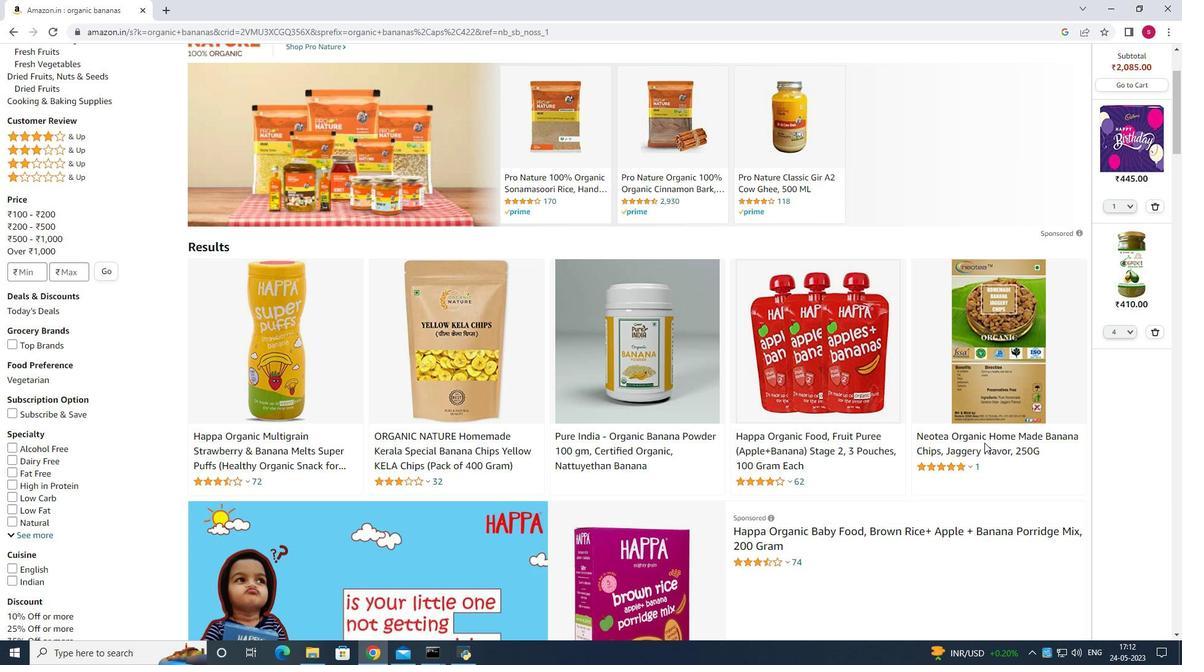
Action: Mouse moved to (880, 325)
Screenshot: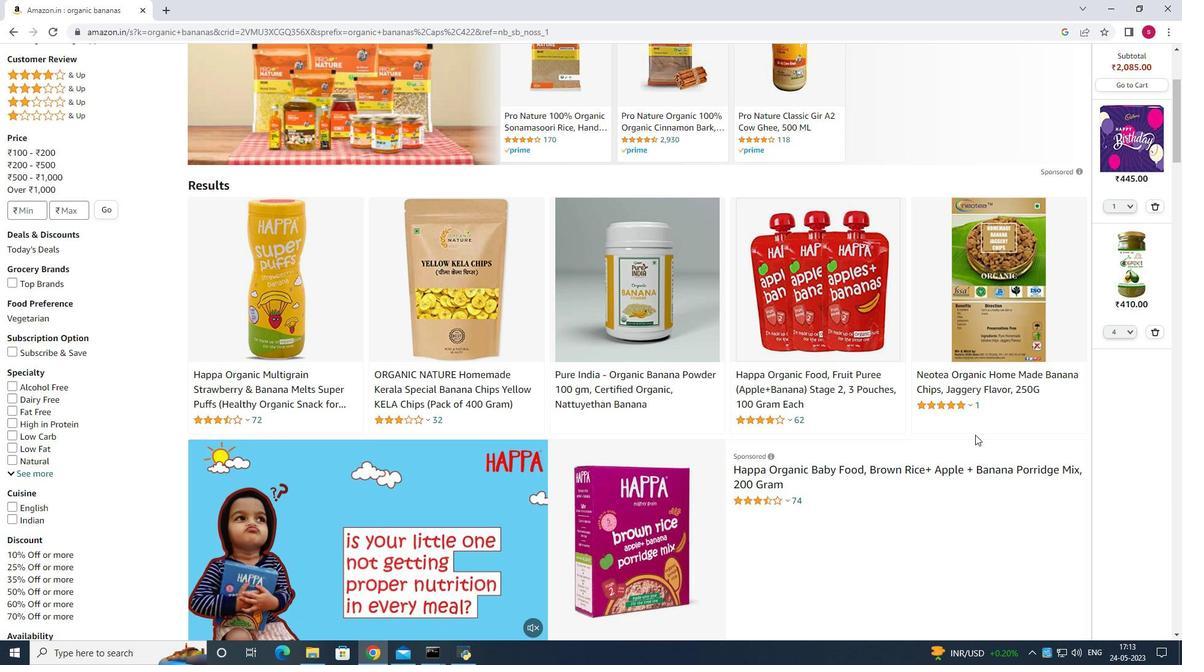 
Action: Mouse scrolled (880, 324) with delta (0, 0)
Screenshot: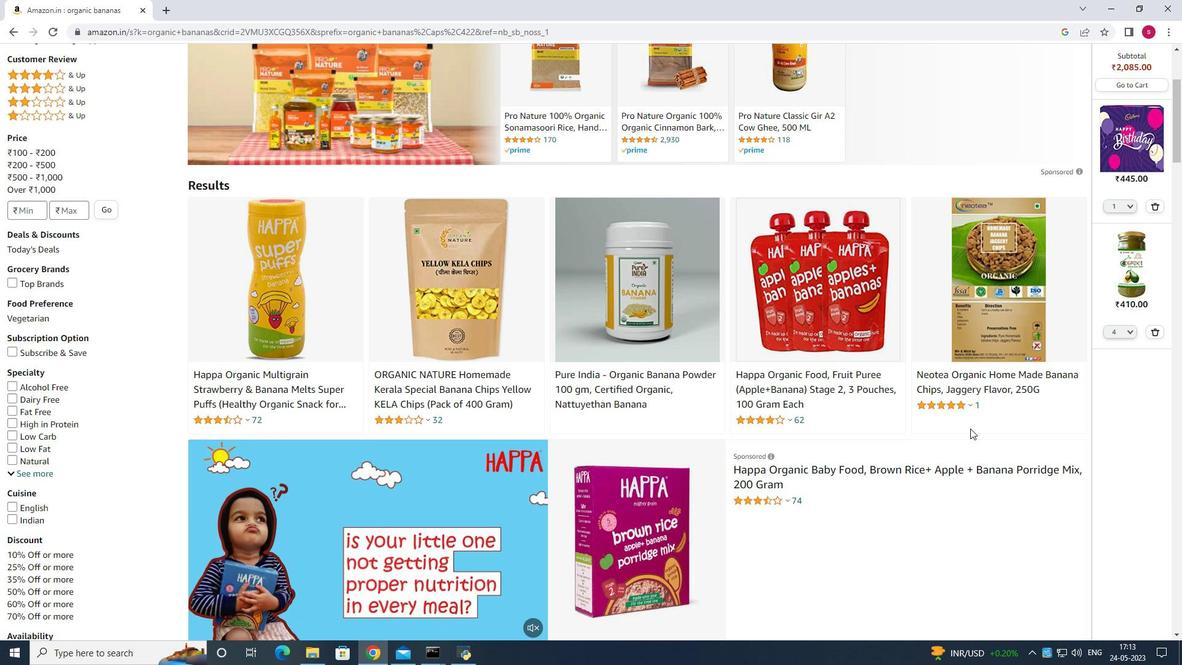 
Action: Mouse scrolled (880, 324) with delta (0, 0)
Screenshot: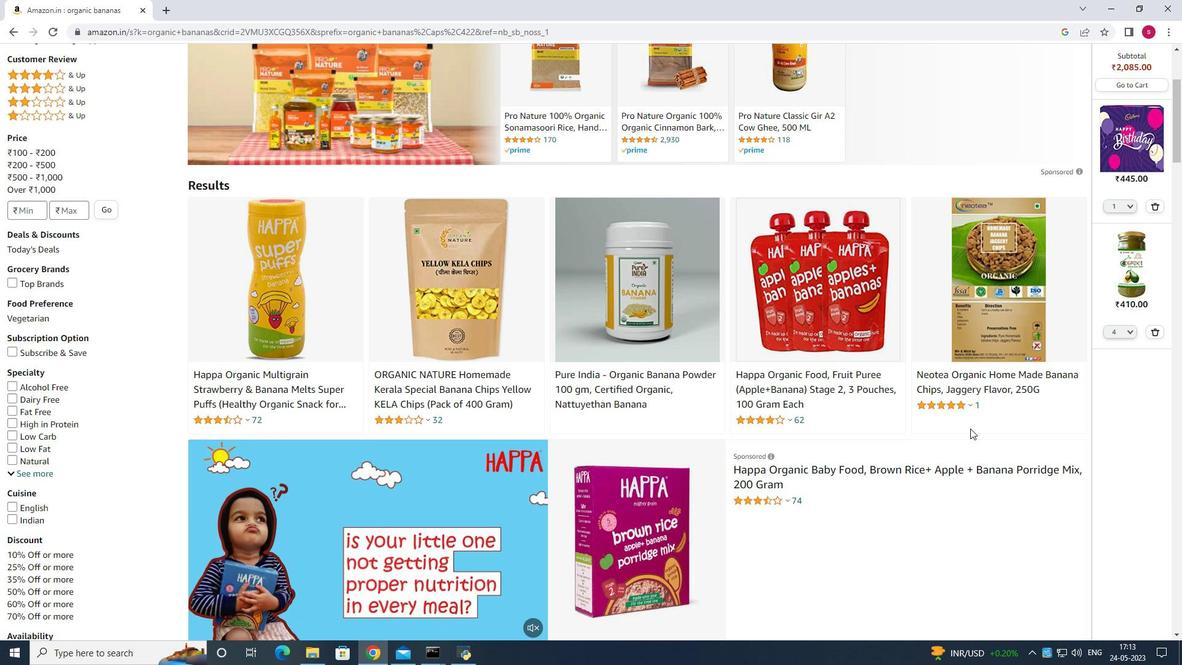 
Action: Mouse scrolled (880, 324) with delta (0, 0)
Screenshot: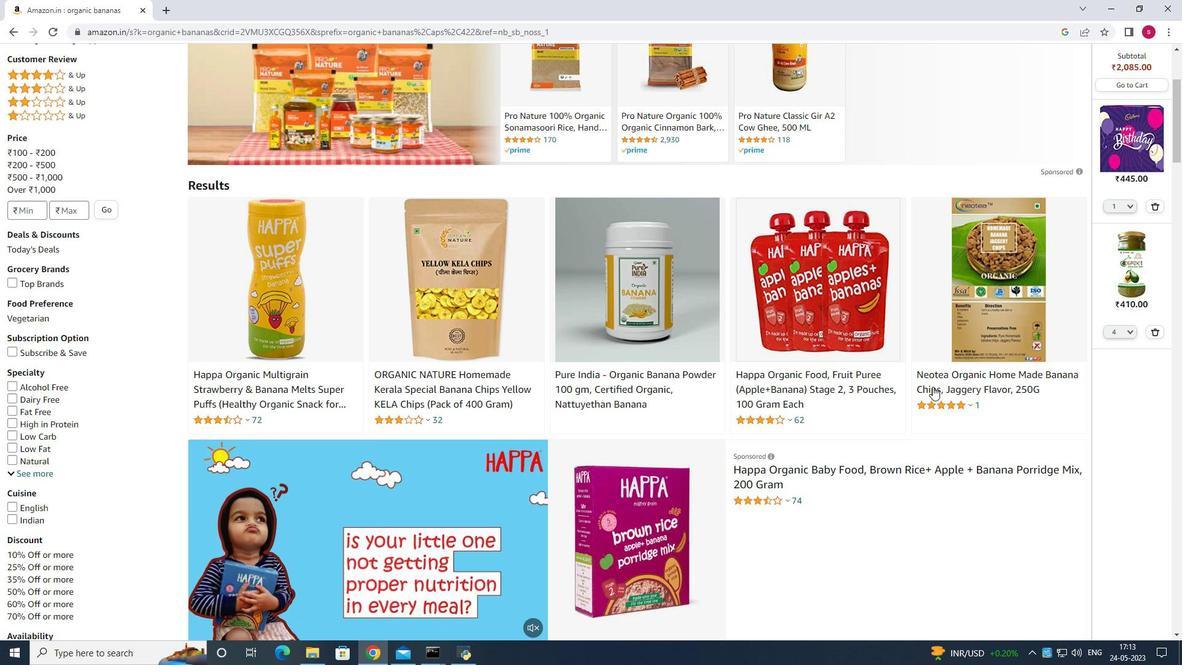 
Action: Mouse scrolled (880, 324) with delta (0, 0)
Screenshot: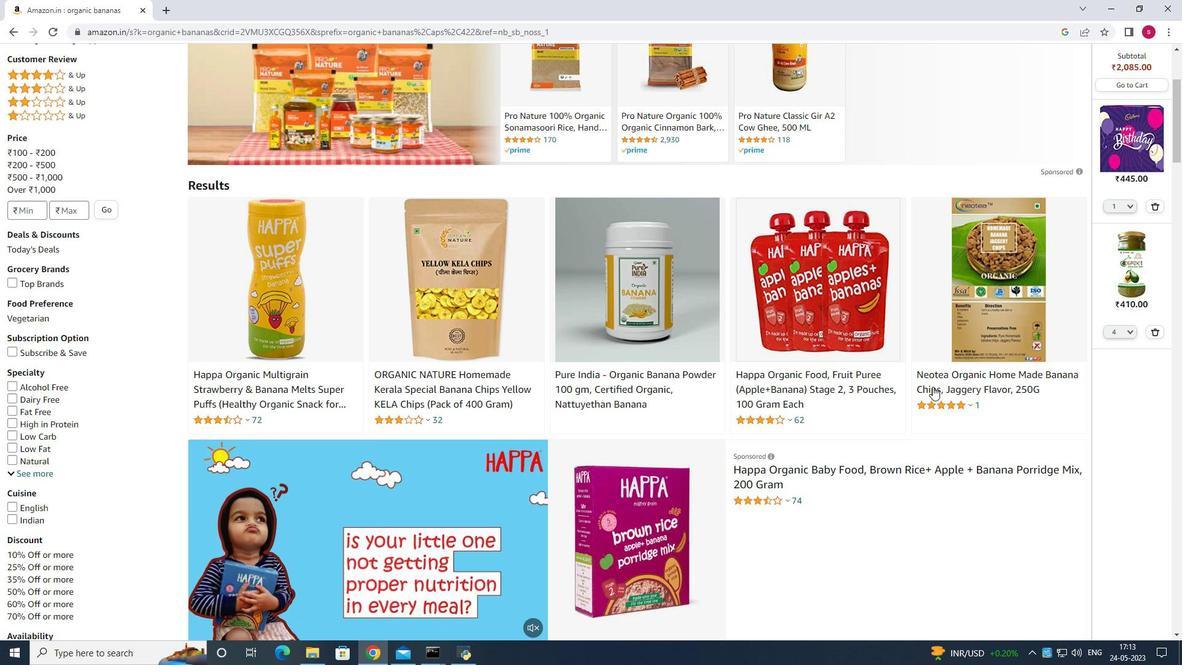 
Action: Mouse moved to (779, 302)
Screenshot: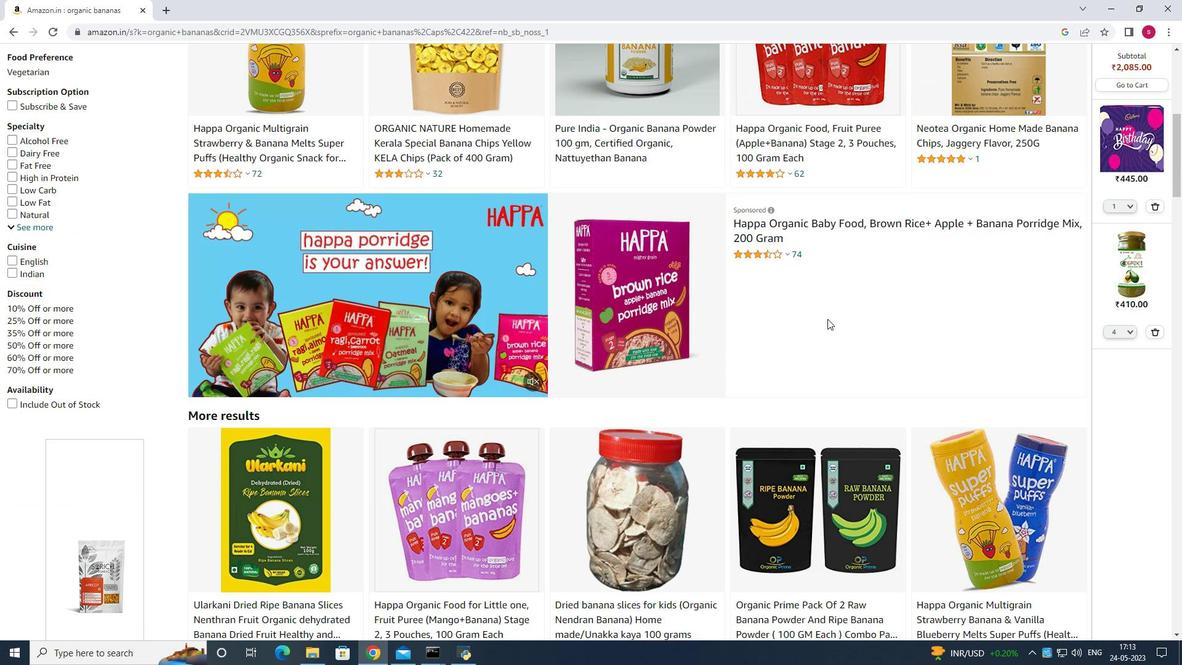 
Action: Mouse scrolled (779, 301) with delta (0, 0)
Screenshot: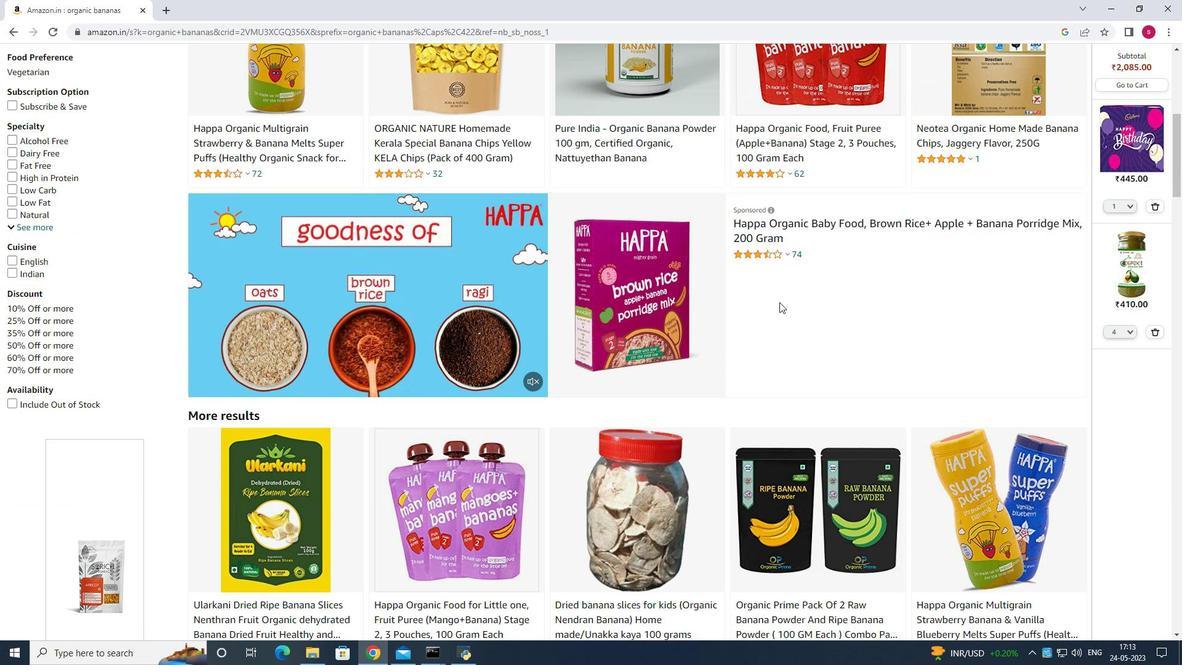 
Action: Mouse scrolled (779, 301) with delta (0, 0)
Screenshot: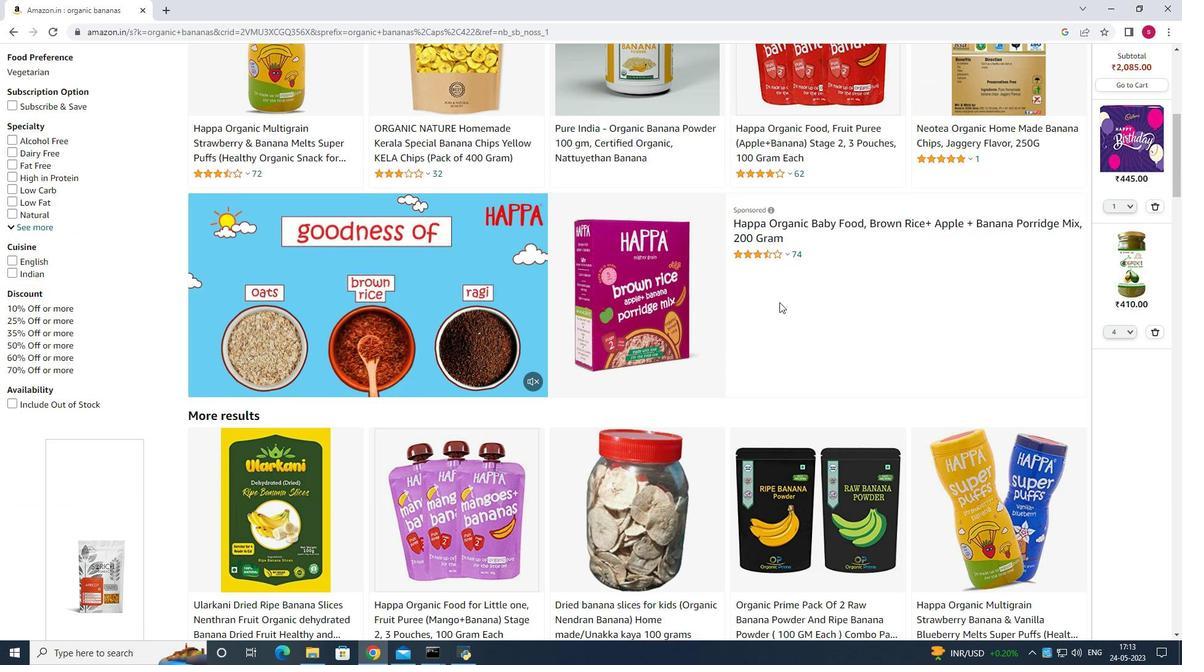 
Action: Mouse scrolled (779, 301) with delta (0, 0)
Screenshot: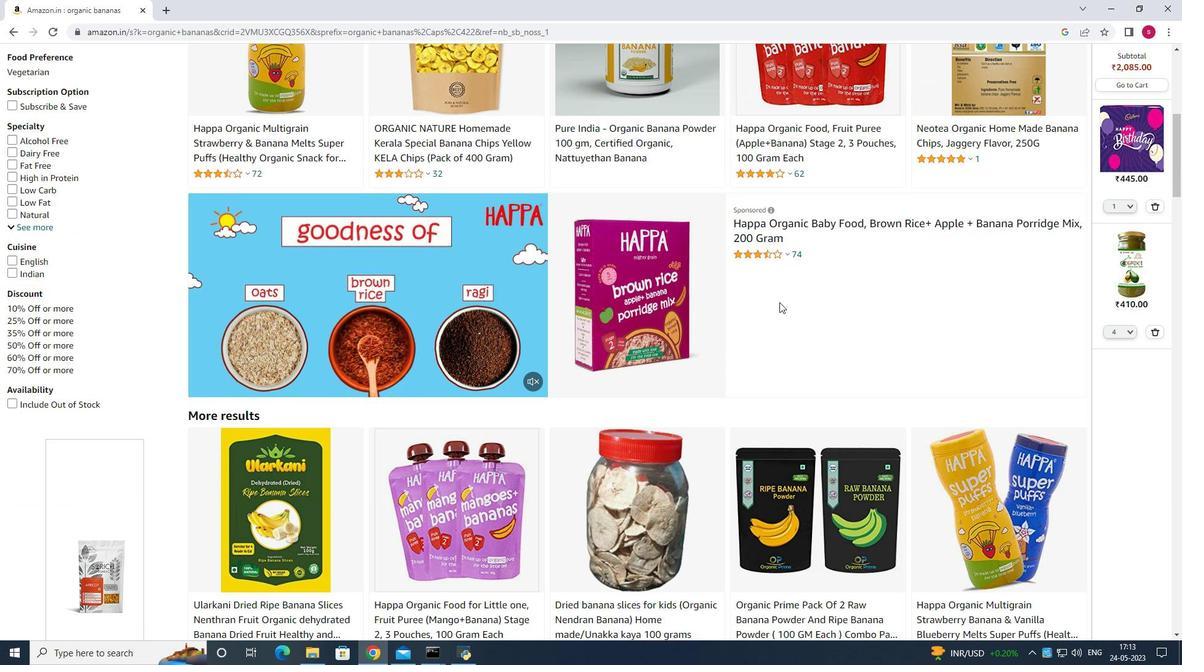 
Action: Mouse scrolled (779, 301) with delta (0, 0)
Screenshot: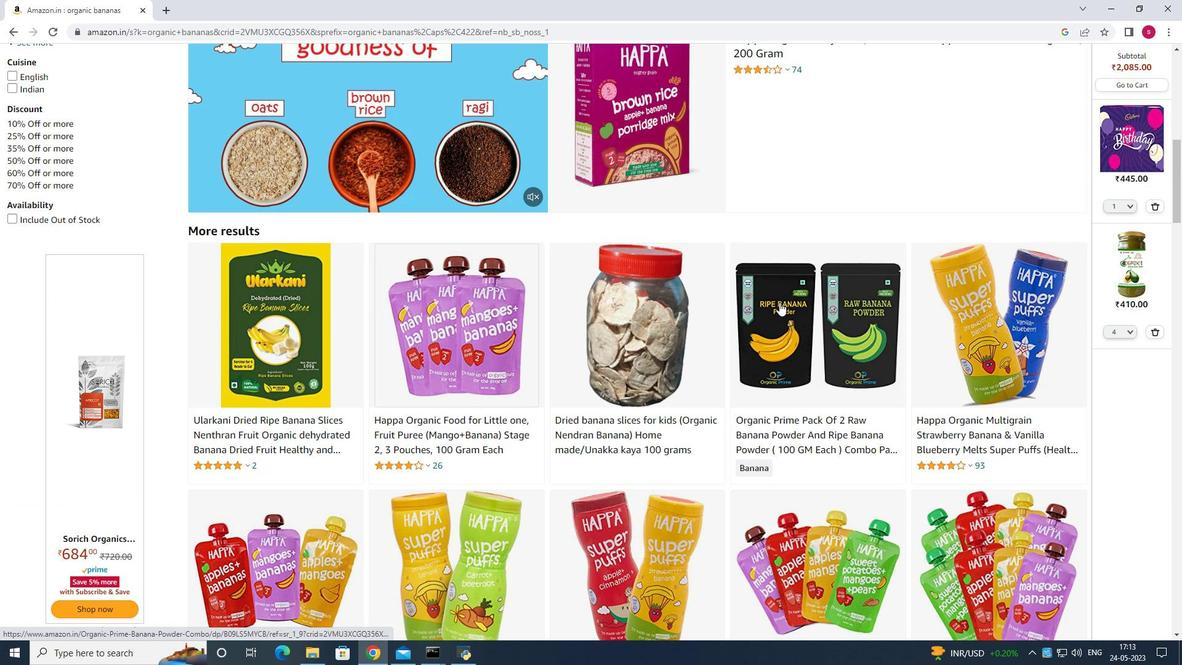 
Action: Mouse scrolled (779, 301) with delta (0, 0)
Screenshot: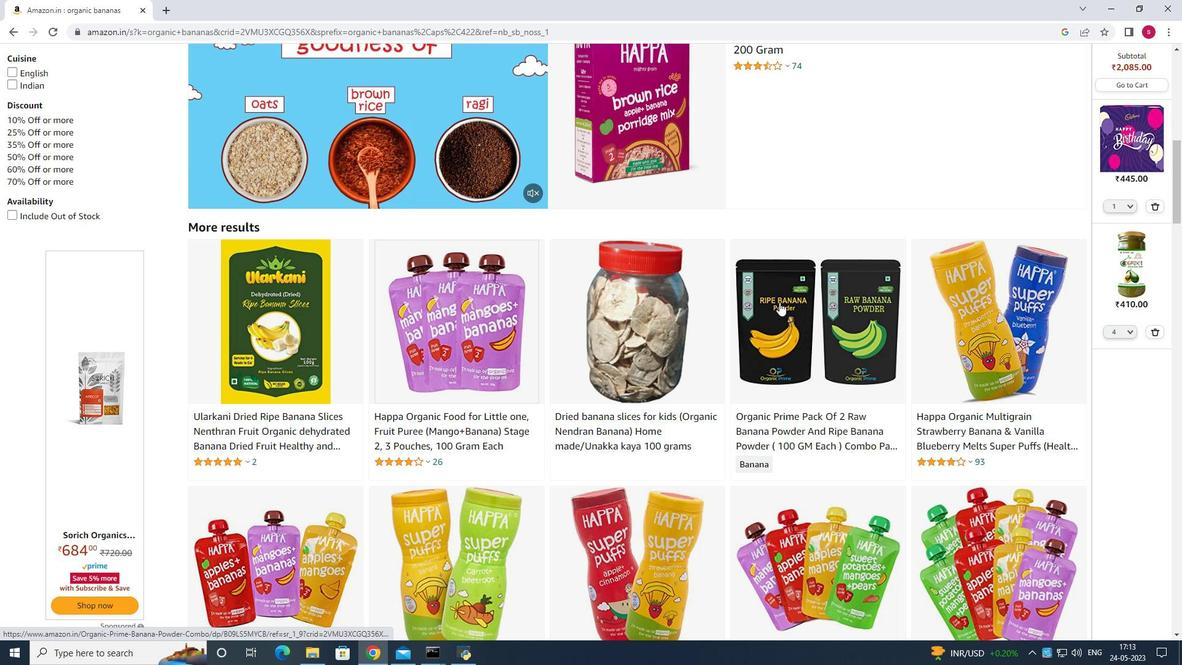 
Action: Mouse scrolled (779, 301) with delta (0, 0)
Screenshot: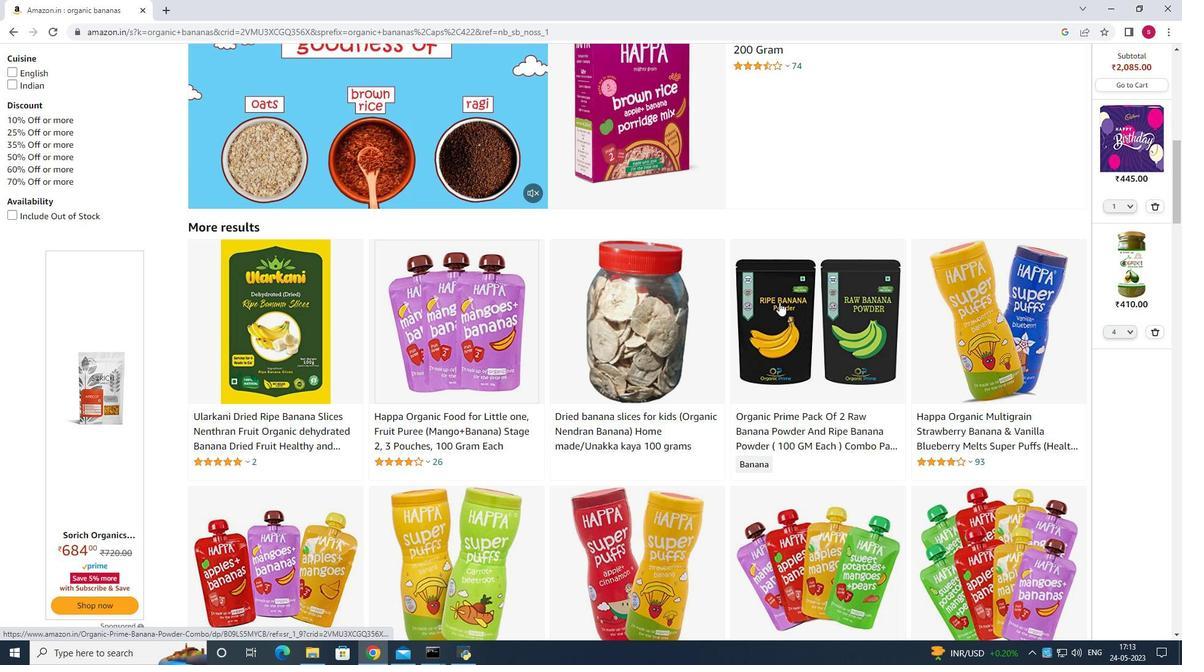 
Action: Mouse scrolled (779, 301) with delta (0, 0)
Screenshot: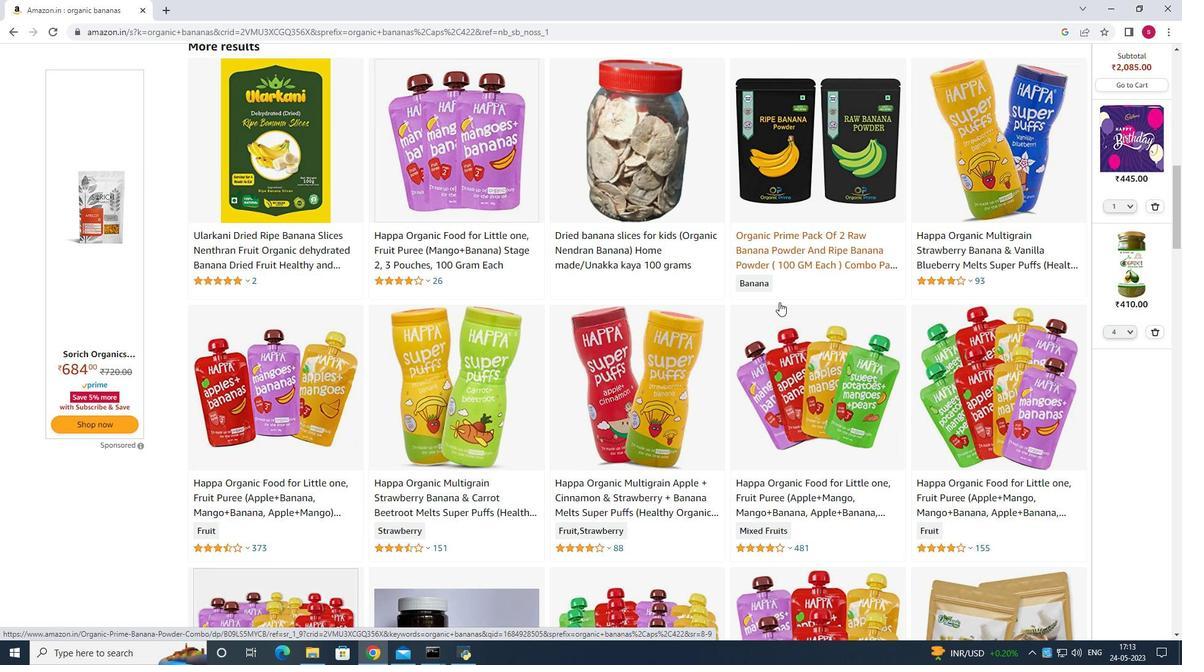 
Action: Mouse scrolled (779, 301) with delta (0, 0)
Screenshot: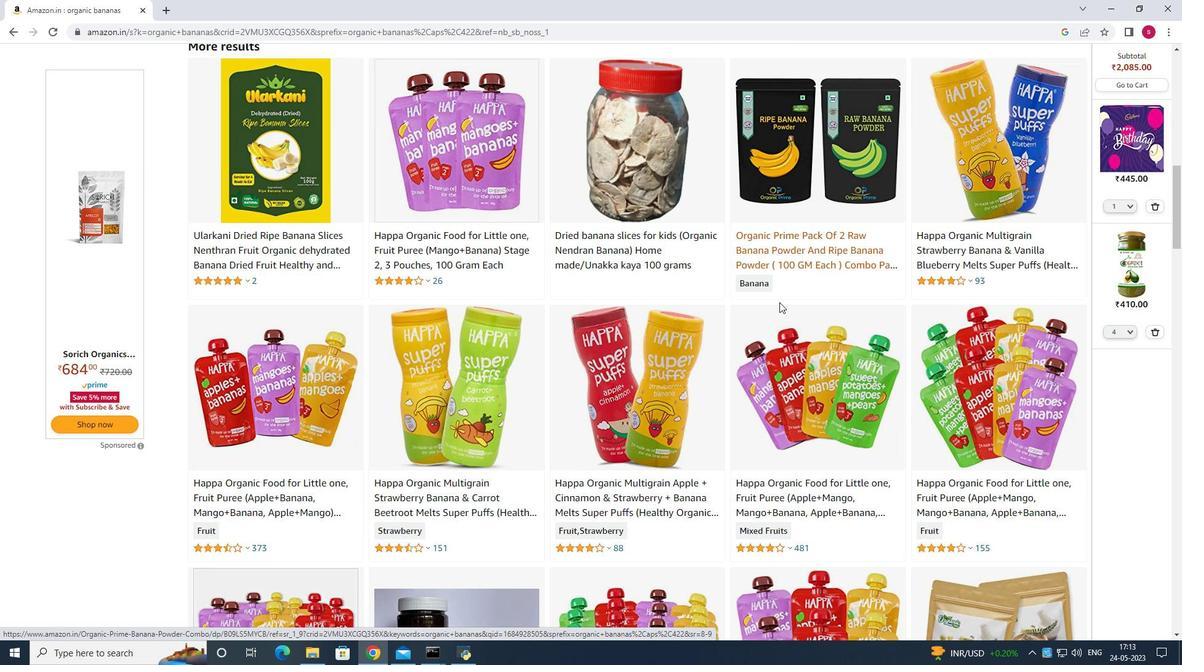 
Action: Mouse scrolled (779, 301) with delta (0, 0)
Screenshot: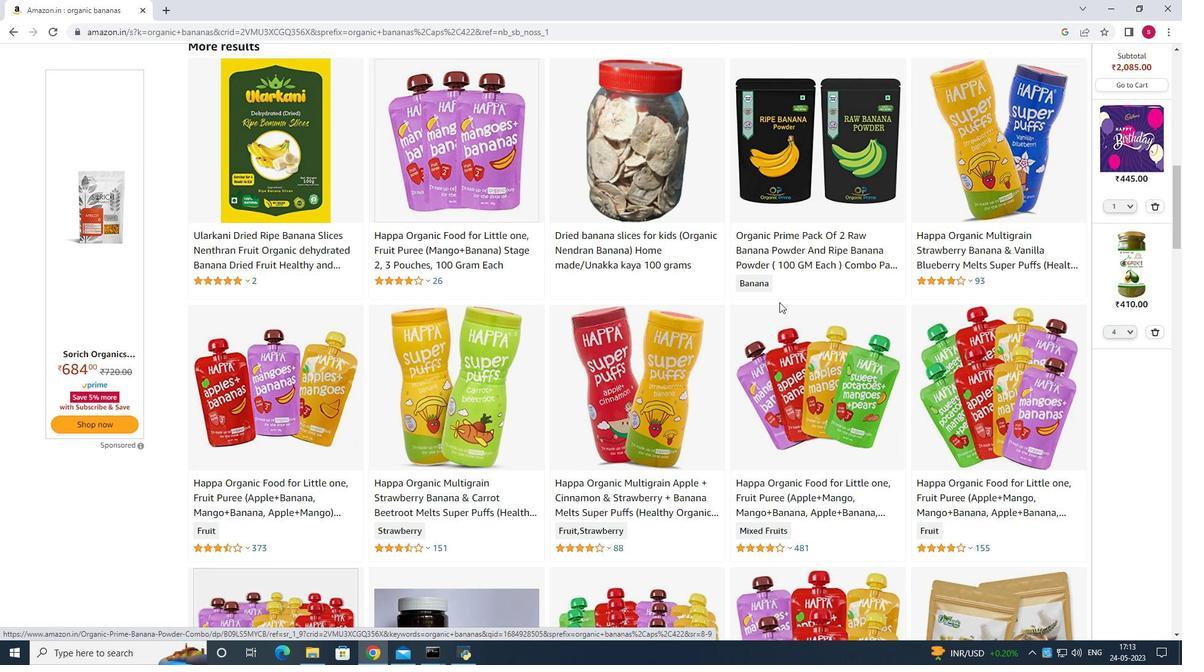 
Action: Mouse moved to (778, 302)
Screenshot: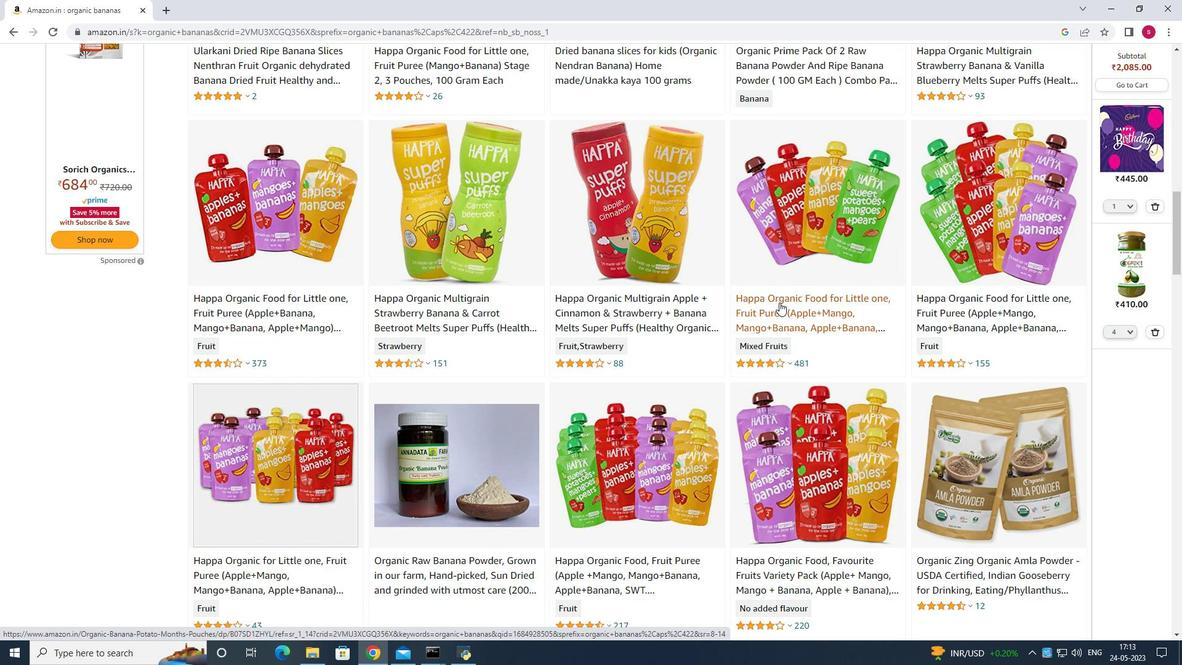 
Action: Mouse scrolled (778, 301) with delta (0, 0)
Screenshot: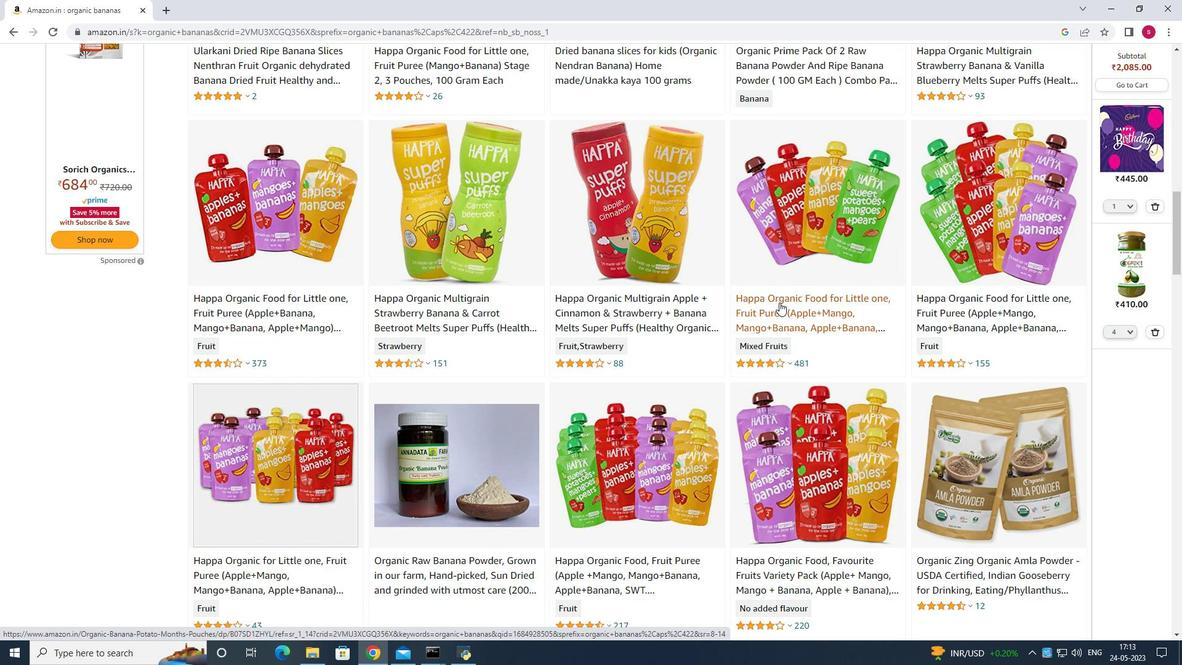 
Action: Mouse moved to (678, 336)
Screenshot: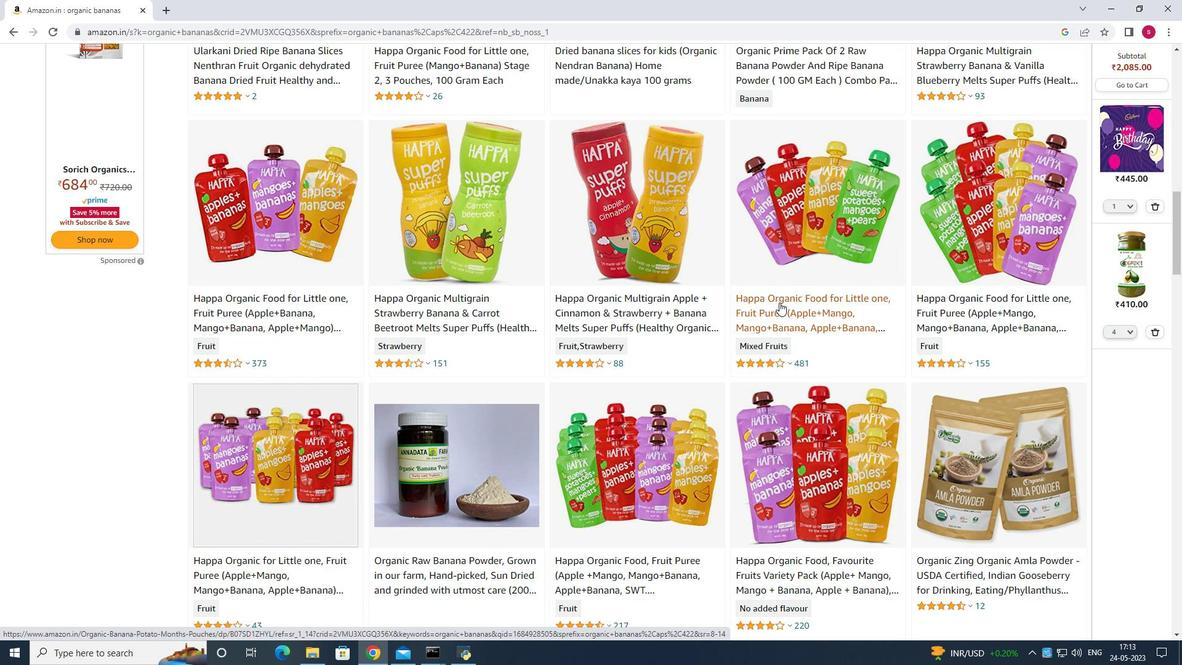 
Action: Mouse scrolled (687, 335) with delta (0, 0)
Screenshot: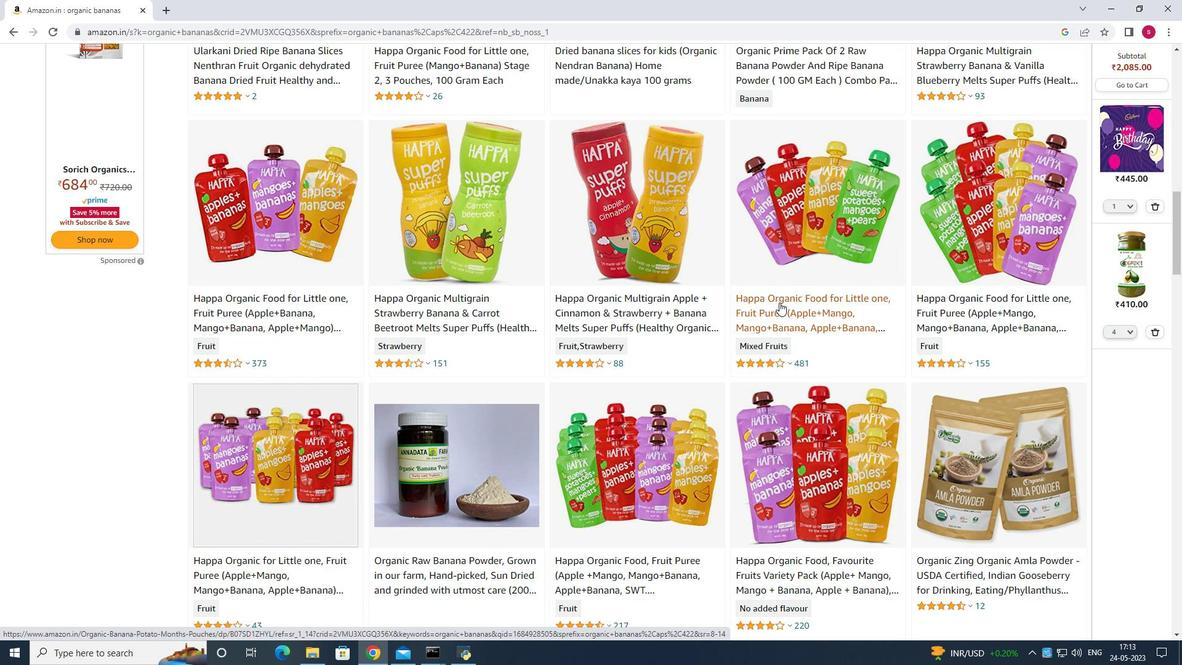 
Action: Mouse moved to (641, 359)
Screenshot: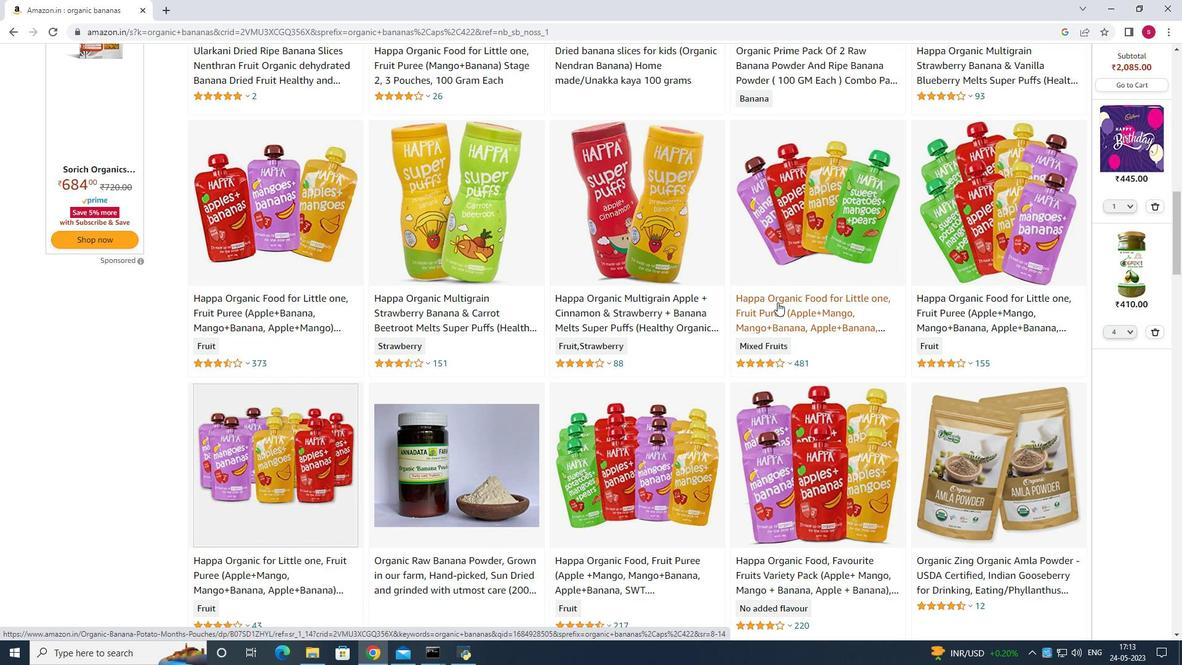 
Action: Mouse scrolled (641, 359) with delta (0, 0)
Screenshot: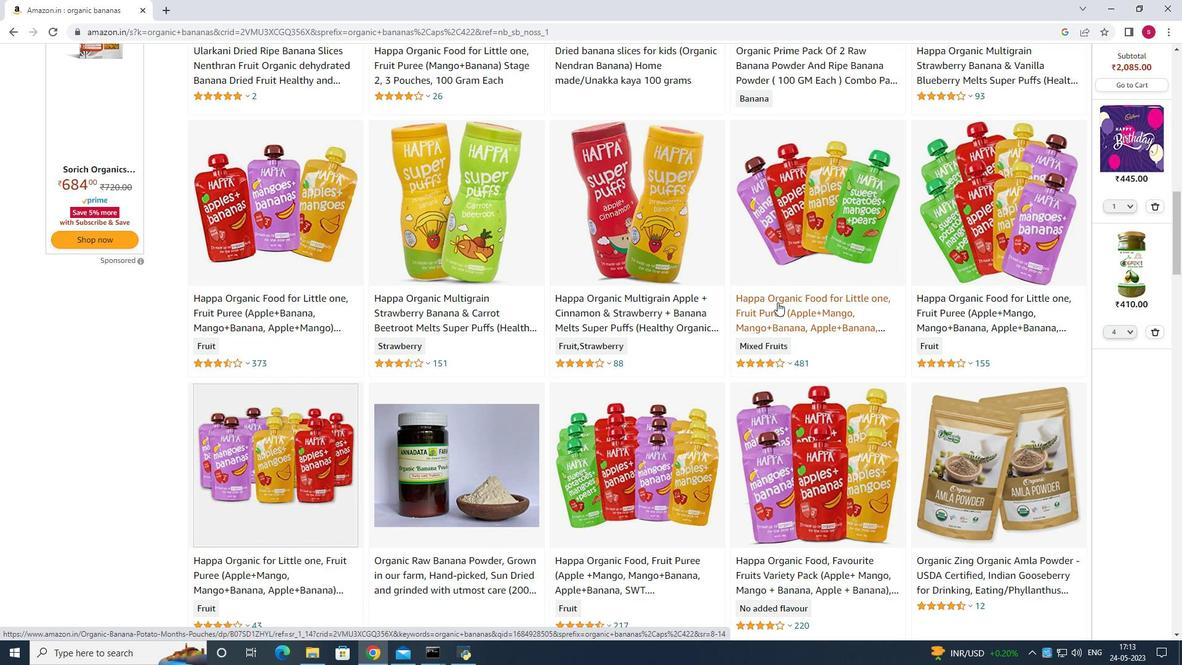 
Action: Mouse moved to (629, 369)
Screenshot: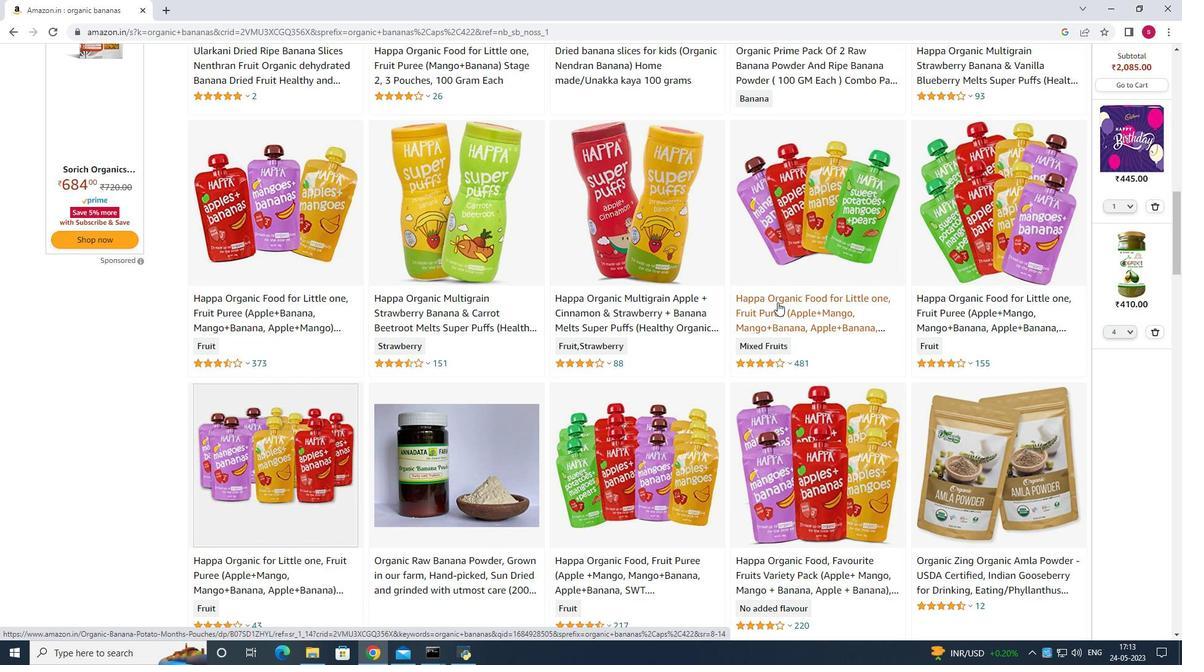
Action: Mouse scrolled (629, 369) with delta (0, 0)
Screenshot: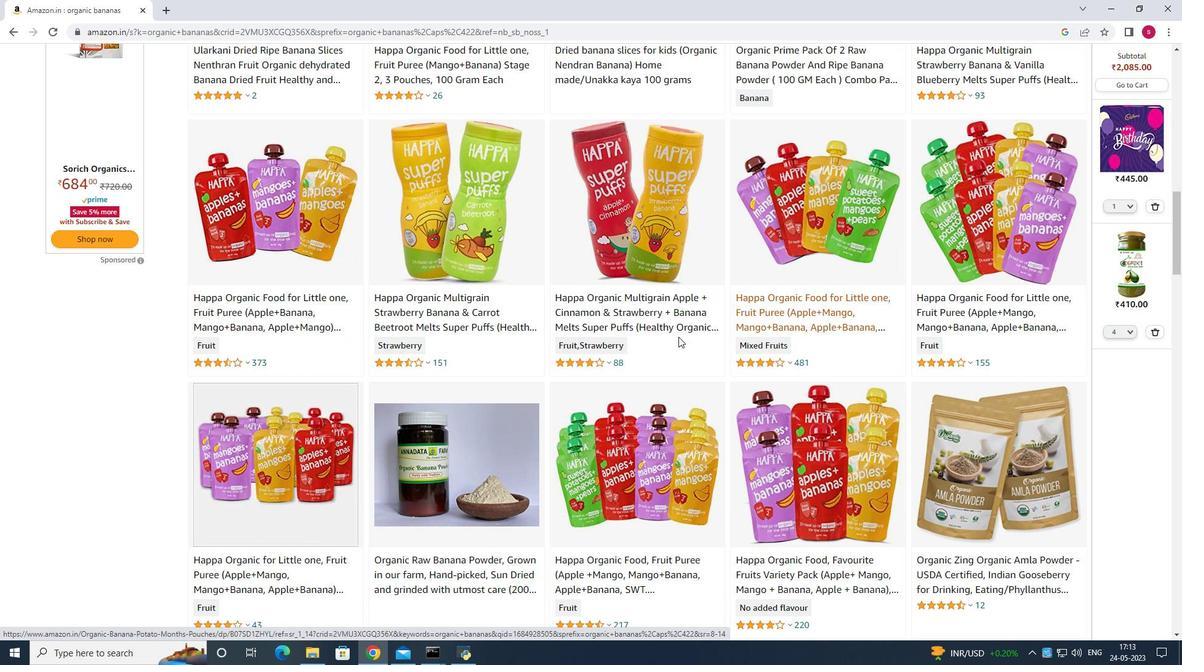
Action: Mouse moved to (625, 371)
Screenshot: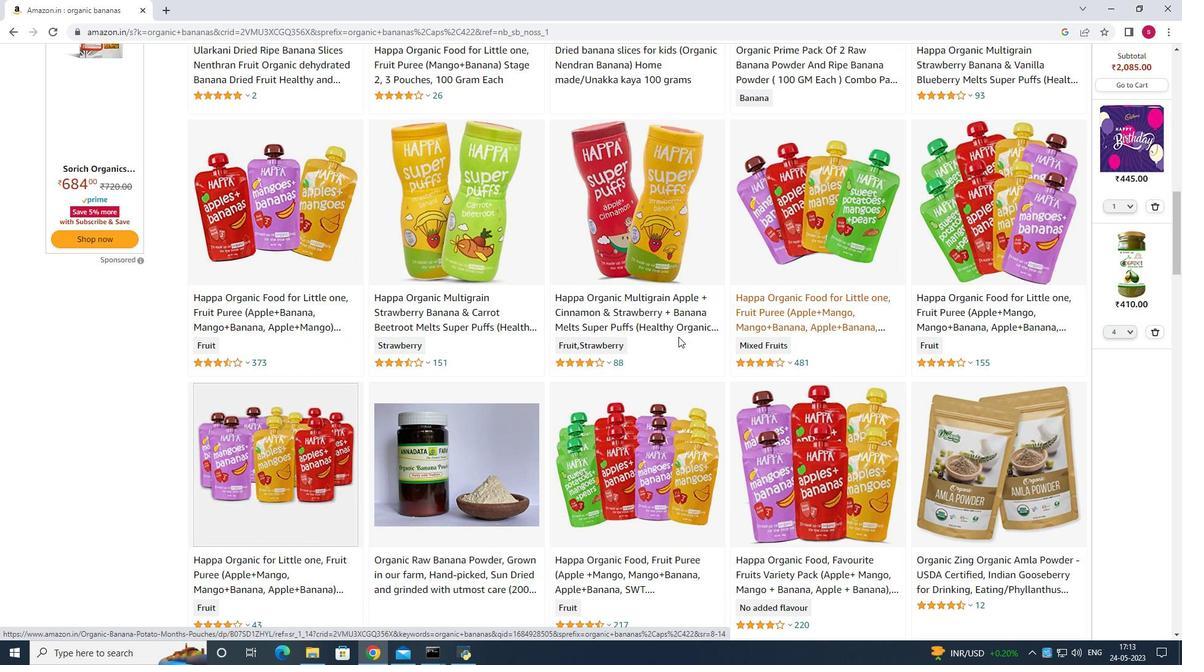 
Action: Mouse scrolled (625, 370) with delta (0, 0)
Screenshot: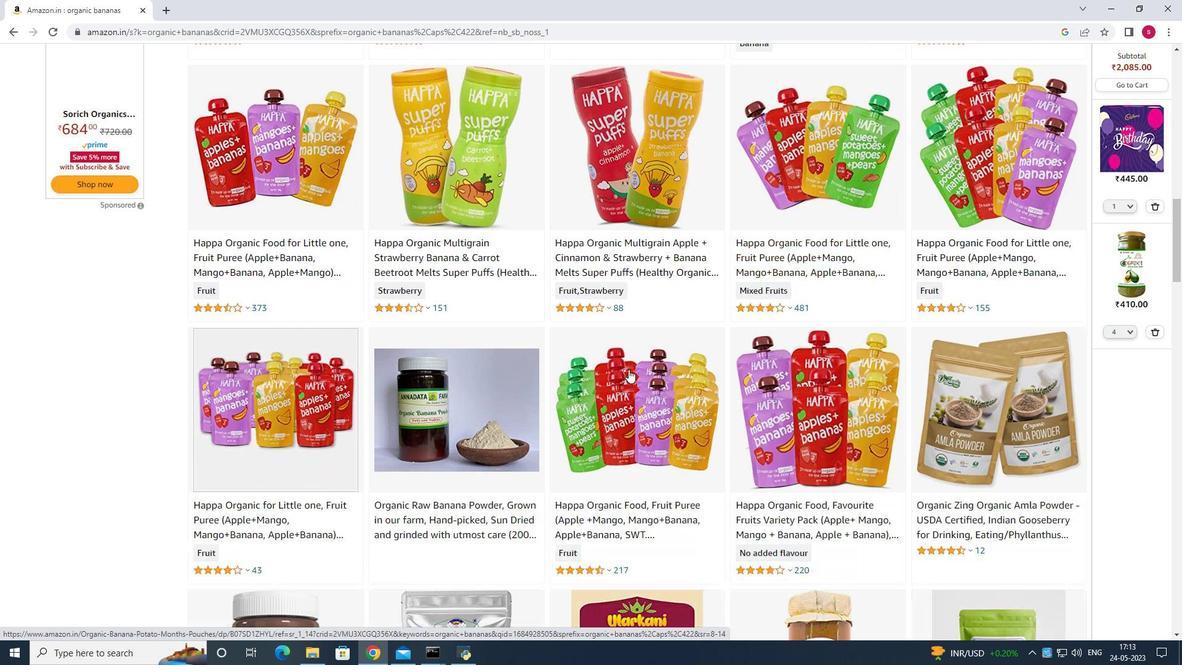 
Action: Mouse scrolled (625, 370) with delta (0, 0)
Screenshot: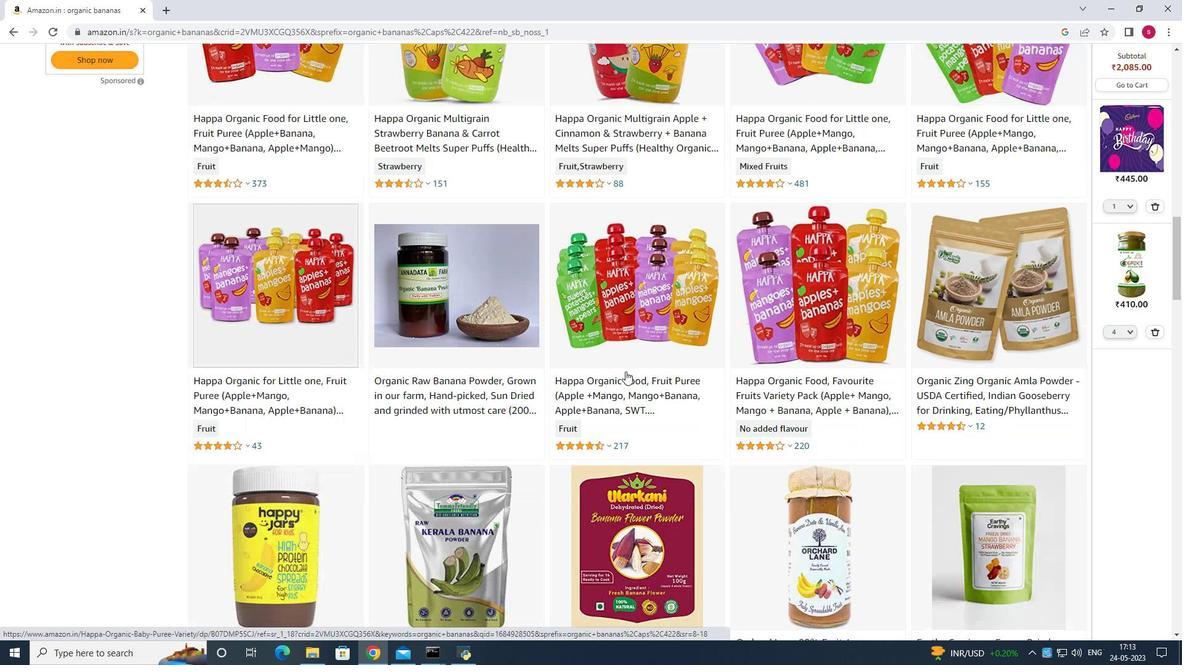 
Action: Mouse scrolled (625, 370) with delta (0, 0)
Screenshot: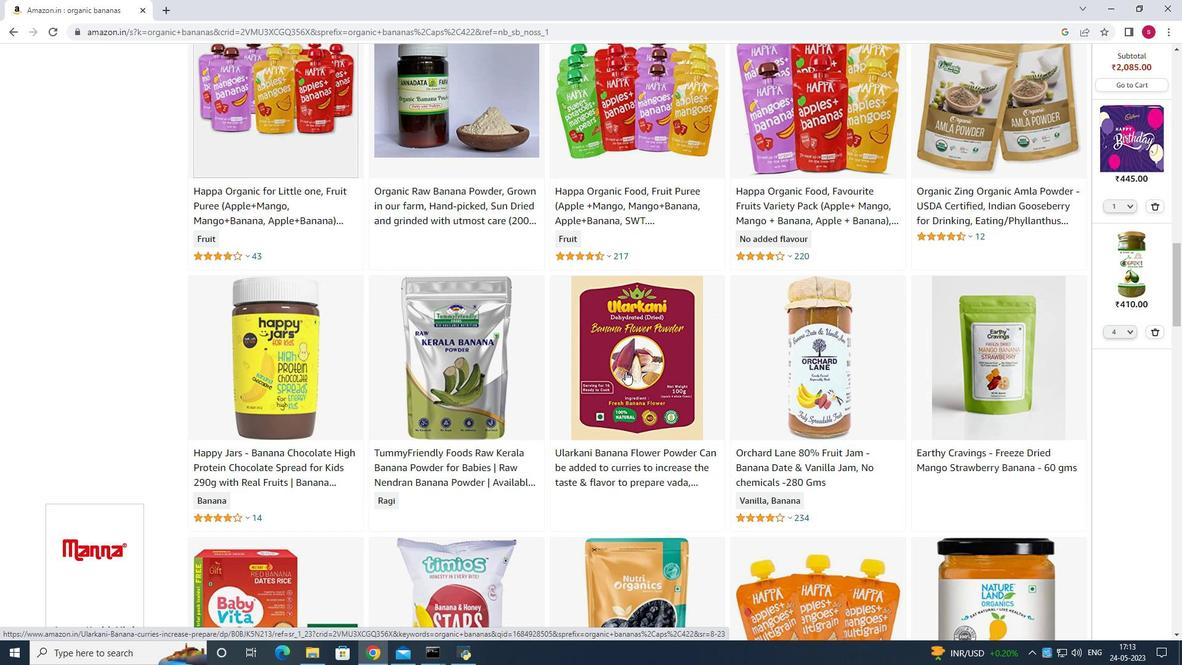 
Action: Mouse scrolled (625, 370) with delta (0, 0)
Screenshot: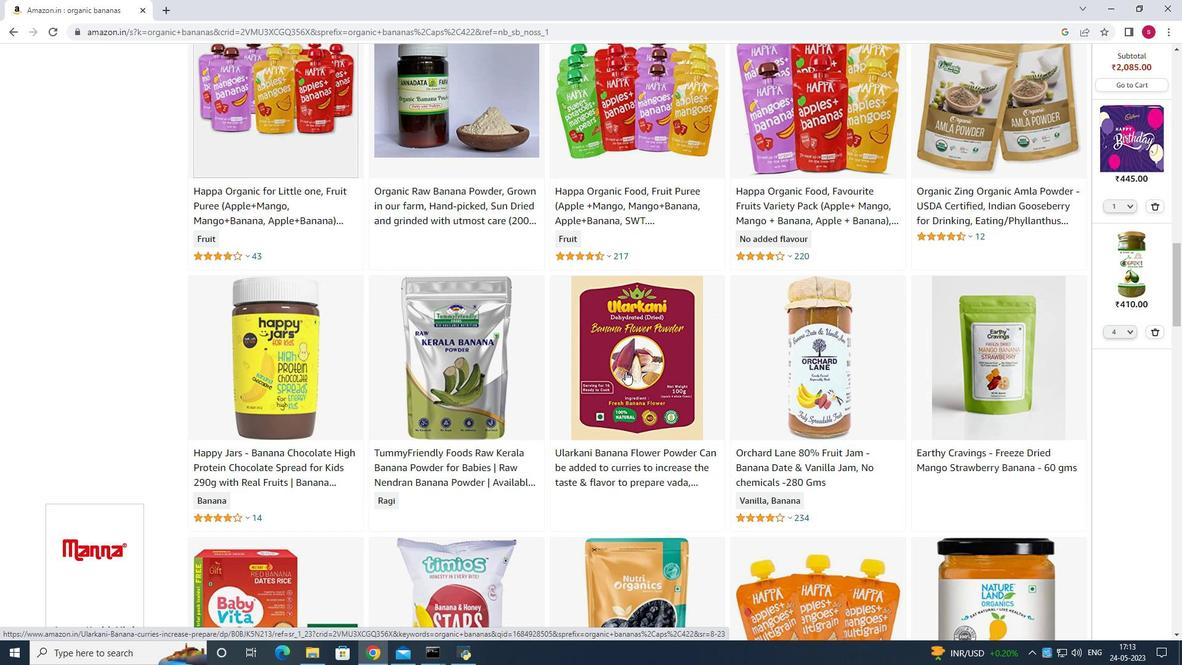 
Action: Mouse scrolled (625, 370) with delta (0, 0)
Screenshot: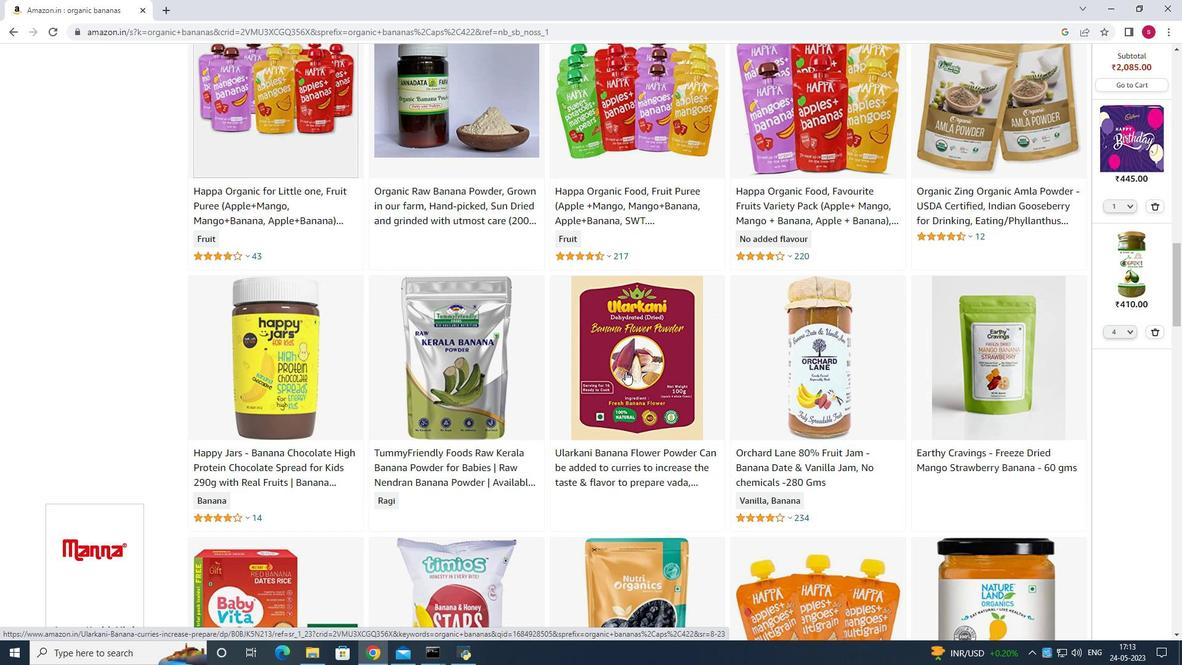 
Action: Mouse scrolled (625, 370) with delta (0, 0)
Screenshot: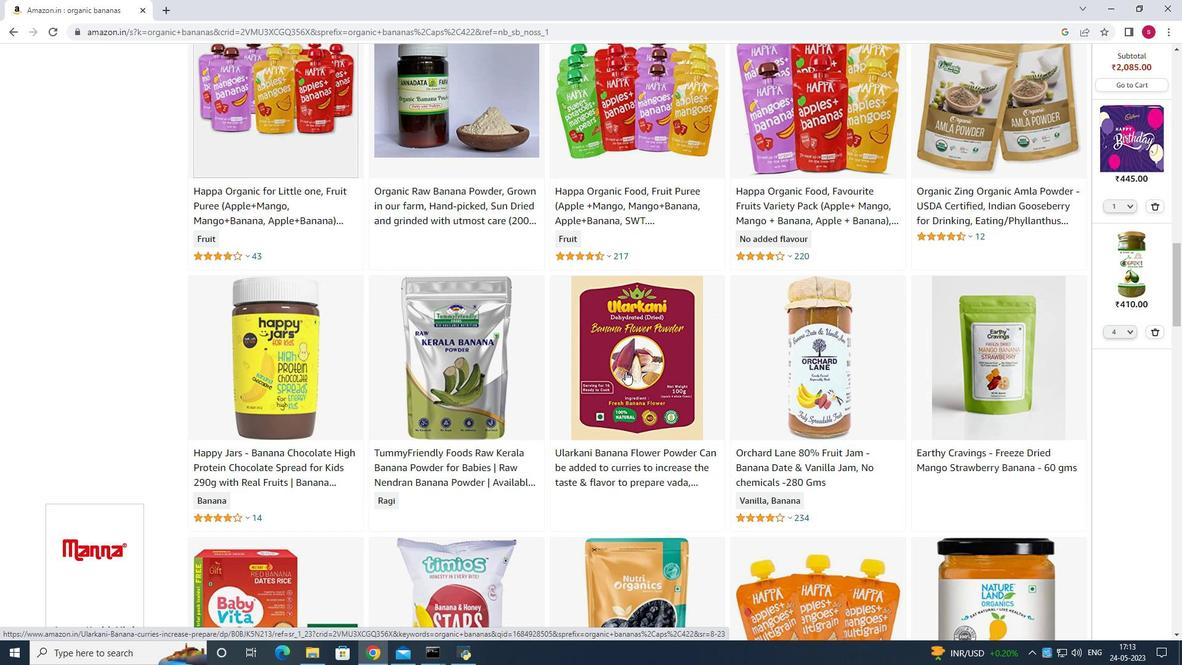 
Action: Mouse scrolled (625, 370) with delta (0, 0)
Screenshot: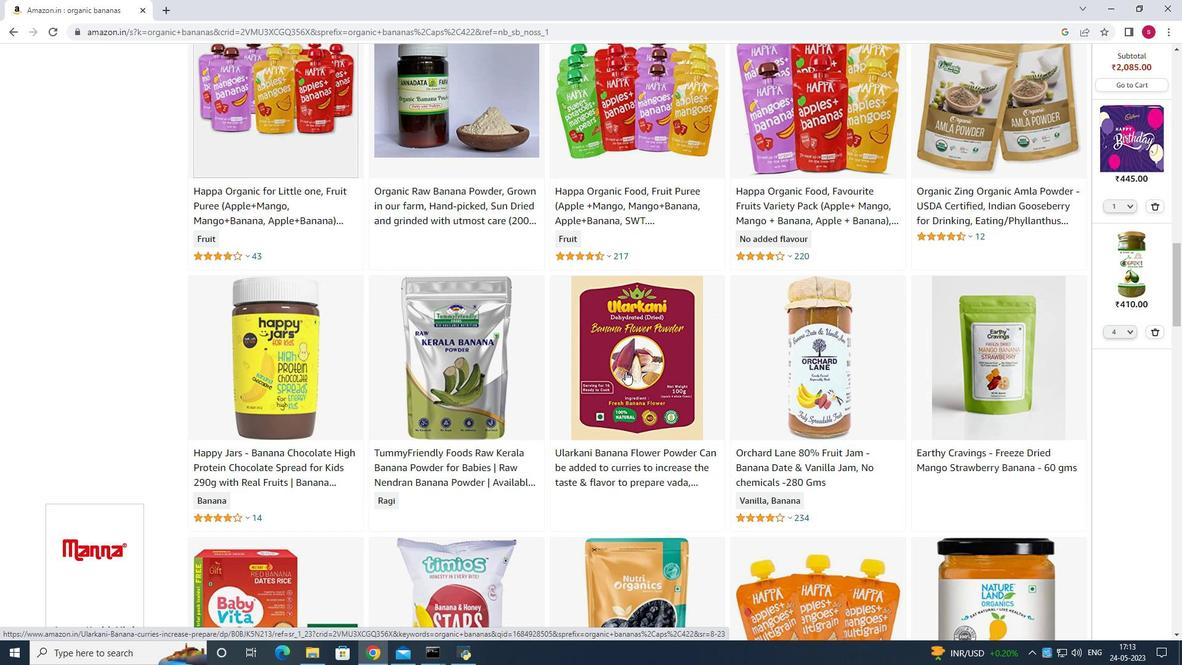 
Action: Mouse scrolled (625, 370) with delta (0, 0)
Screenshot: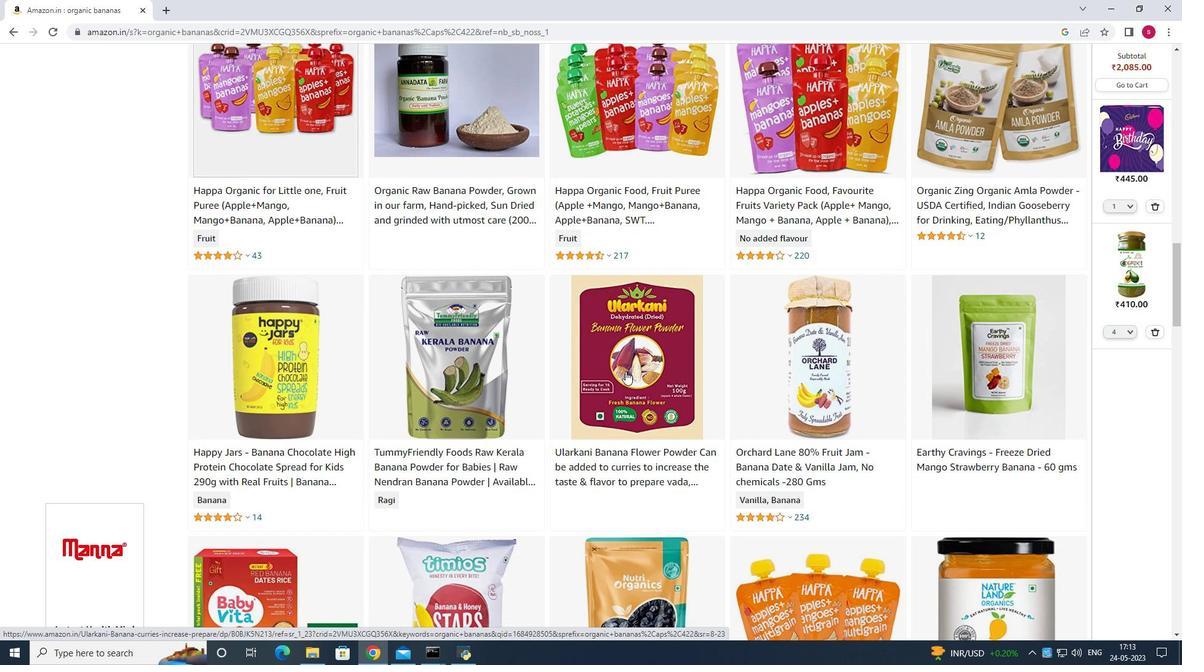 
Action: Mouse scrolled (625, 370) with delta (0, 0)
Screenshot: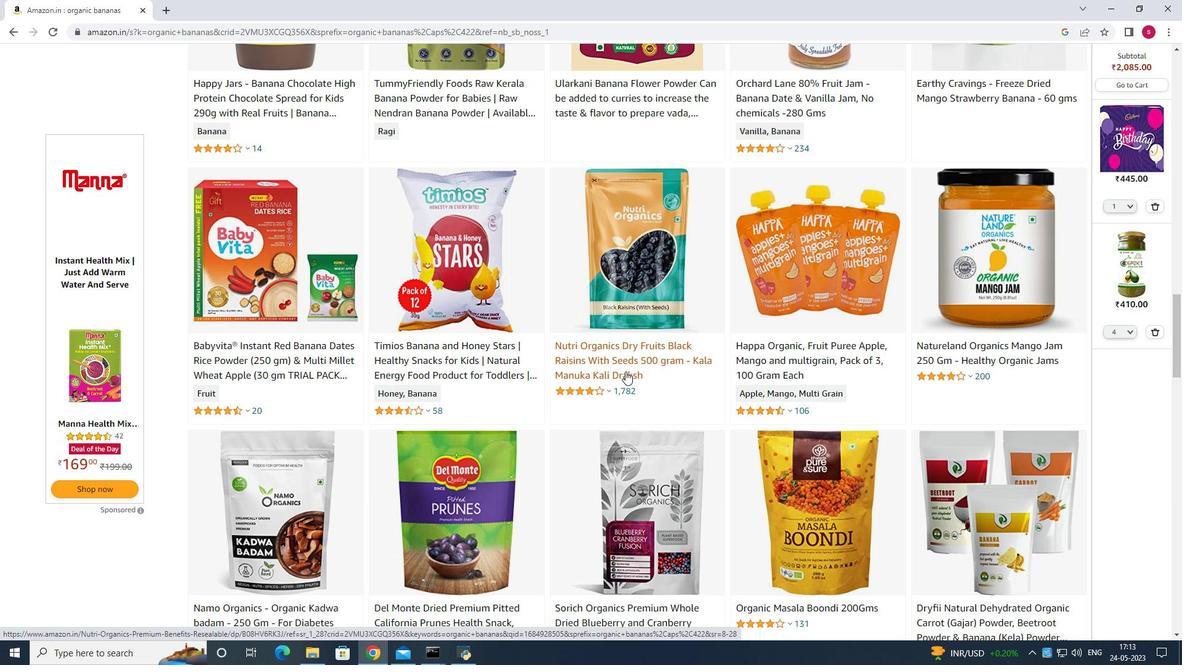 
Action: Mouse scrolled (625, 370) with delta (0, 0)
Screenshot: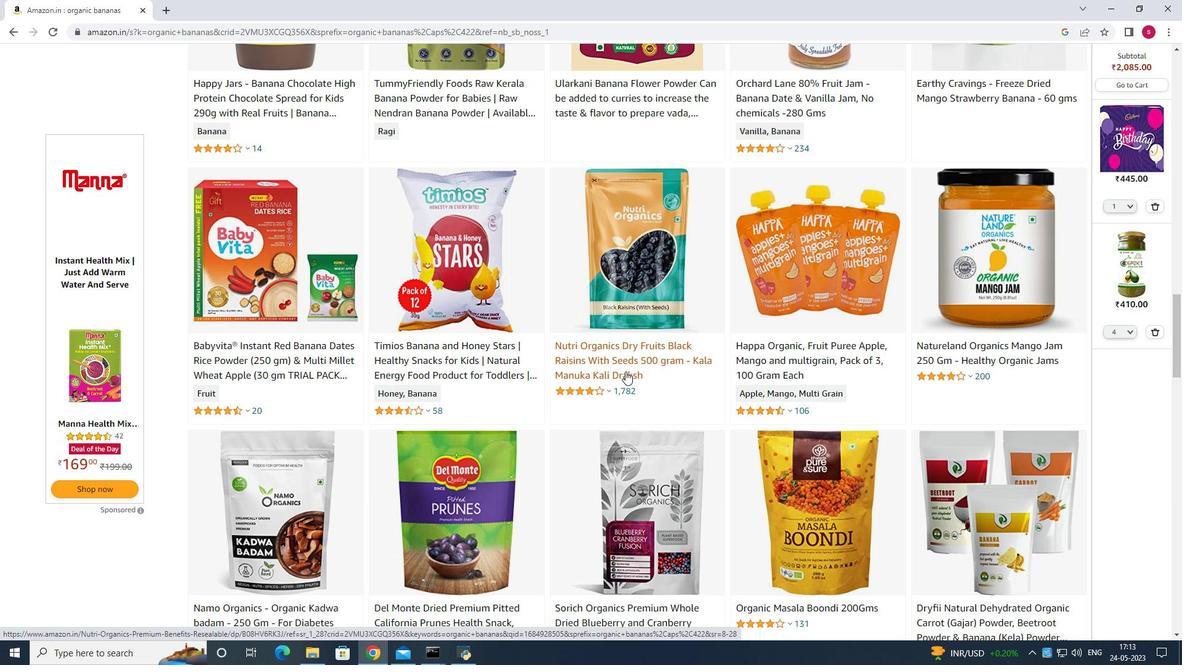 
Action: Mouse scrolled (625, 370) with delta (0, 0)
Screenshot: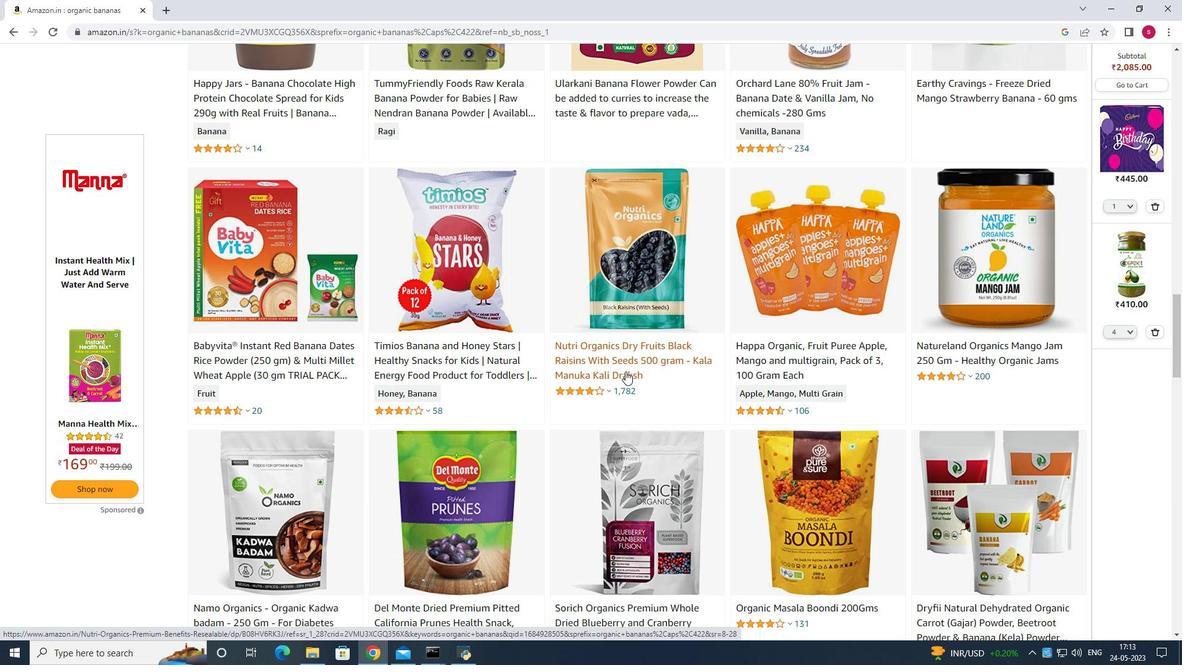 
Action: Mouse scrolled (625, 370) with delta (0, 0)
Screenshot: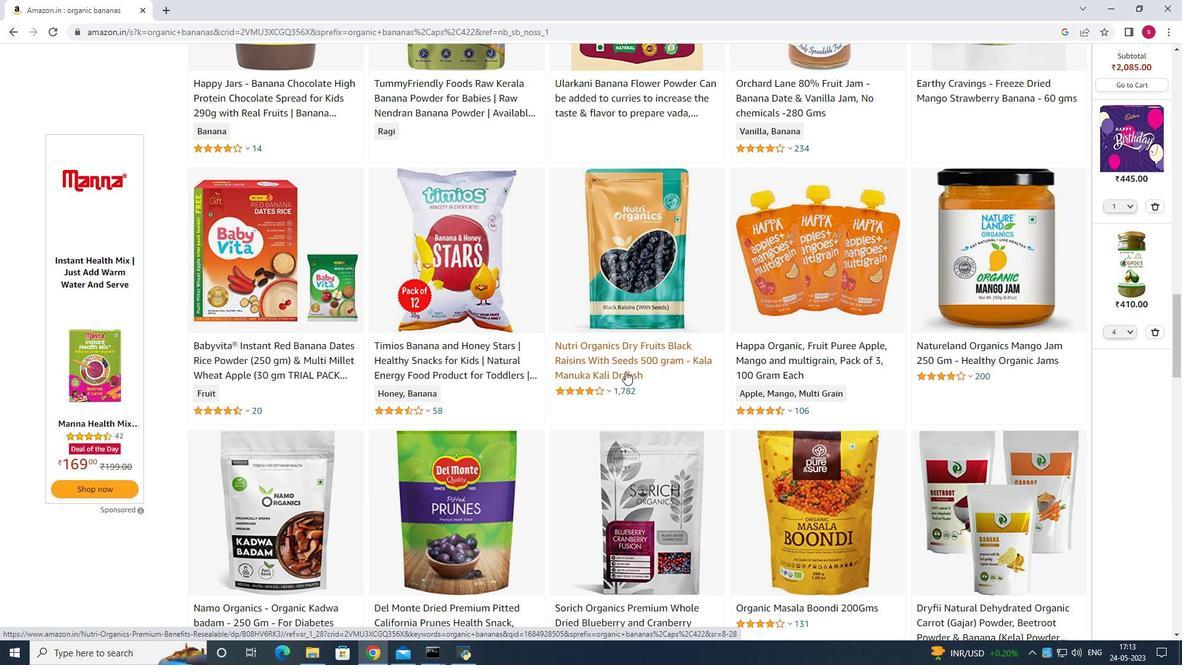 
Action: Mouse scrolled (625, 370) with delta (0, 0)
Screenshot: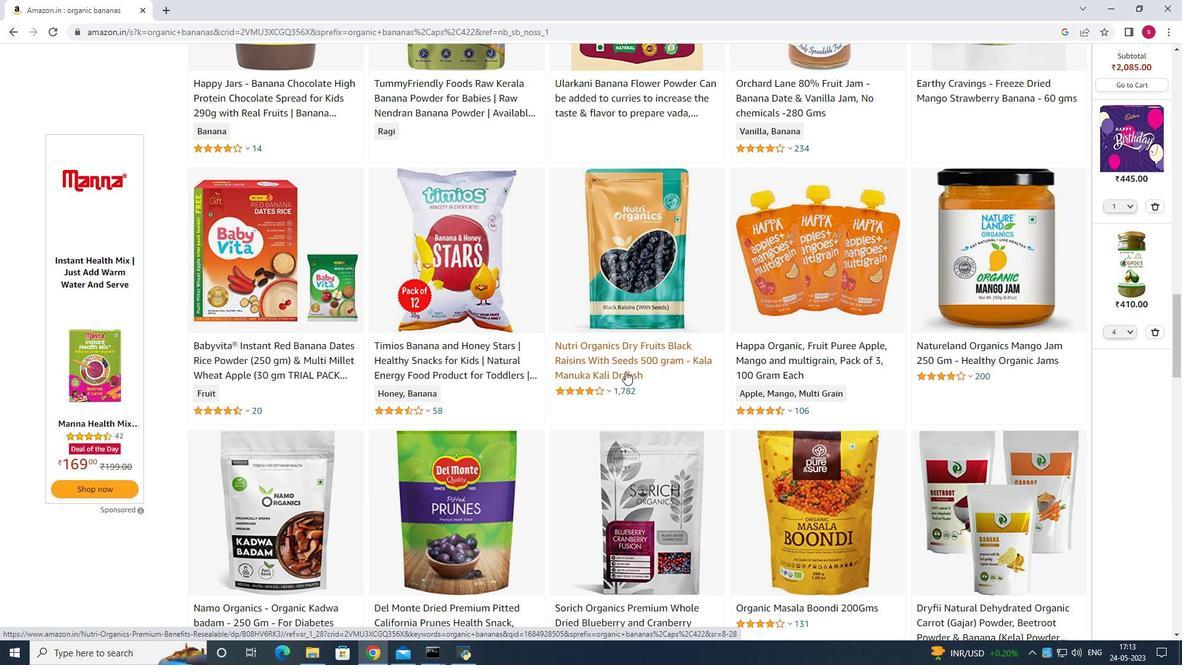 
Action: Mouse scrolled (625, 370) with delta (0, 0)
Screenshot: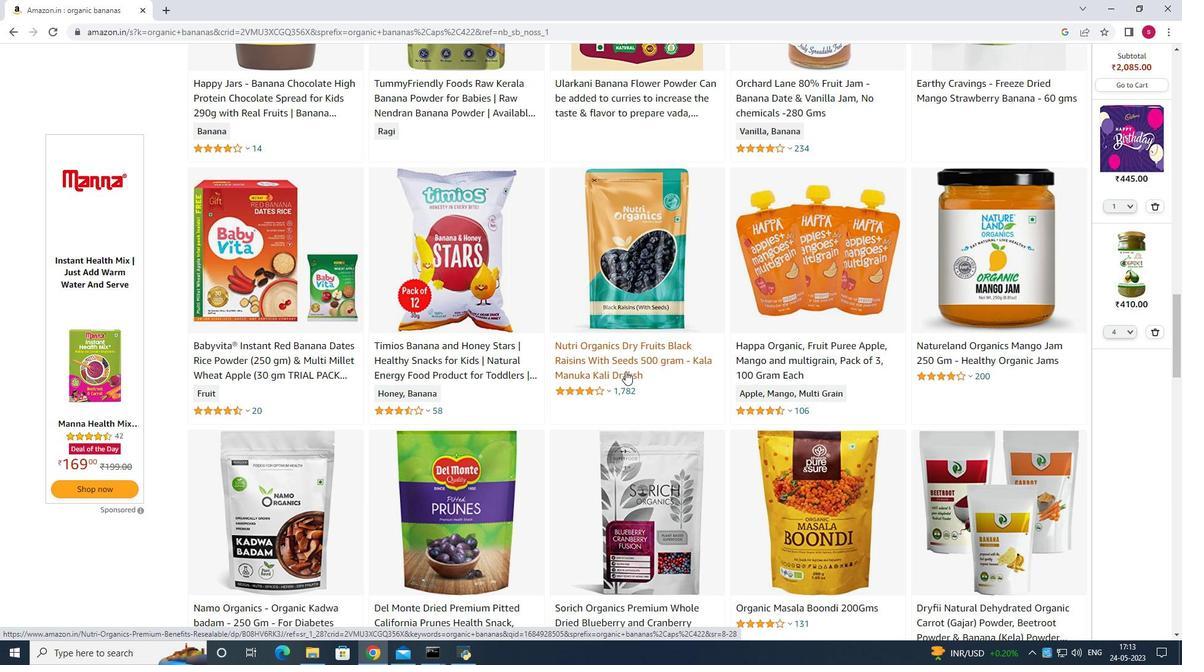 
Action: Mouse scrolled (625, 370) with delta (0, 0)
Screenshot: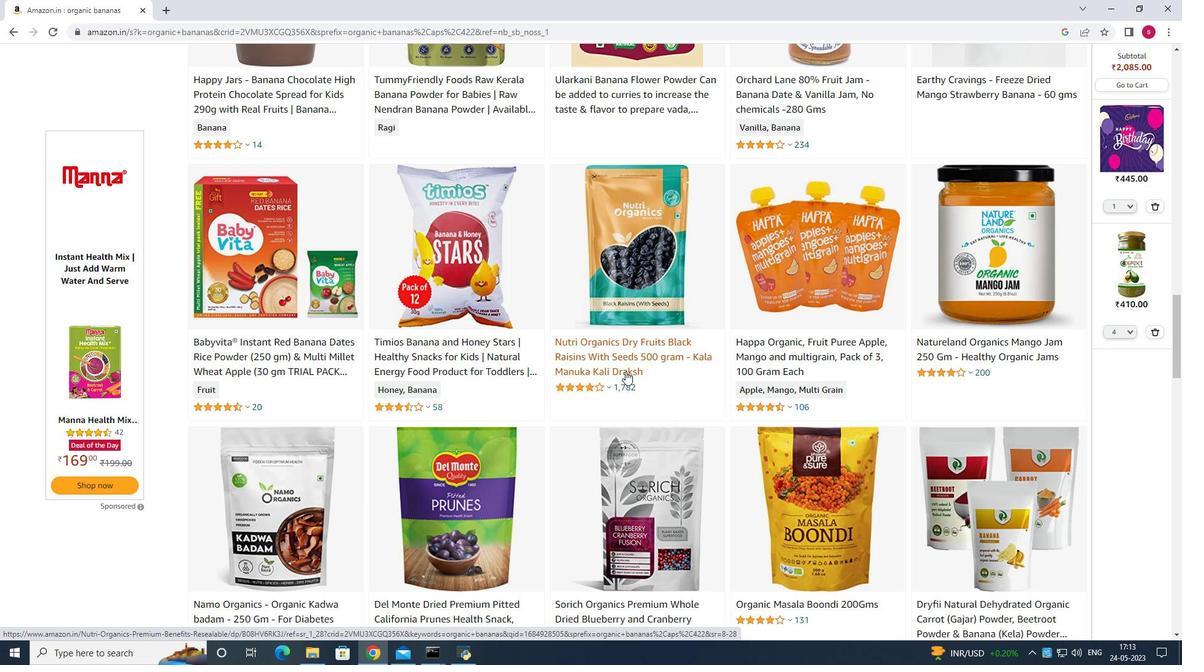 
Action: Mouse scrolled (625, 370) with delta (0, 0)
Screenshot: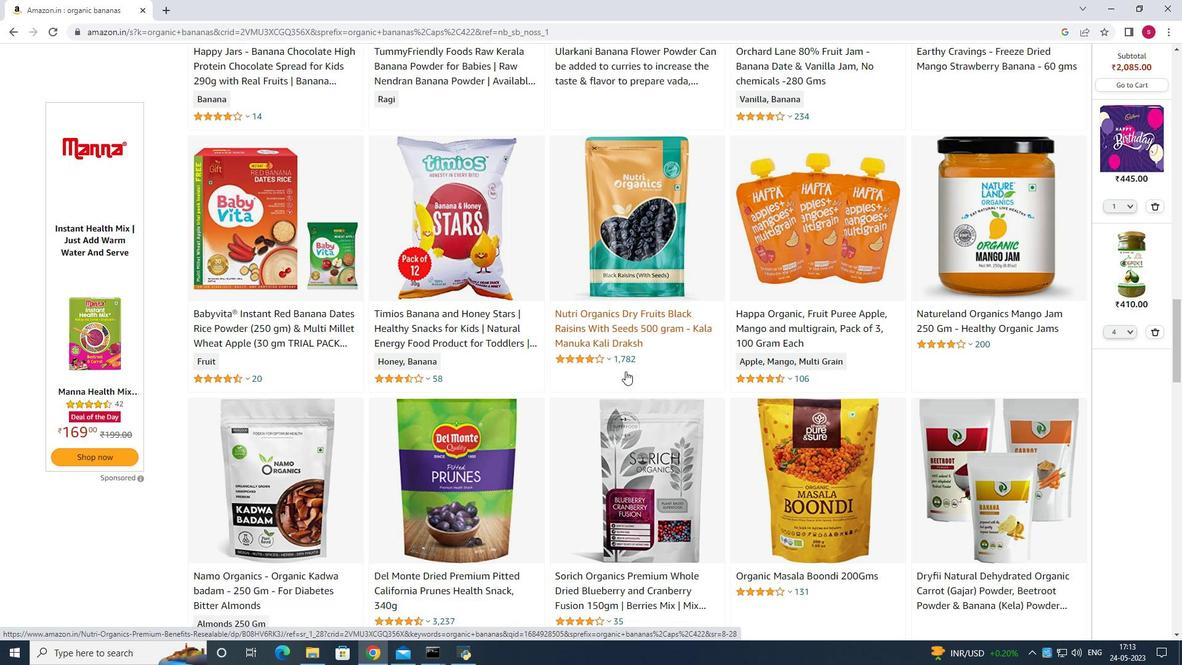 
Action: Mouse scrolled (625, 370) with delta (0, 0)
Screenshot: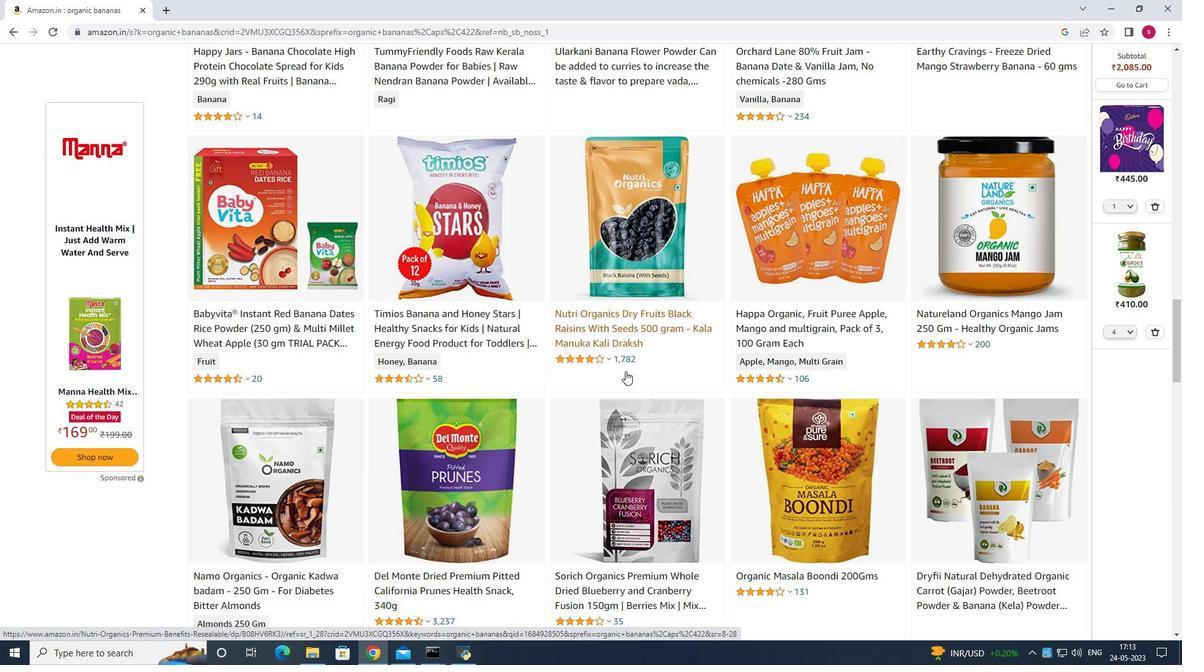
Action: Mouse scrolled (625, 370) with delta (0, 0)
Screenshot: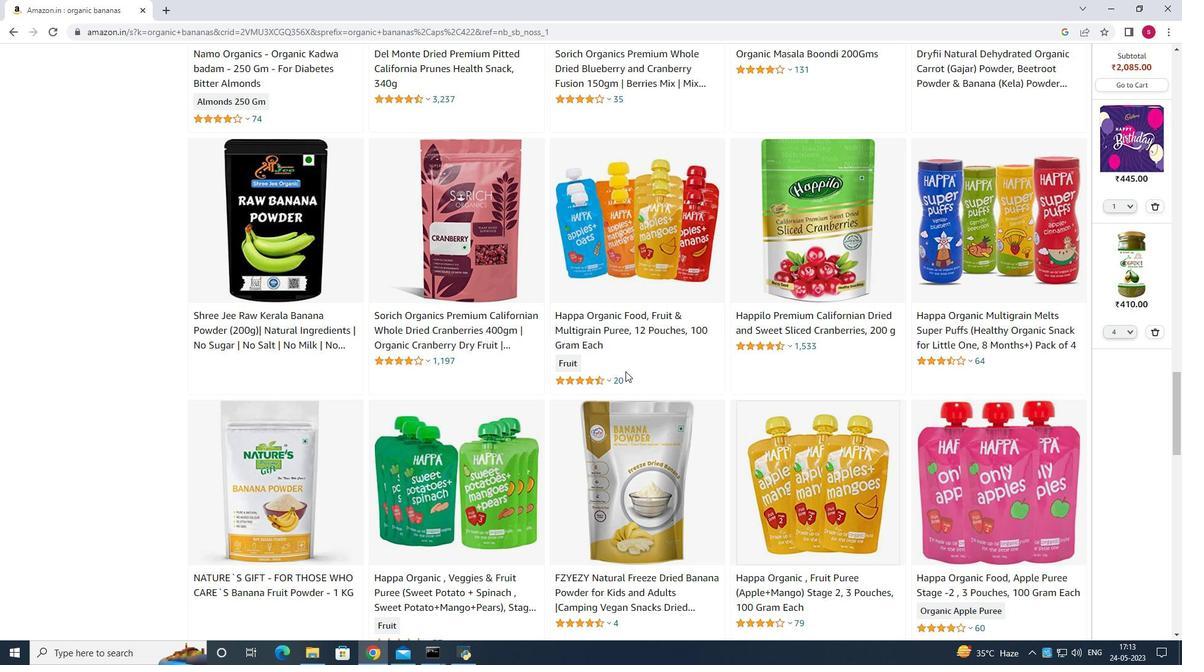 
Action: Mouse scrolled (625, 370) with delta (0, 0)
Screenshot: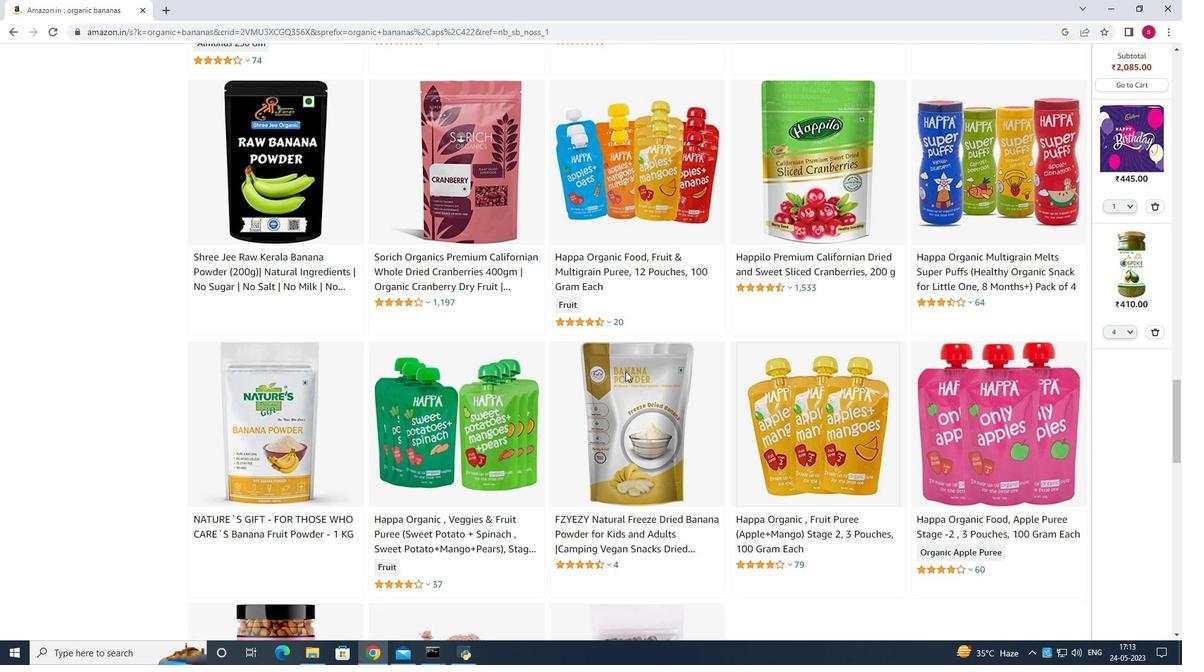 
Action: Mouse moved to (621, 379)
Screenshot: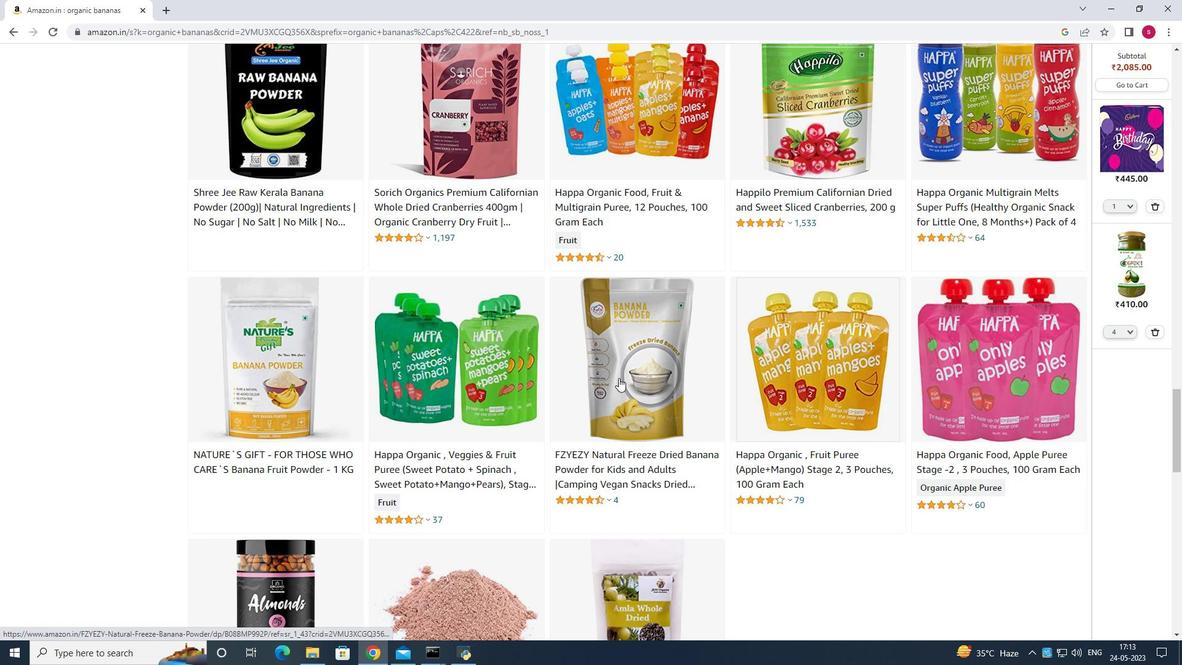 
Action: Mouse scrolled (621, 378) with delta (0, 0)
Screenshot: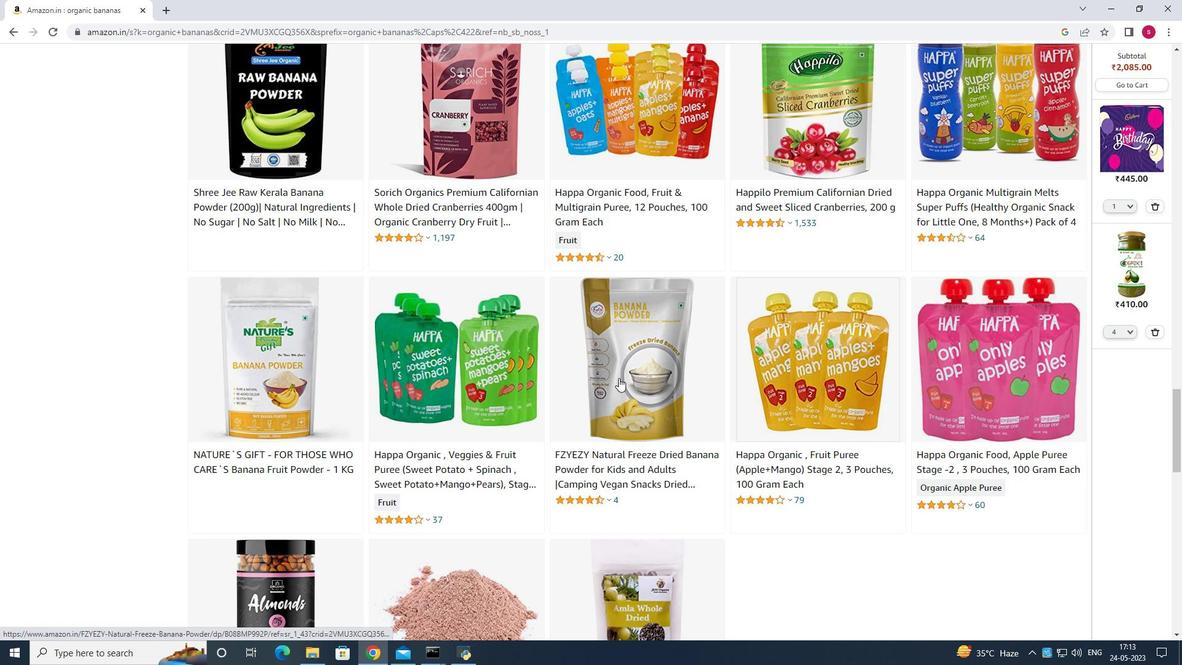 
Action: Mouse moved to (621, 379)
Screenshot: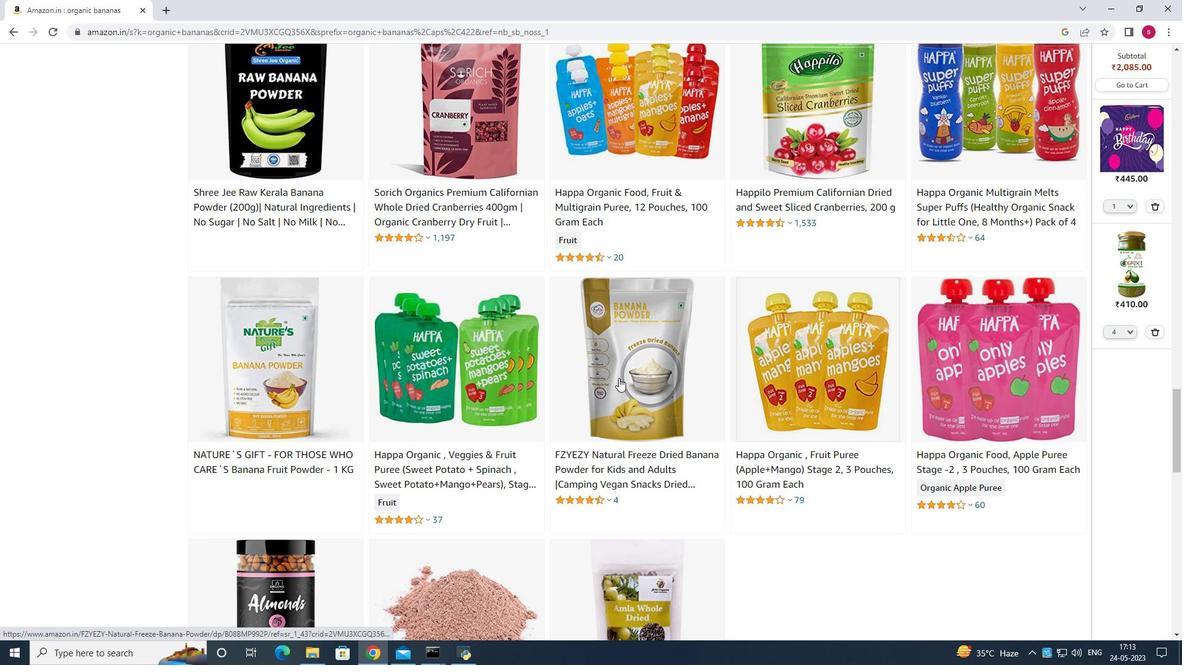 
Action: Mouse scrolled (621, 378) with delta (0, 0)
Screenshot: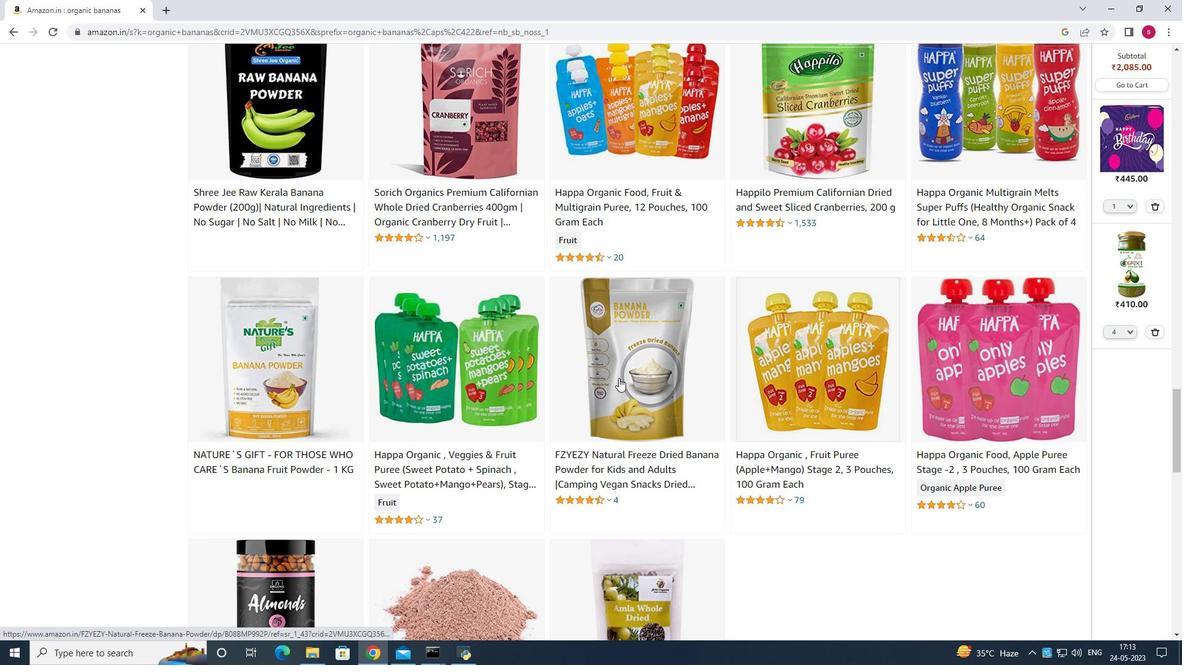 
Action: Mouse scrolled (621, 378) with delta (0, 0)
Screenshot: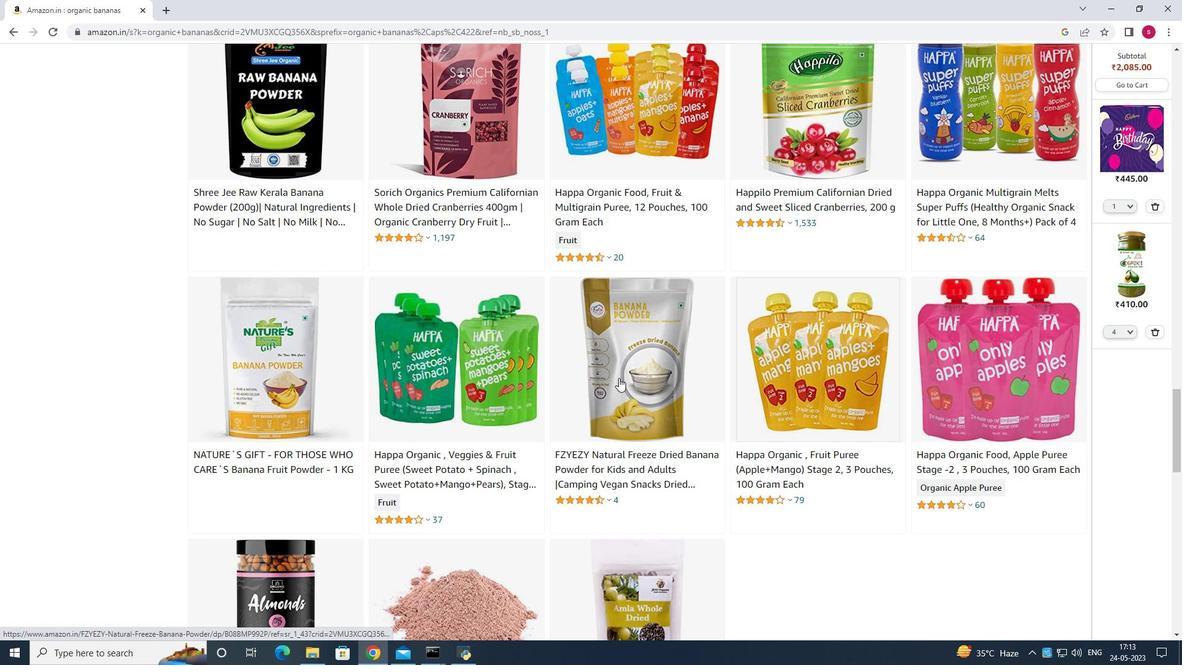 
Action: Mouse moved to (630, 379)
Screenshot: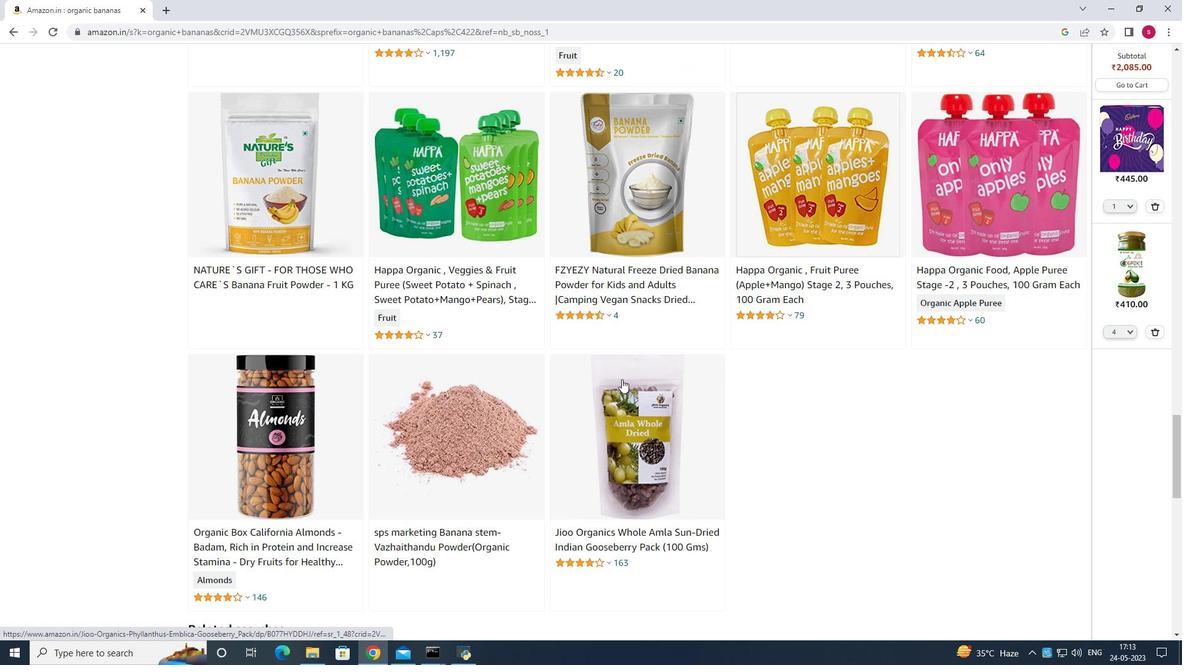 
Action: Mouse scrolled (630, 380) with delta (0, 0)
Screenshot: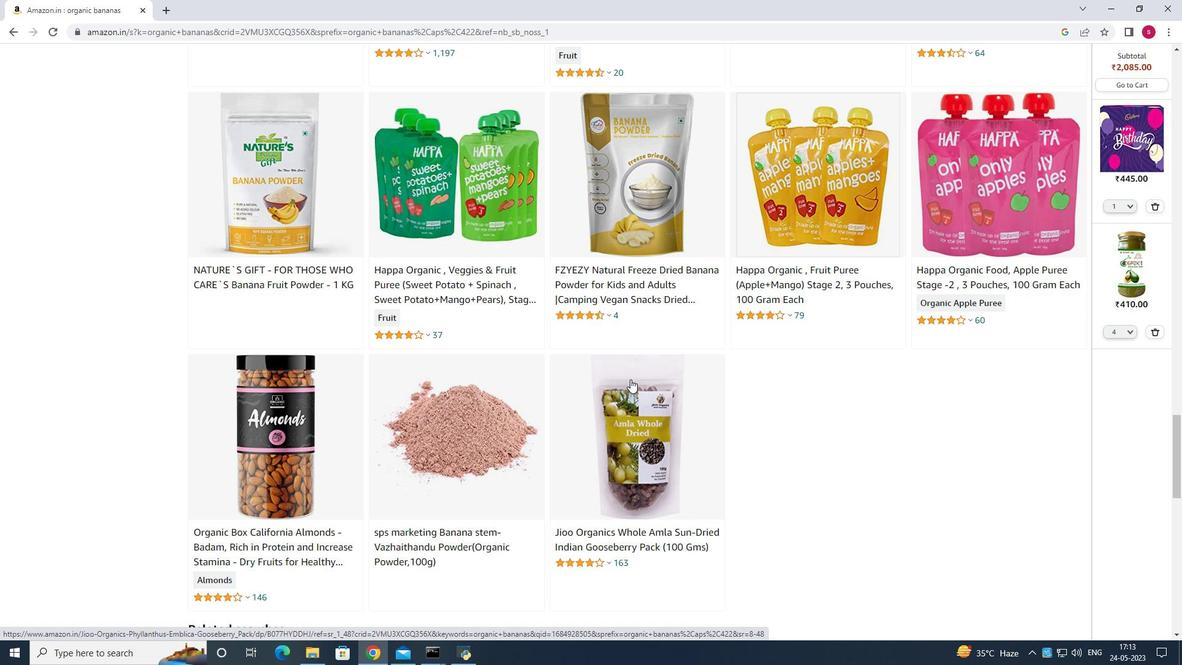 
Action: Mouse scrolled (630, 380) with delta (0, 0)
Screenshot: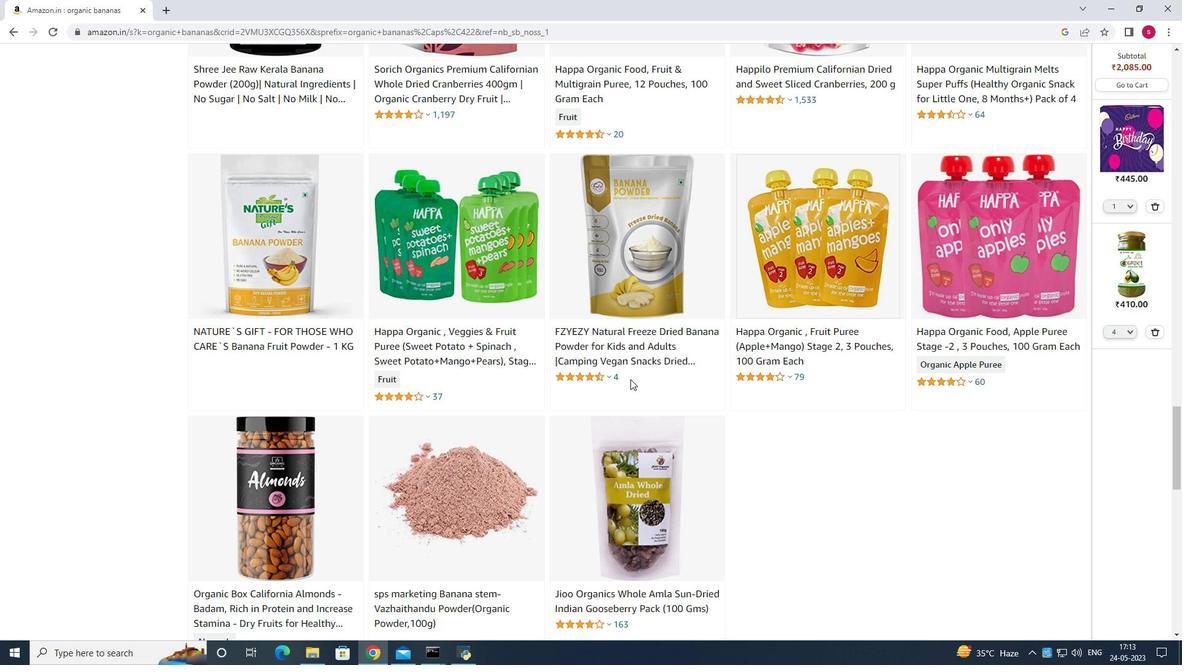 
Action: Mouse scrolled (630, 380) with delta (0, 0)
Screenshot: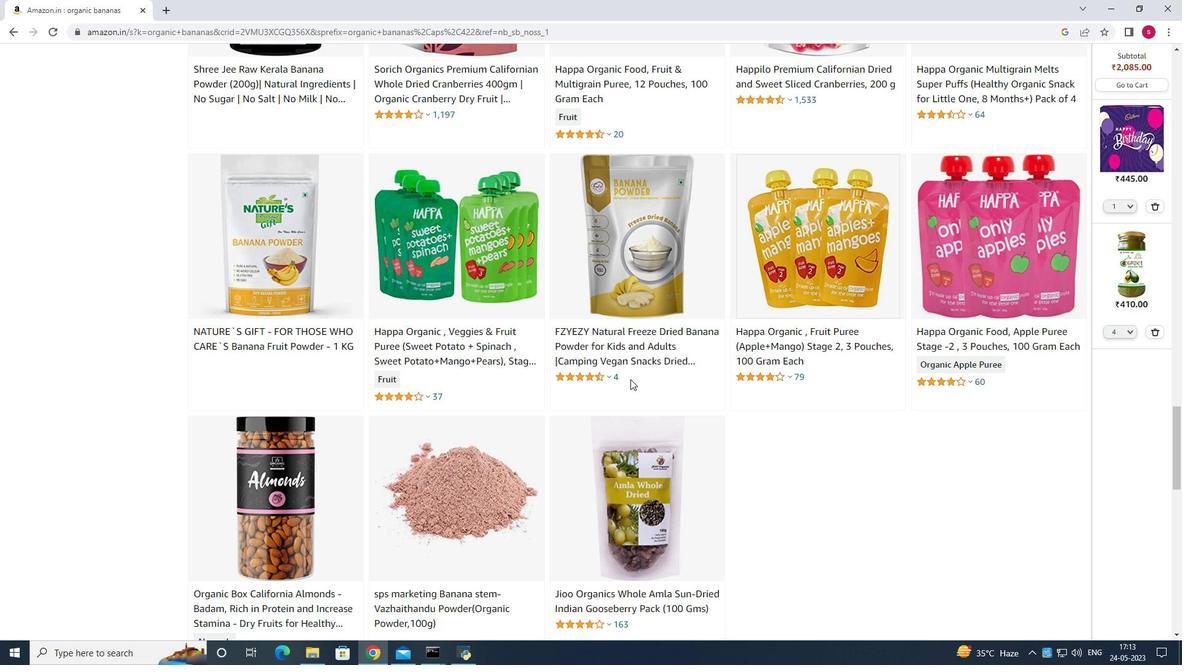 
Action: Mouse scrolled (630, 380) with delta (0, 0)
Screenshot: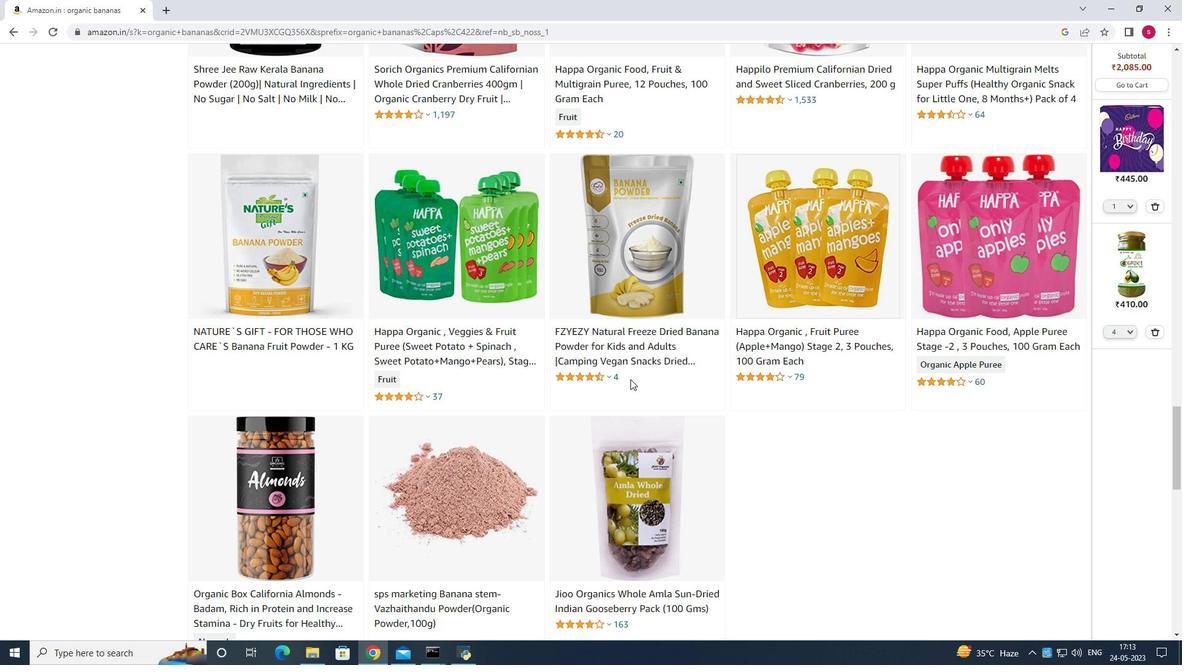 
Action: Mouse scrolled (630, 380) with delta (0, 0)
Screenshot: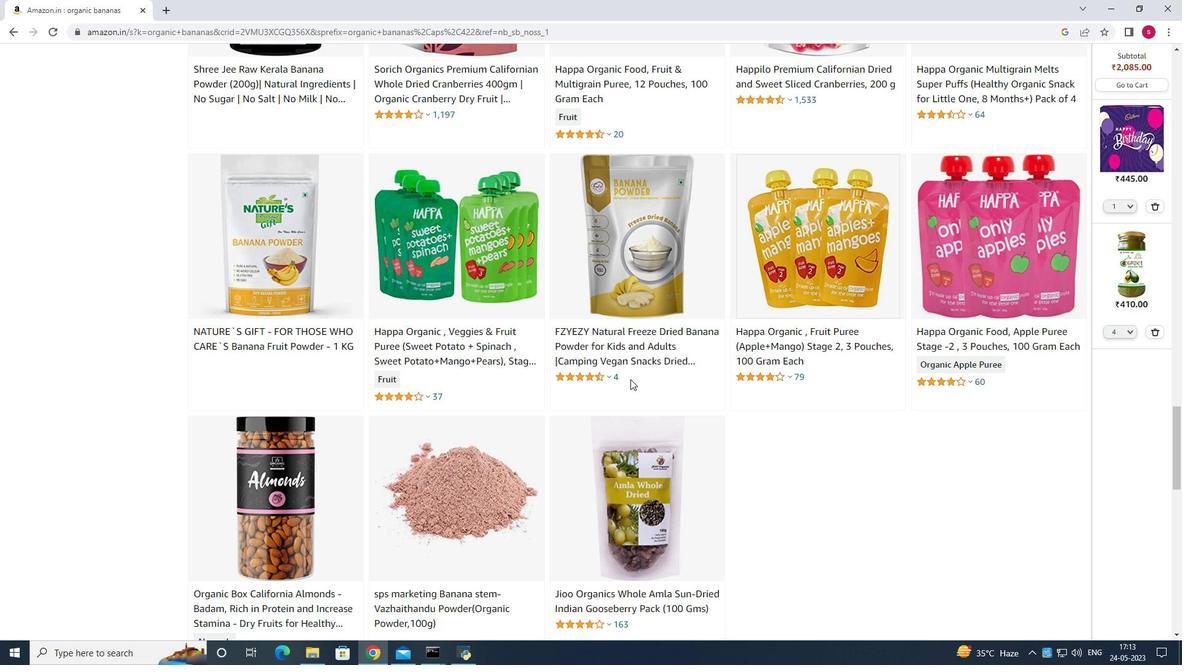 
Action: Mouse scrolled (630, 380) with delta (0, 0)
Screenshot: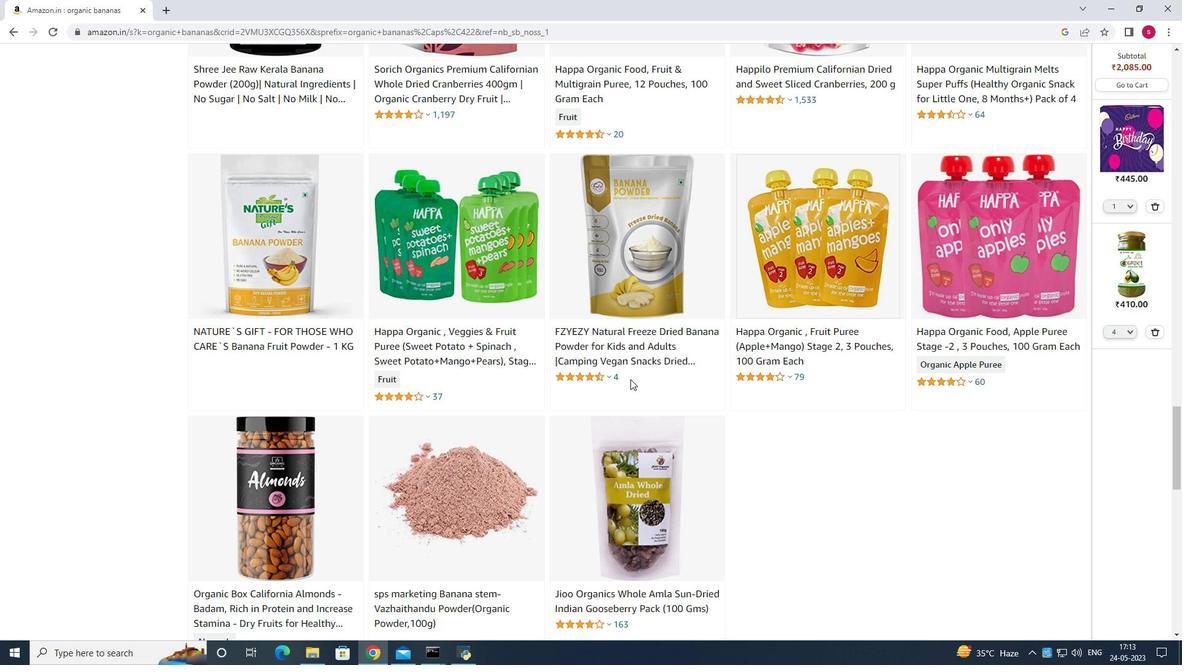
Action: Mouse scrolled (630, 380) with delta (0, 0)
Screenshot: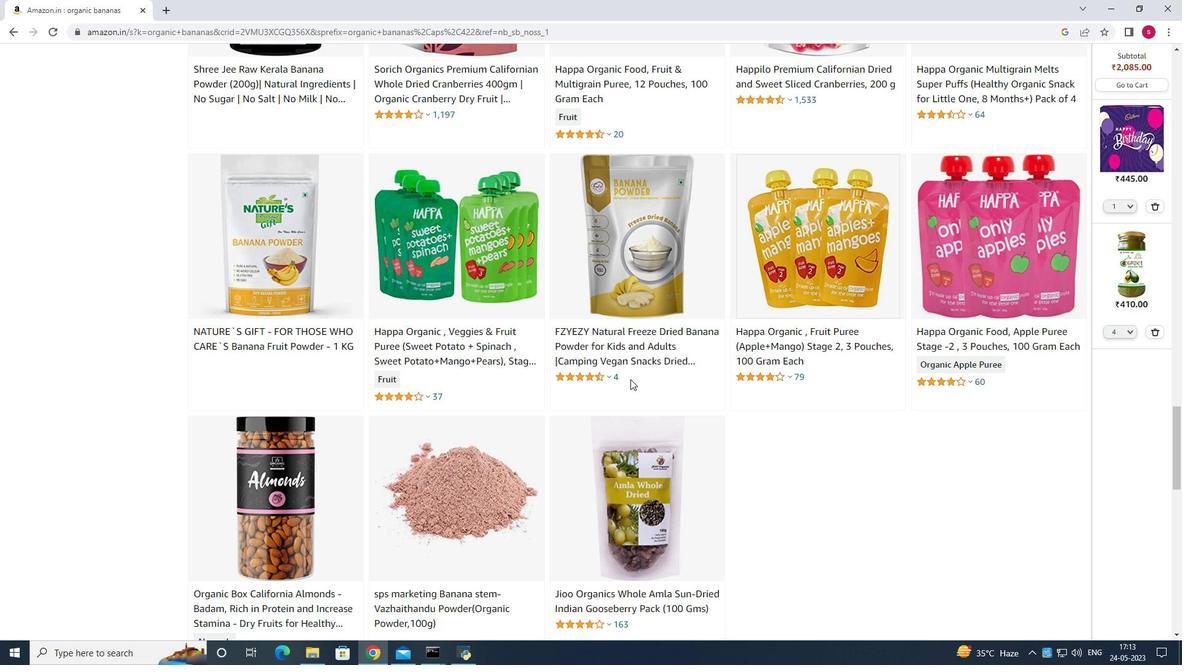 
Action: Mouse scrolled (630, 380) with delta (0, 0)
Screenshot: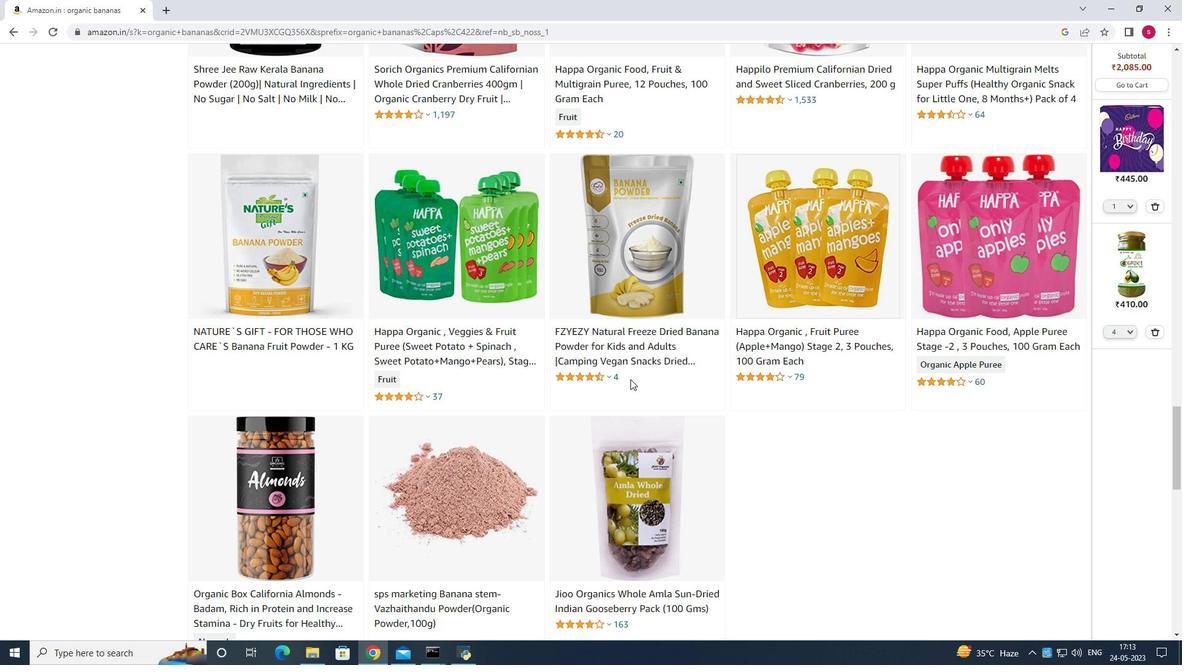 
Action: Mouse scrolled (630, 380) with delta (0, 0)
Screenshot: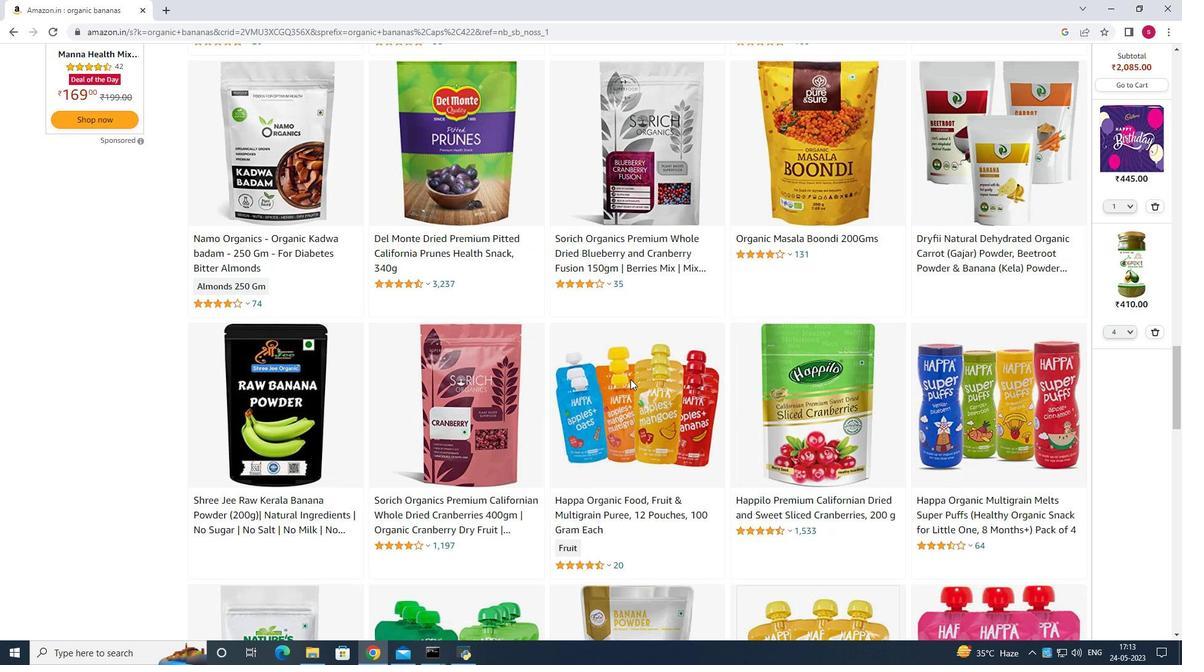 
Action: Mouse scrolled (630, 380) with delta (0, 0)
Screenshot: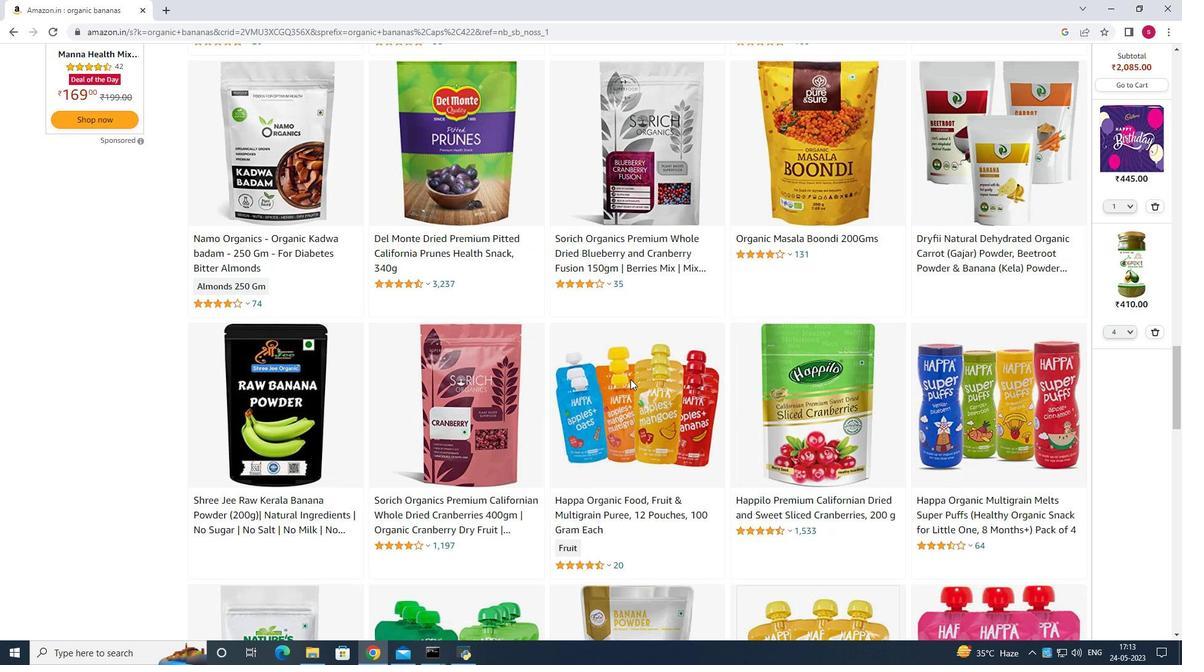 
Action: Mouse scrolled (630, 380) with delta (0, 0)
Screenshot: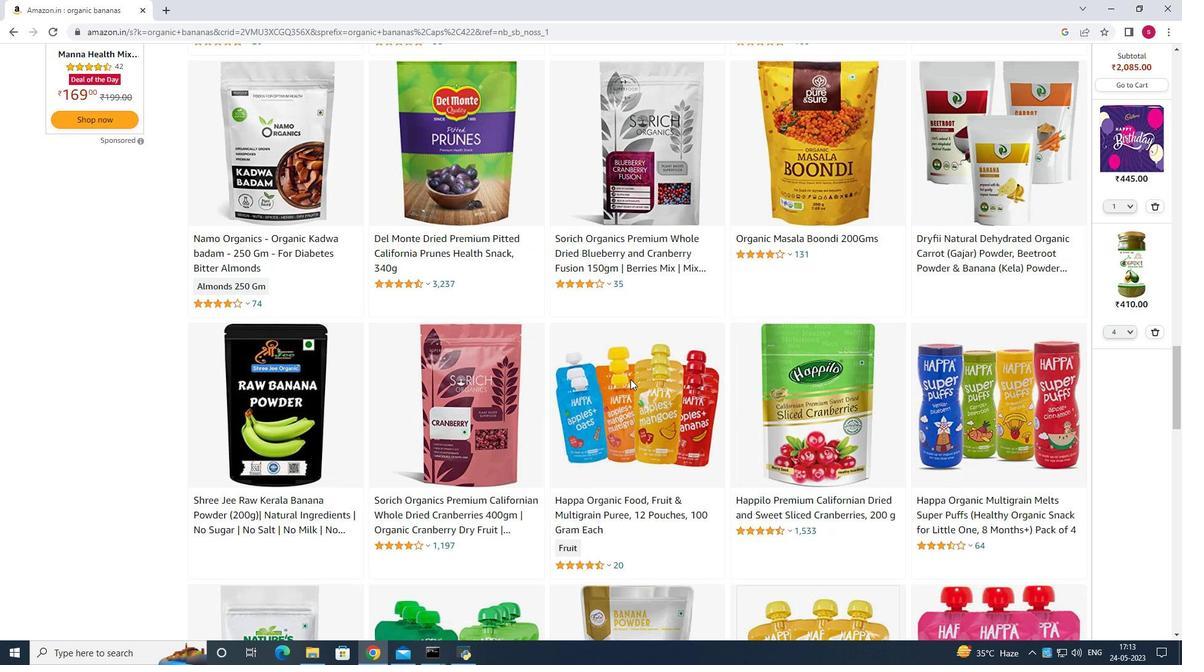 
Action: Mouse scrolled (630, 380) with delta (0, 0)
Screenshot: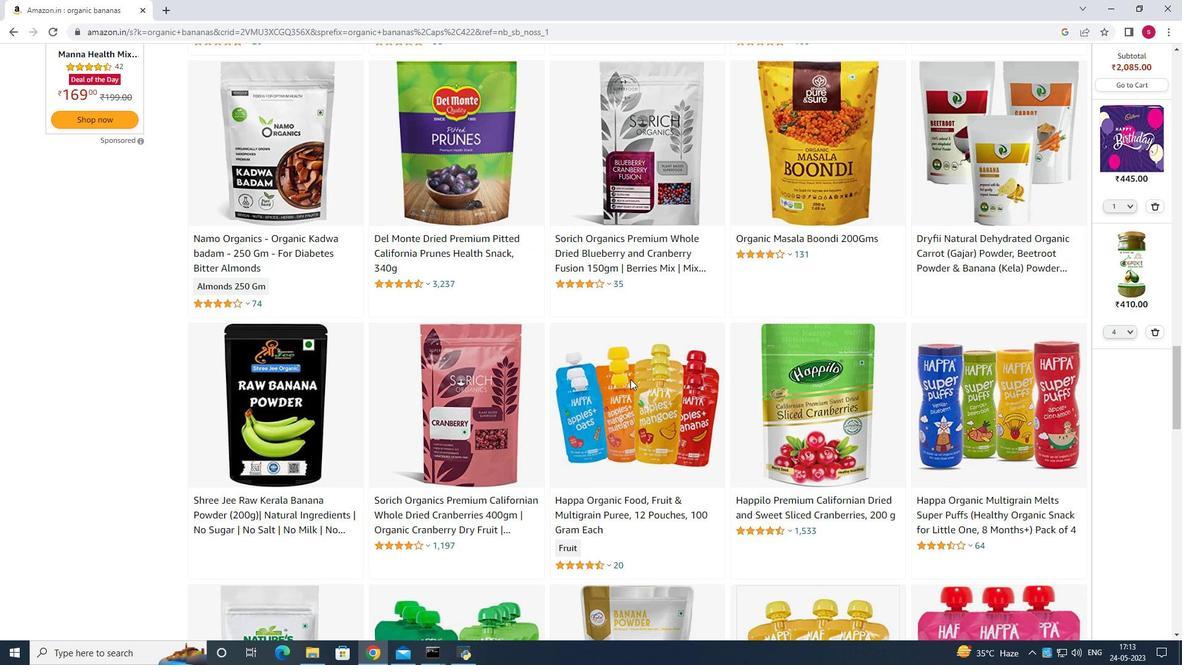 
Action: Mouse scrolled (630, 380) with delta (0, 0)
Screenshot: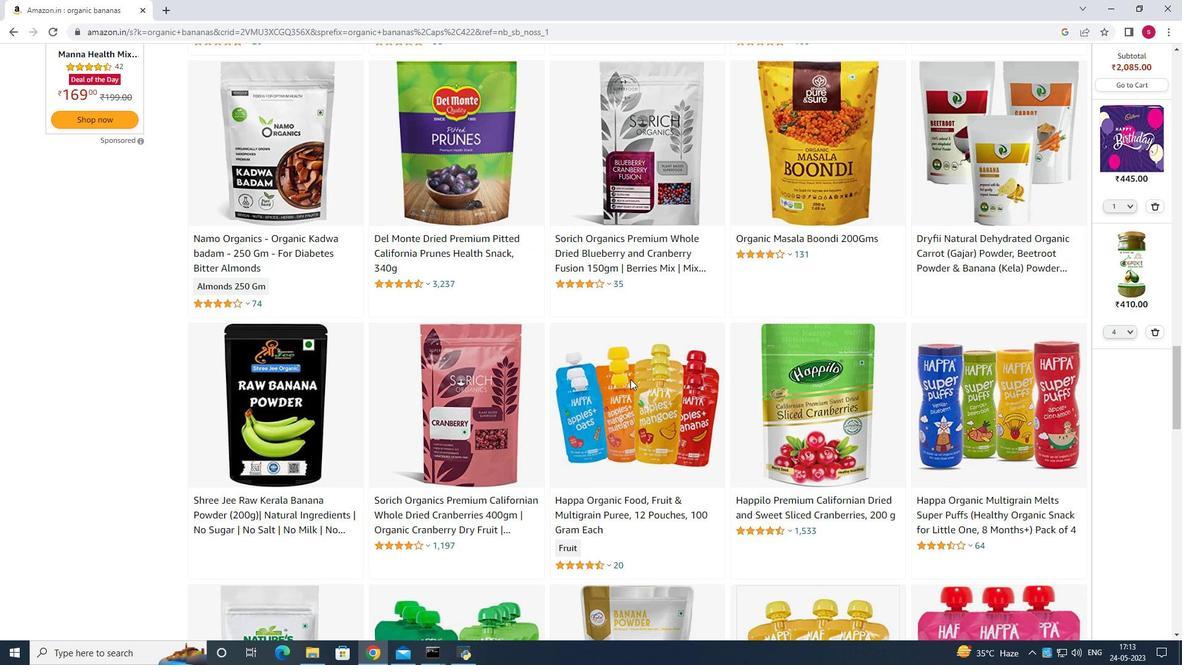 
Action: Mouse scrolled (630, 380) with delta (0, 0)
Screenshot: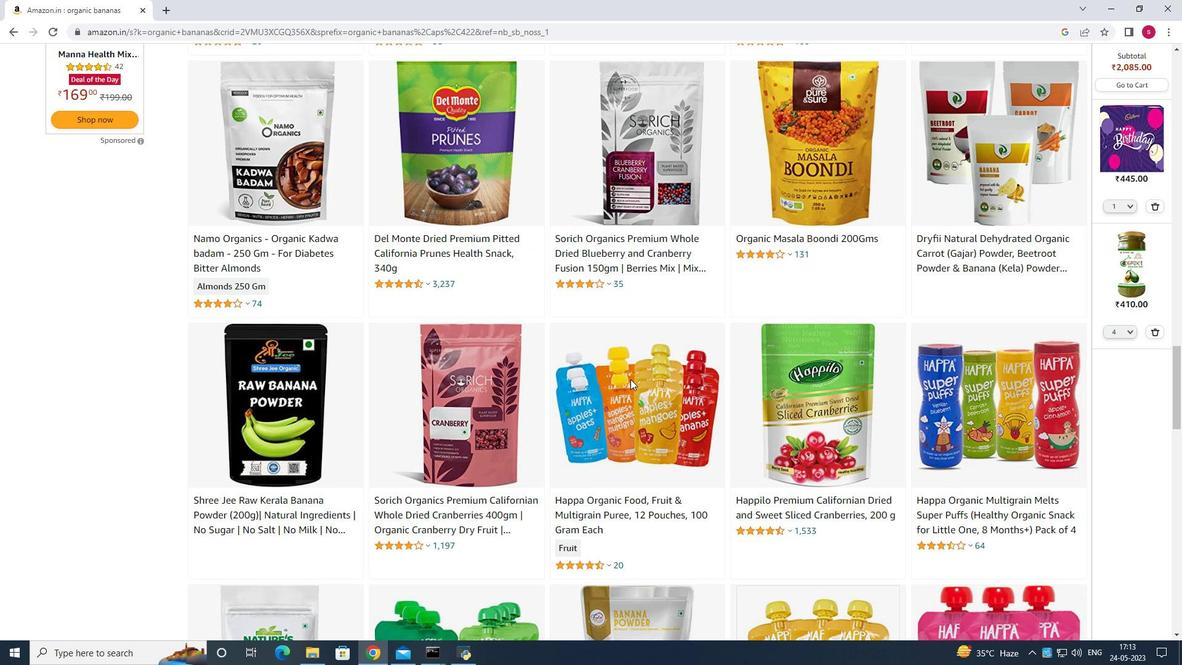 
Action: Mouse scrolled (630, 380) with delta (0, 0)
Screenshot: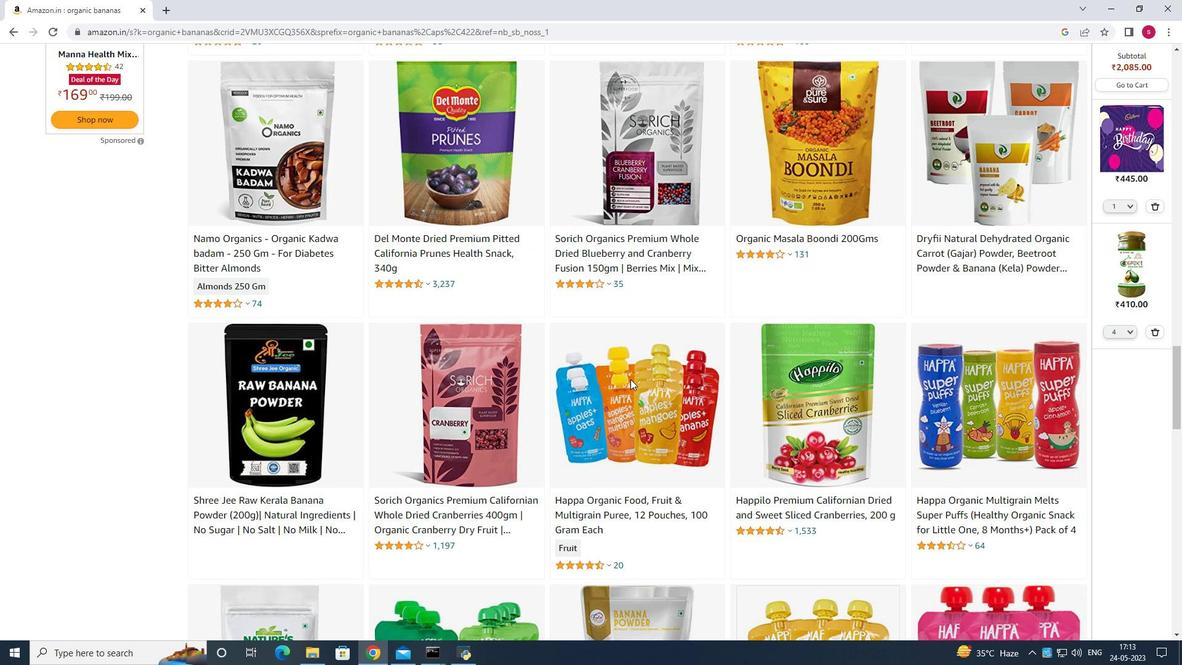 
Action: Mouse scrolled (630, 380) with delta (0, 0)
Screenshot: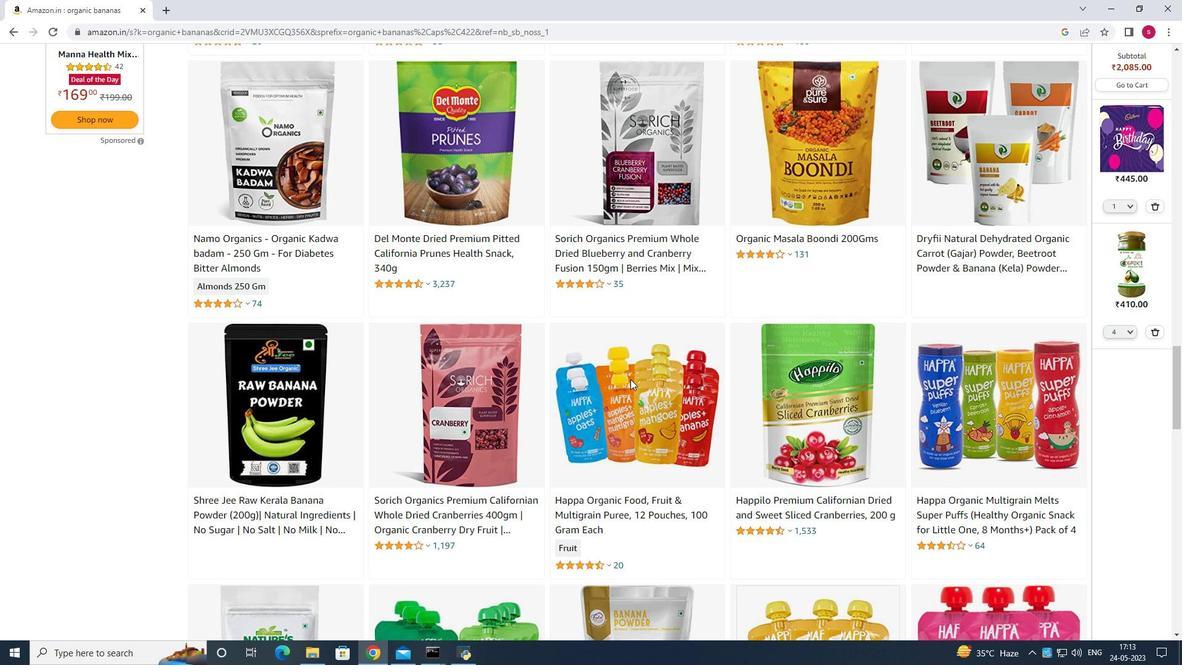 
Action: Mouse scrolled (630, 380) with delta (0, 0)
Screenshot: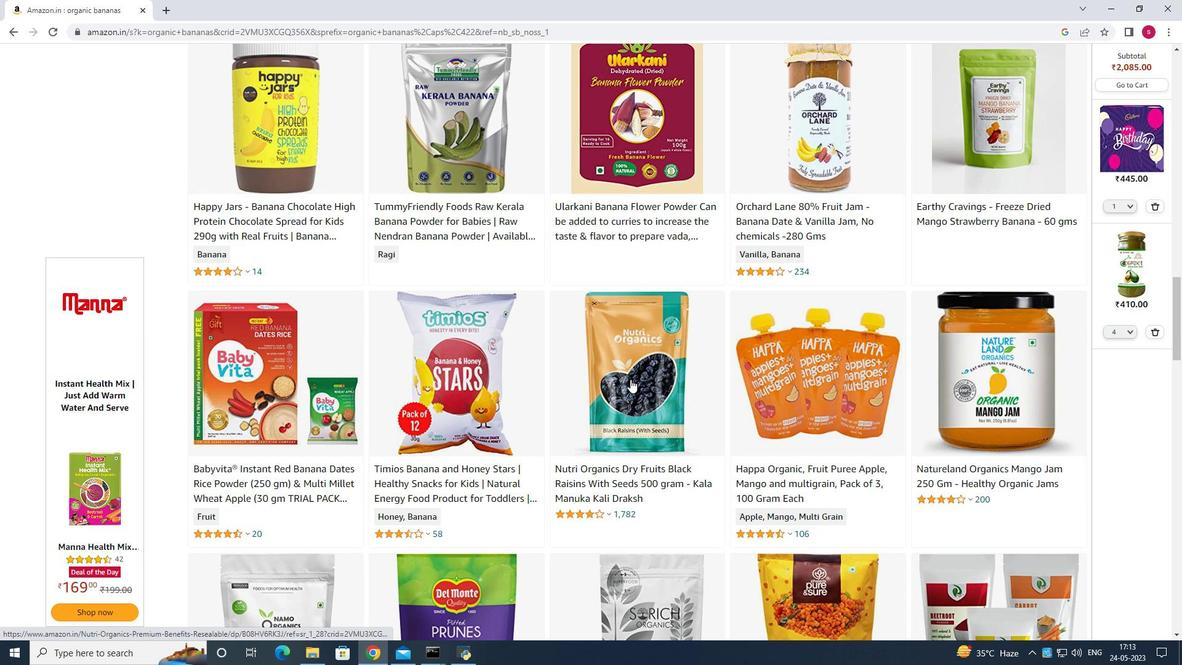 
Action: Mouse scrolled (630, 380) with delta (0, 0)
Screenshot: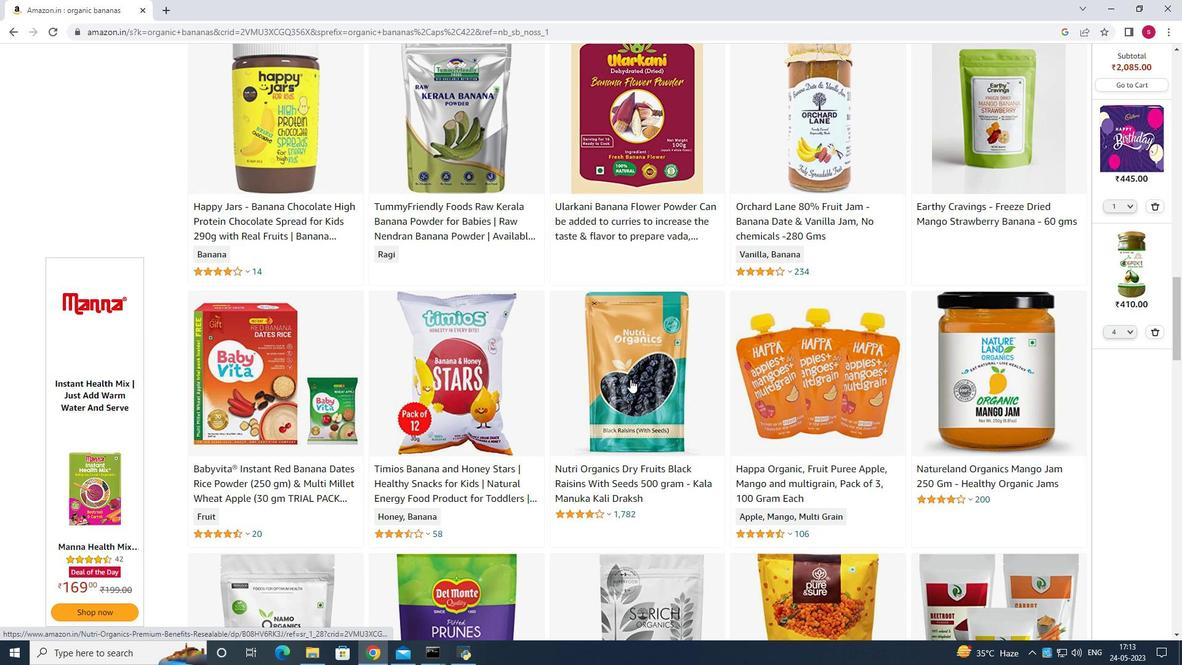 
Action: Mouse scrolled (630, 380) with delta (0, 0)
Screenshot: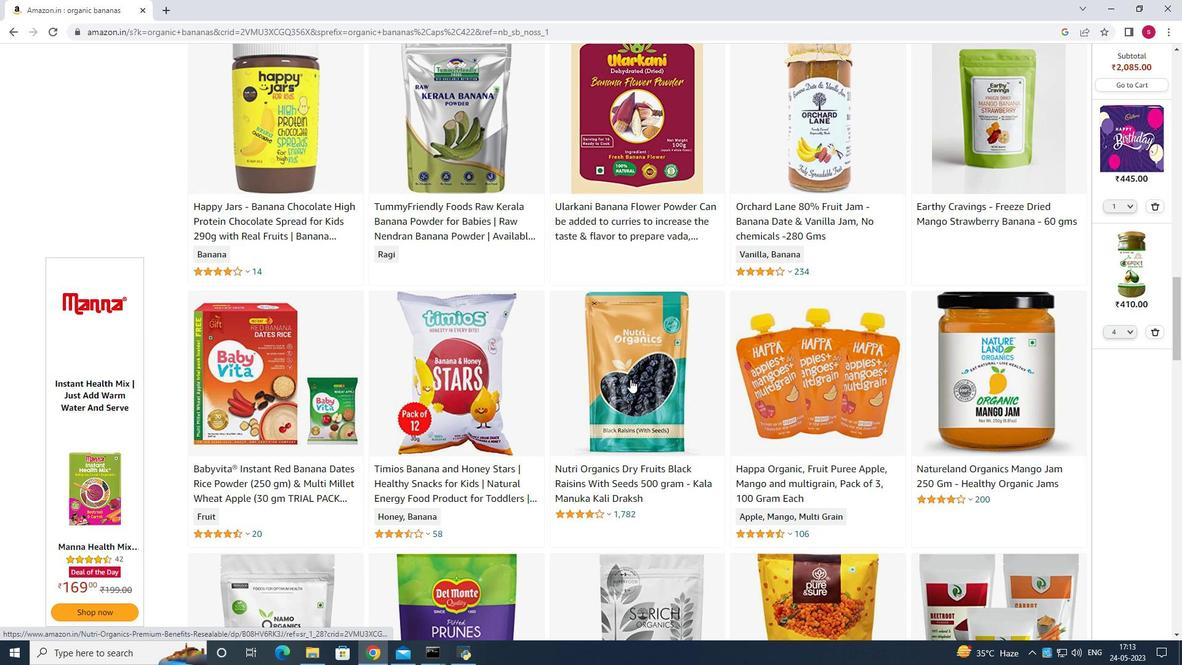 
Action: Mouse scrolled (630, 380) with delta (0, 1)
Screenshot: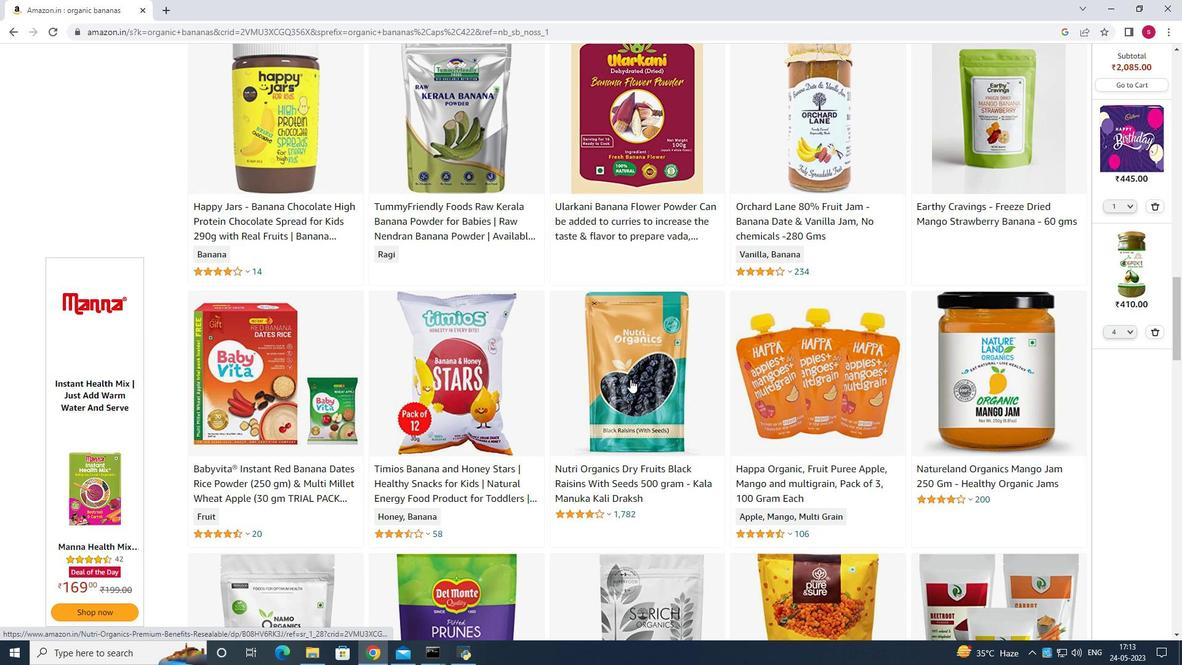 
Action: Mouse scrolled (630, 380) with delta (0, 0)
Screenshot: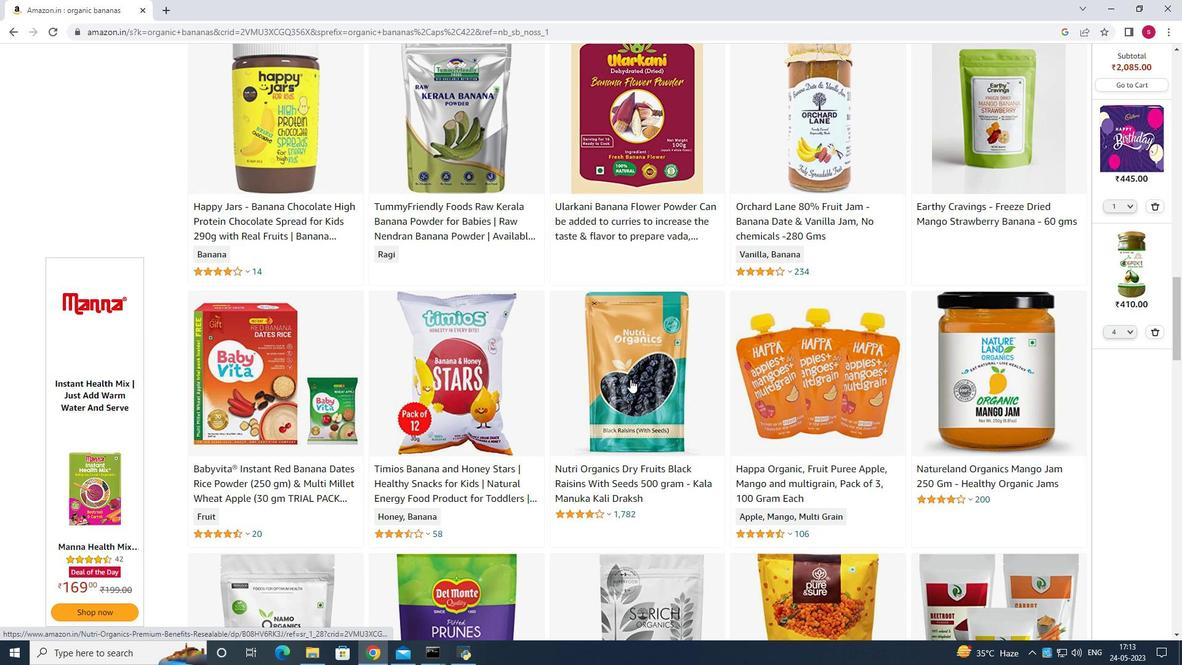 
Action: Mouse scrolled (630, 380) with delta (0, 0)
Screenshot: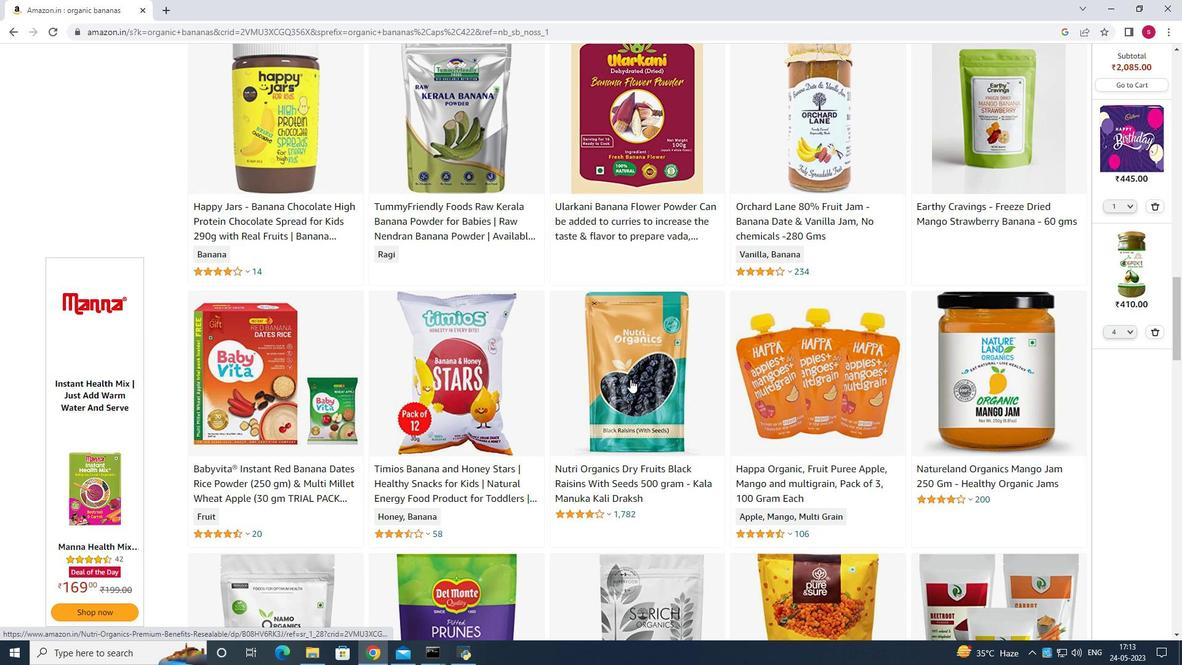 
Action: Mouse scrolled (630, 380) with delta (0, 0)
Screenshot: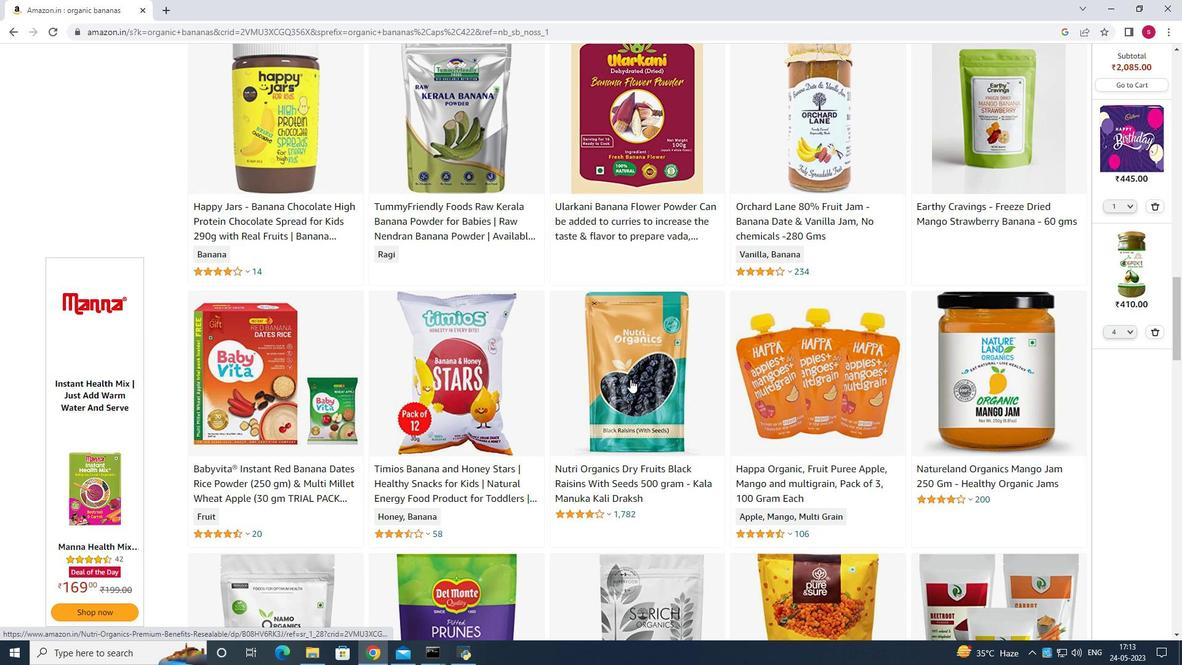 
Action: Mouse scrolled (630, 380) with delta (0, 0)
Screenshot: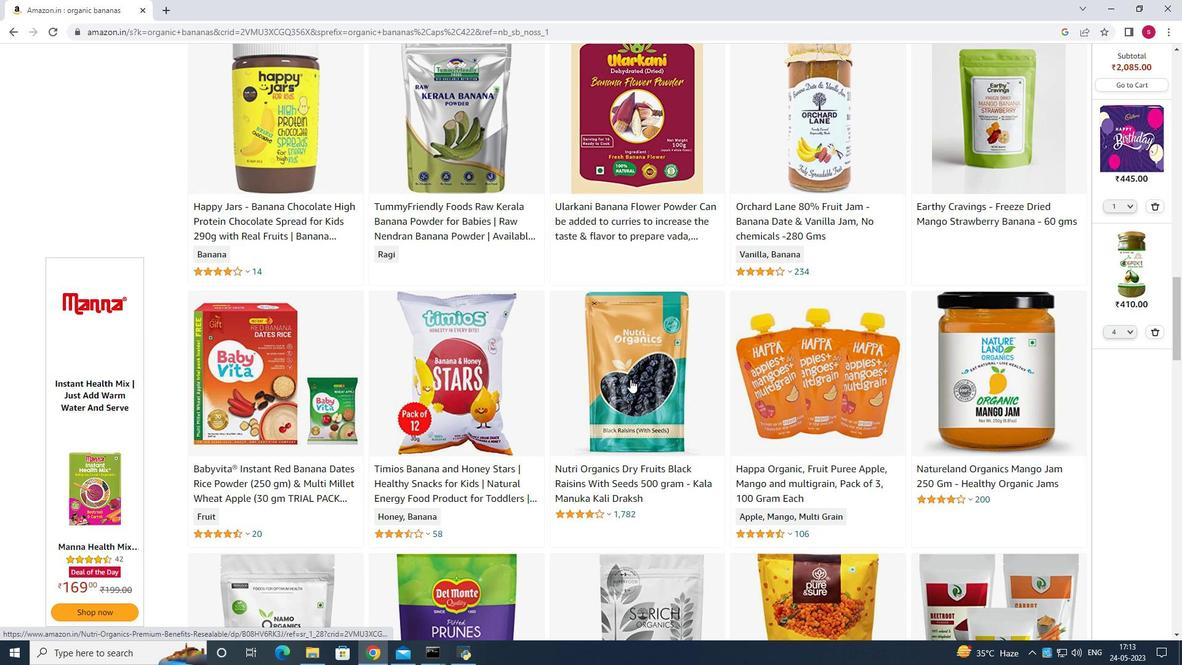 
Action: Mouse scrolled (630, 380) with delta (0, 0)
Screenshot: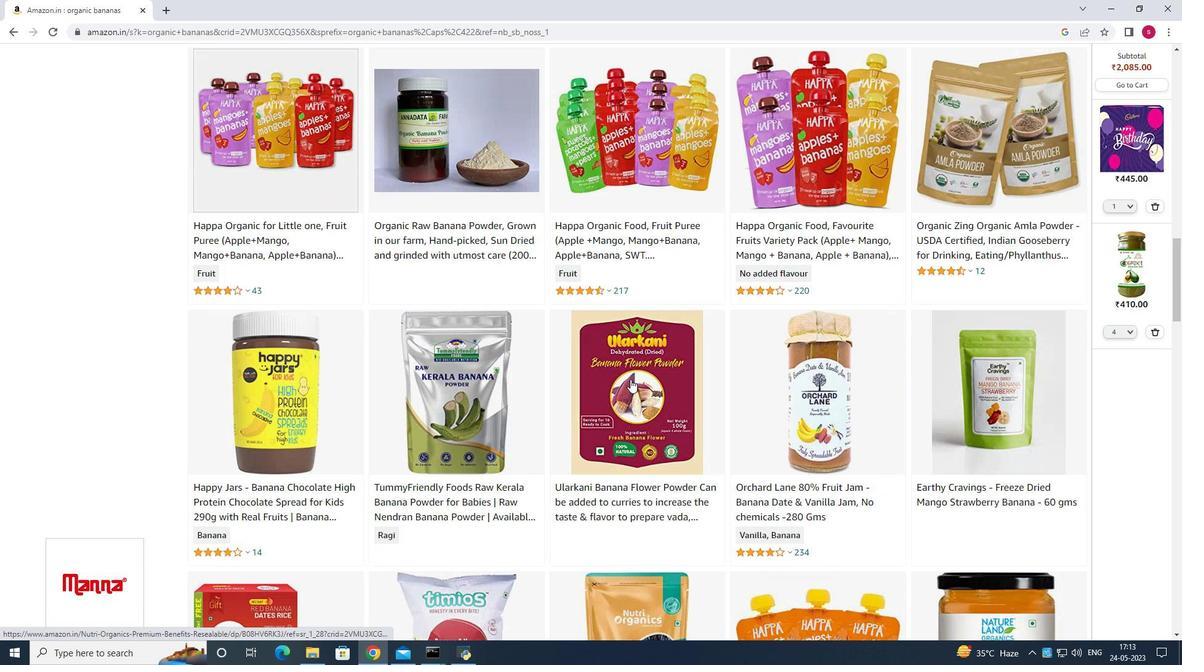 
Action: Mouse scrolled (630, 380) with delta (0, 0)
Screenshot: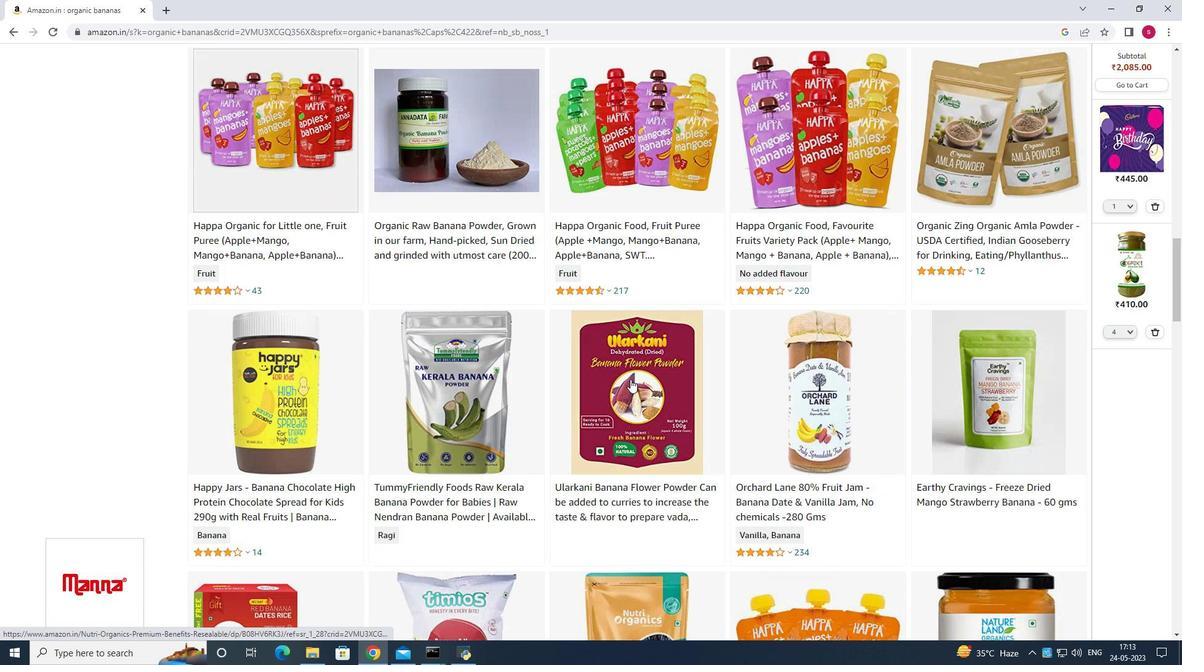 
Action: Mouse scrolled (630, 380) with delta (0, 0)
Screenshot: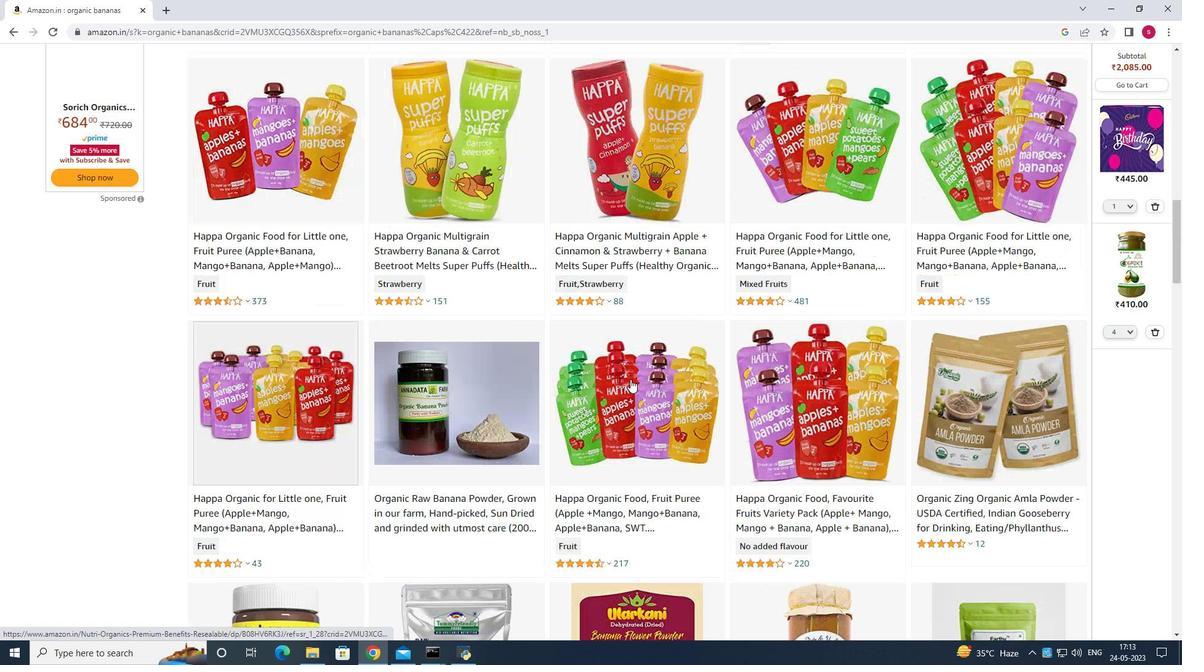 
Action: Mouse scrolled (630, 380) with delta (0, 0)
